 Task: Highlight the color of a specific flower or plant in a botanical photo.
Action: Mouse moved to (905, 410)
Screenshot: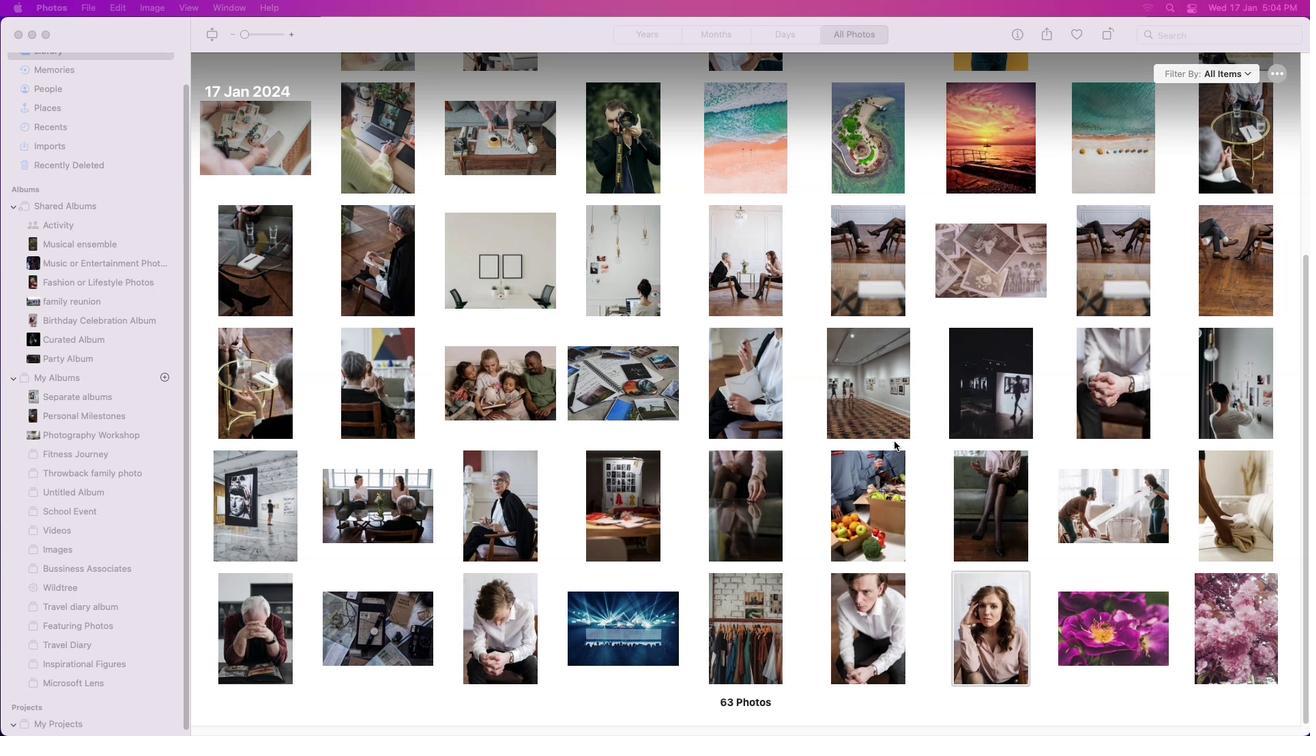 
Action: Mouse scrolled (905, 410) with delta (115, 8)
Screenshot: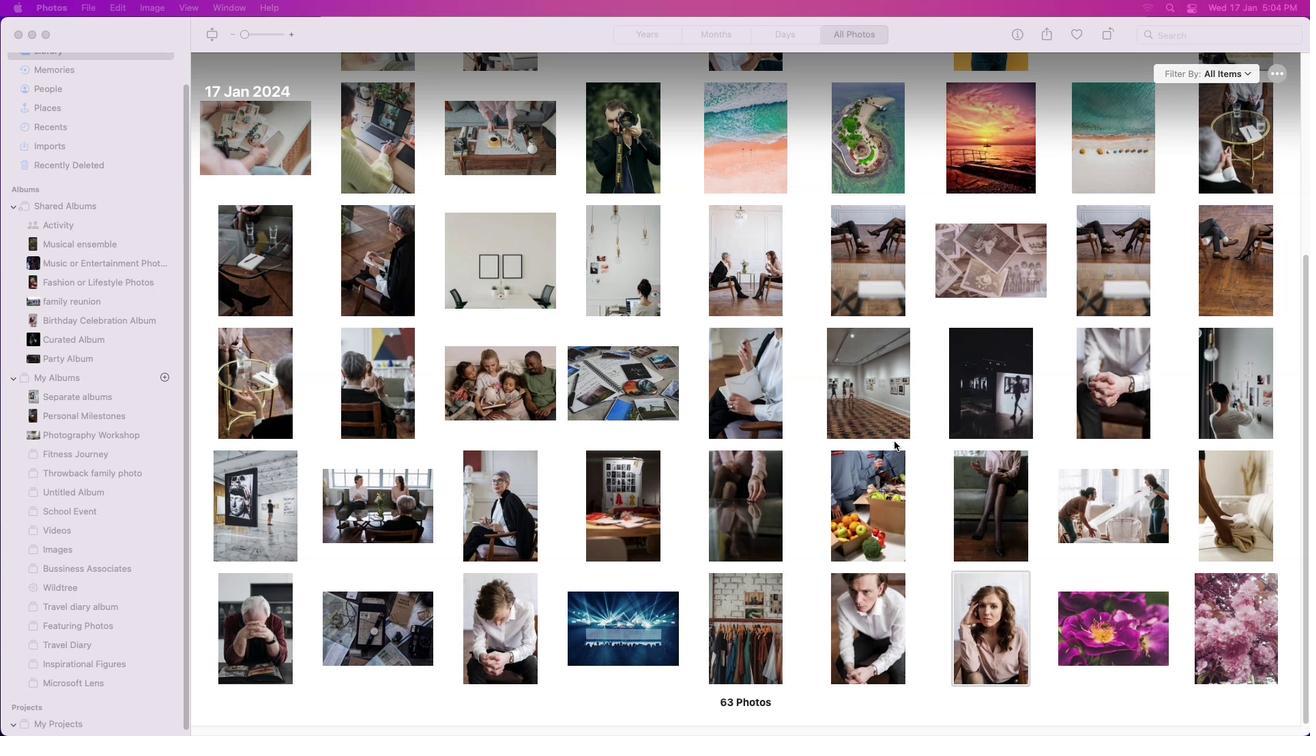 
Action: Mouse moved to (912, 412)
Screenshot: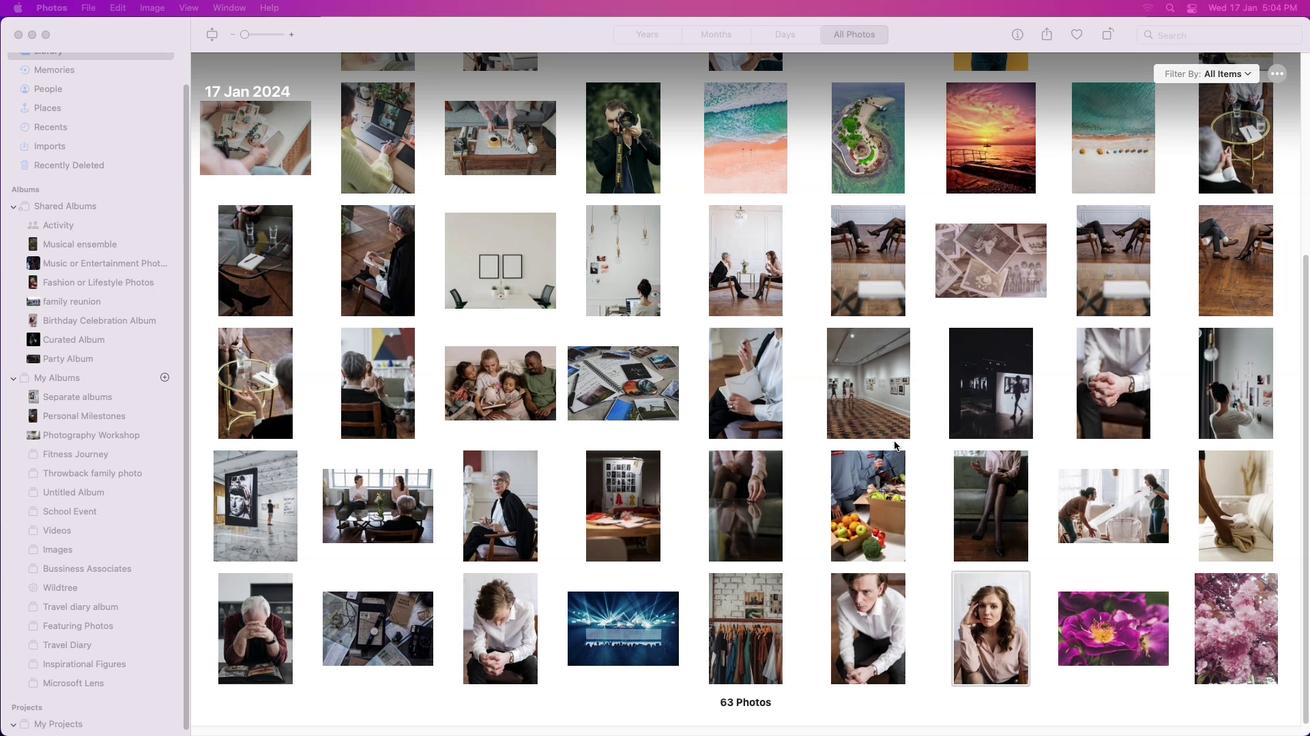 
Action: Mouse scrolled (912, 412) with delta (115, 8)
Screenshot: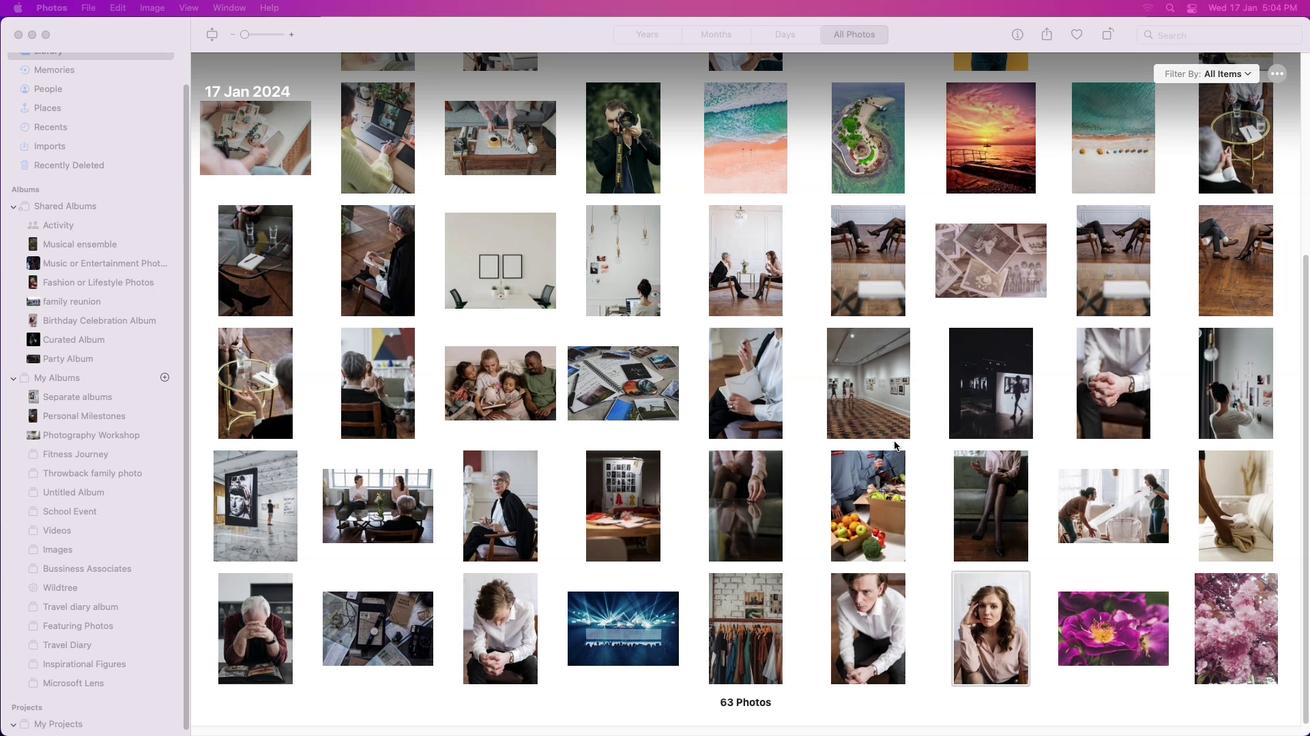 
Action: Mouse moved to (917, 415)
Screenshot: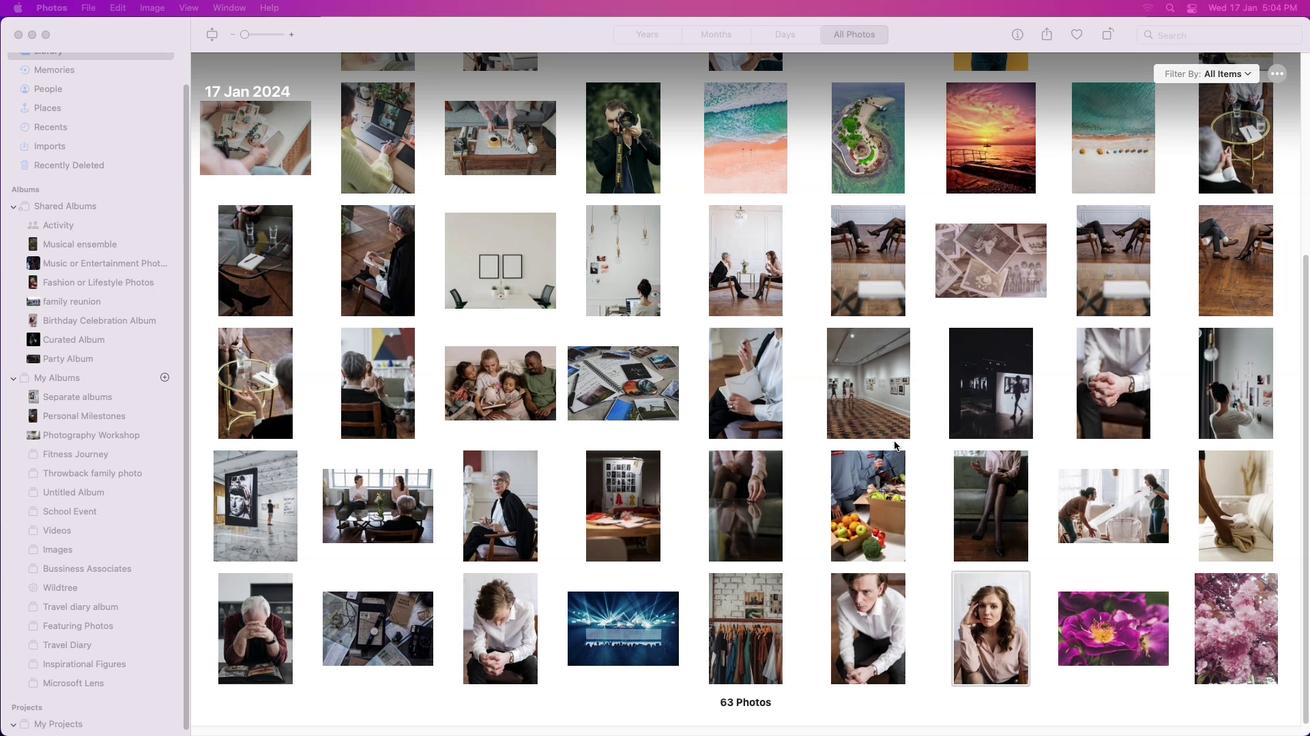 
Action: Mouse scrolled (917, 415) with delta (115, 6)
Screenshot: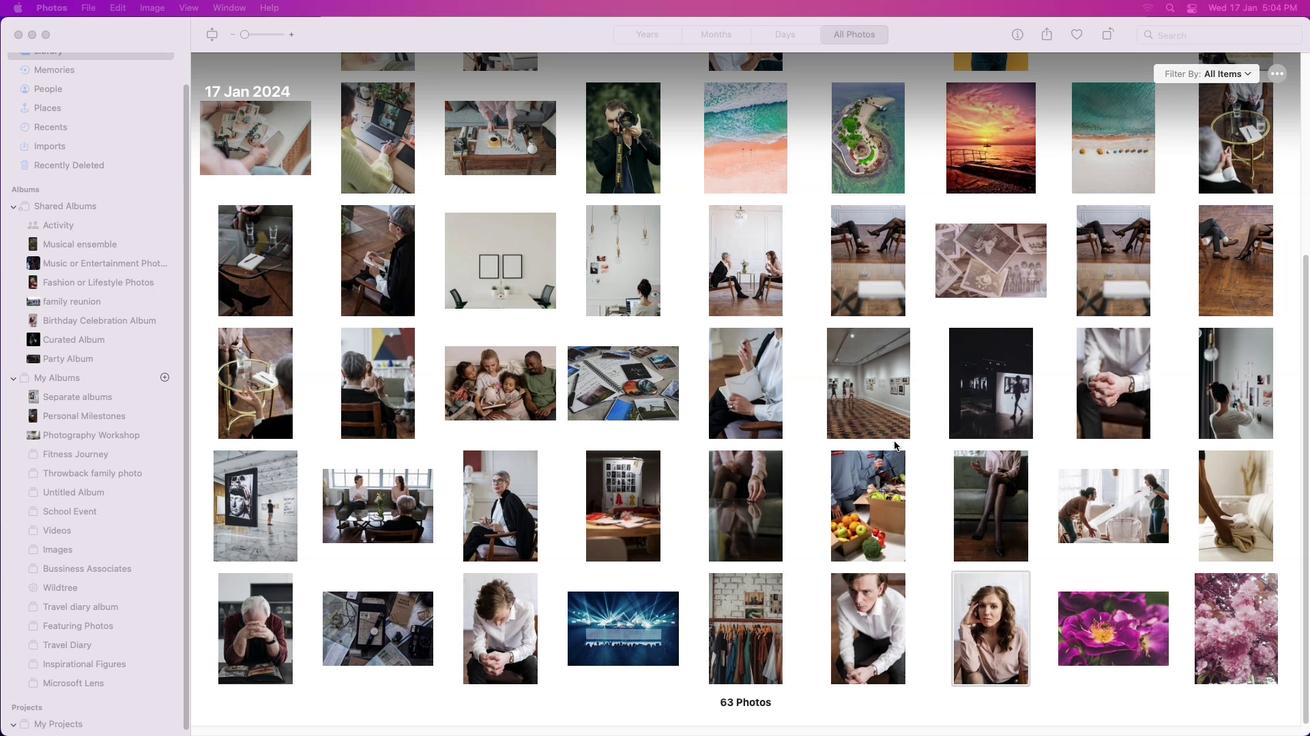 
Action: Mouse moved to (921, 426)
Screenshot: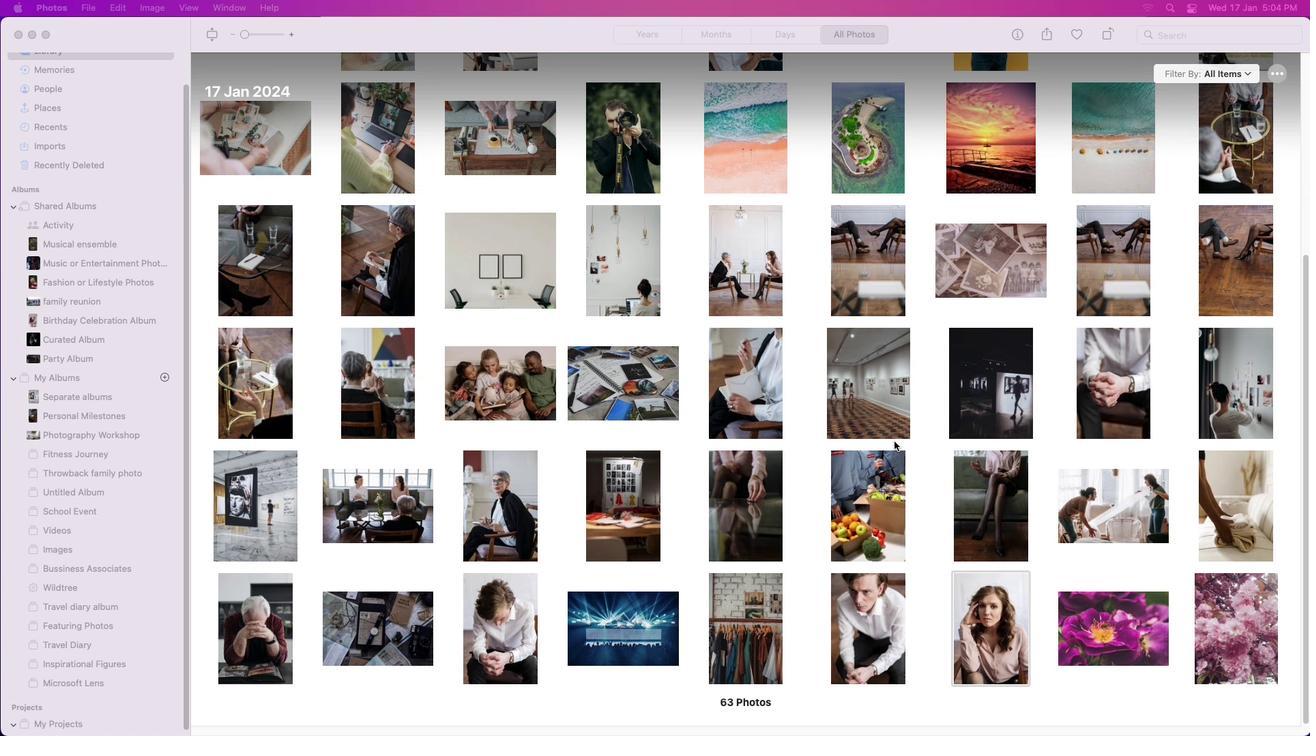 
Action: Mouse scrolled (921, 426) with delta (115, 5)
Screenshot: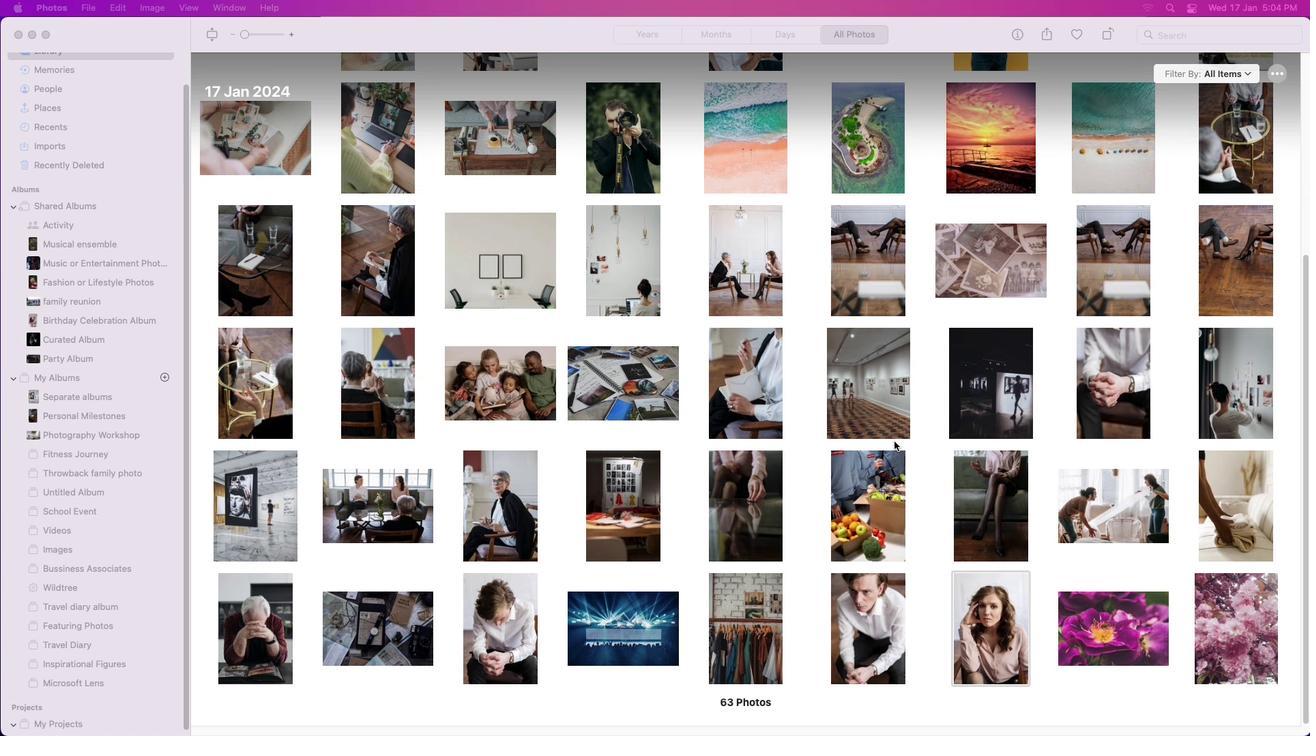 
Action: Mouse moved to (923, 431)
Screenshot: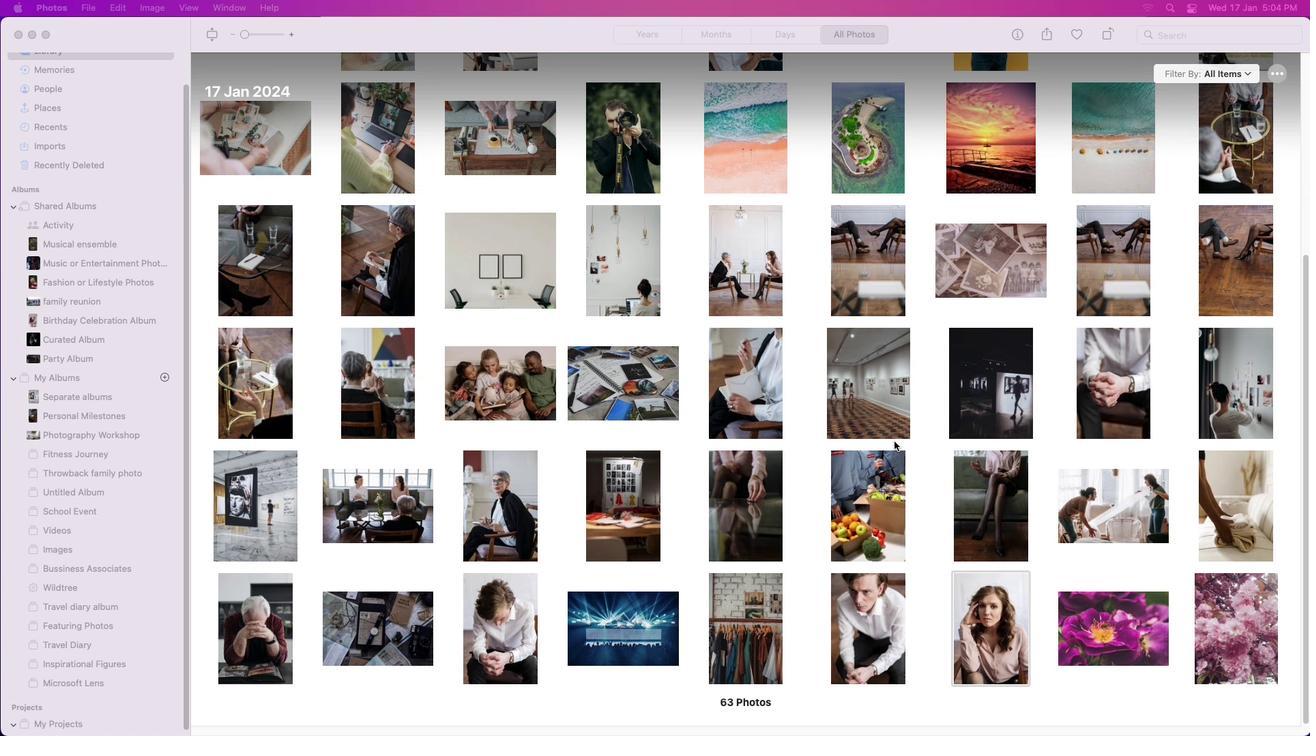
Action: Mouse scrolled (923, 431) with delta (115, 4)
Screenshot: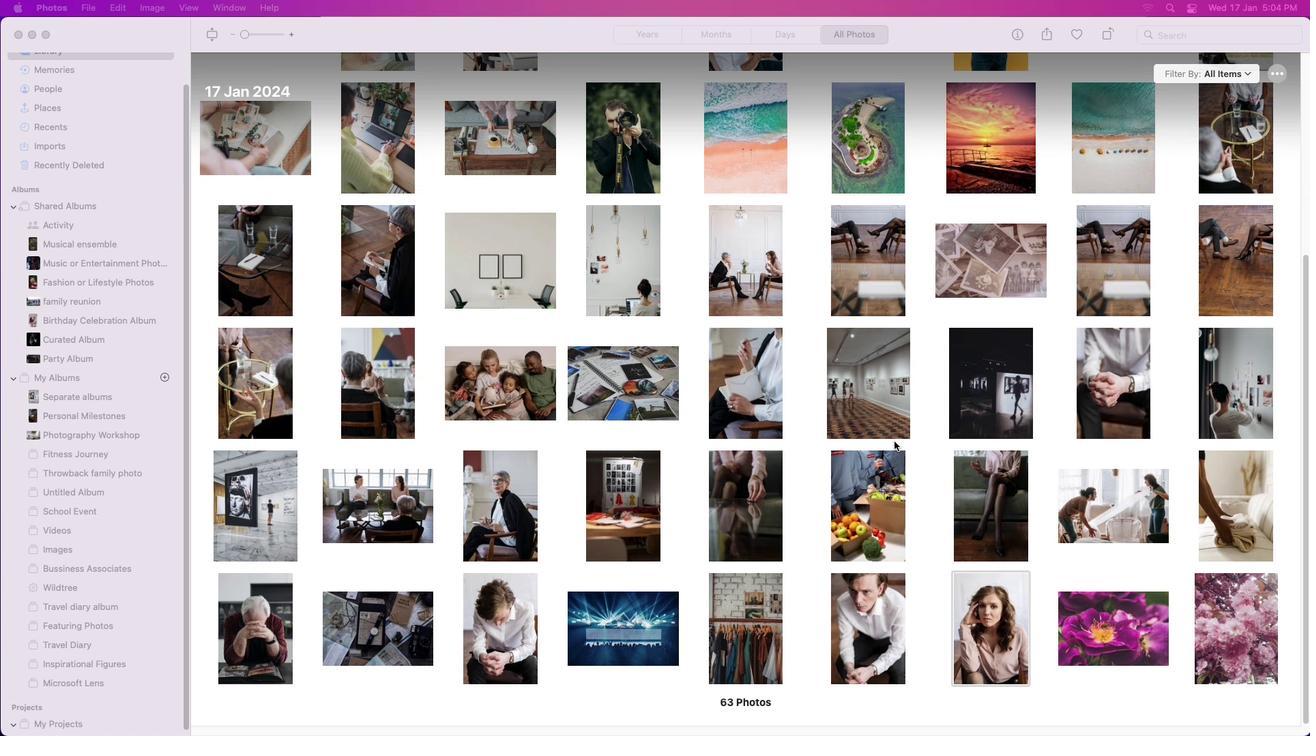 
Action: Mouse moved to (923, 435)
Screenshot: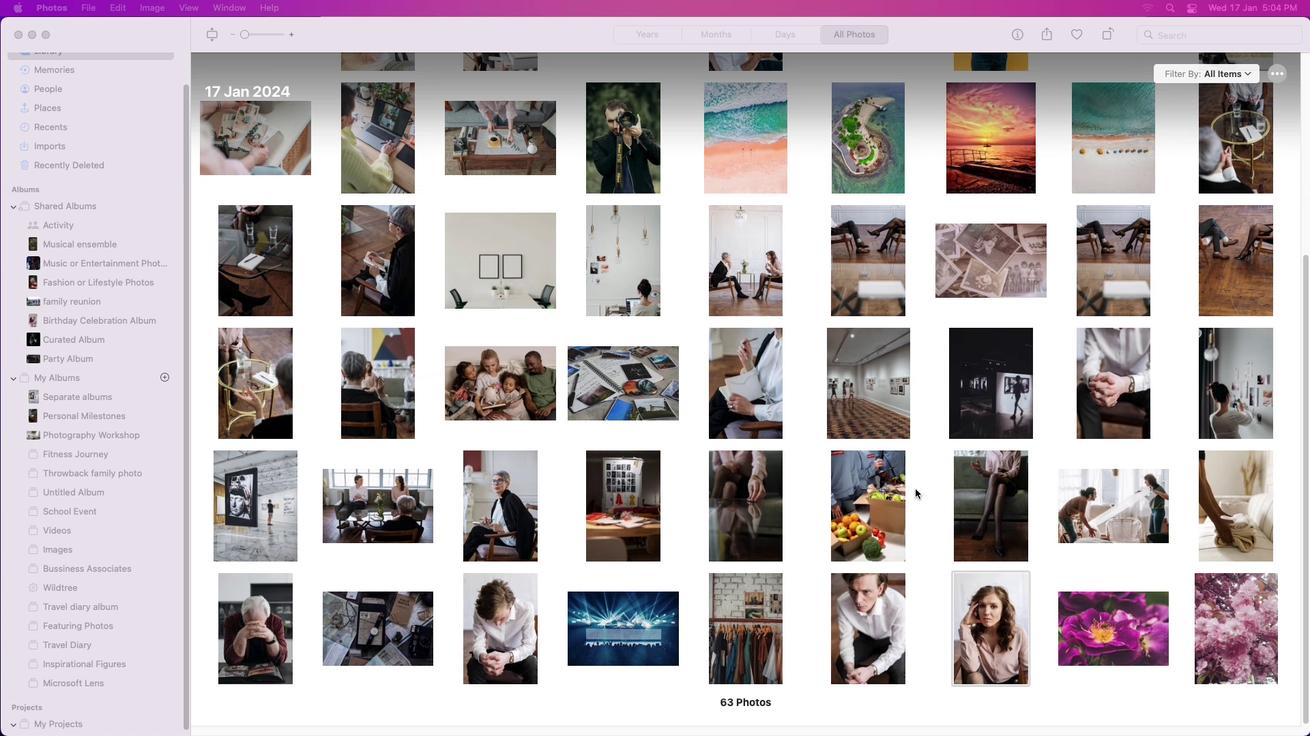 
Action: Mouse scrolled (923, 435) with delta (115, 4)
Screenshot: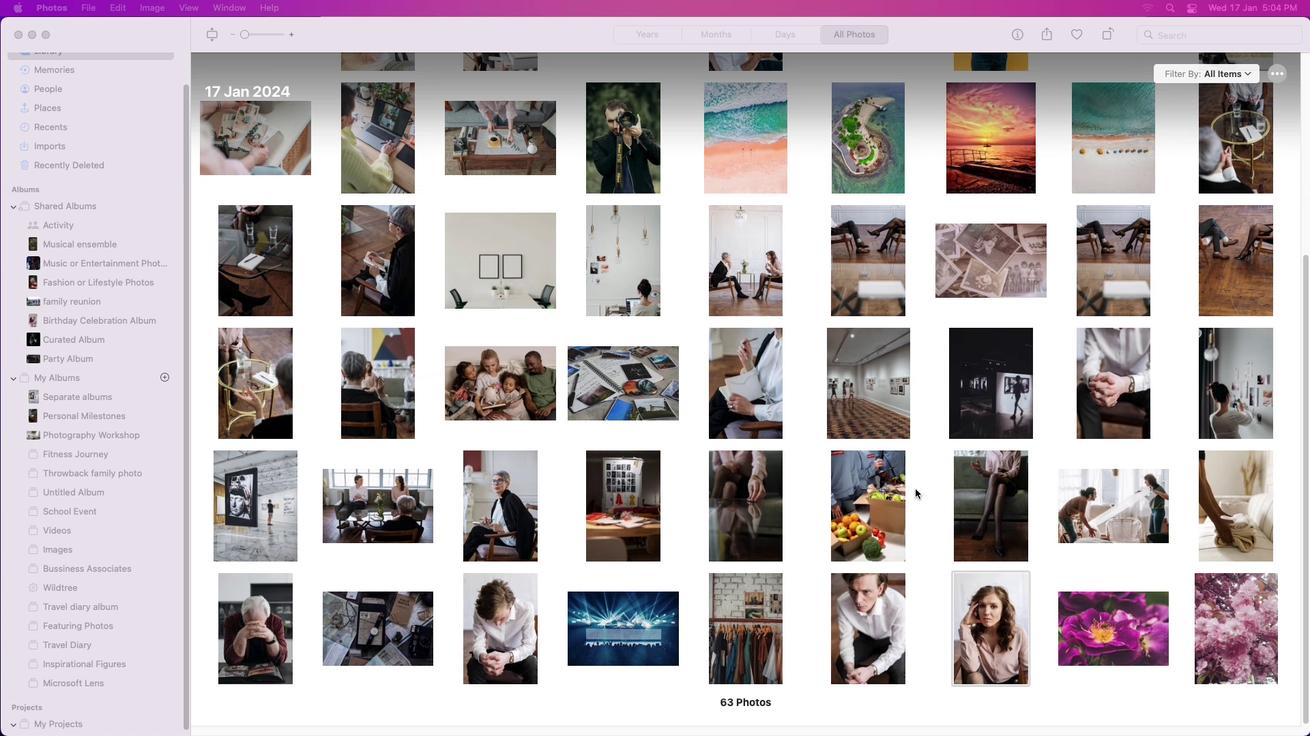 
Action: Mouse moved to (923, 438)
Screenshot: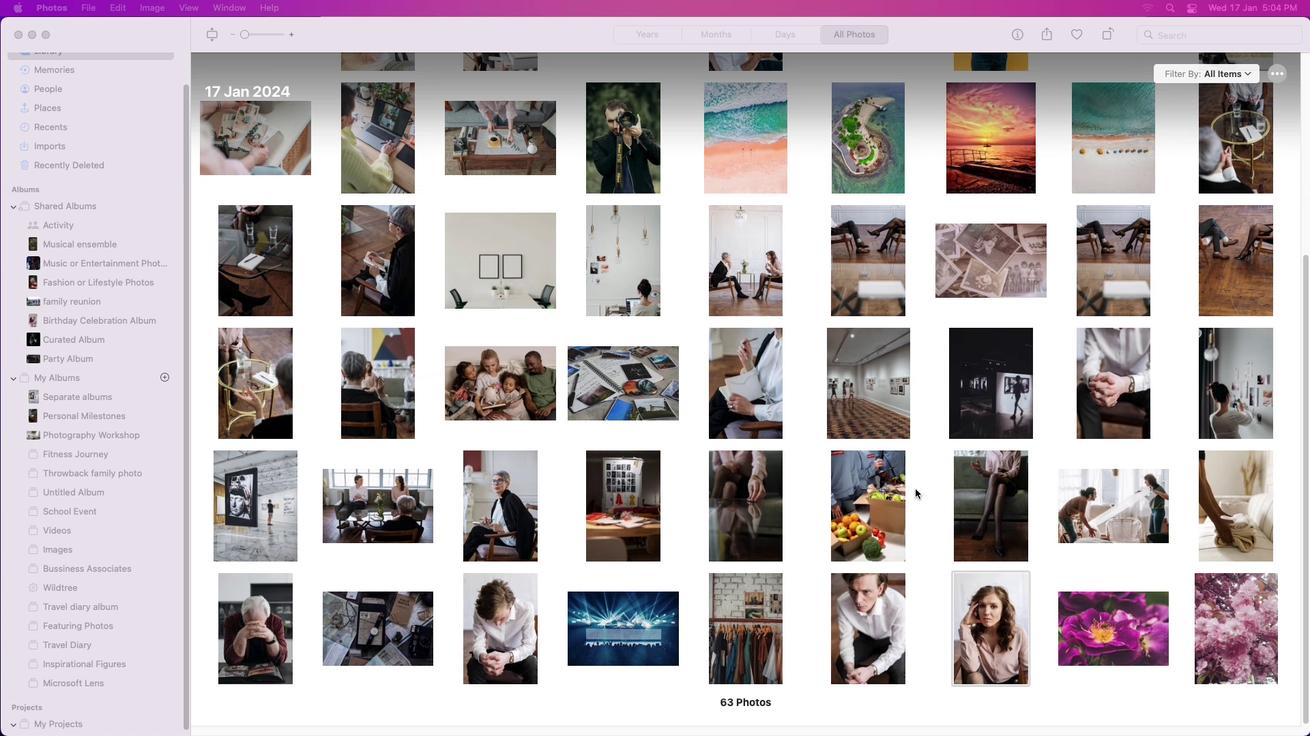 
Action: Mouse scrolled (923, 438) with delta (115, 4)
Screenshot: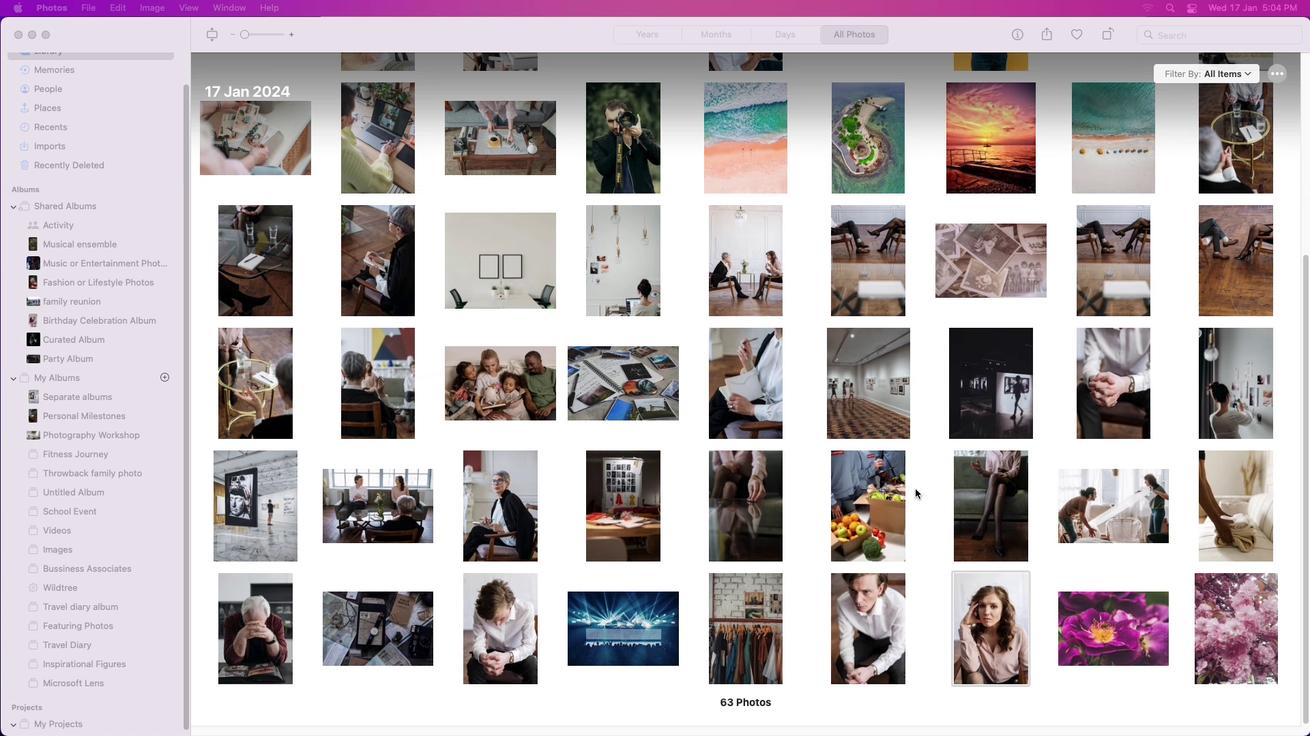 
Action: Mouse moved to (923, 441)
Screenshot: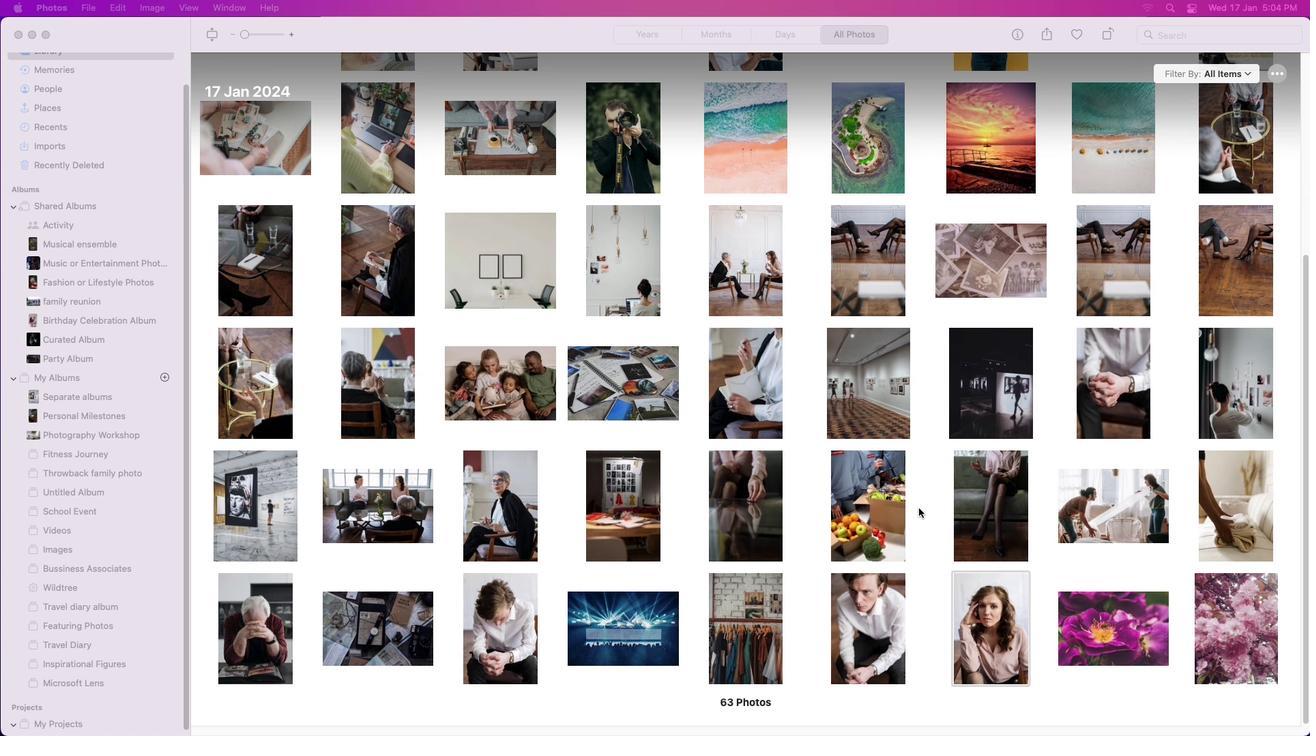 
Action: Mouse scrolled (923, 441) with delta (115, 3)
Screenshot: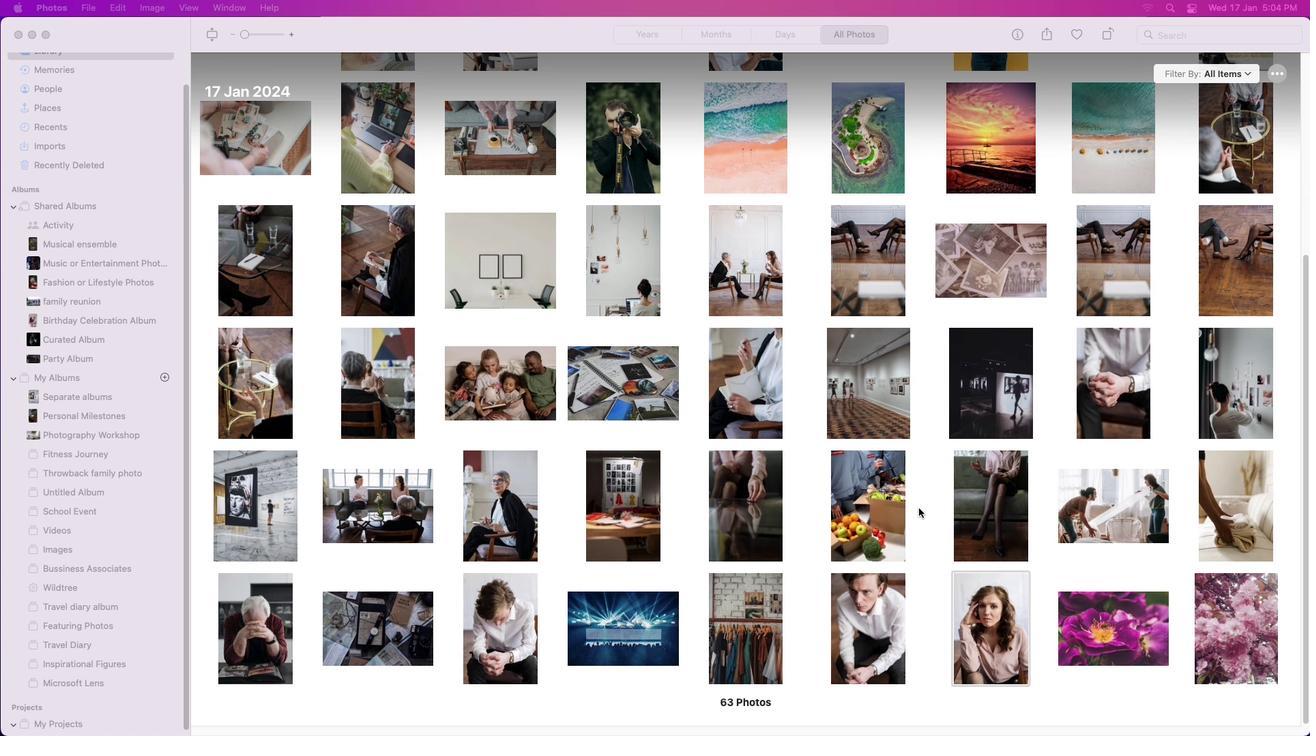 
Action: Mouse moved to (922, 443)
Screenshot: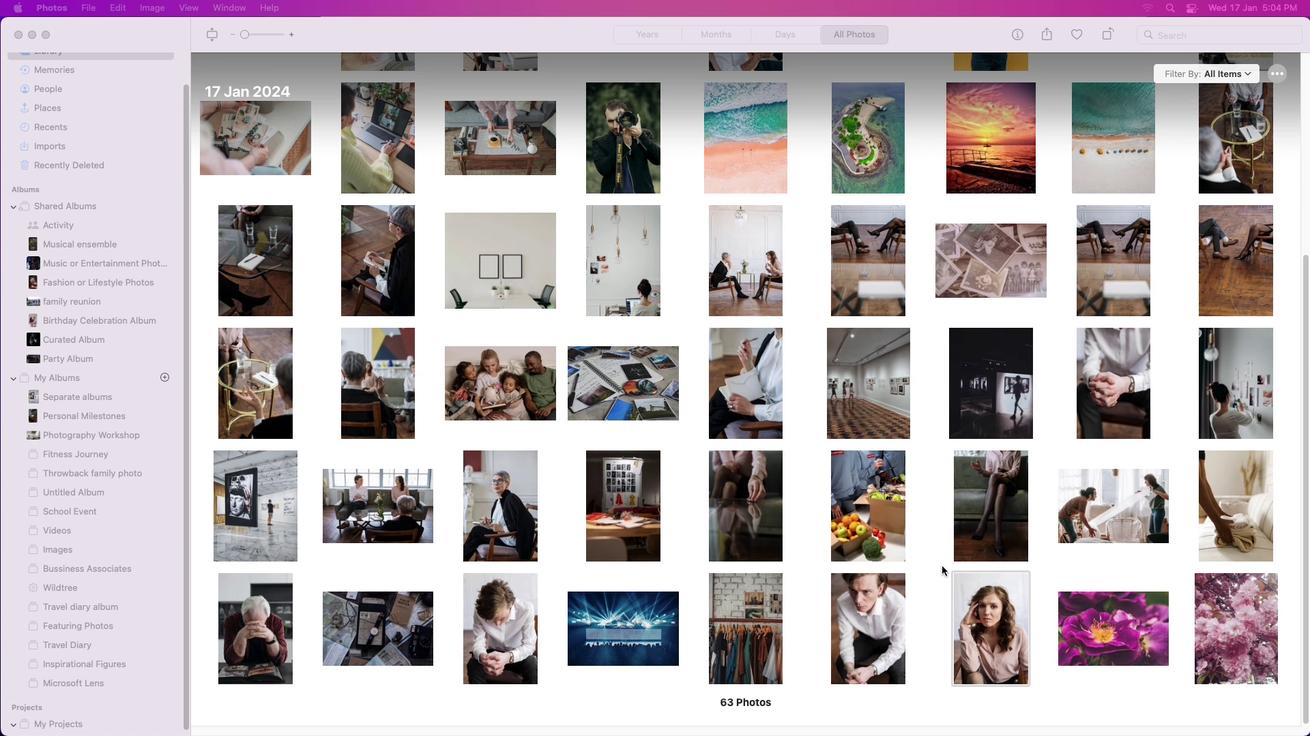 
Action: Mouse scrolled (922, 443) with delta (115, 8)
Screenshot: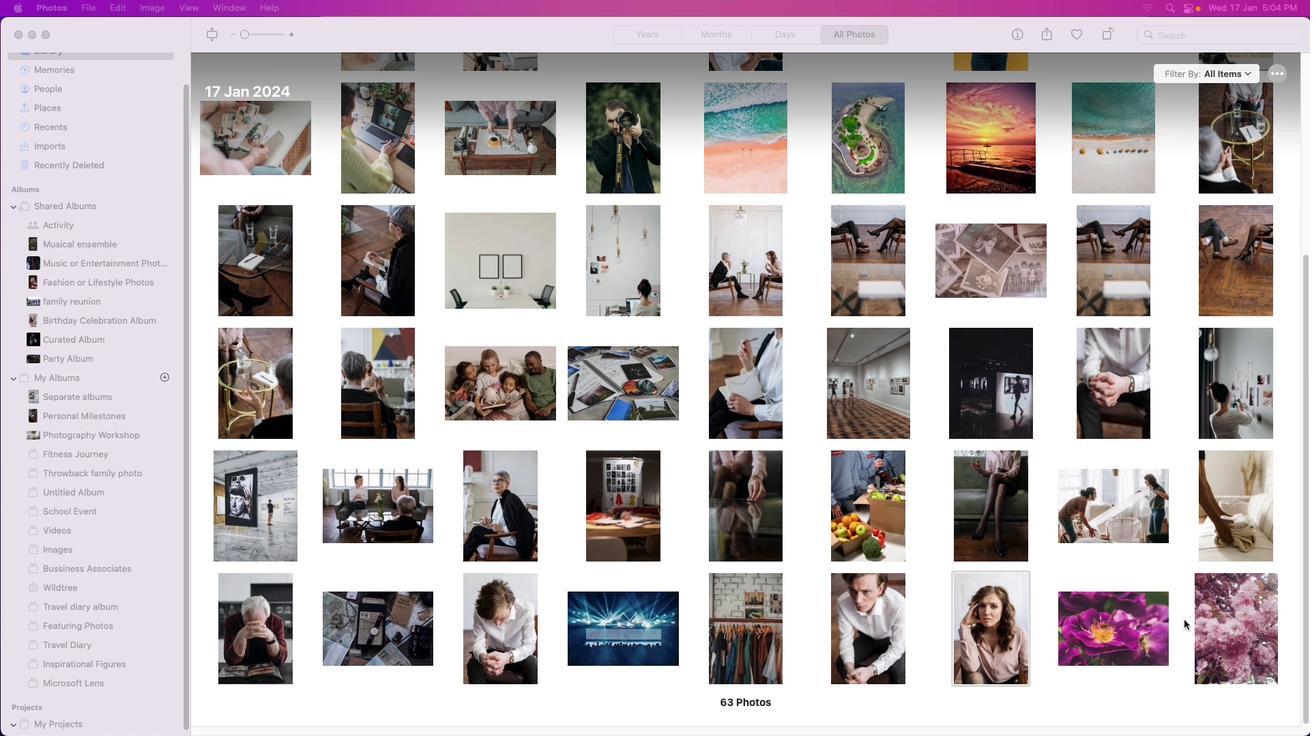 
Action: Mouse moved to (925, 448)
Screenshot: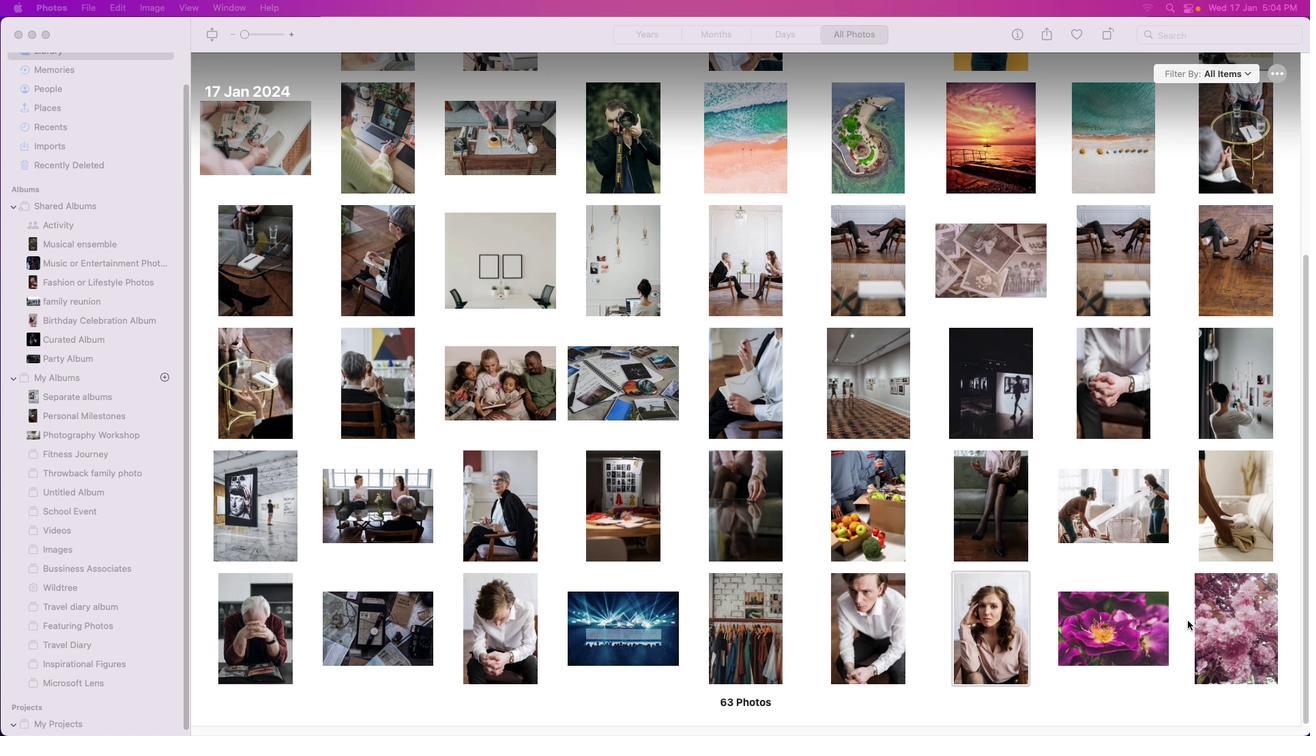 
Action: Mouse scrolled (925, 448) with delta (115, 8)
Screenshot: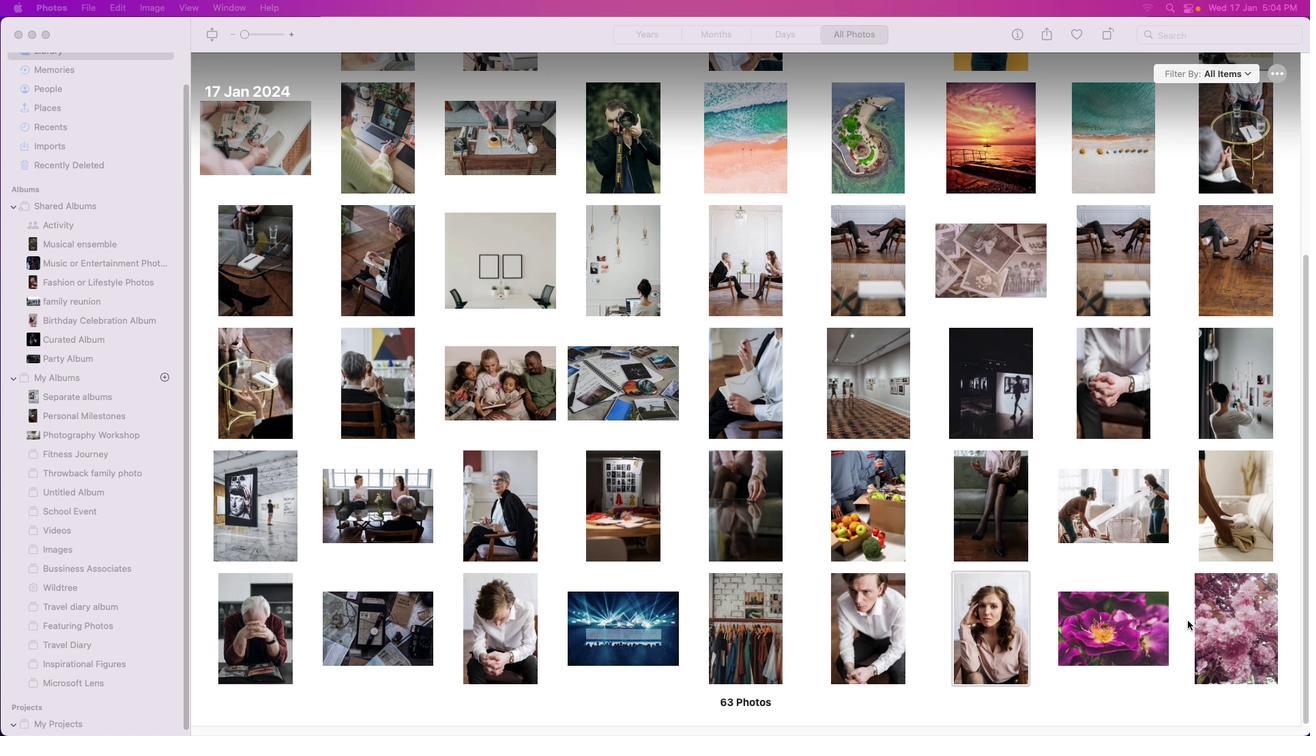 
Action: Mouse moved to (930, 463)
Screenshot: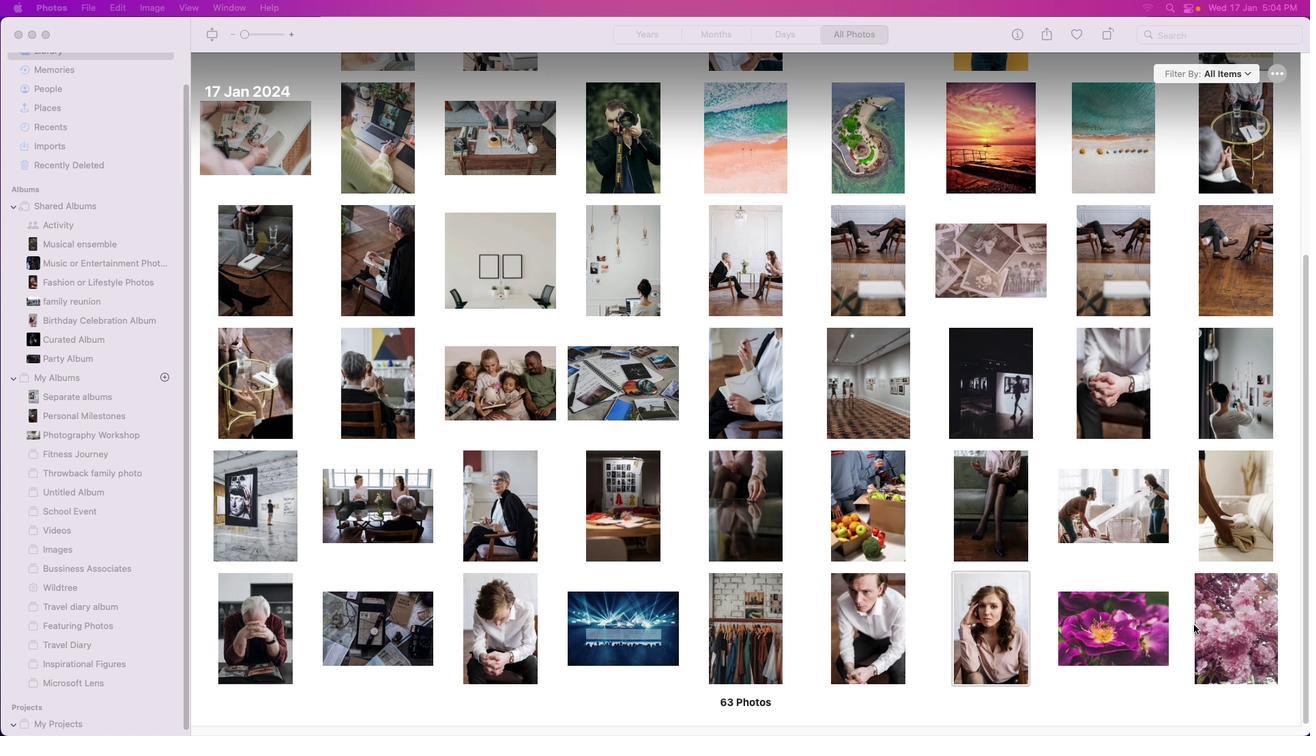 
Action: Mouse scrolled (930, 463) with delta (115, 6)
Screenshot: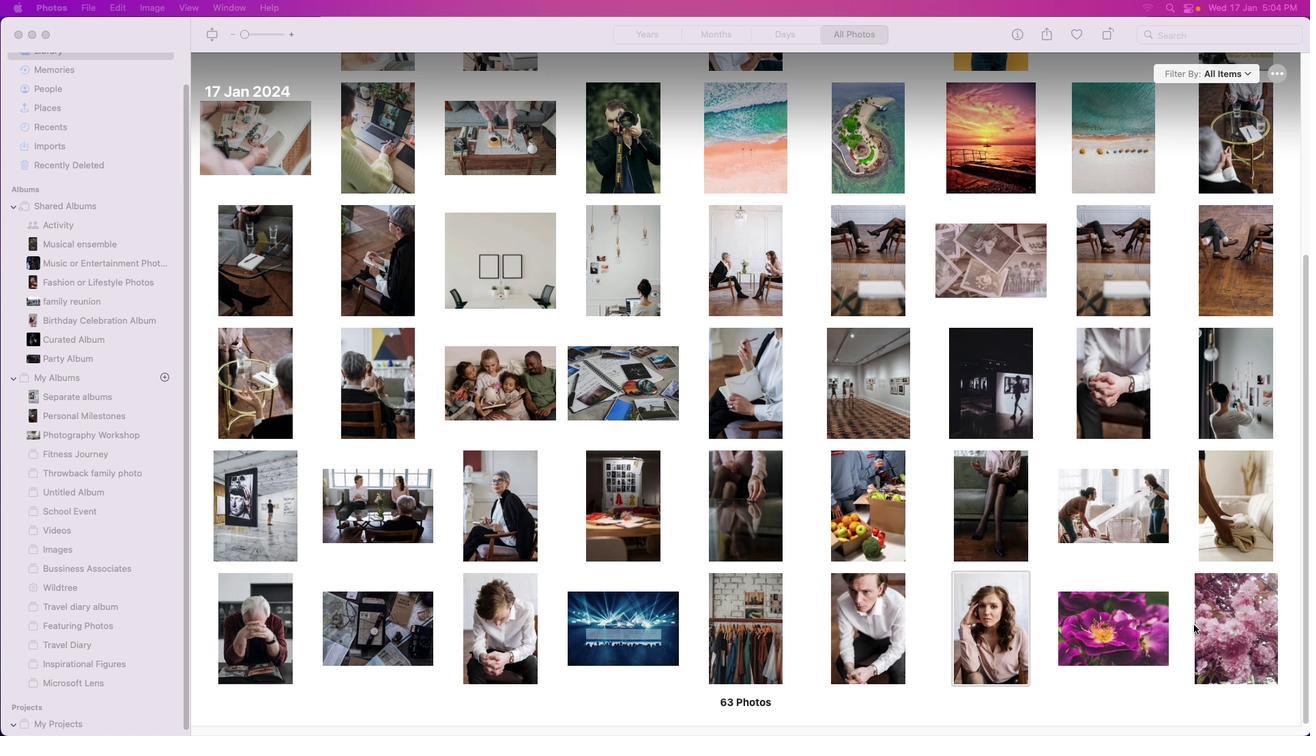 
Action: Mouse moved to (937, 480)
Screenshot: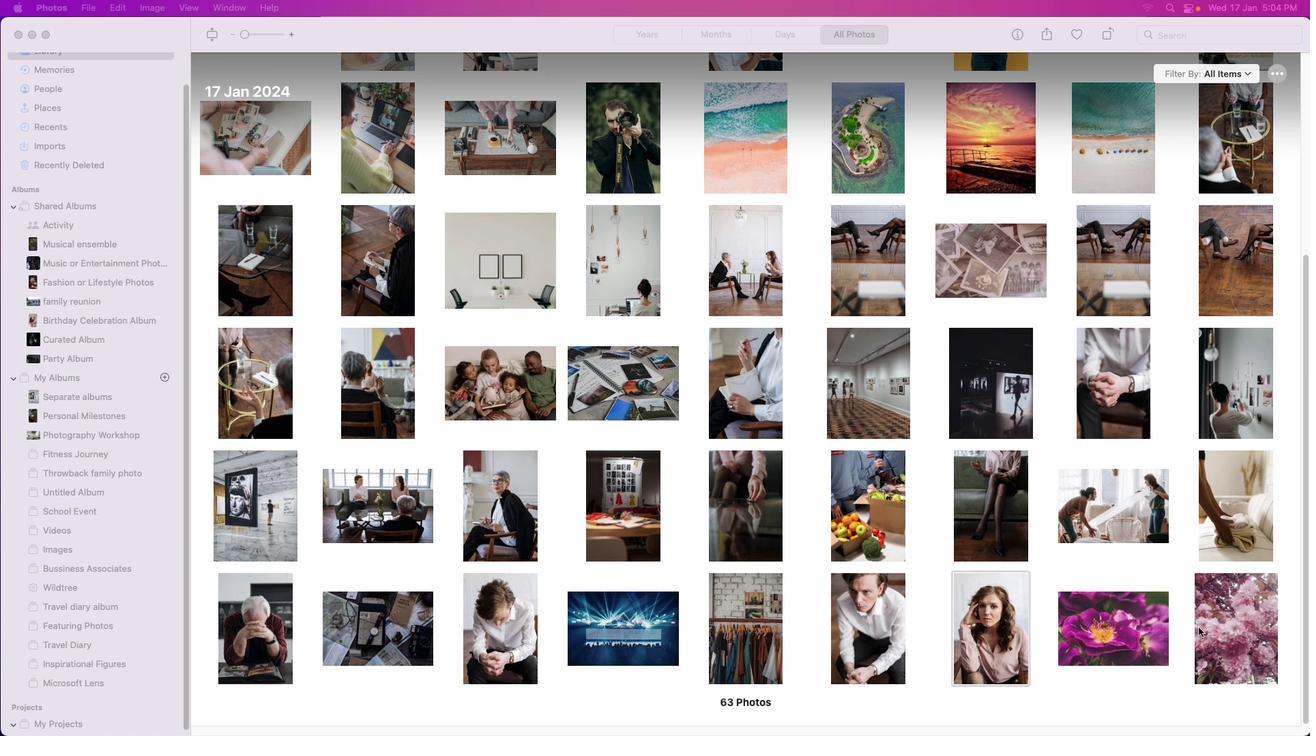 
Action: Mouse scrolled (937, 480) with delta (115, 5)
Screenshot: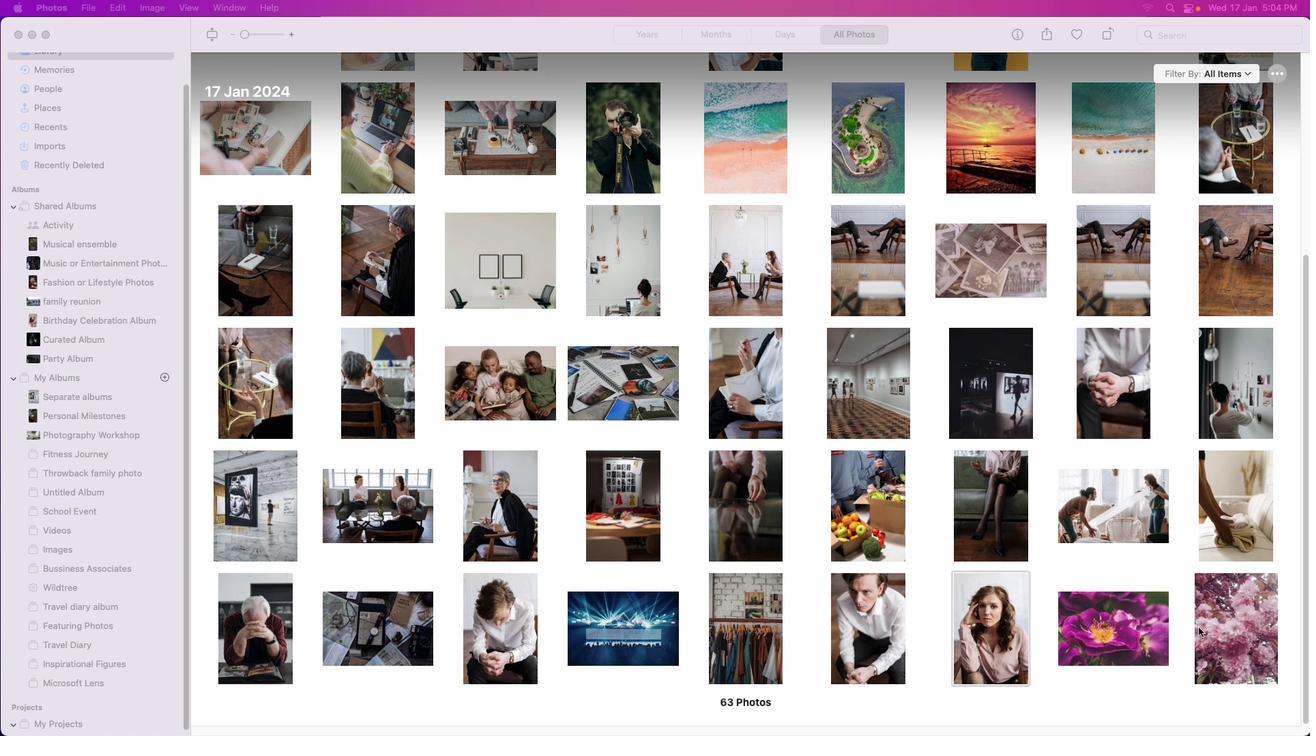
Action: Mouse moved to (943, 500)
Screenshot: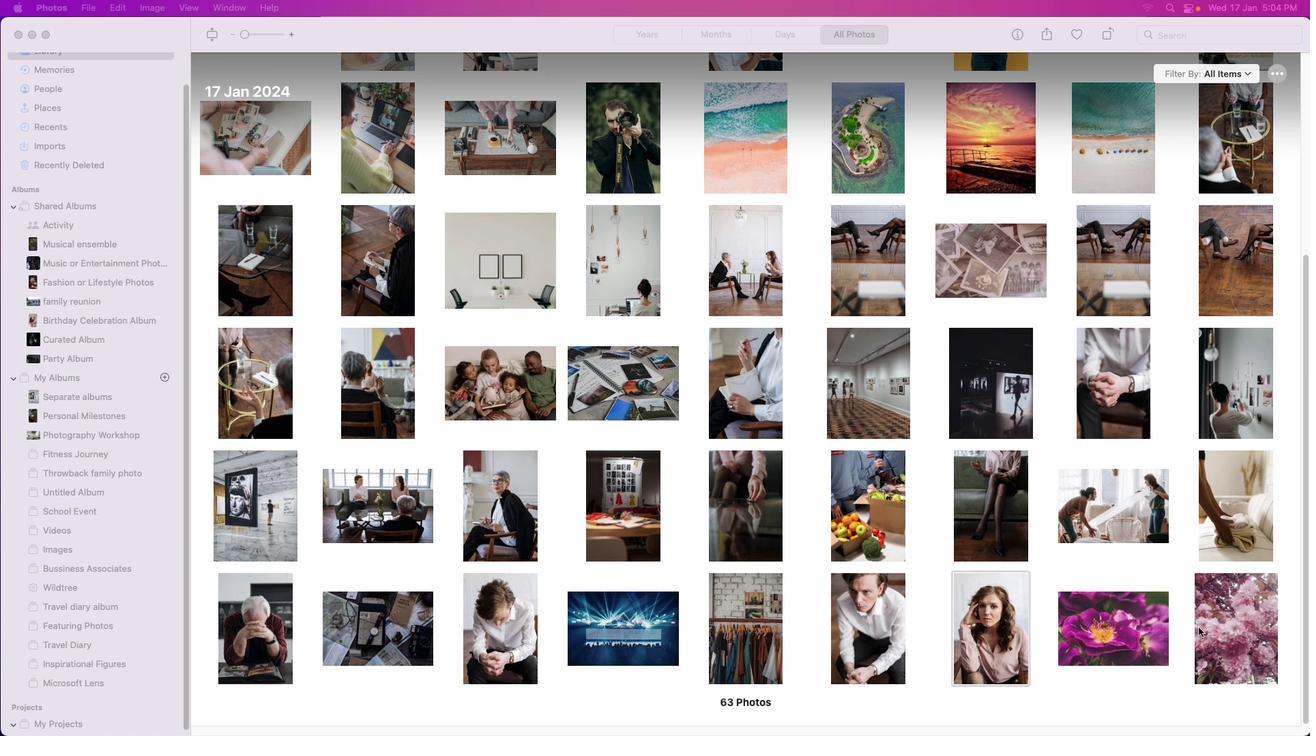 
Action: Mouse scrolled (943, 500) with delta (115, 5)
Screenshot: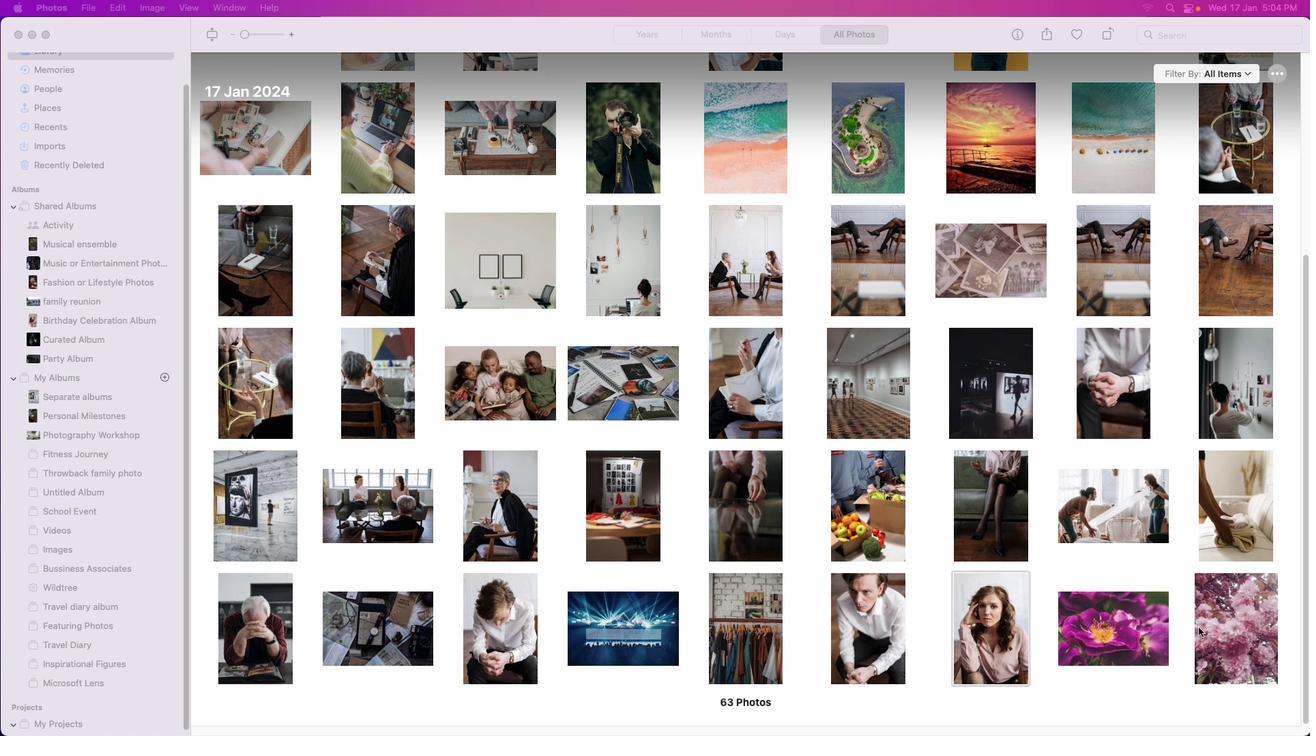 
Action: Mouse moved to (1225, 620)
Screenshot: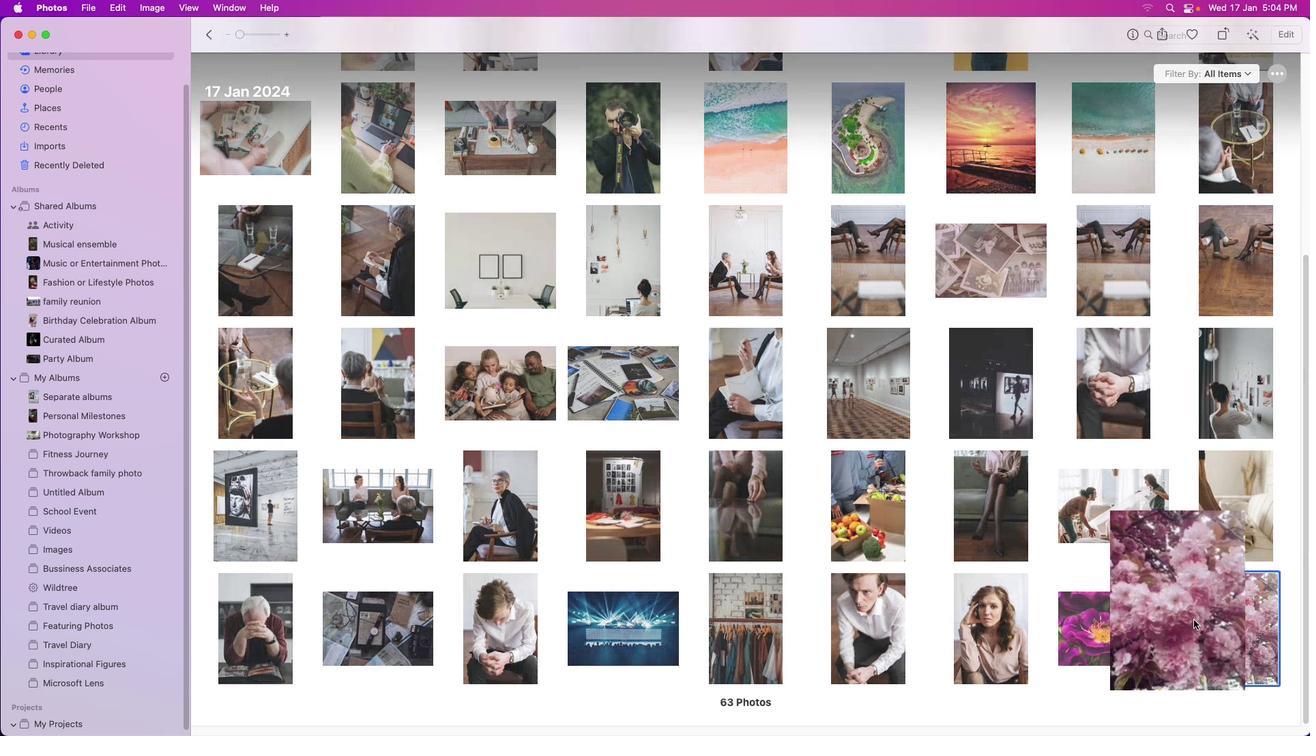 
Action: Mouse pressed left at (1225, 620)
Screenshot: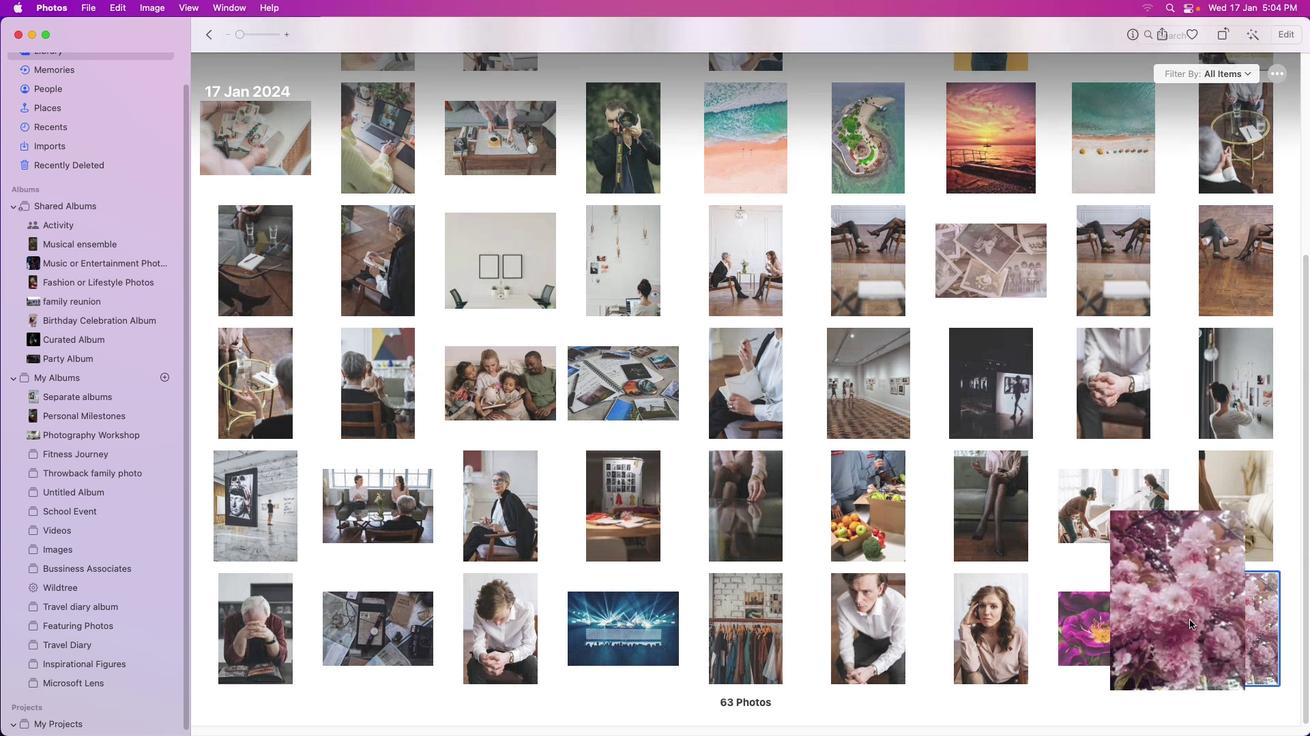 
Action: Mouse pressed left at (1225, 620)
Screenshot: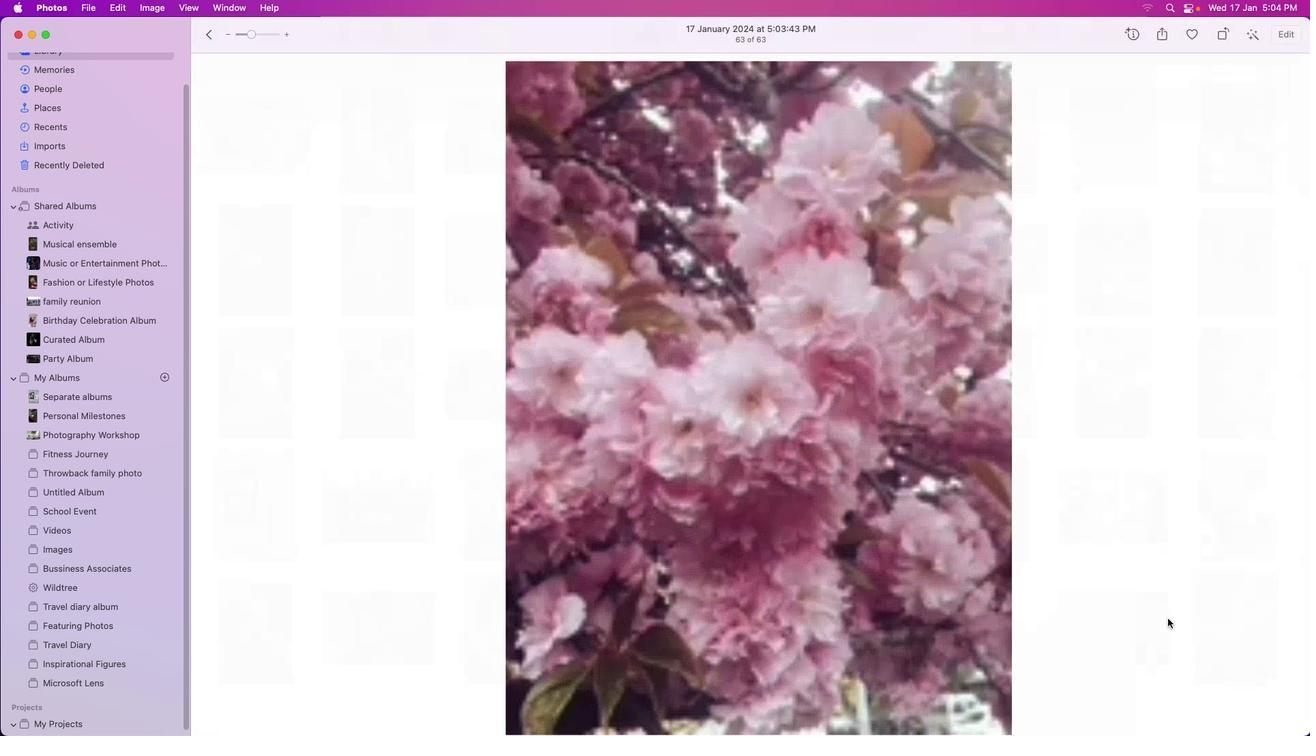 
Action: Mouse moved to (1246, 45)
Screenshot: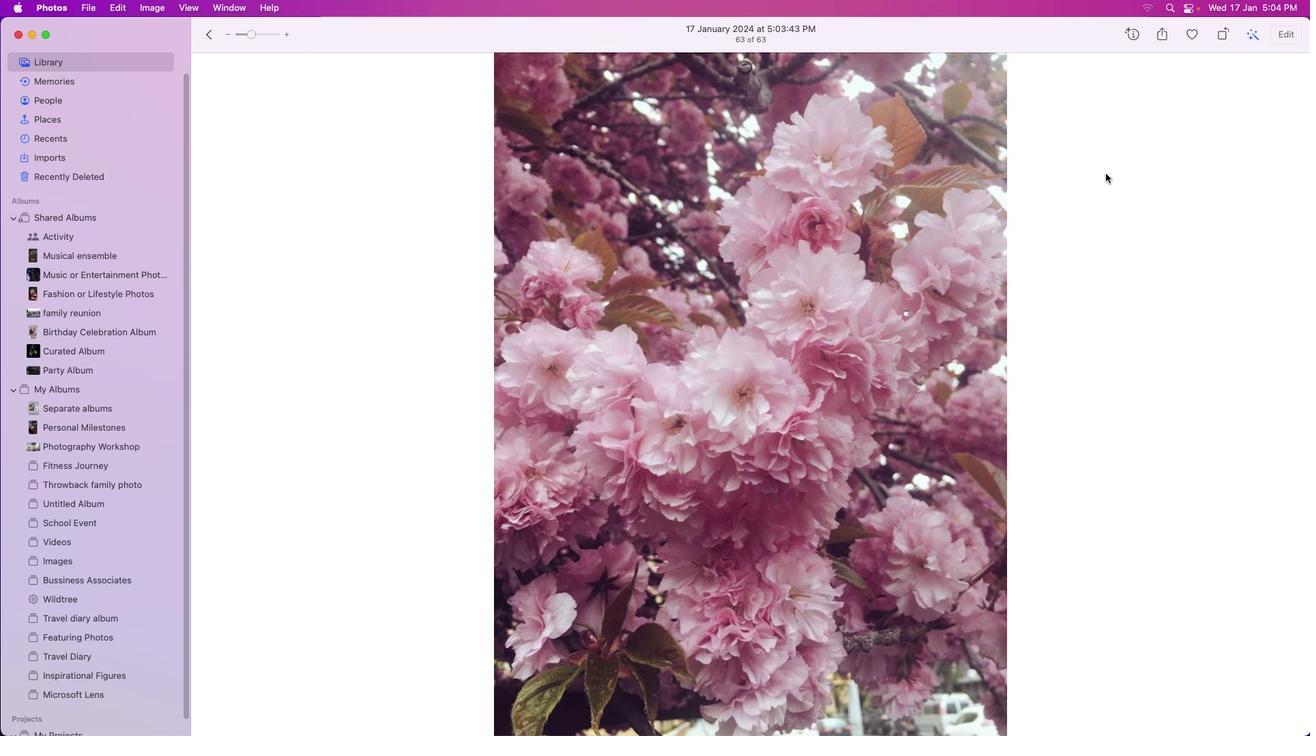 
Action: Mouse pressed left at (1246, 45)
Screenshot: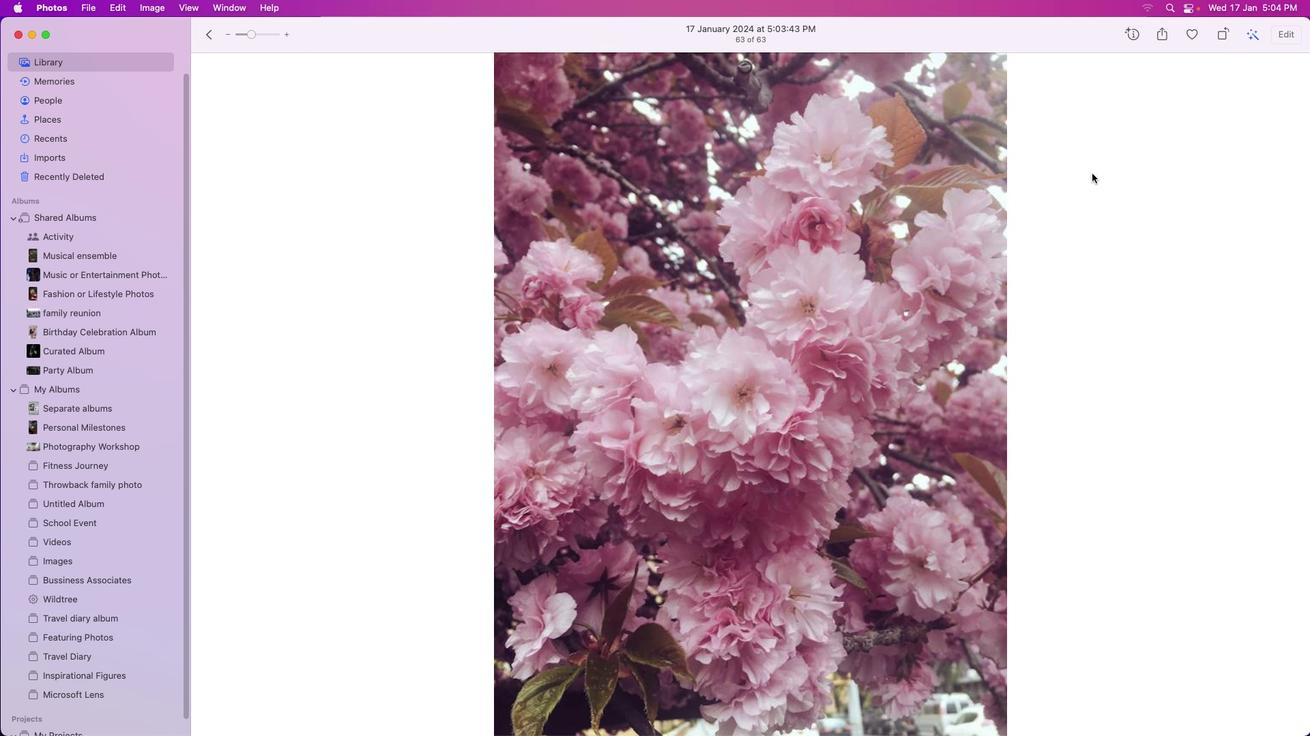
Action: Mouse moved to (1267, 38)
Screenshot: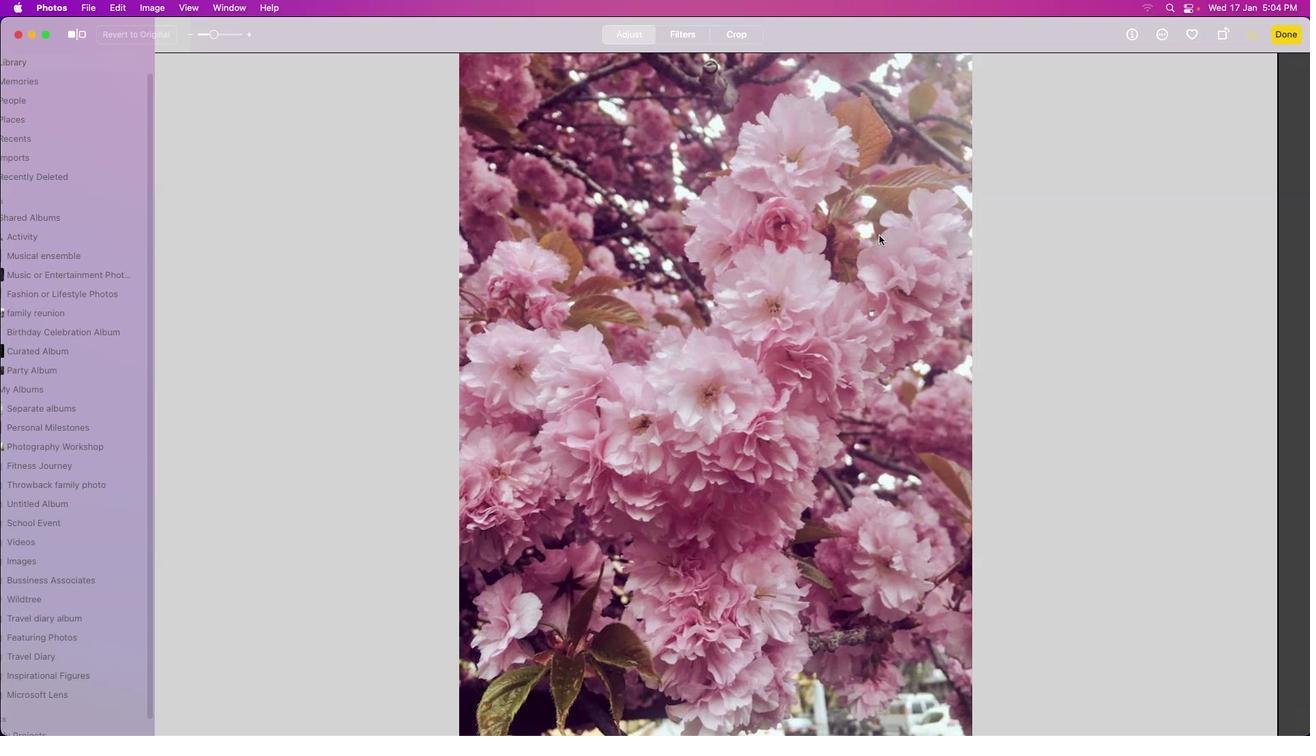 
Action: Mouse pressed left at (1267, 38)
Screenshot: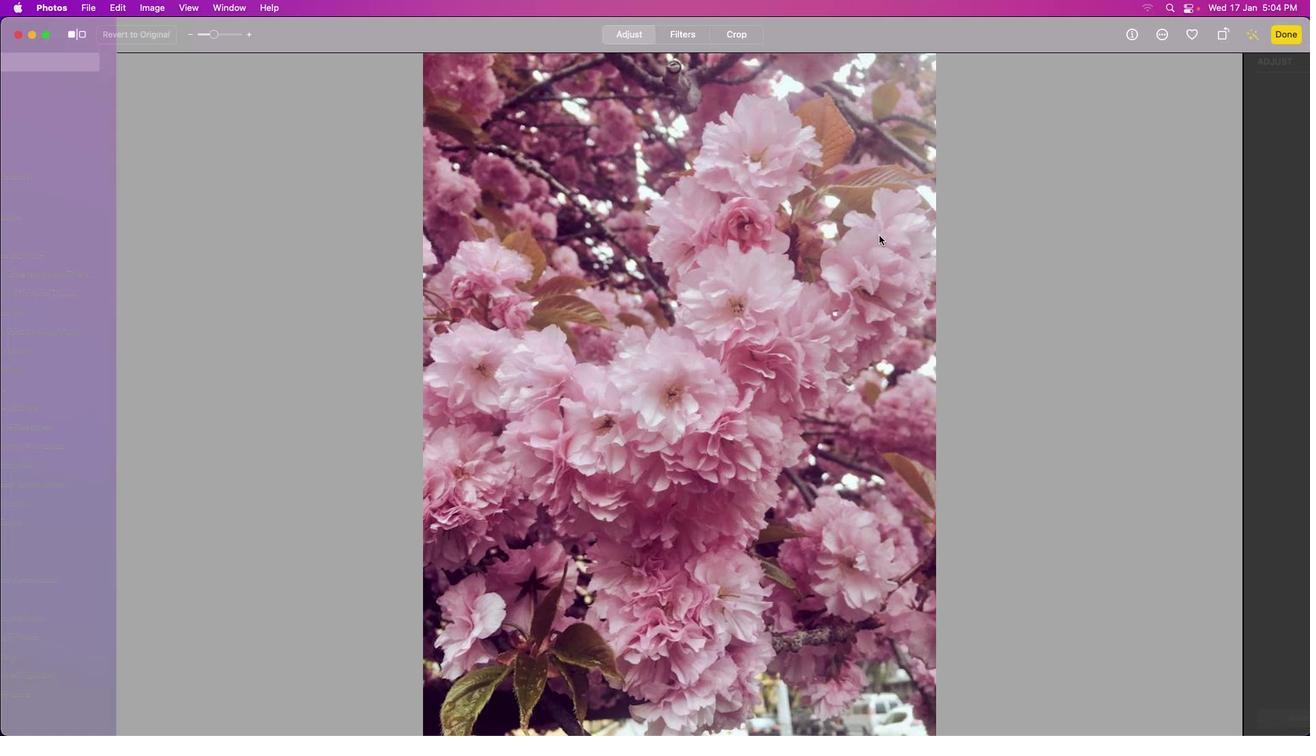 
Action: Mouse moved to (1224, 123)
Screenshot: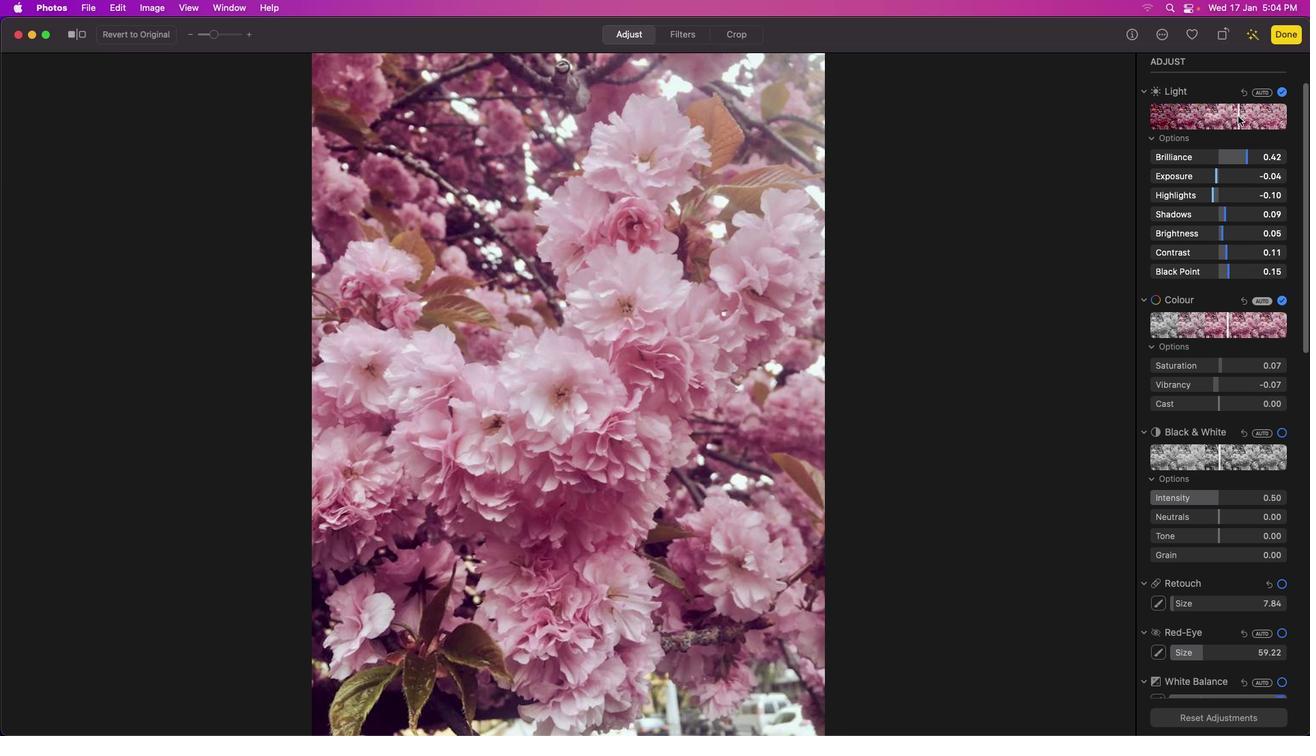
Action: Mouse pressed left at (1224, 123)
Screenshot: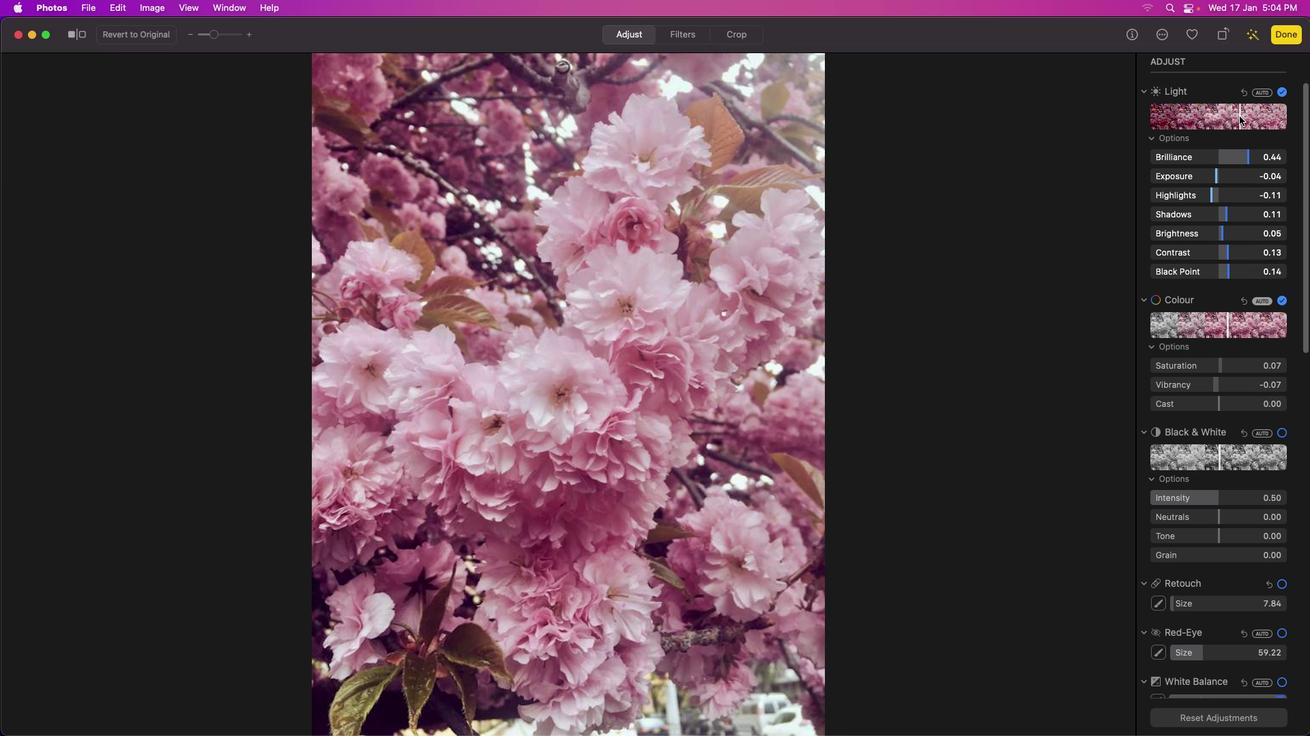 
Action: Mouse moved to (1245, 162)
Screenshot: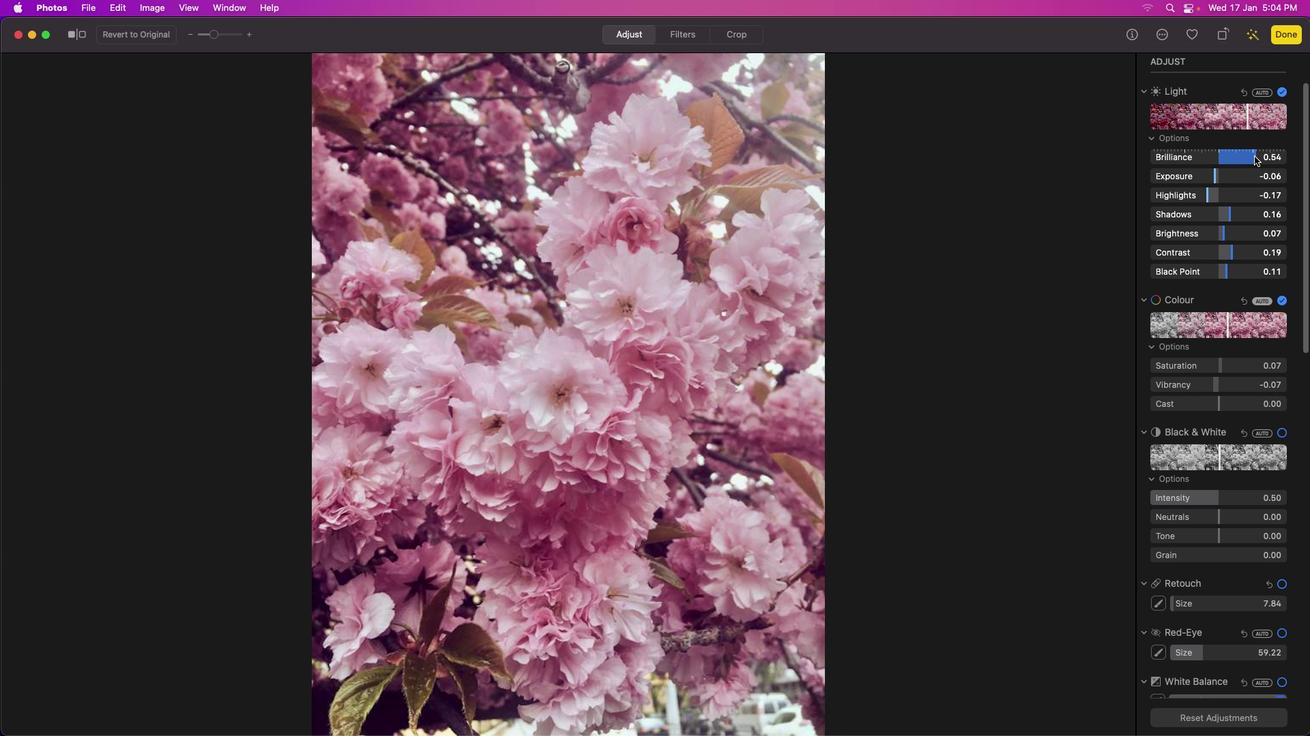 
Action: Mouse pressed left at (1245, 162)
Screenshot: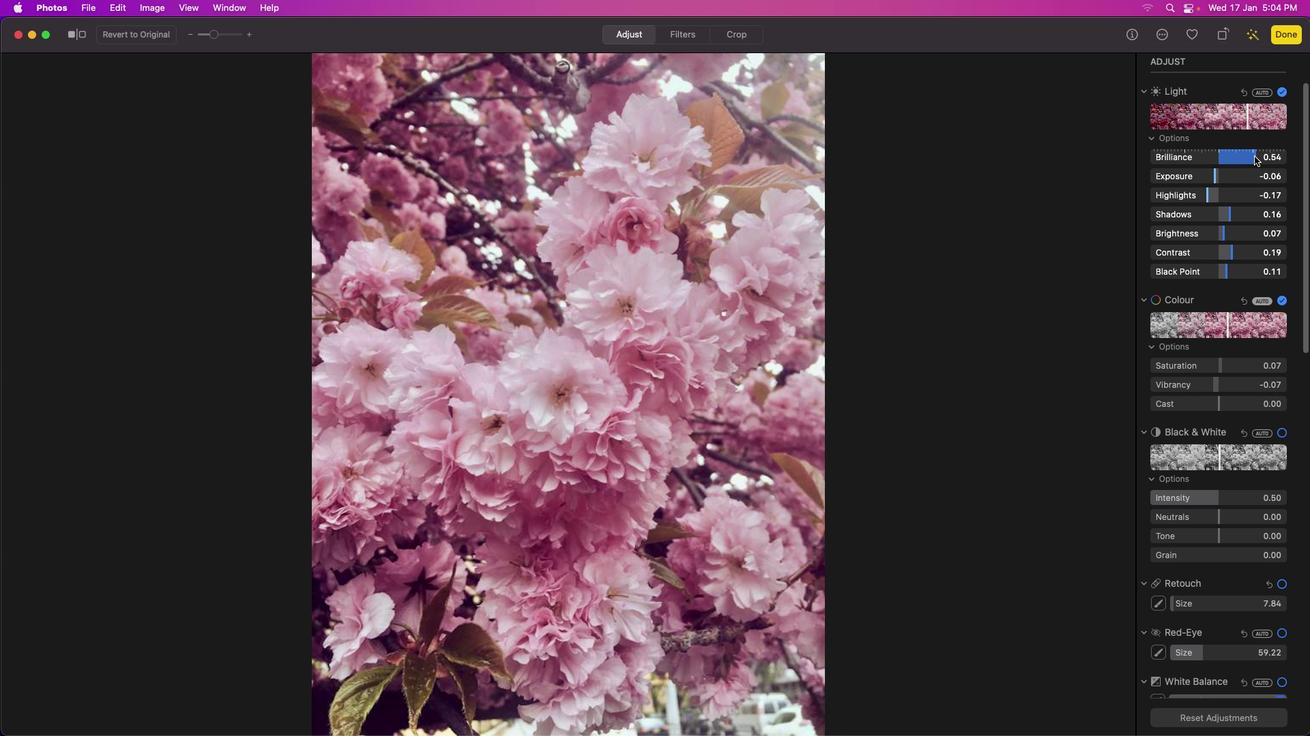 
Action: Mouse moved to (1194, 293)
Screenshot: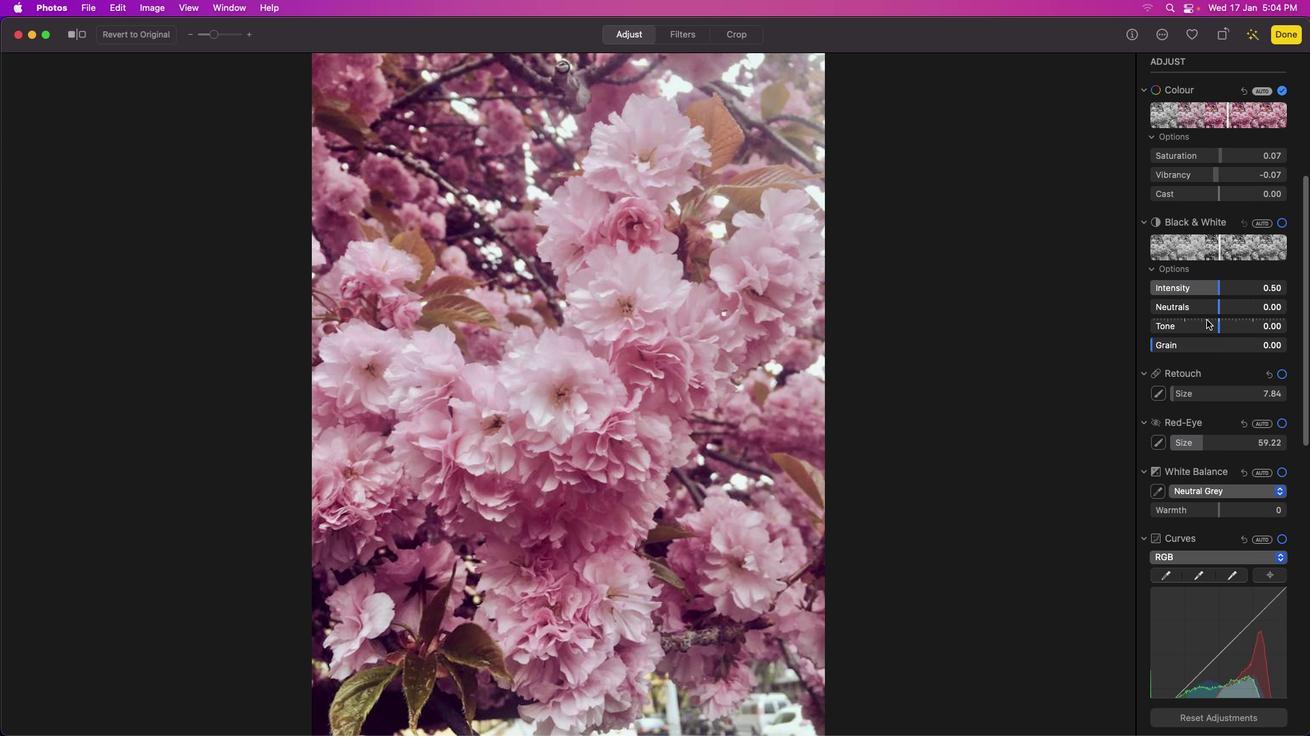 
Action: Mouse scrolled (1194, 293) with delta (115, 8)
Screenshot: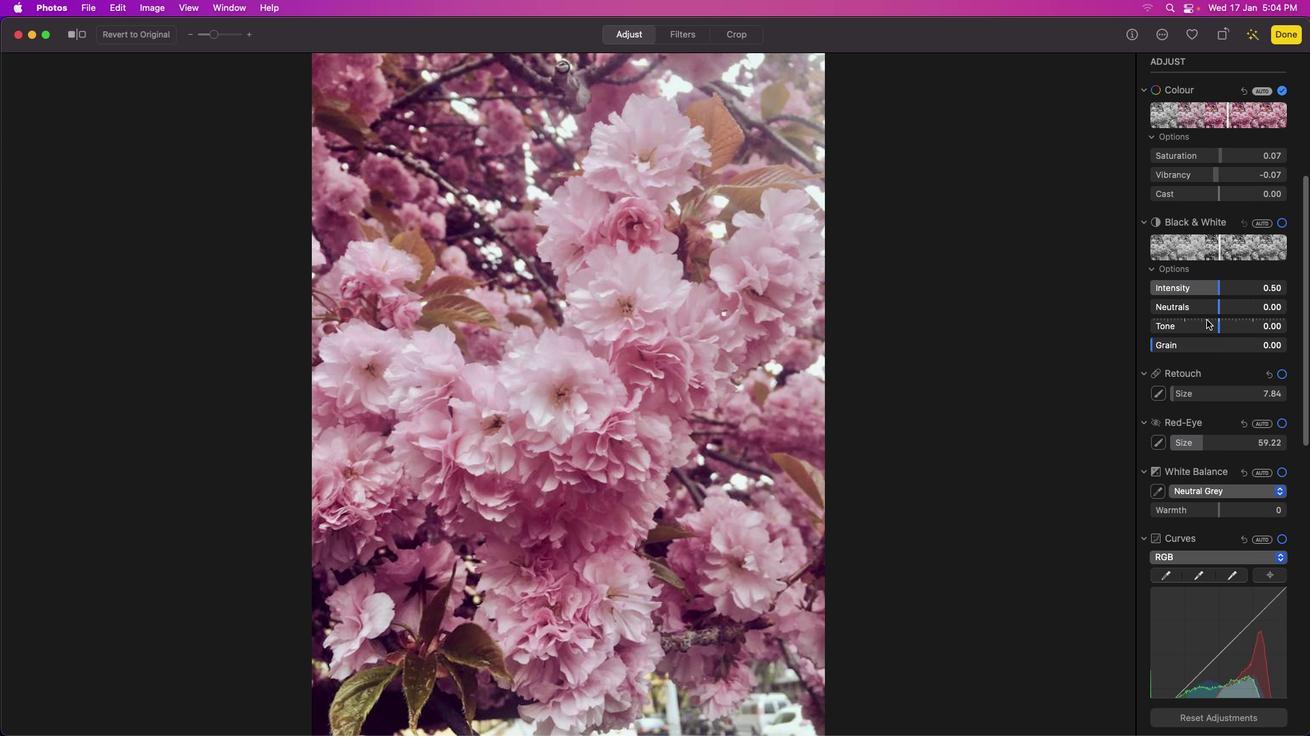 
Action: Mouse moved to (1198, 301)
Screenshot: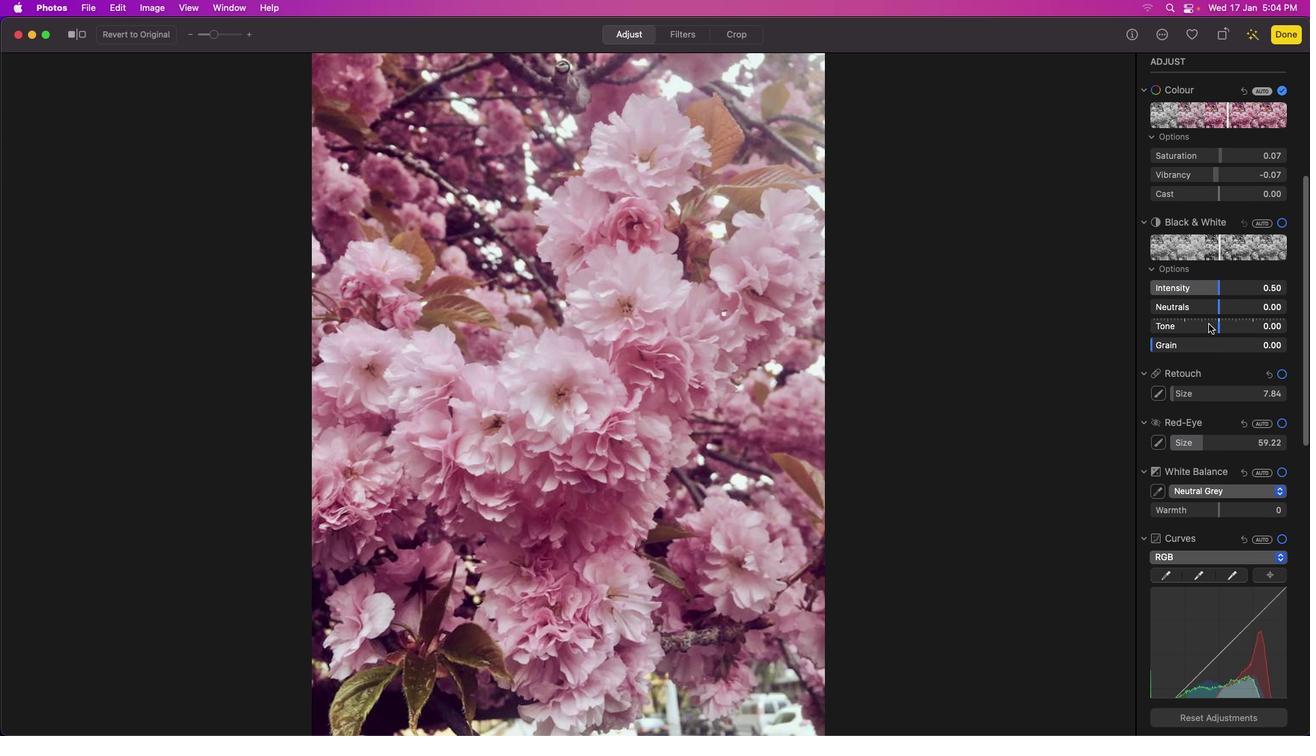 
Action: Mouse scrolled (1198, 301) with delta (115, 8)
Screenshot: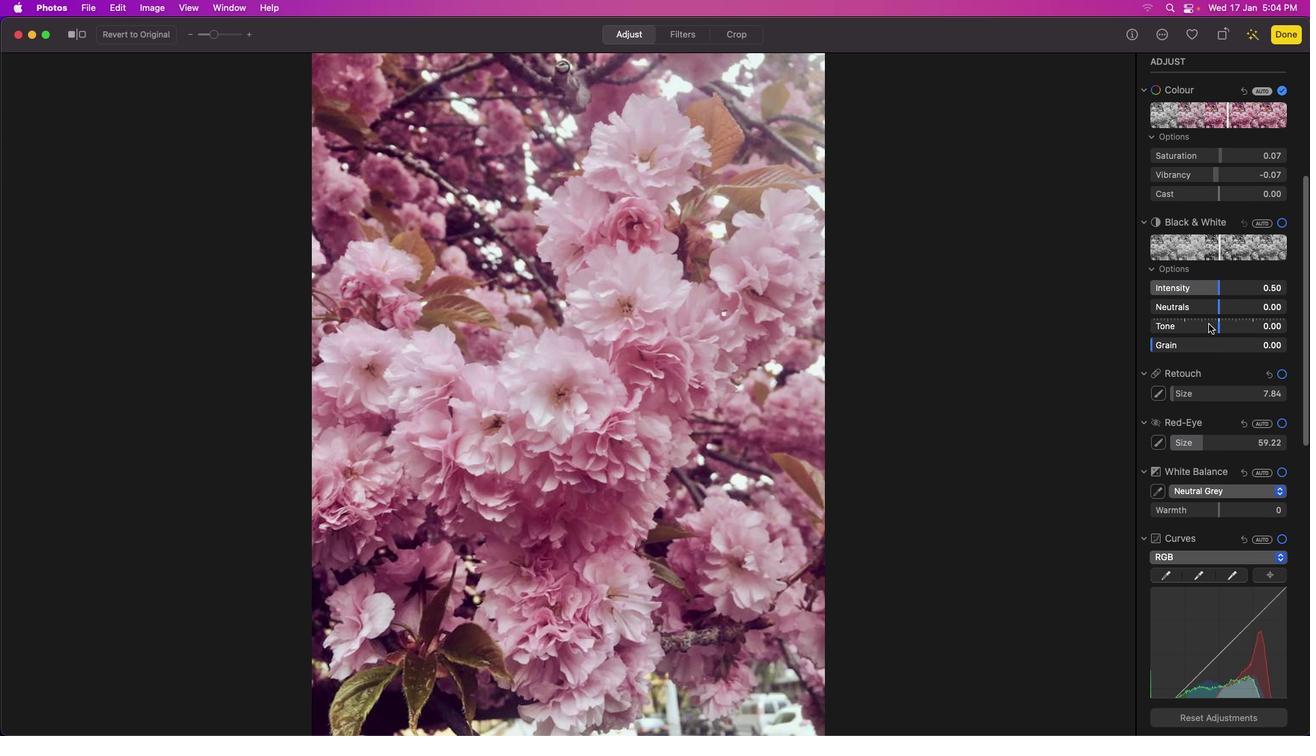 
Action: Mouse moved to (1200, 304)
Screenshot: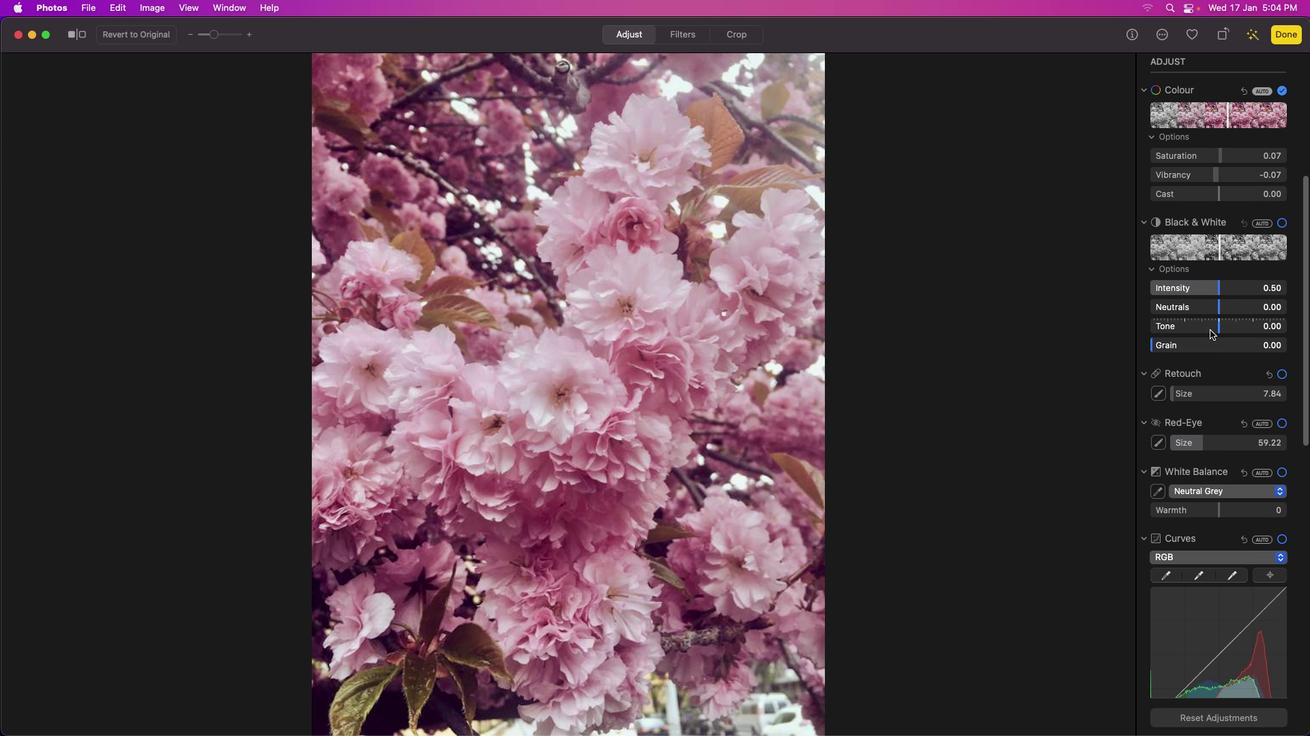 
Action: Mouse scrolled (1200, 304) with delta (115, 6)
Screenshot: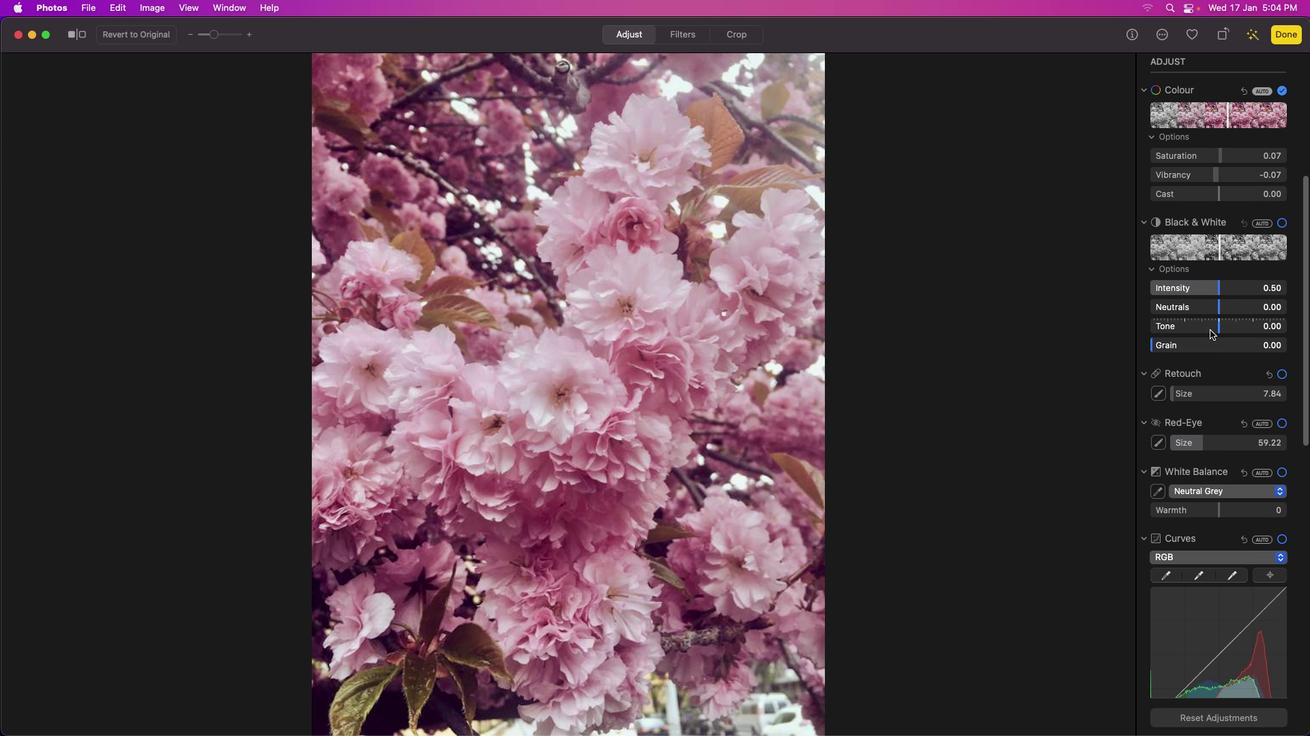 
Action: Mouse moved to (1202, 307)
Screenshot: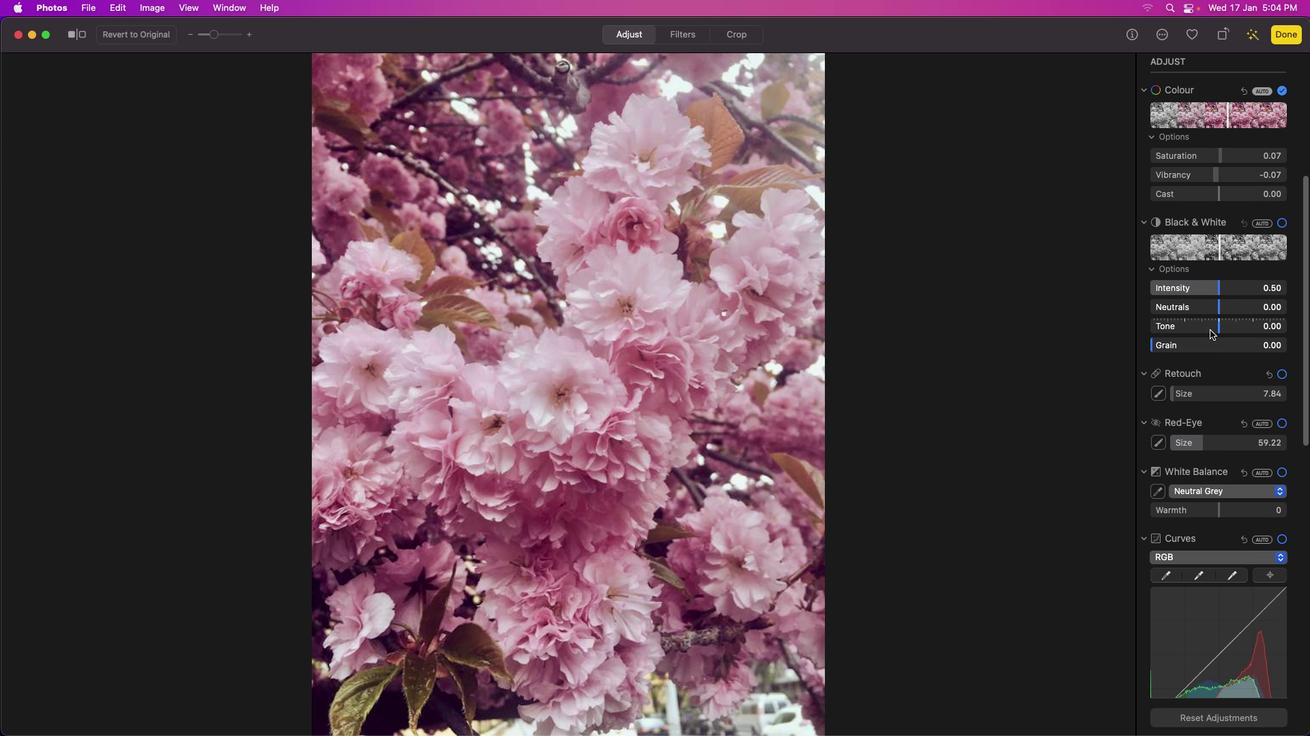 
Action: Mouse scrolled (1202, 307) with delta (115, 5)
Screenshot: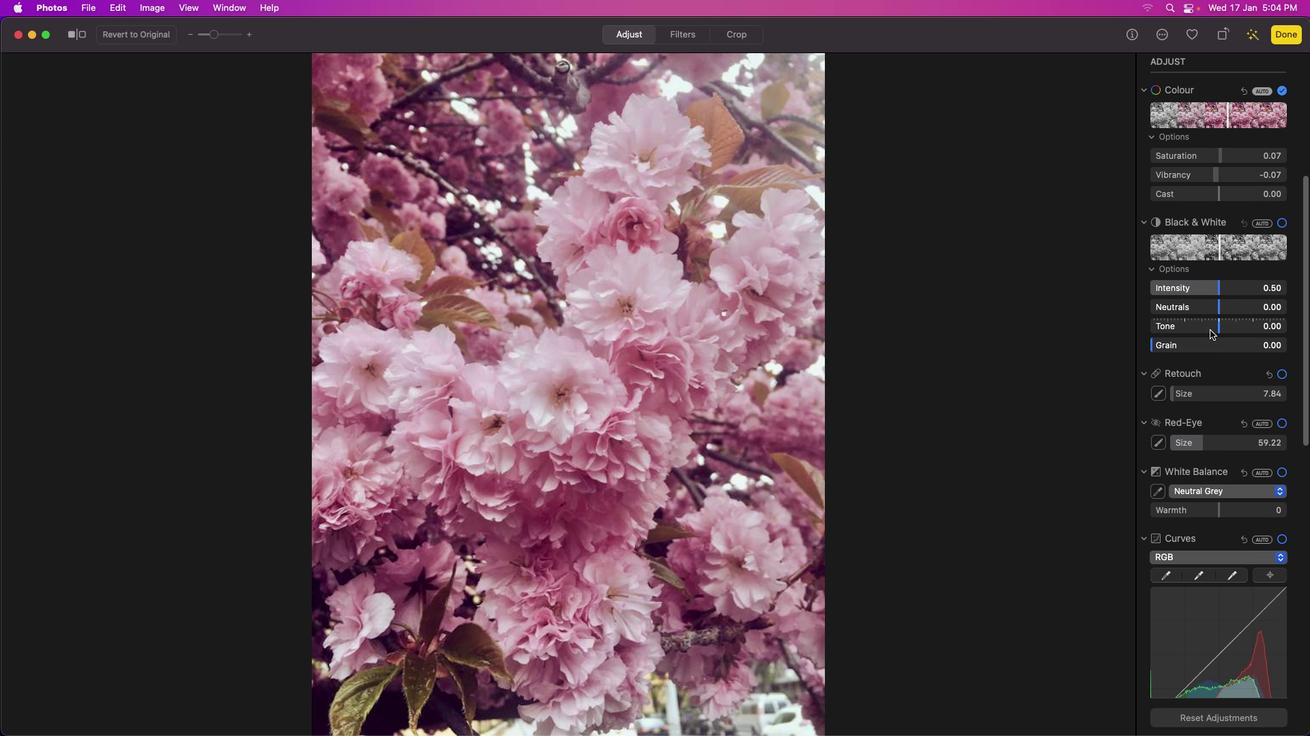 
Action: Mouse moved to (1202, 308)
Screenshot: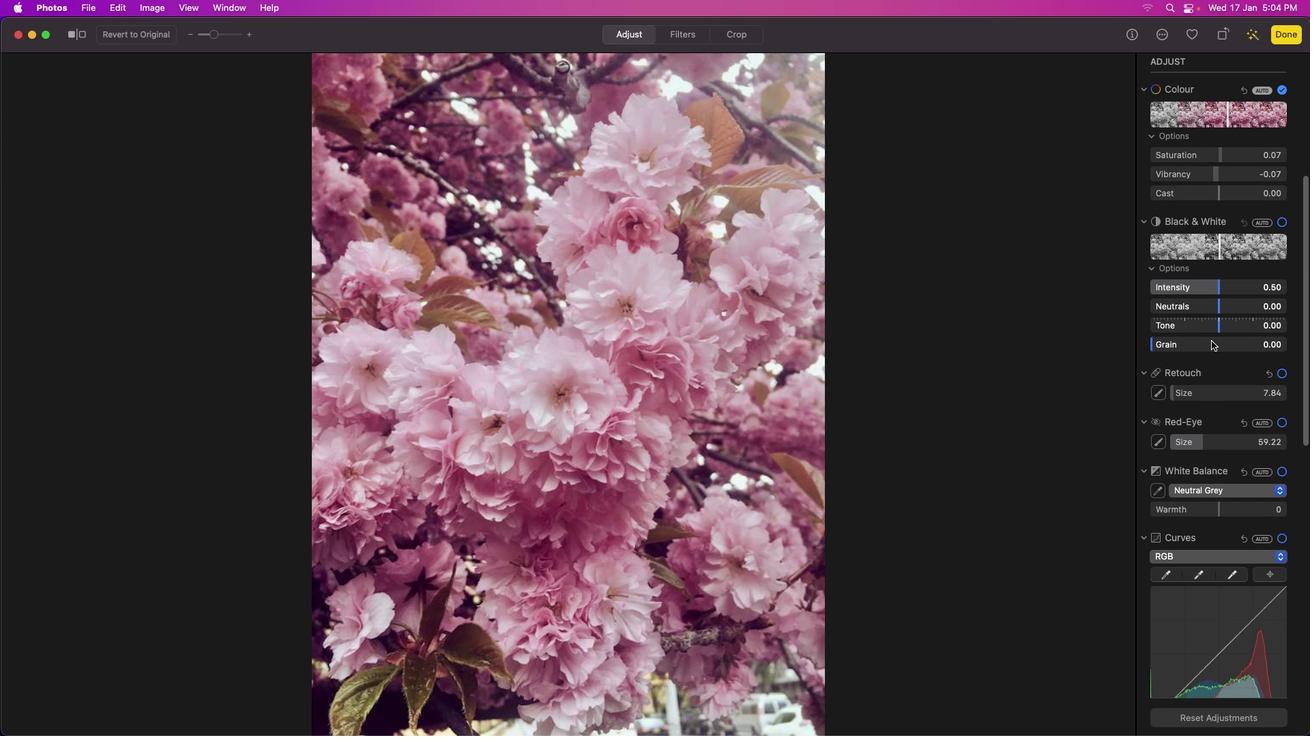 
Action: Mouse scrolled (1202, 308) with delta (115, 4)
Screenshot: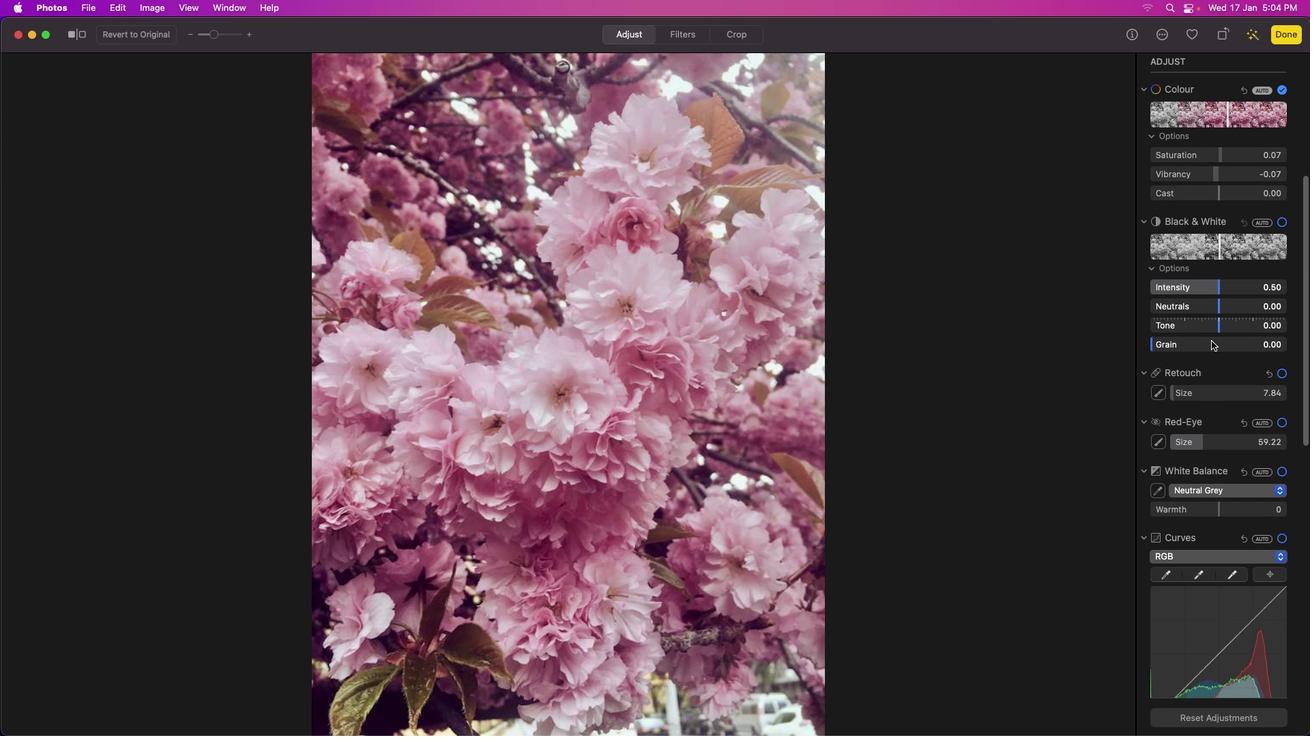 
Action: Mouse moved to (1202, 308)
Screenshot: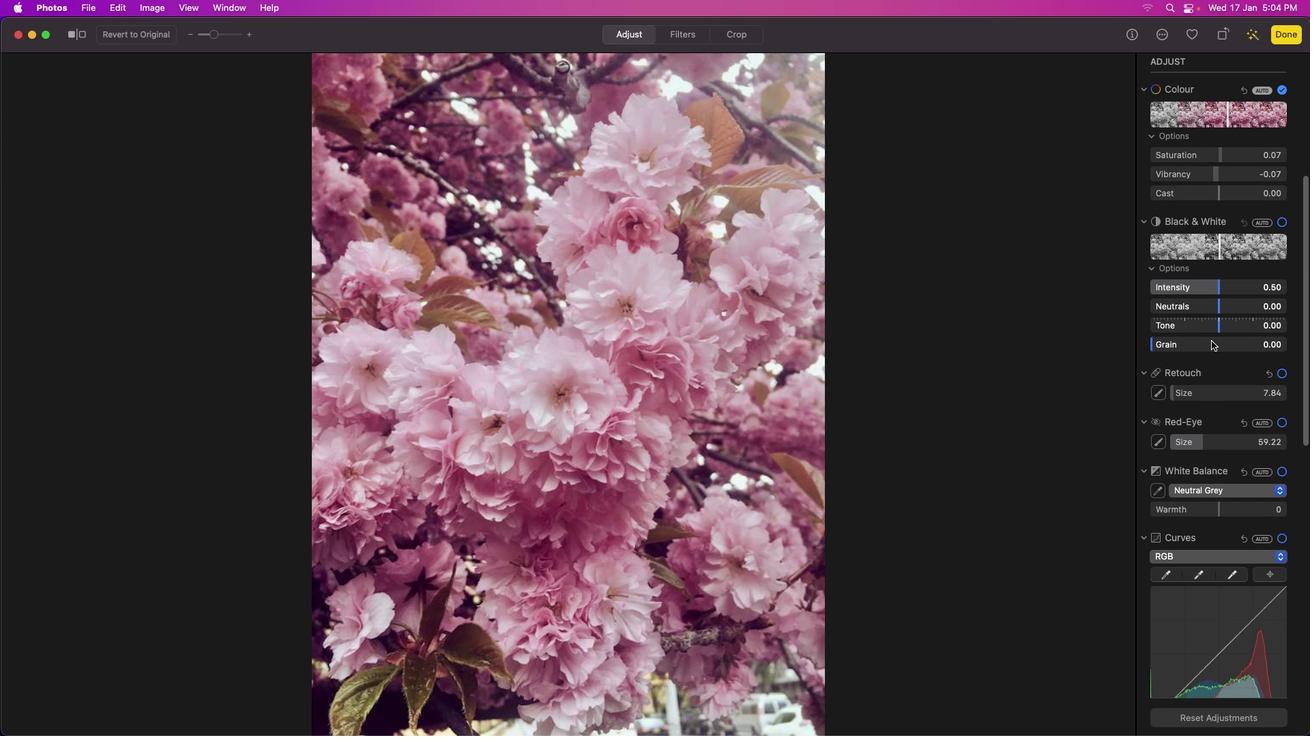 
Action: Mouse scrolled (1202, 308) with delta (115, 4)
Screenshot: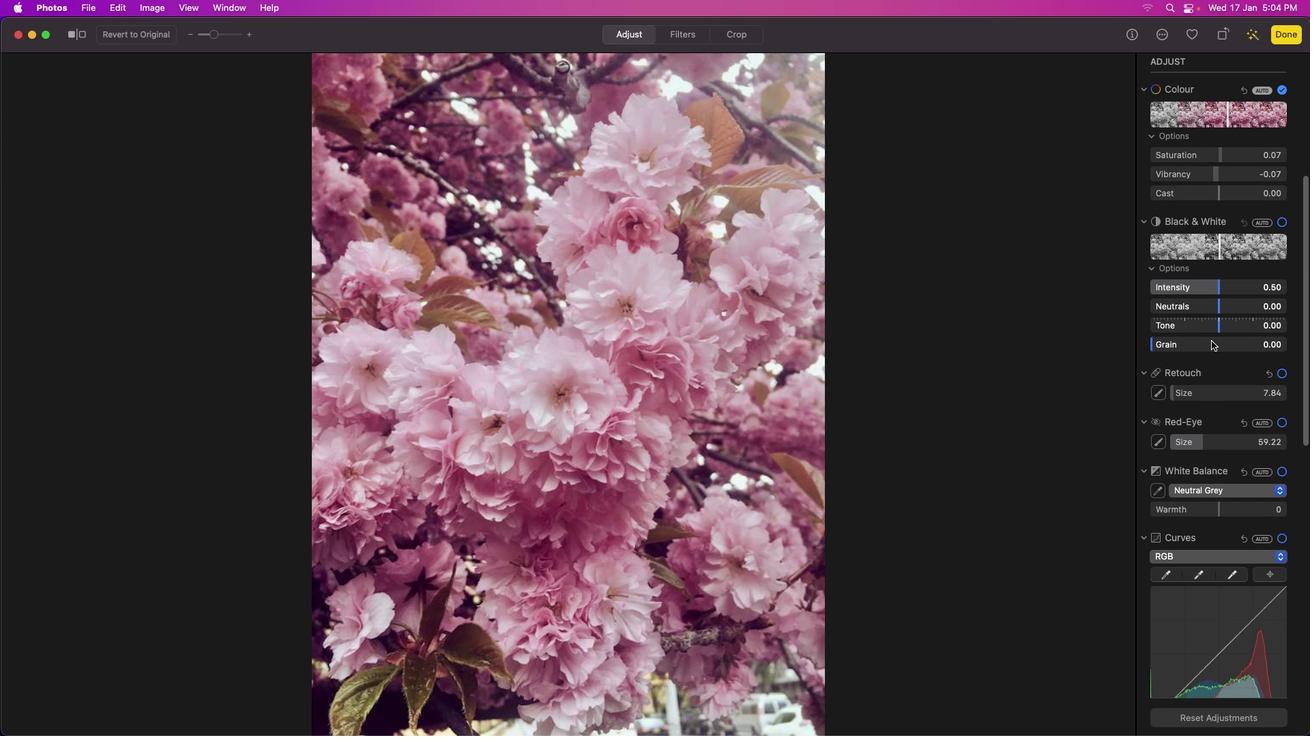 
Action: Mouse scrolled (1202, 308) with delta (115, 4)
Screenshot: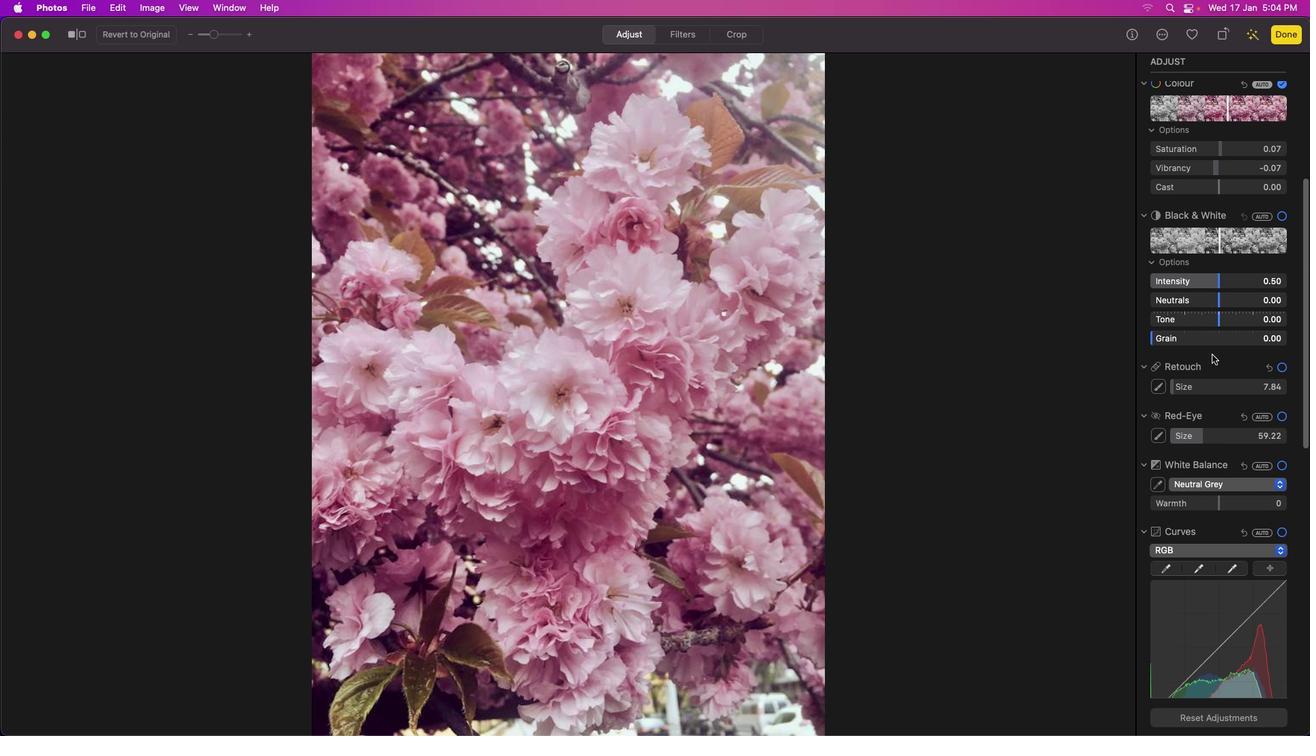 
Action: Mouse moved to (1207, 334)
Screenshot: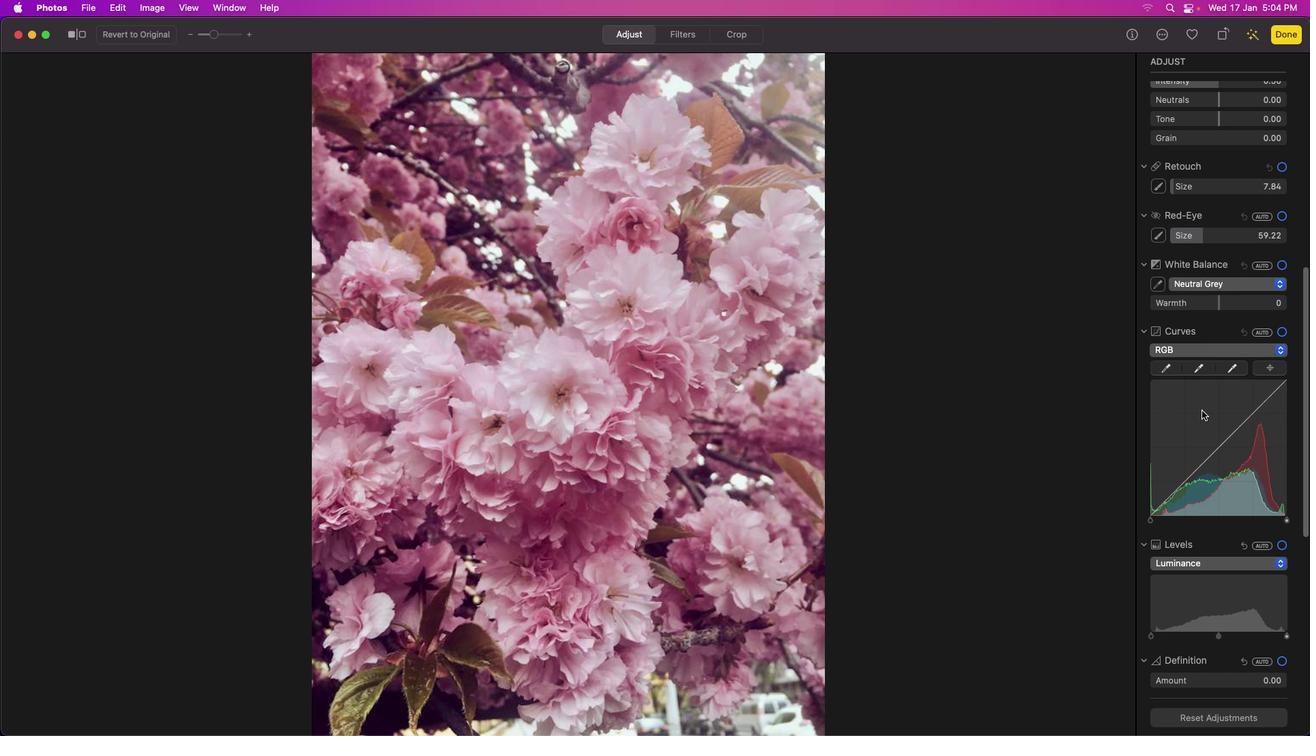
Action: Mouse scrolled (1207, 334) with delta (115, 8)
Screenshot: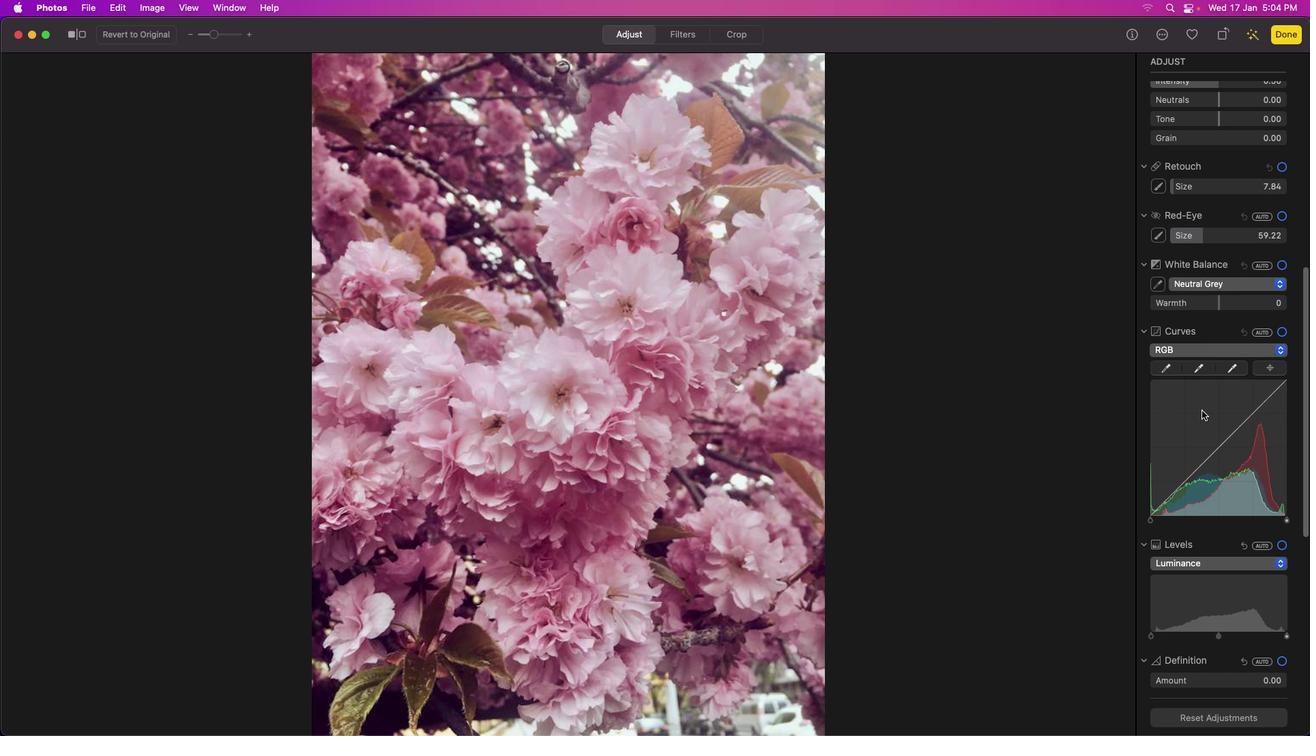 
Action: Mouse moved to (1209, 341)
Screenshot: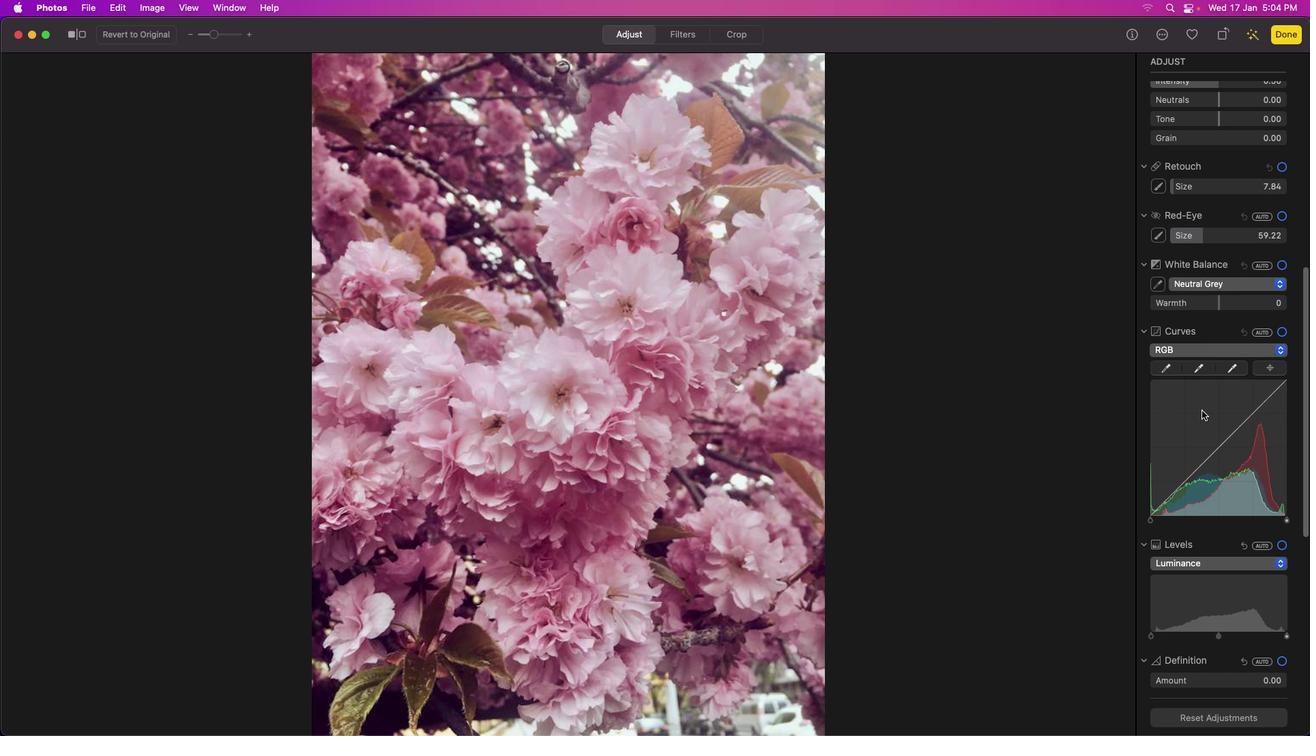 
Action: Mouse scrolled (1209, 341) with delta (115, 8)
Screenshot: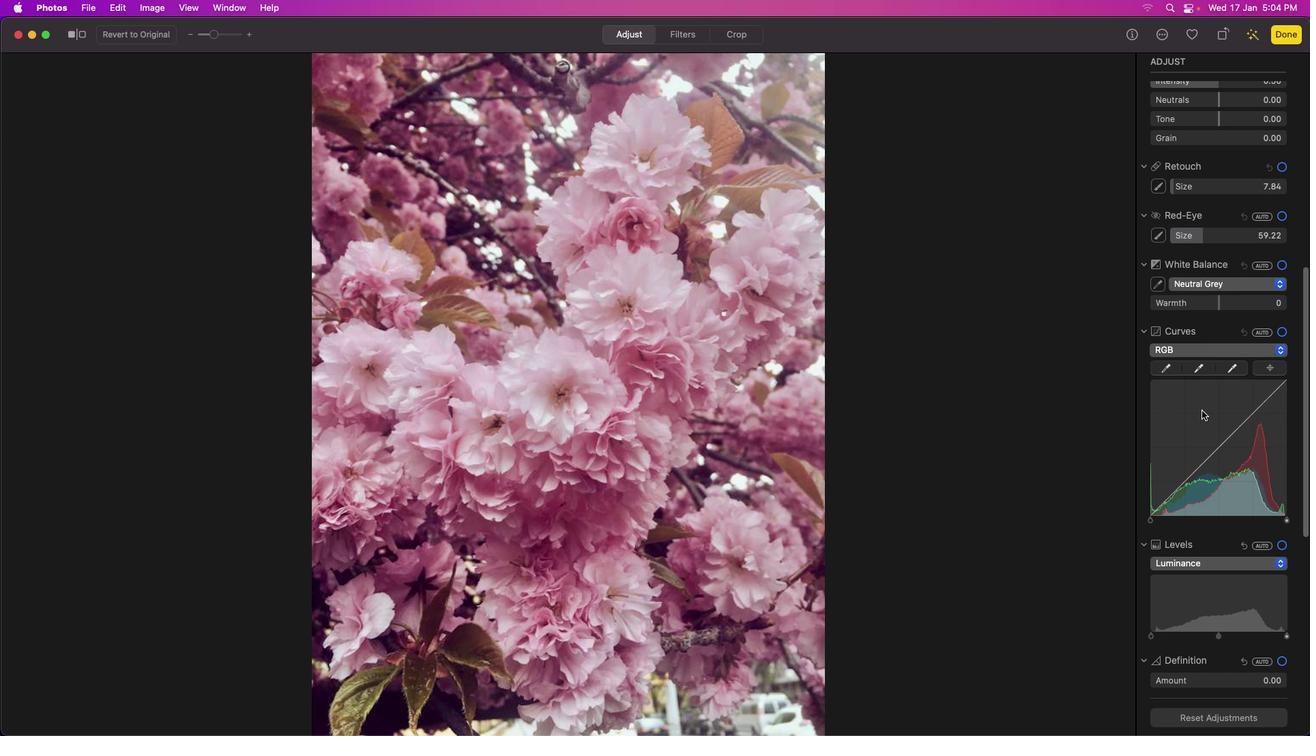 
Action: Mouse moved to (1209, 352)
Screenshot: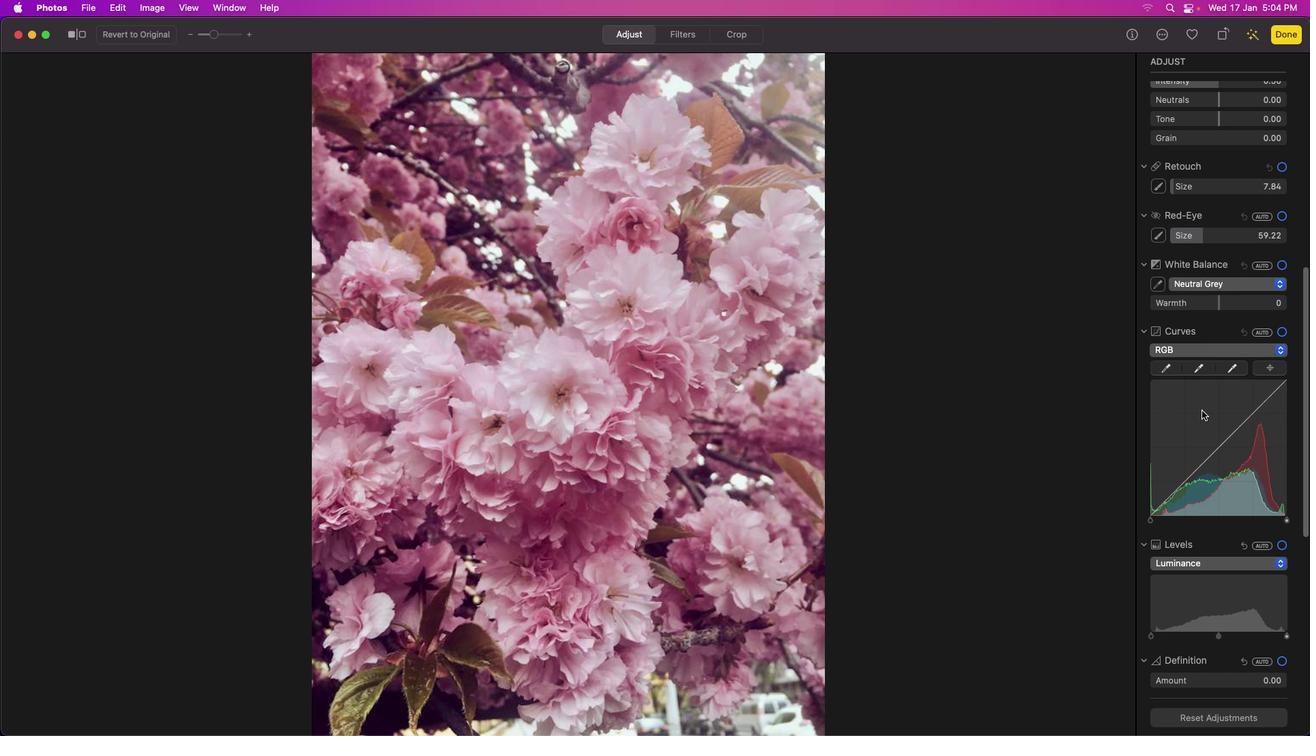 
Action: Mouse scrolled (1209, 352) with delta (115, 6)
Screenshot: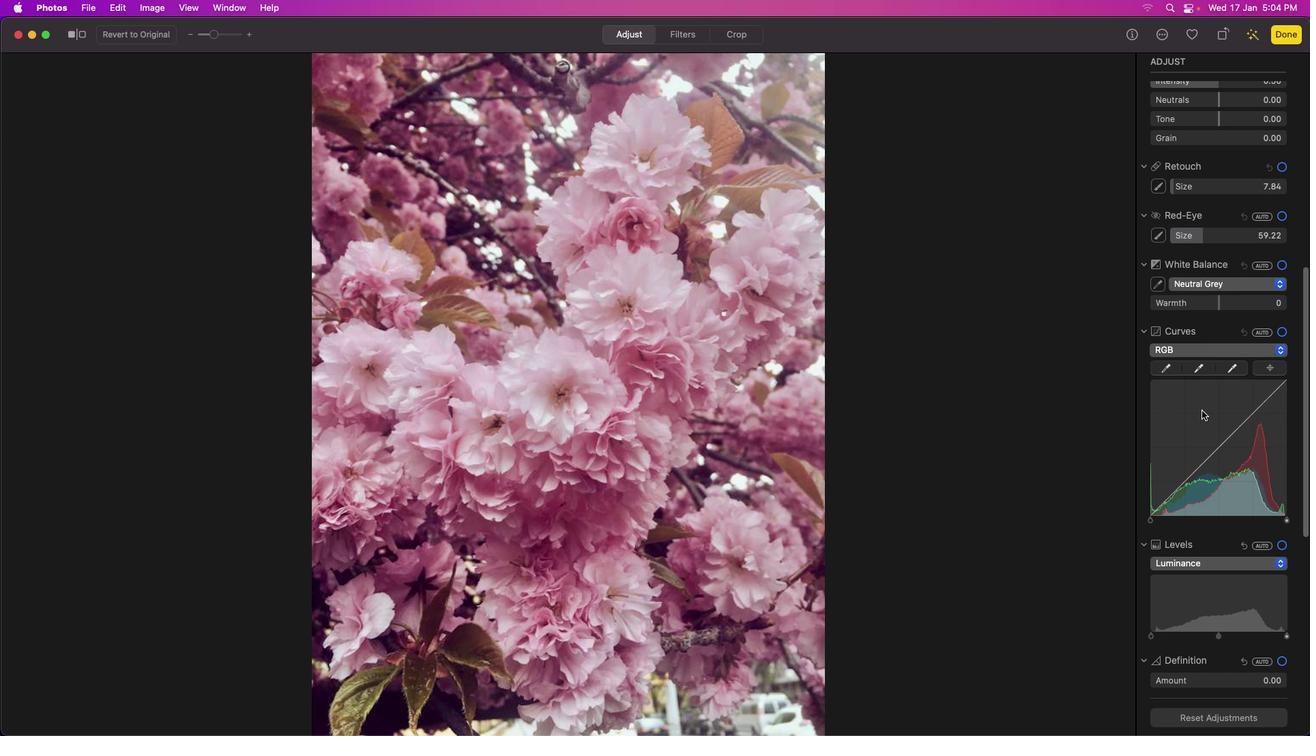 
Action: Mouse moved to (1209, 358)
Screenshot: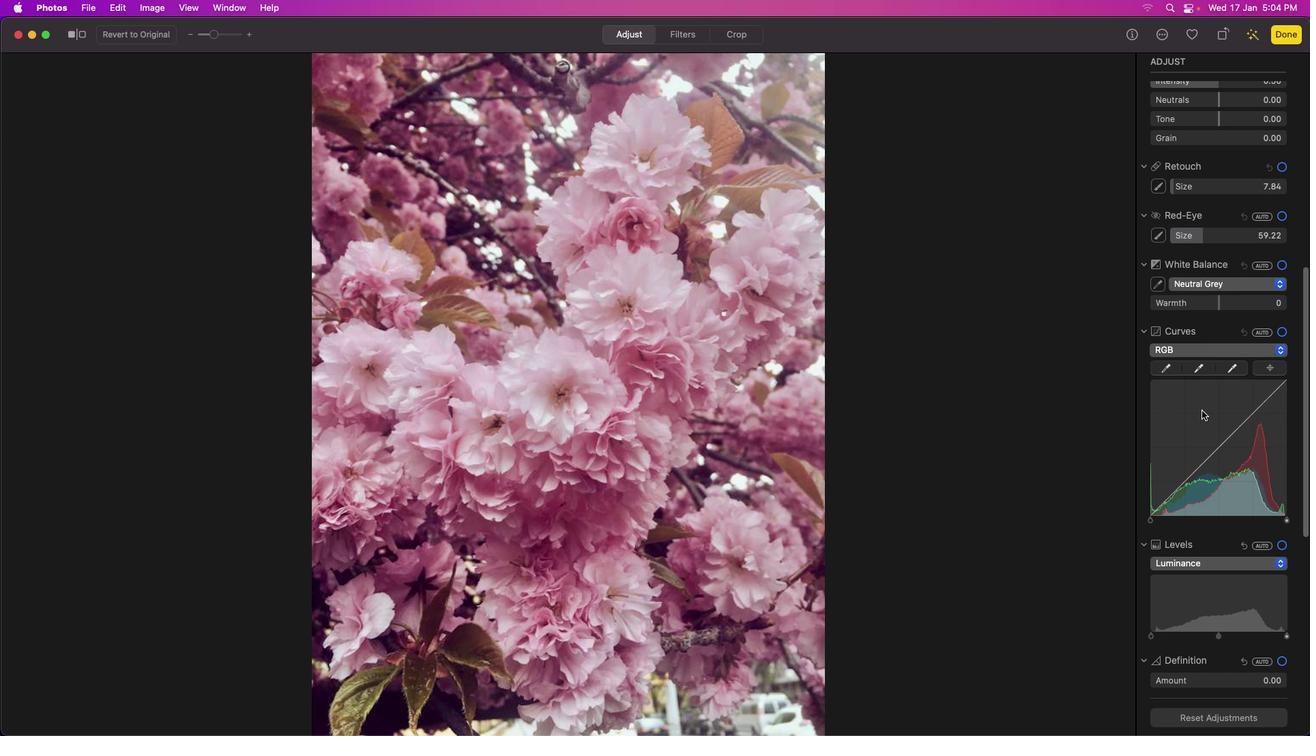 
Action: Mouse scrolled (1209, 358) with delta (115, 5)
Screenshot: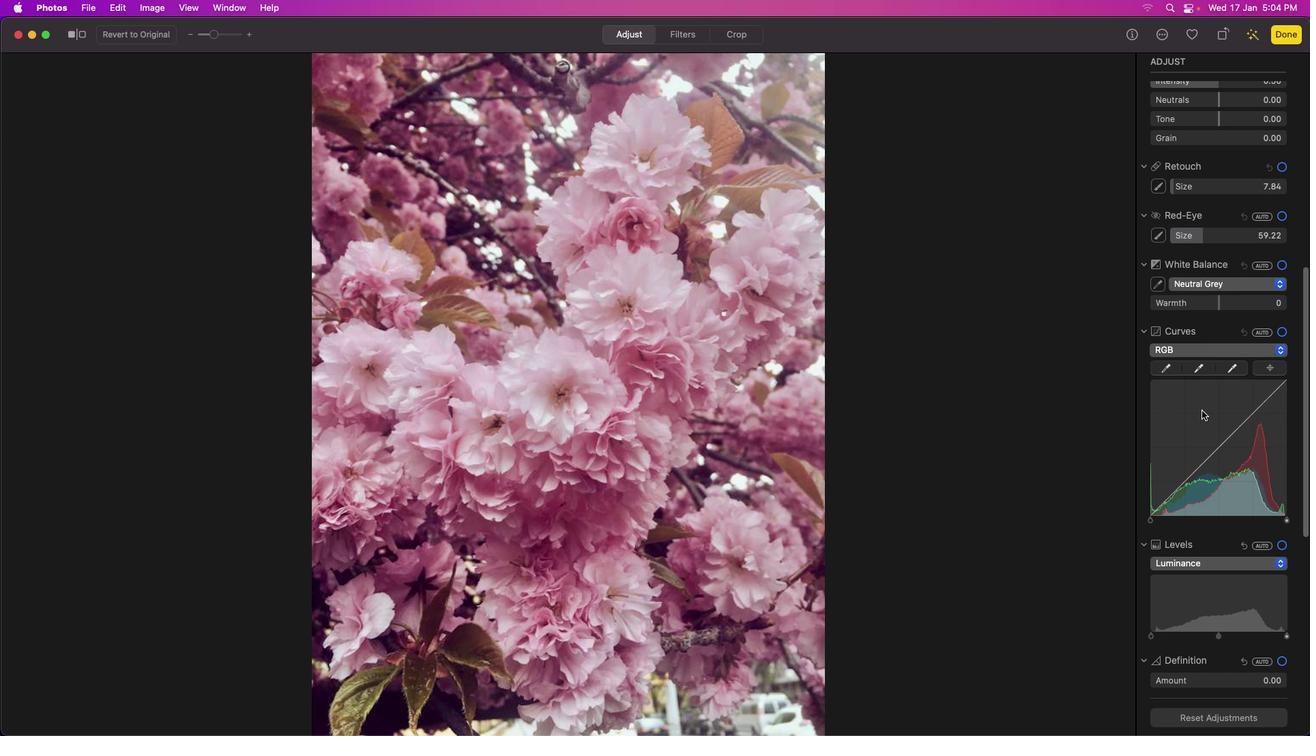 
Action: Mouse moved to (1208, 365)
Screenshot: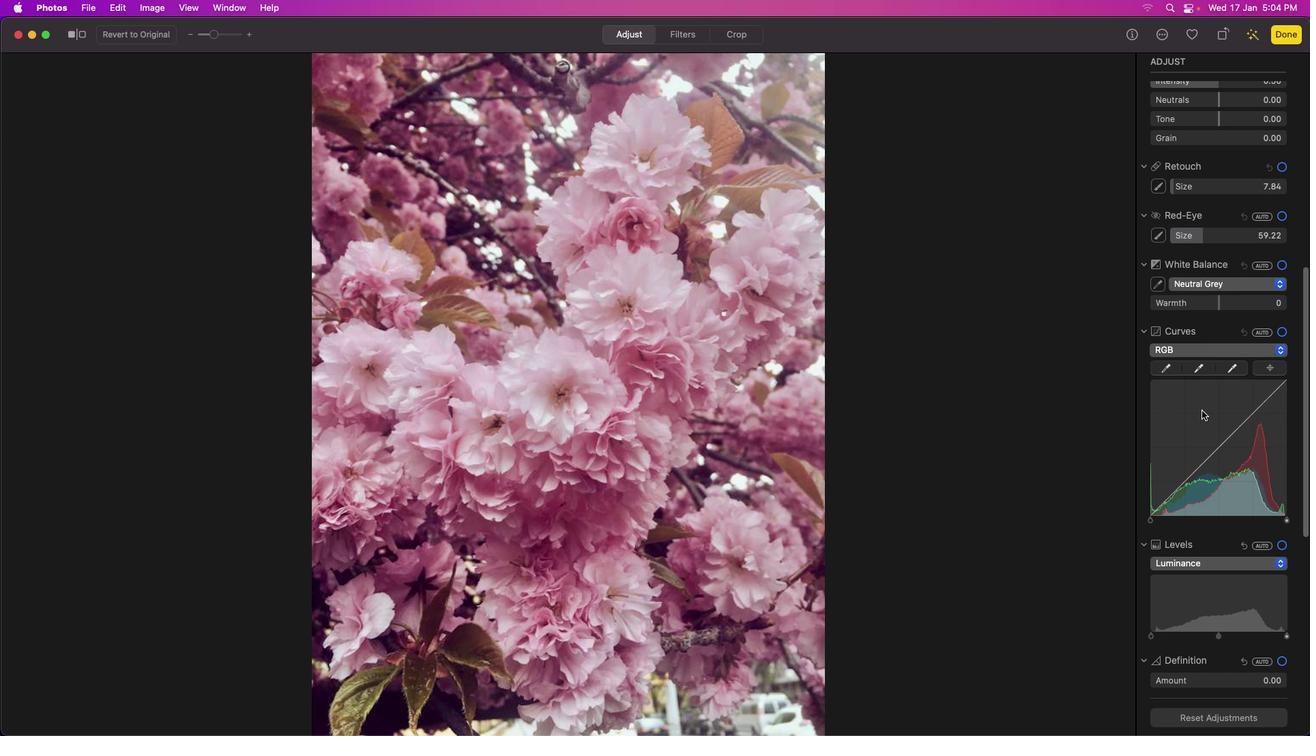 
Action: Mouse scrolled (1208, 365) with delta (115, 4)
Screenshot: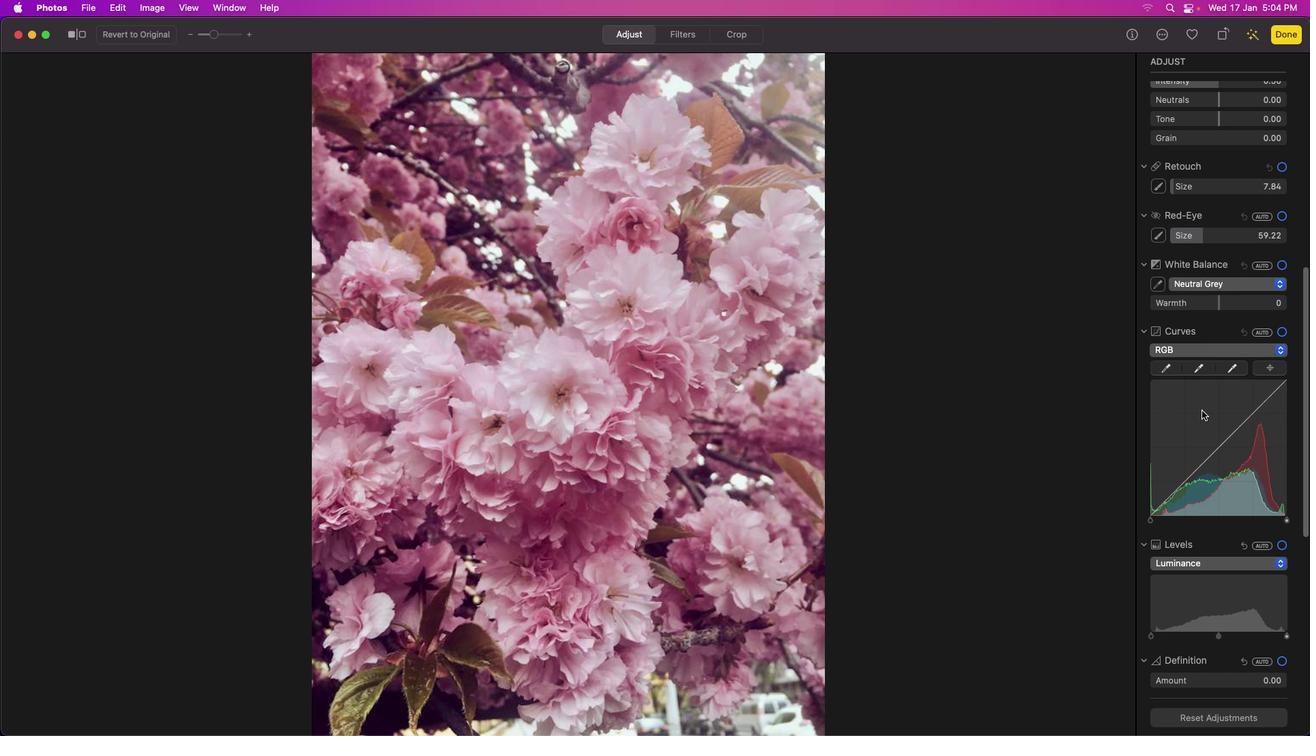 
Action: Mouse moved to (1204, 376)
Screenshot: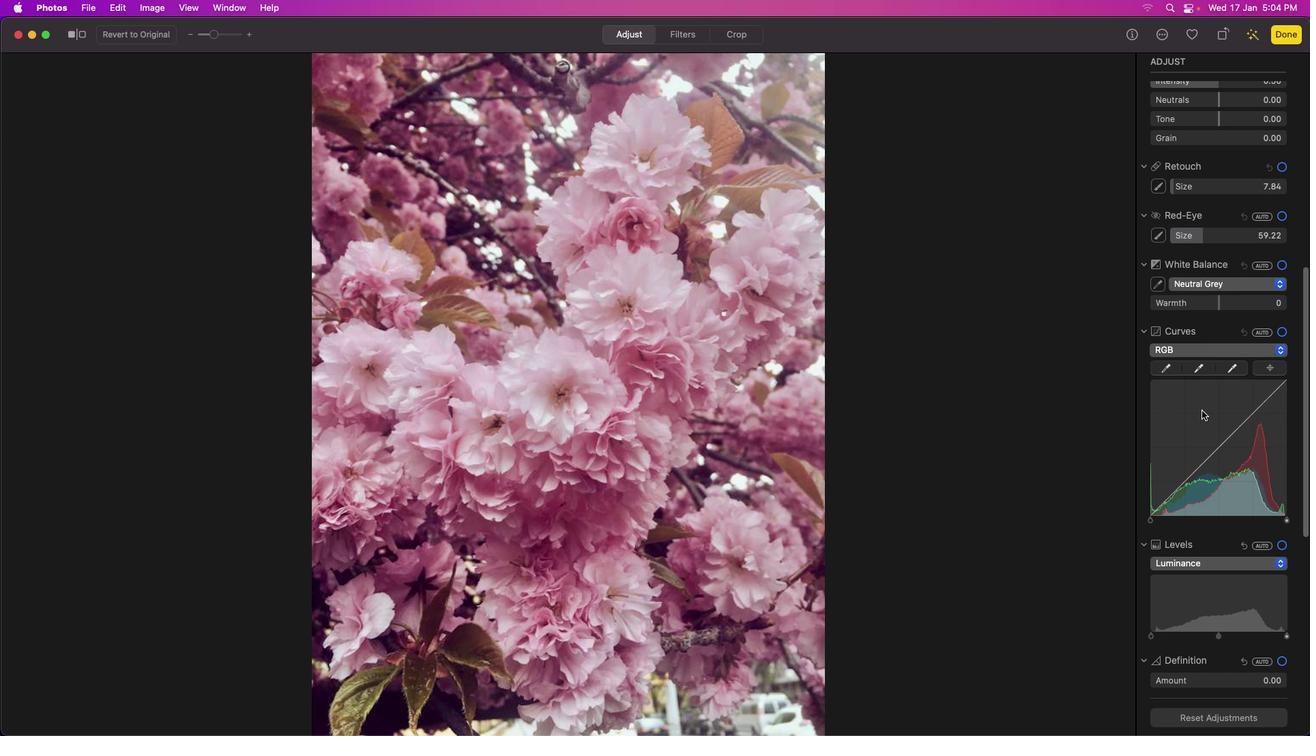 
Action: Mouse scrolled (1204, 376) with delta (115, 4)
Screenshot: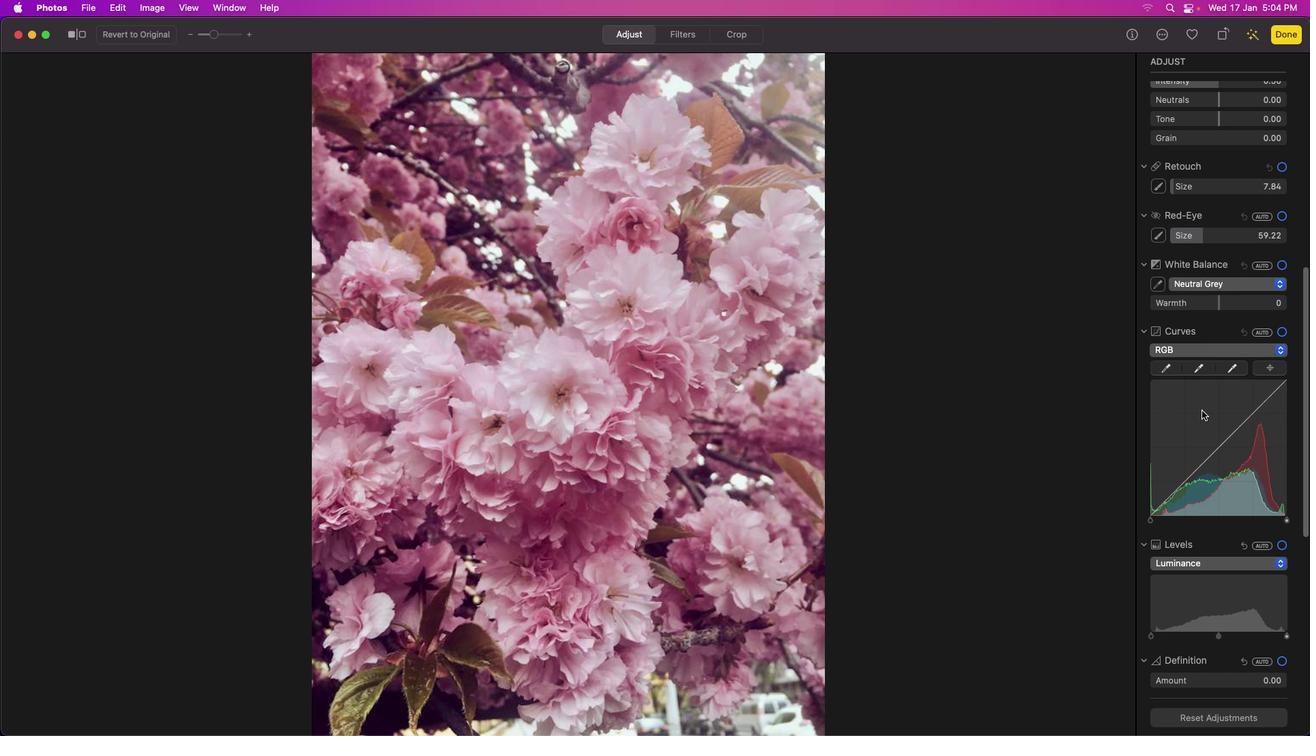 
Action: Mouse moved to (1202, 392)
Screenshot: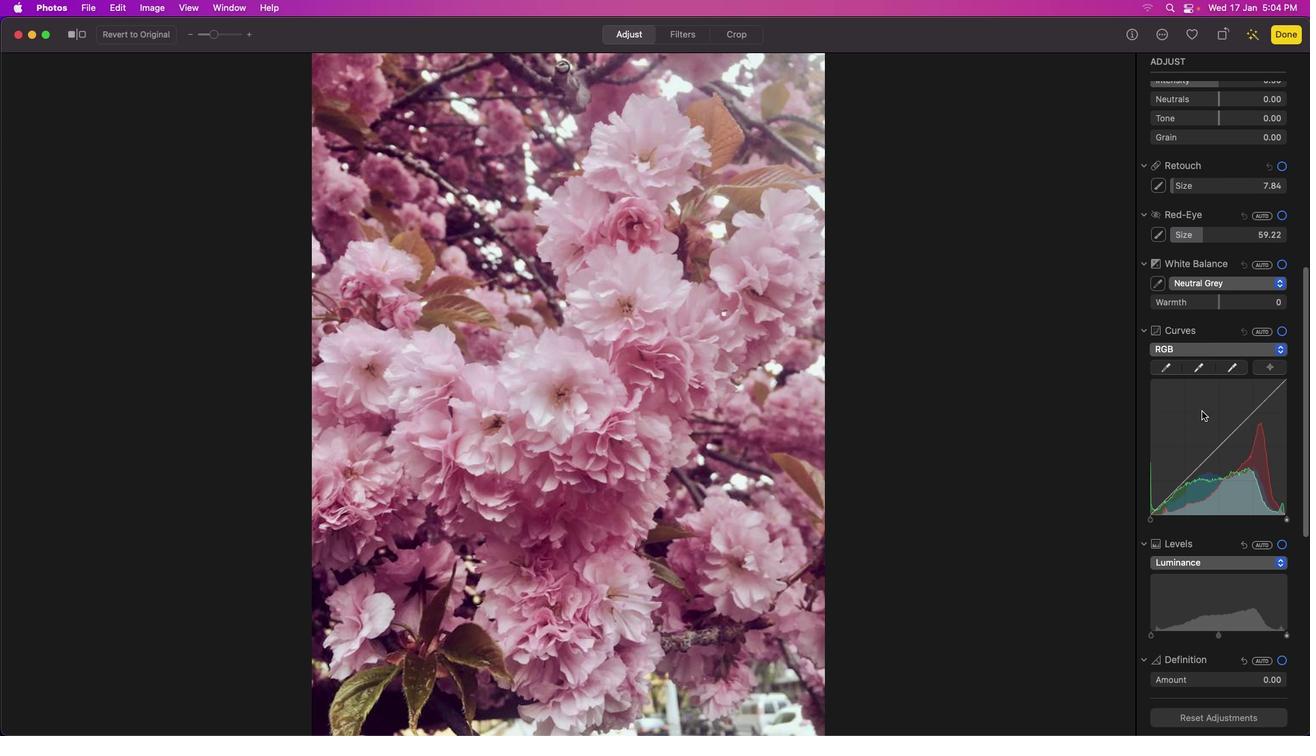 
Action: Mouse scrolled (1202, 392) with delta (115, 4)
Screenshot: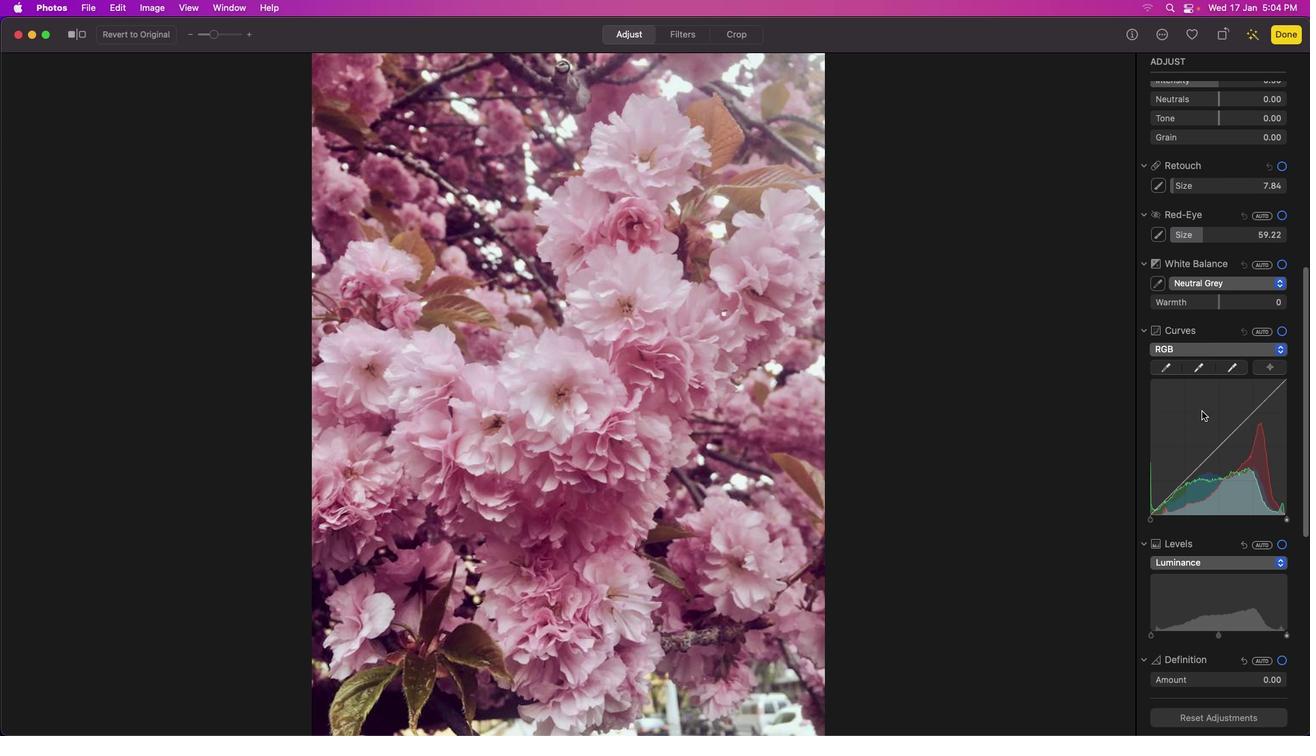 
Action: Mouse moved to (1200, 413)
Screenshot: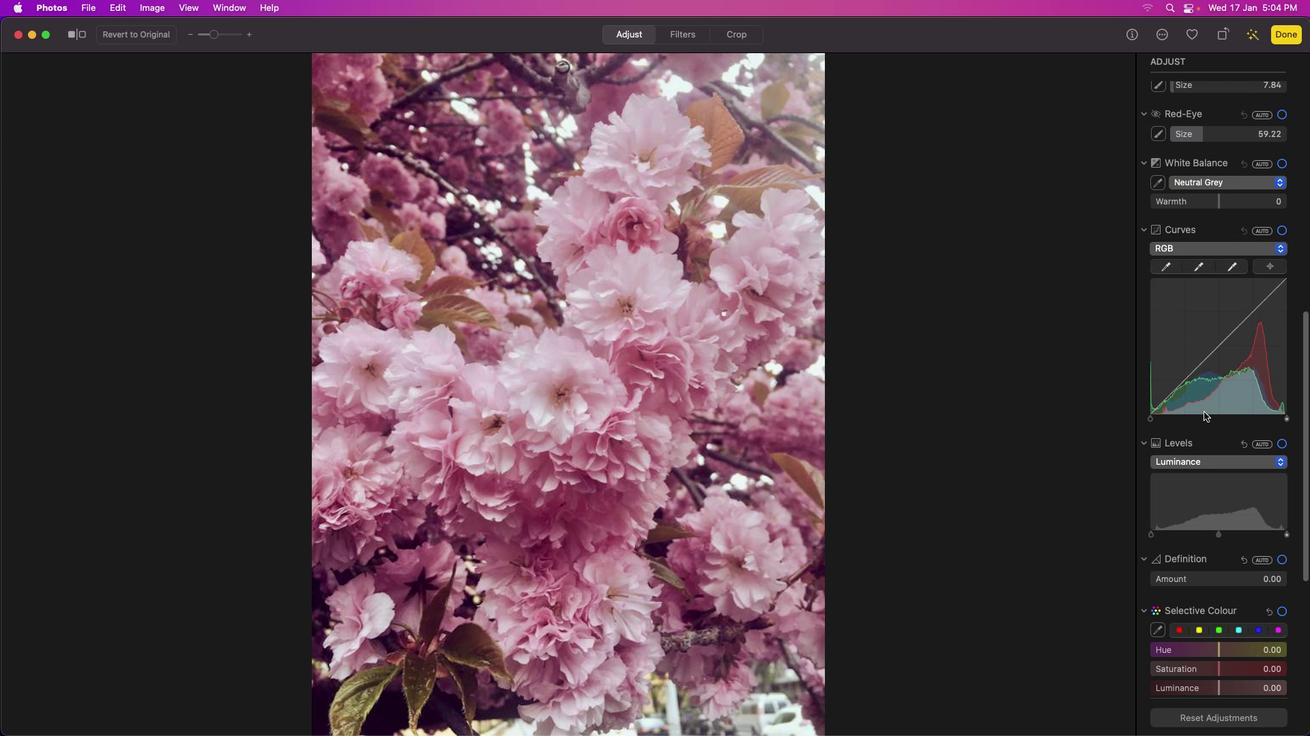 
Action: Mouse scrolled (1200, 413) with delta (115, 8)
Screenshot: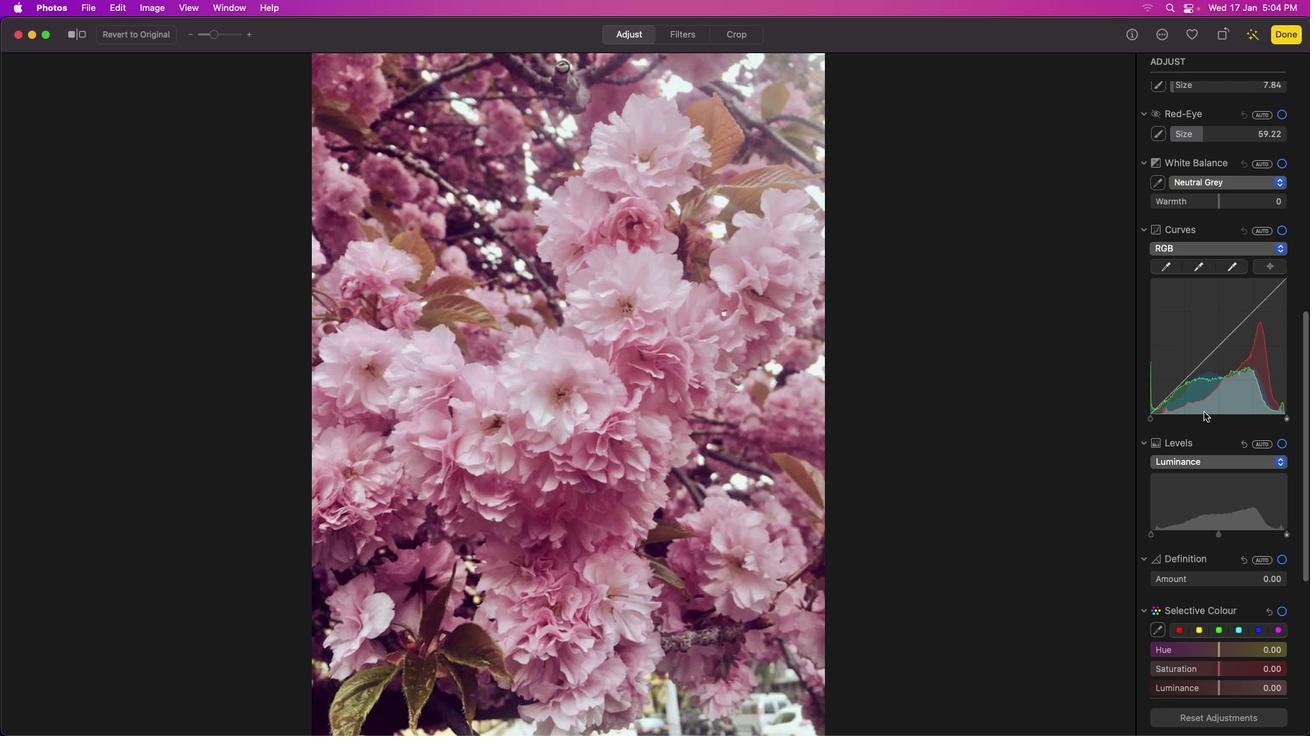 
Action: Mouse scrolled (1200, 413) with delta (115, 8)
Screenshot: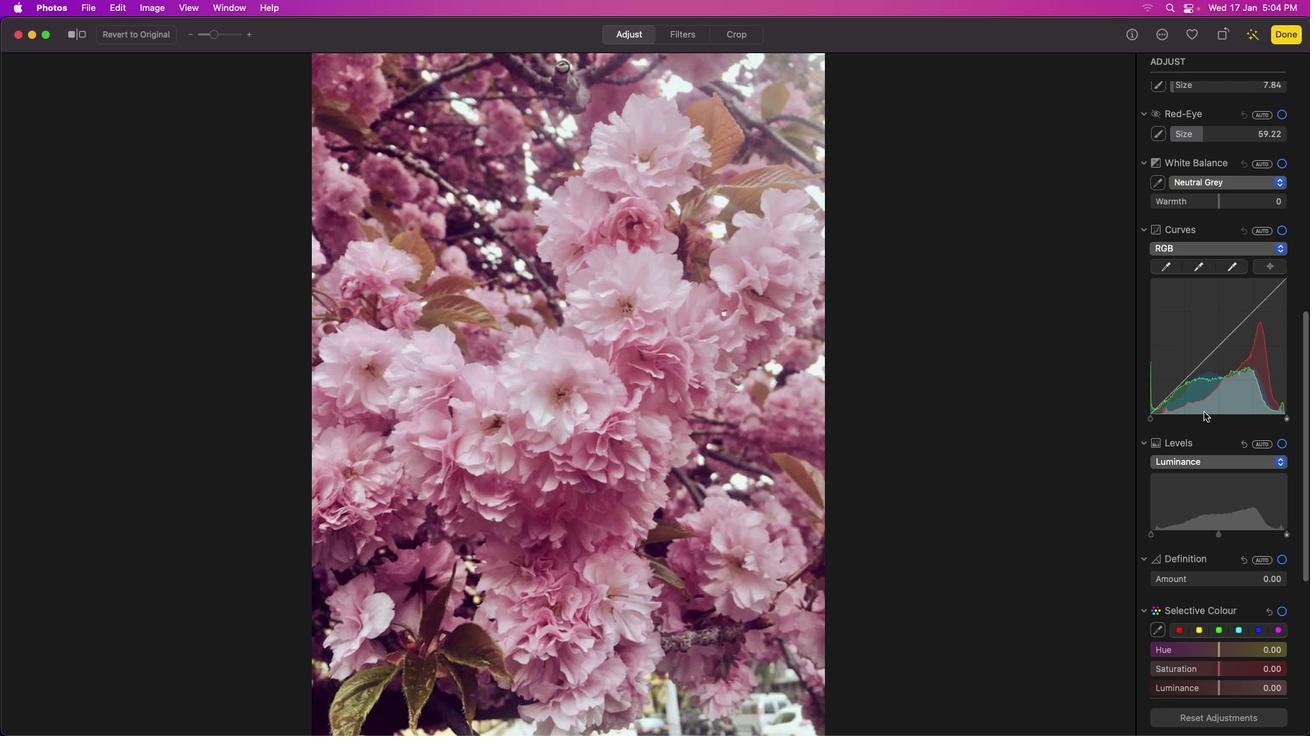 
Action: Mouse moved to (1202, 414)
Screenshot: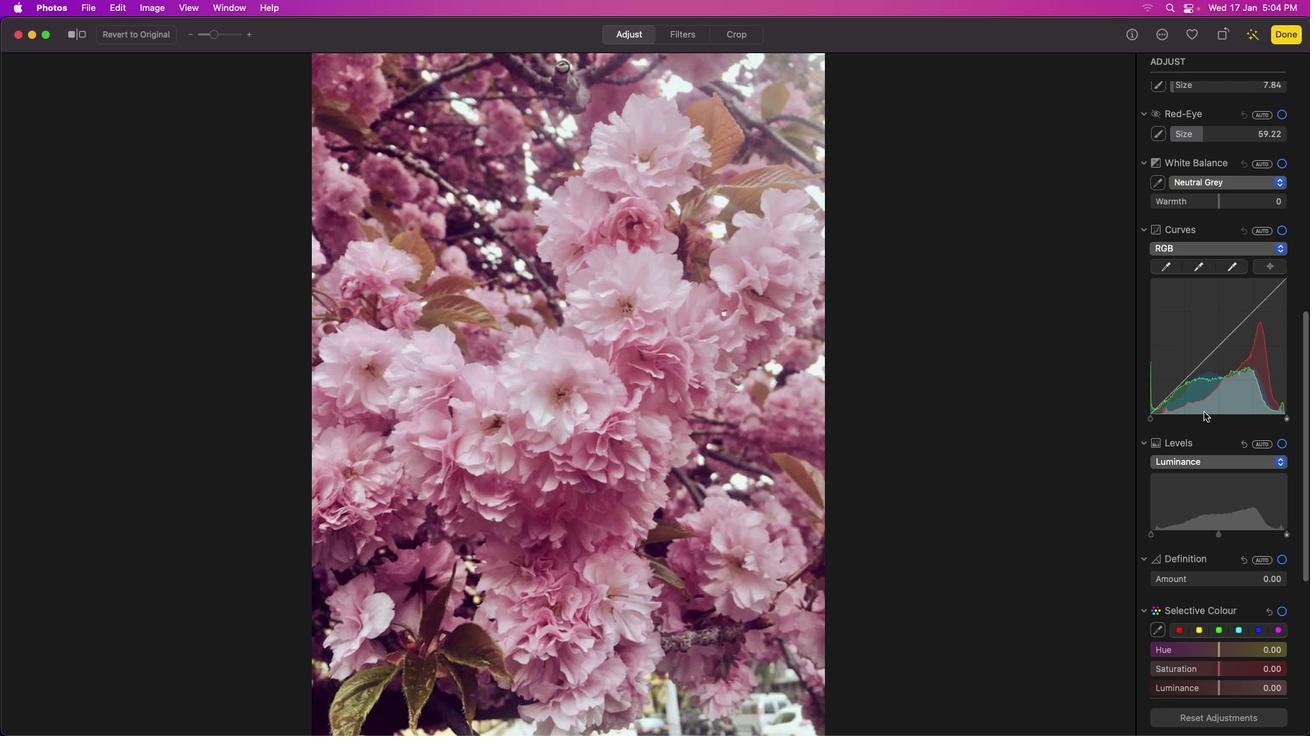 
Action: Mouse scrolled (1202, 414) with delta (115, 6)
Screenshot: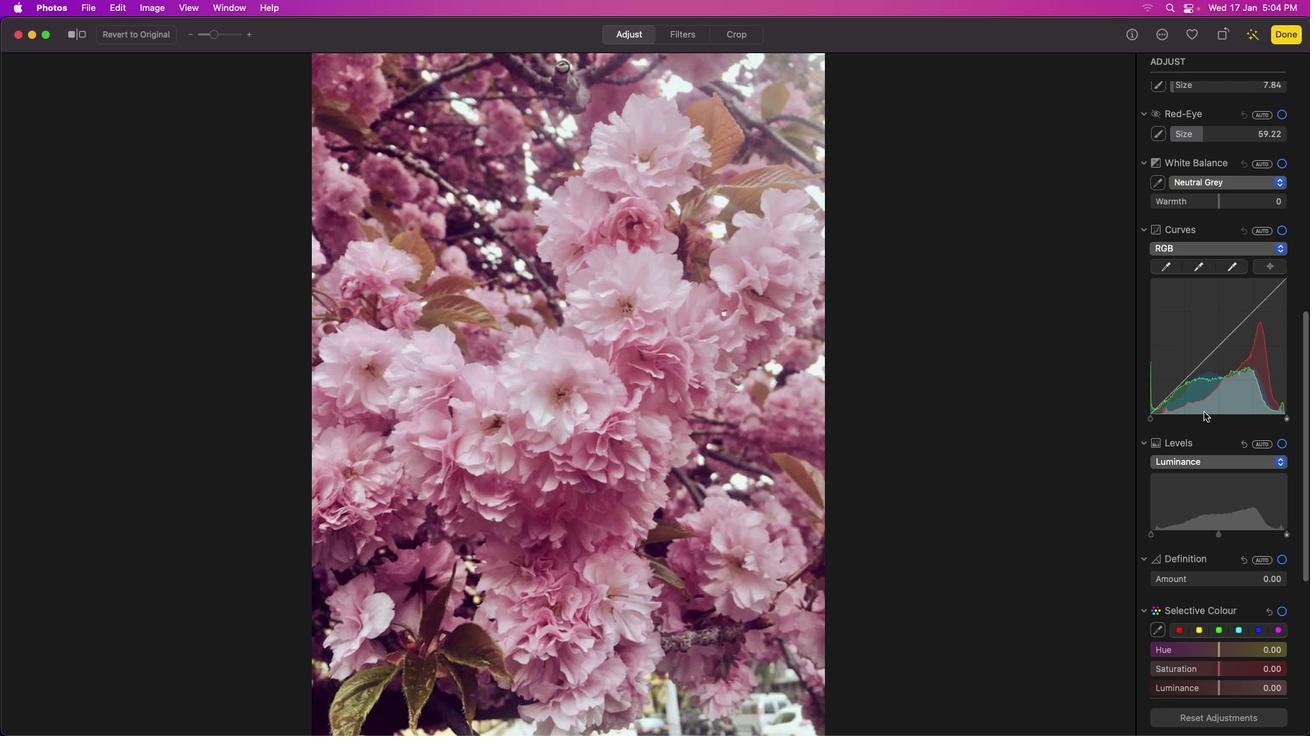 
Action: Mouse moved to (1202, 414)
Screenshot: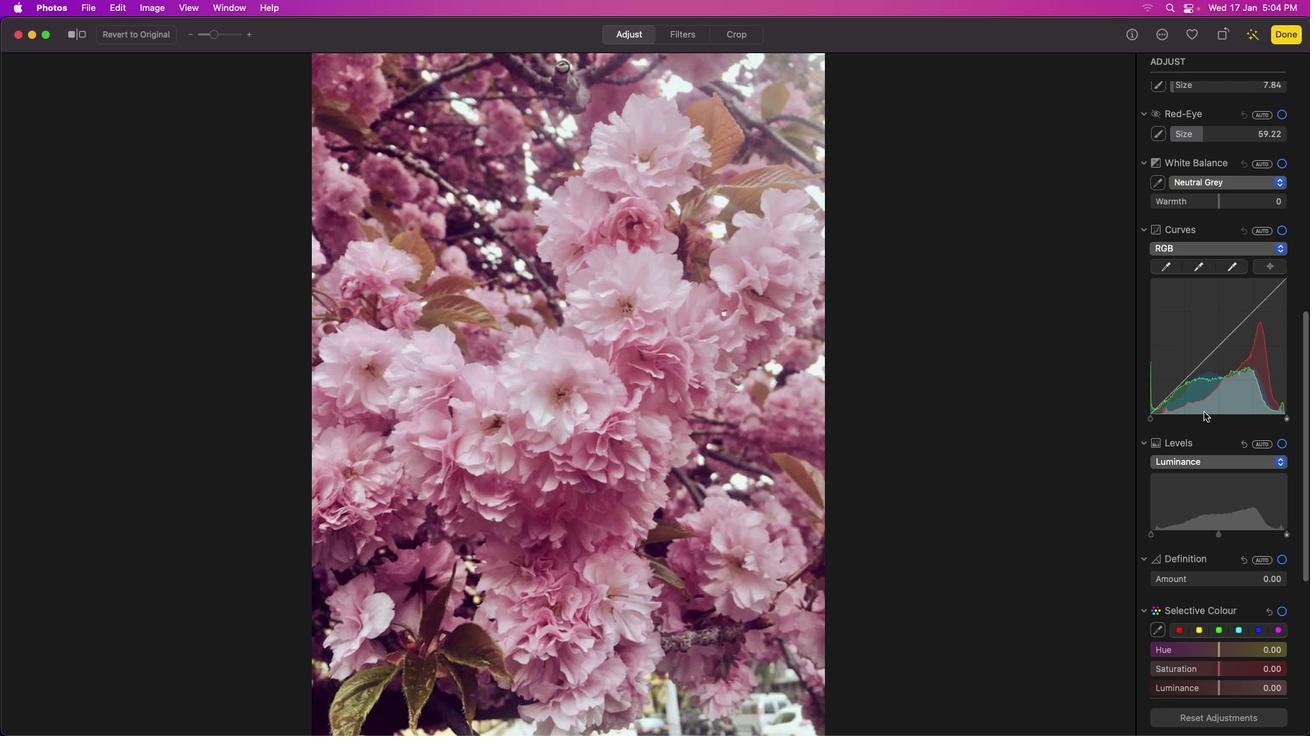 
Action: Mouse scrolled (1202, 414) with delta (115, 6)
Screenshot: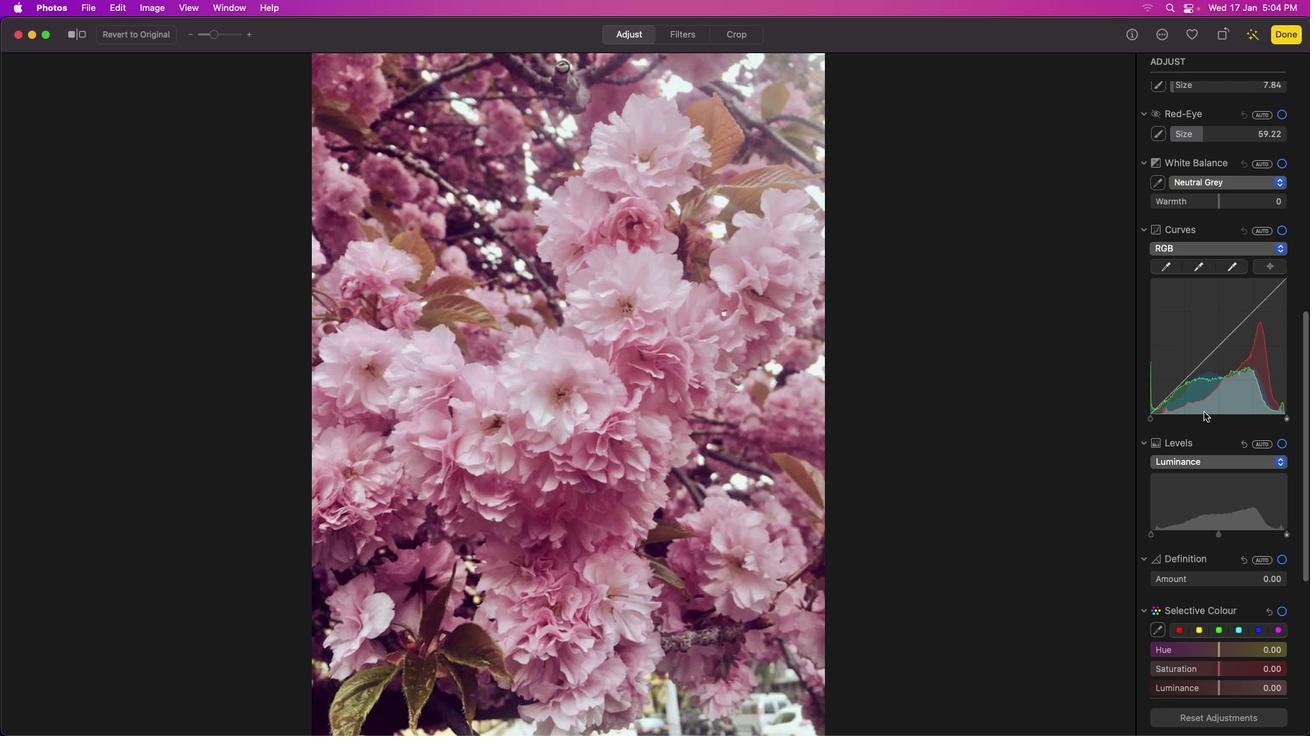 
Action: Mouse scrolled (1202, 414) with delta (115, 5)
Screenshot: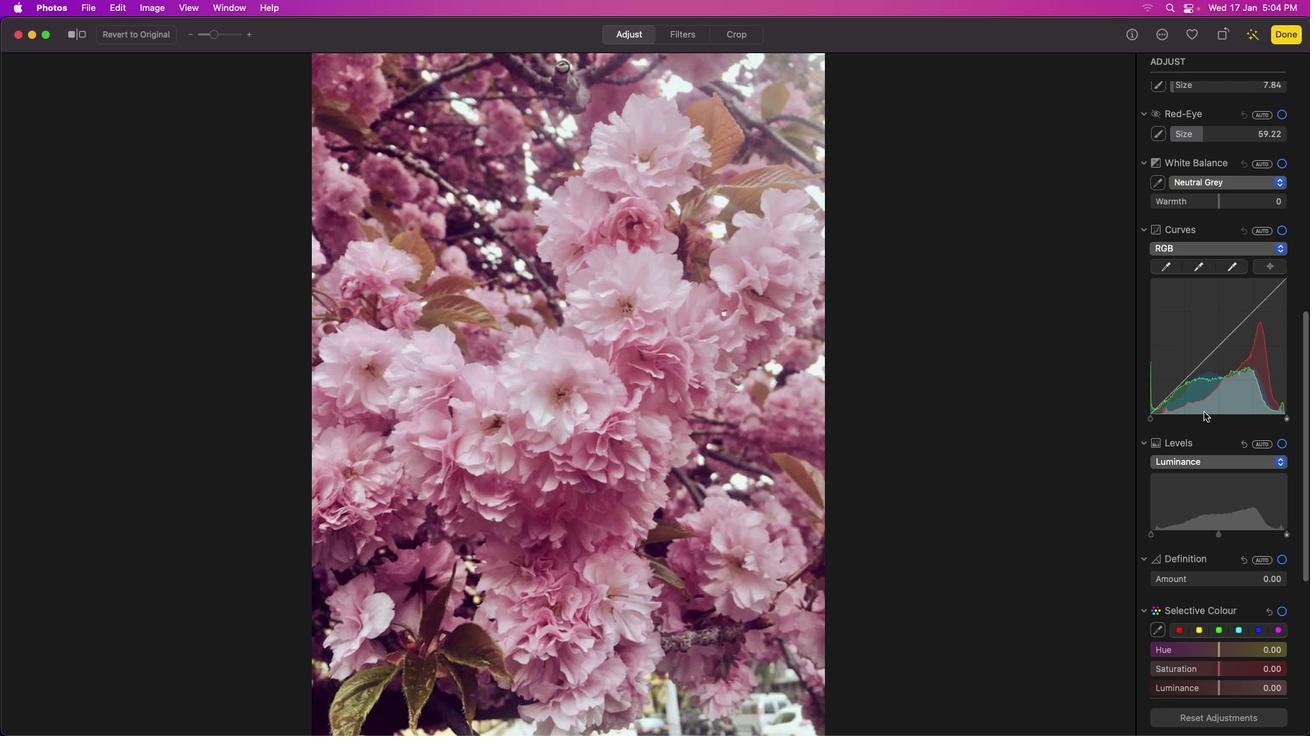 
Action: Mouse scrolled (1202, 414) with delta (115, 8)
Screenshot: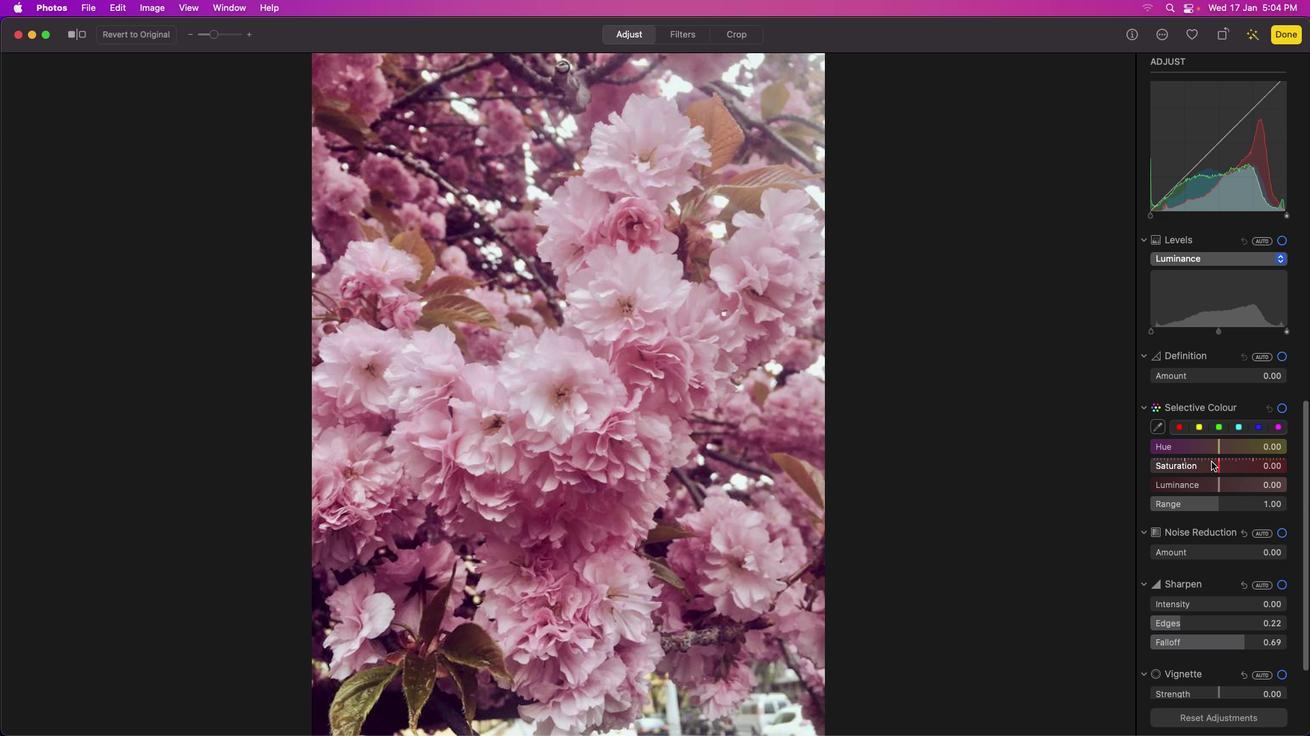 
Action: Mouse scrolled (1202, 414) with delta (115, 8)
Screenshot: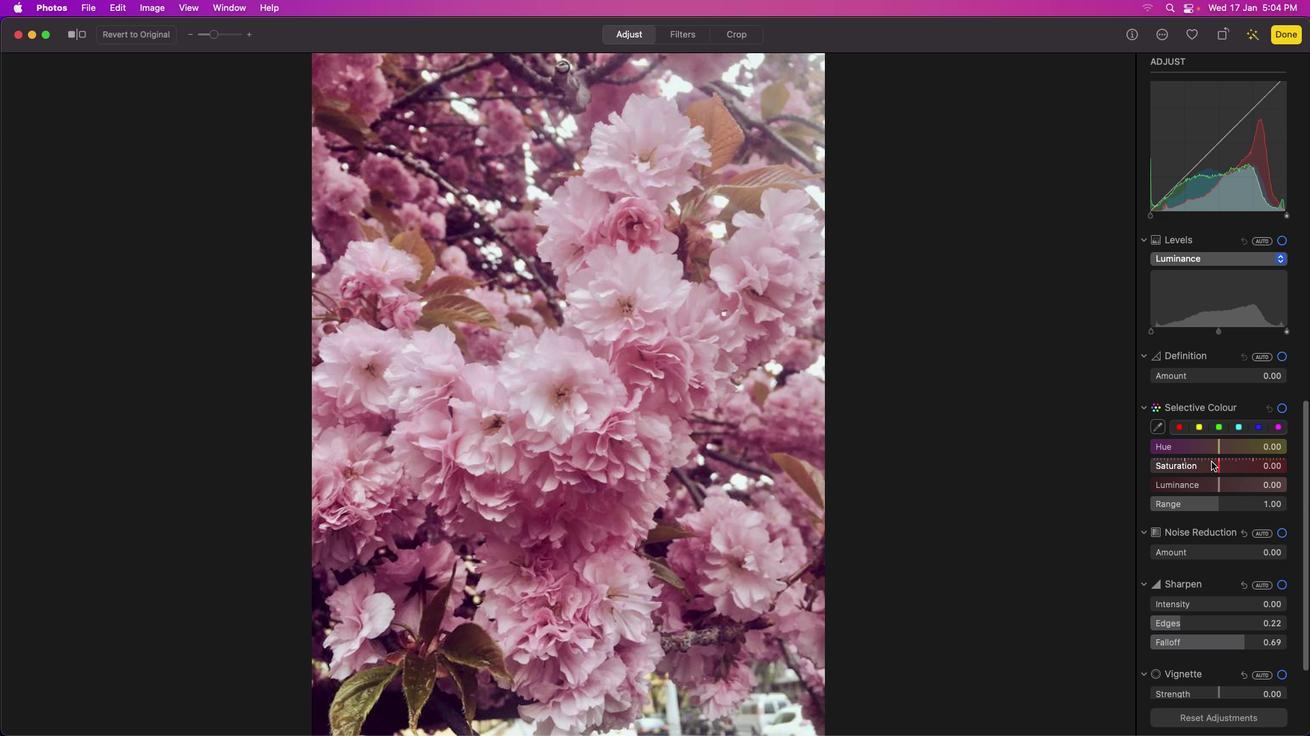 
Action: Mouse scrolled (1202, 414) with delta (115, 6)
Screenshot: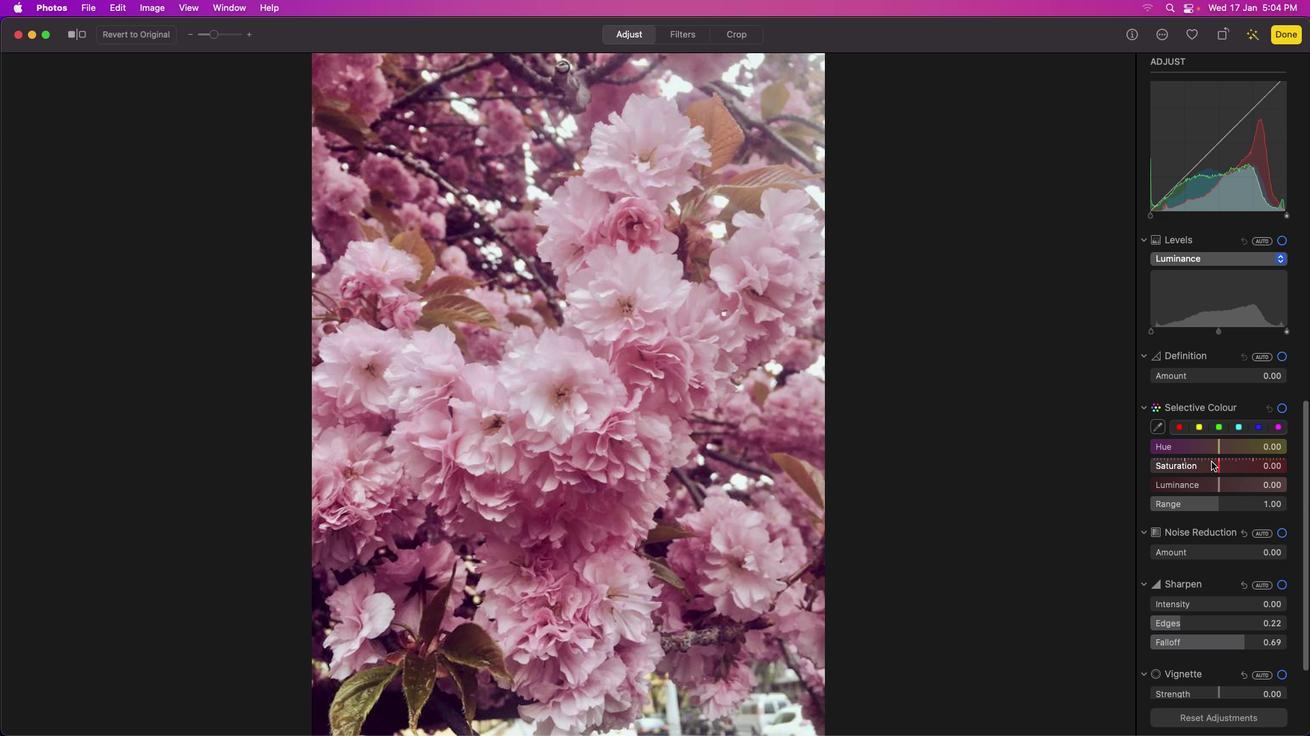 
Action: Mouse moved to (1202, 414)
Screenshot: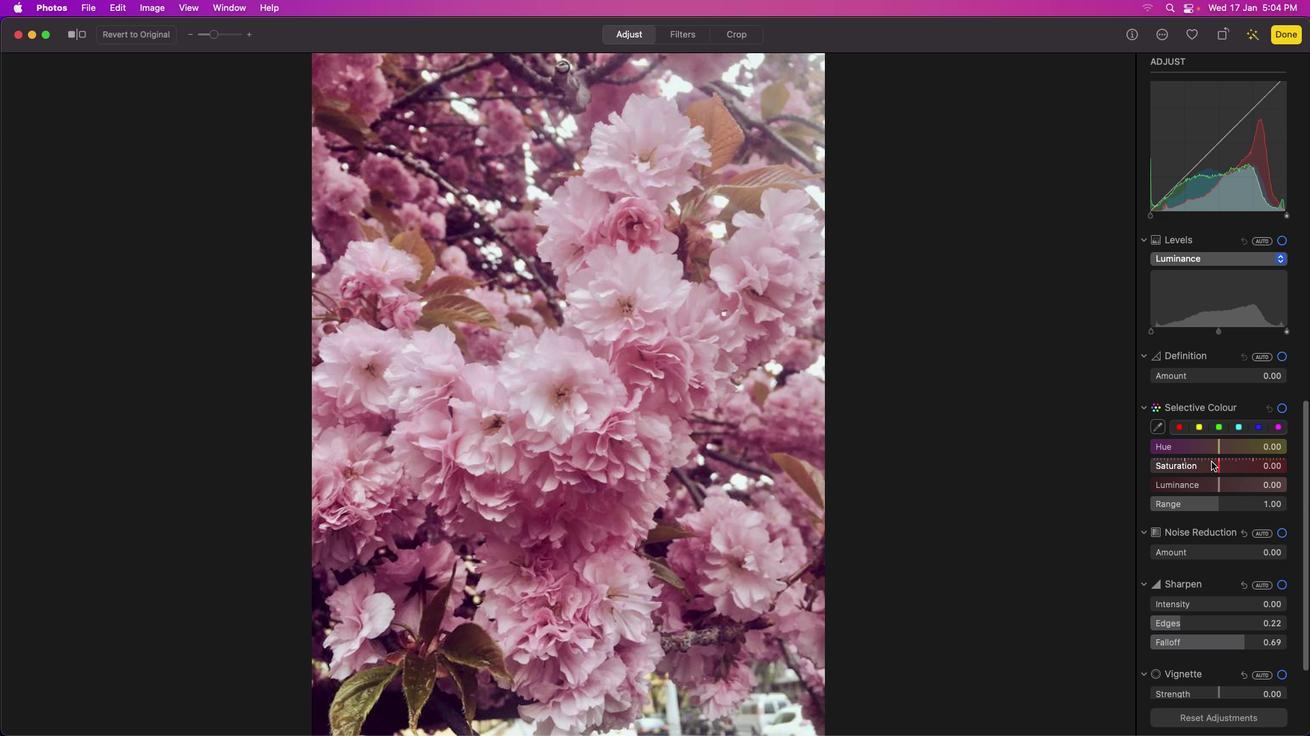 
Action: Mouse scrolled (1202, 414) with delta (115, 5)
Screenshot: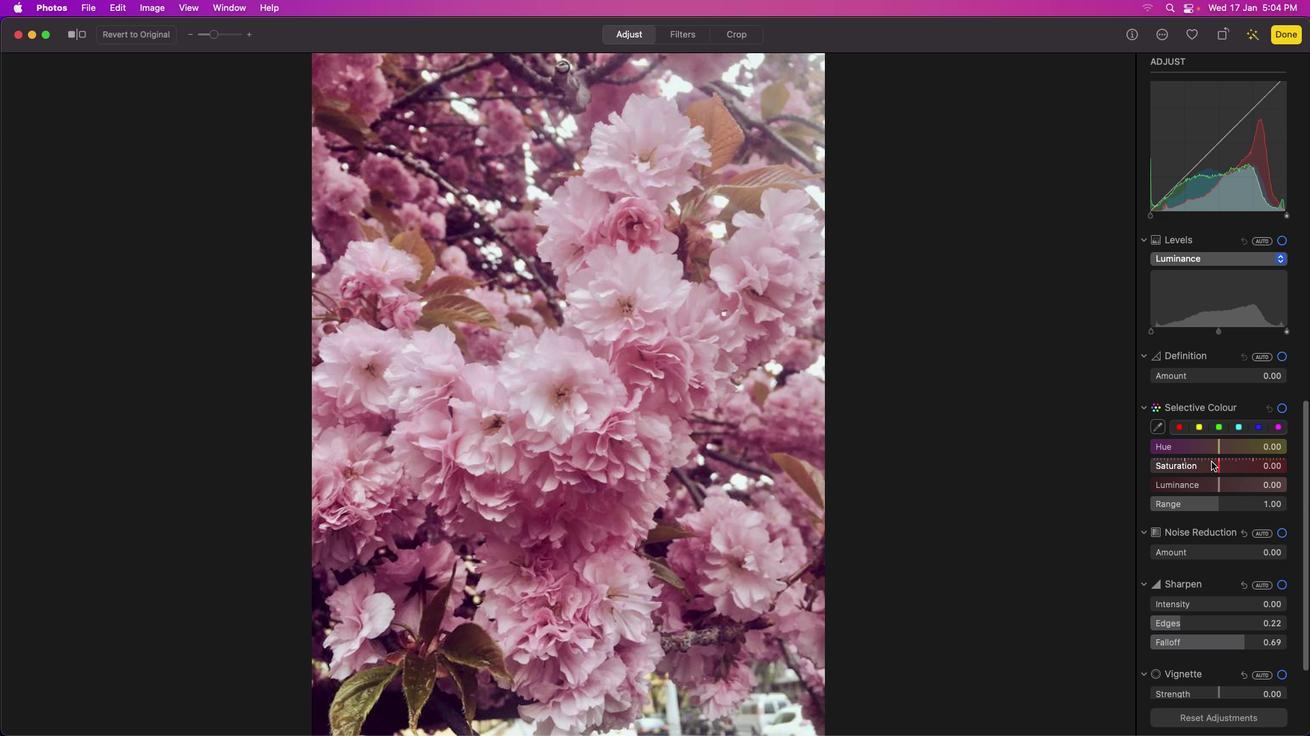 
Action: Mouse moved to (1204, 418)
Screenshot: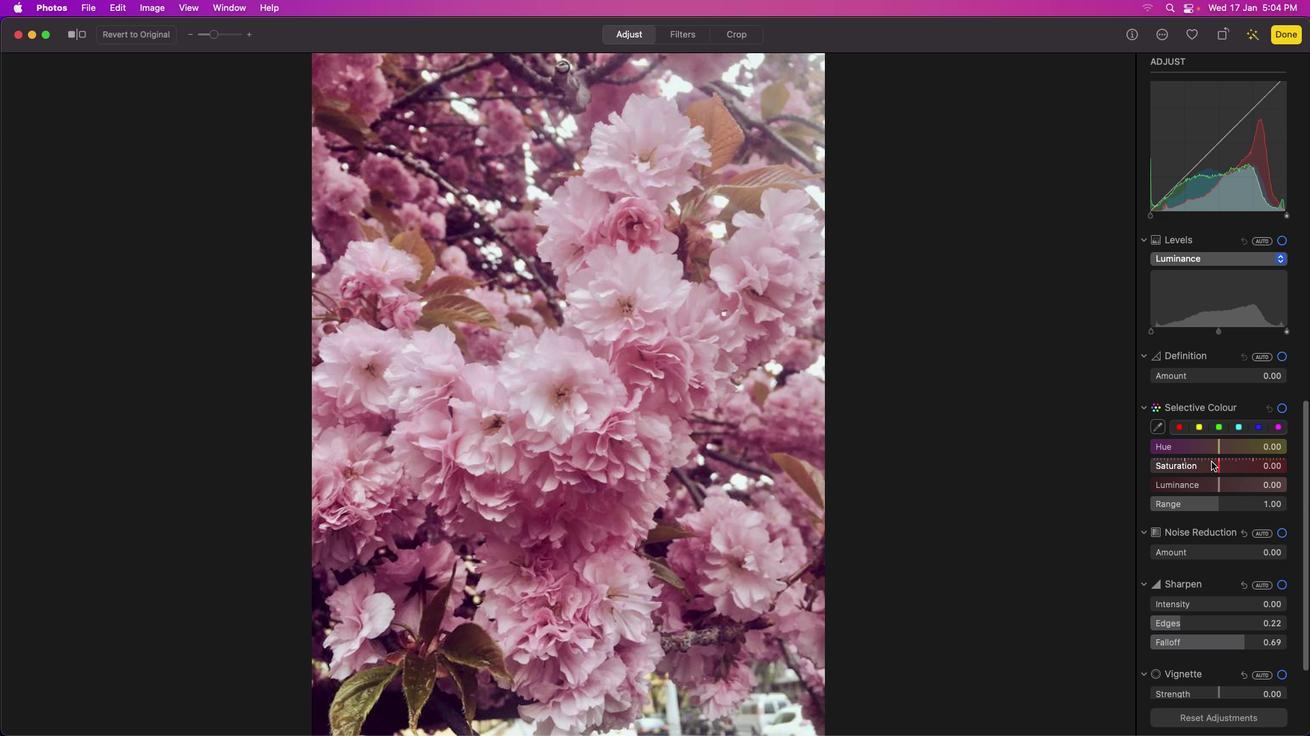 
Action: Mouse scrolled (1204, 418) with delta (115, 4)
Screenshot: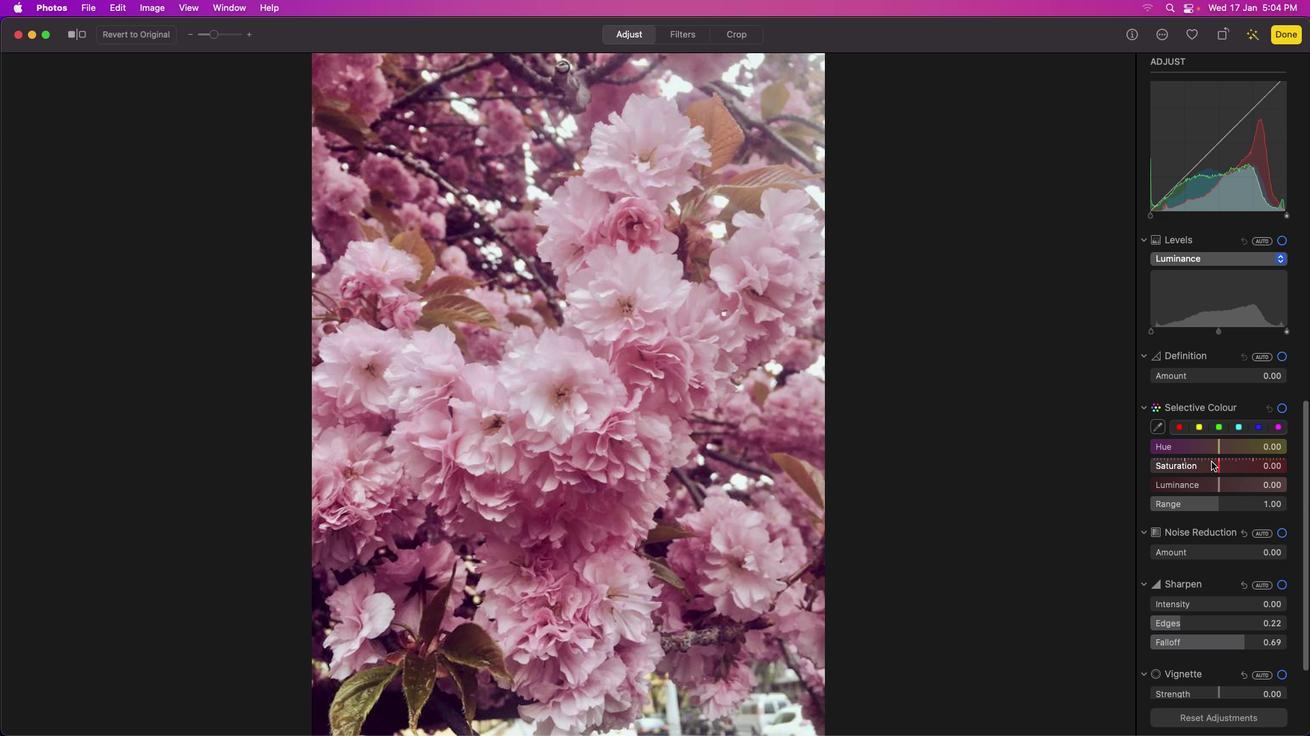 
Action: Mouse moved to (1207, 423)
Screenshot: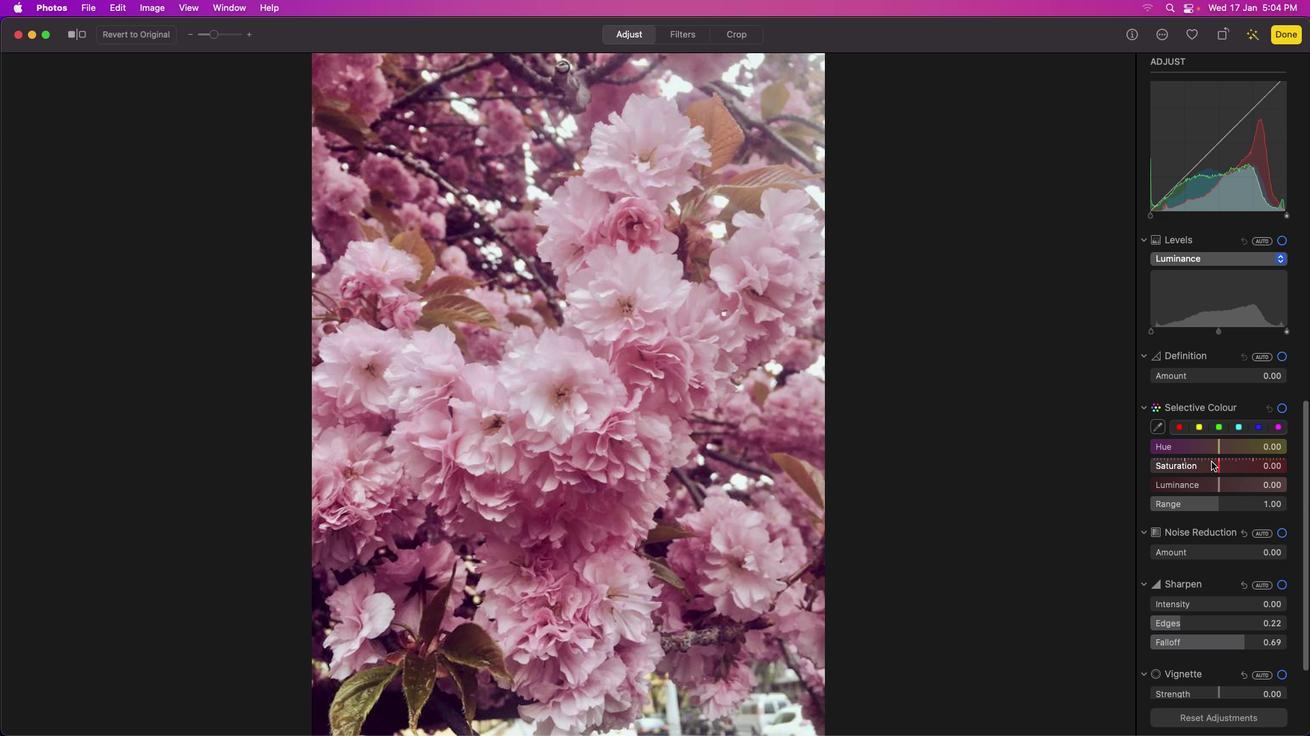 
Action: Mouse scrolled (1207, 423) with delta (115, 4)
Screenshot: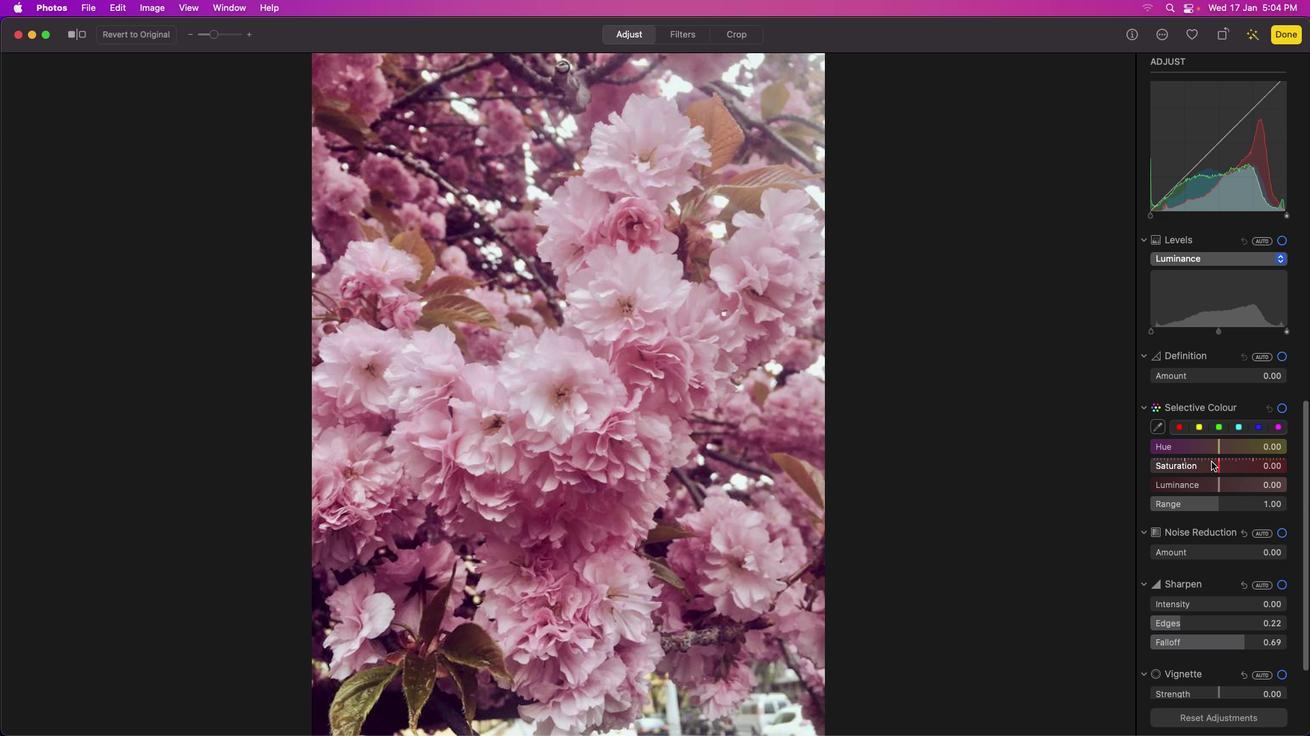 
Action: Mouse moved to (1209, 431)
Screenshot: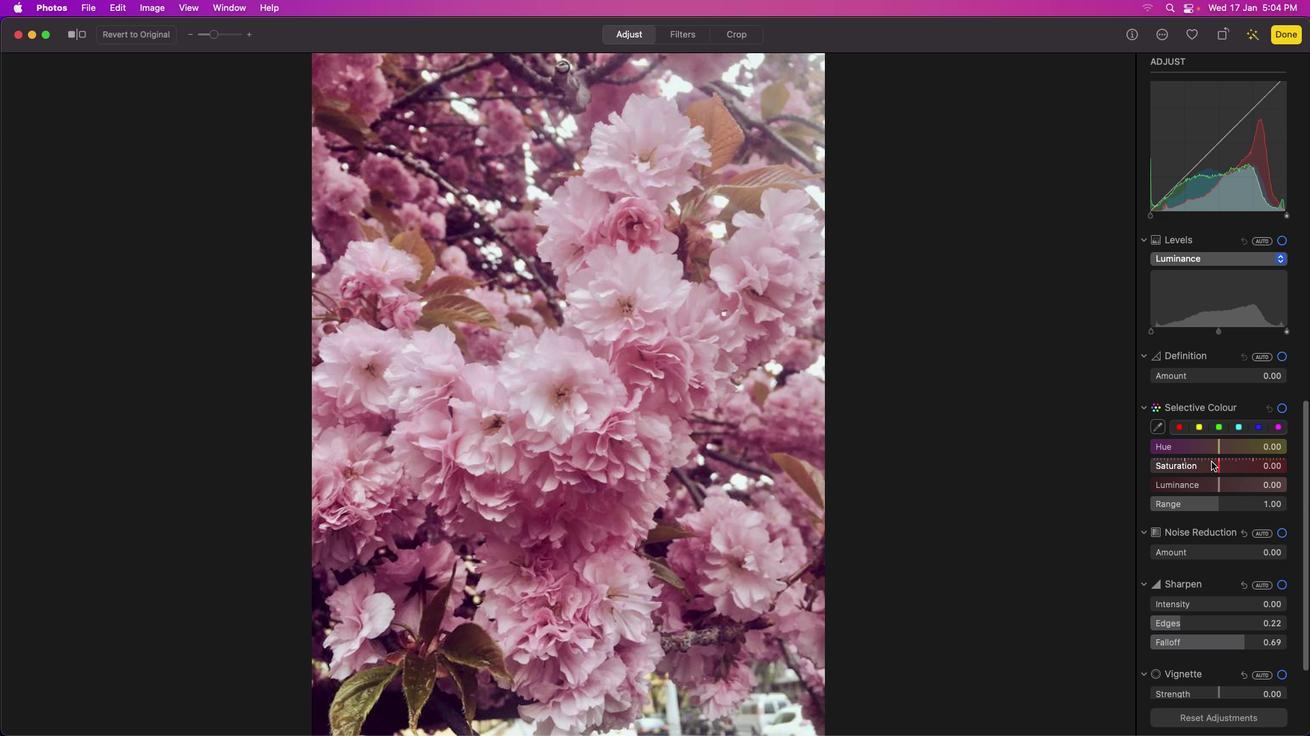 
Action: Mouse scrolled (1209, 431) with delta (115, 4)
Screenshot: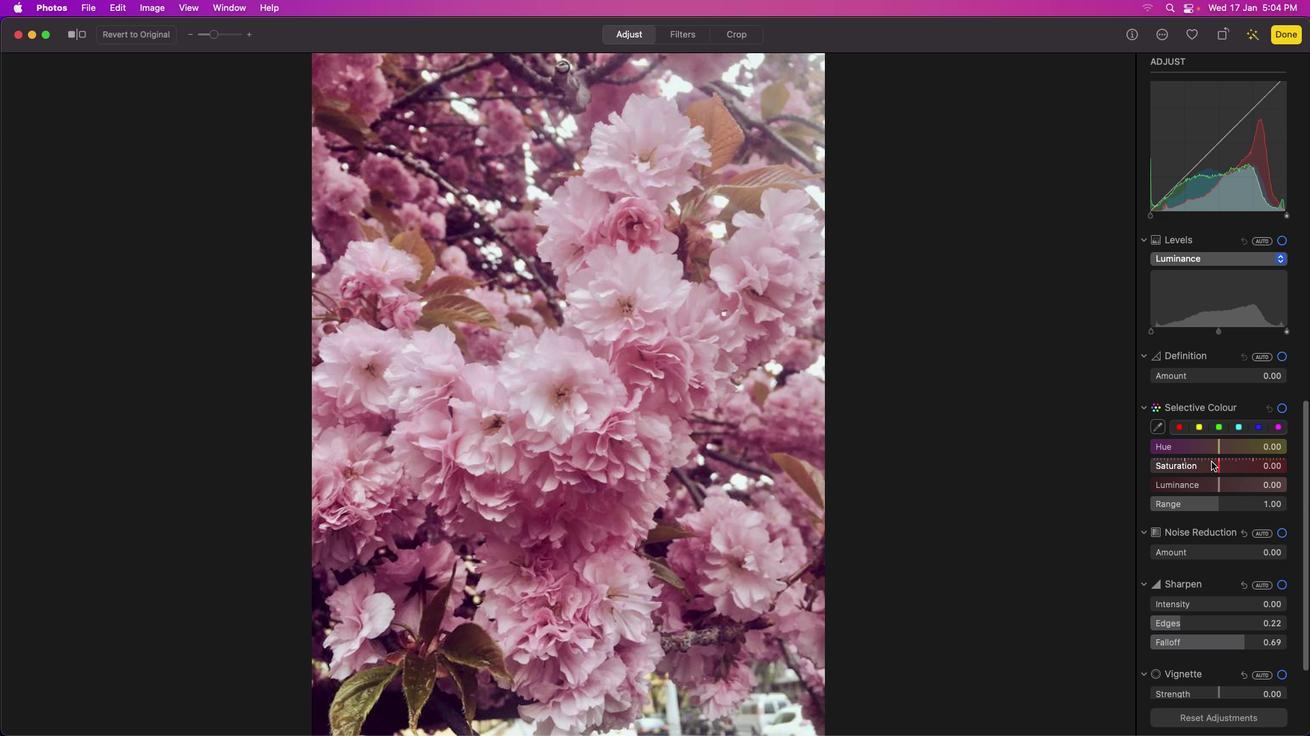 
Action: Mouse moved to (1209, 463)
Screenshot: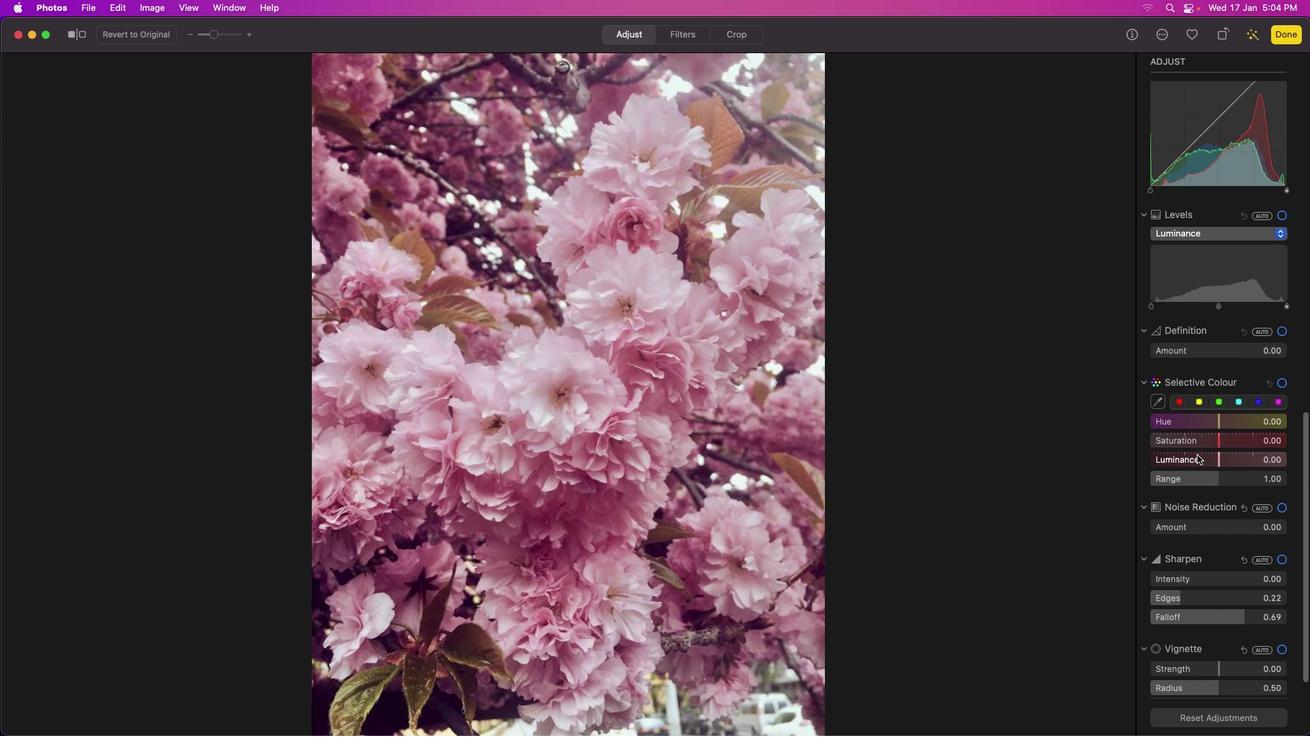 
Action: Mouse scrolled (1209, 463) with delta (115, 8)
Screenshot: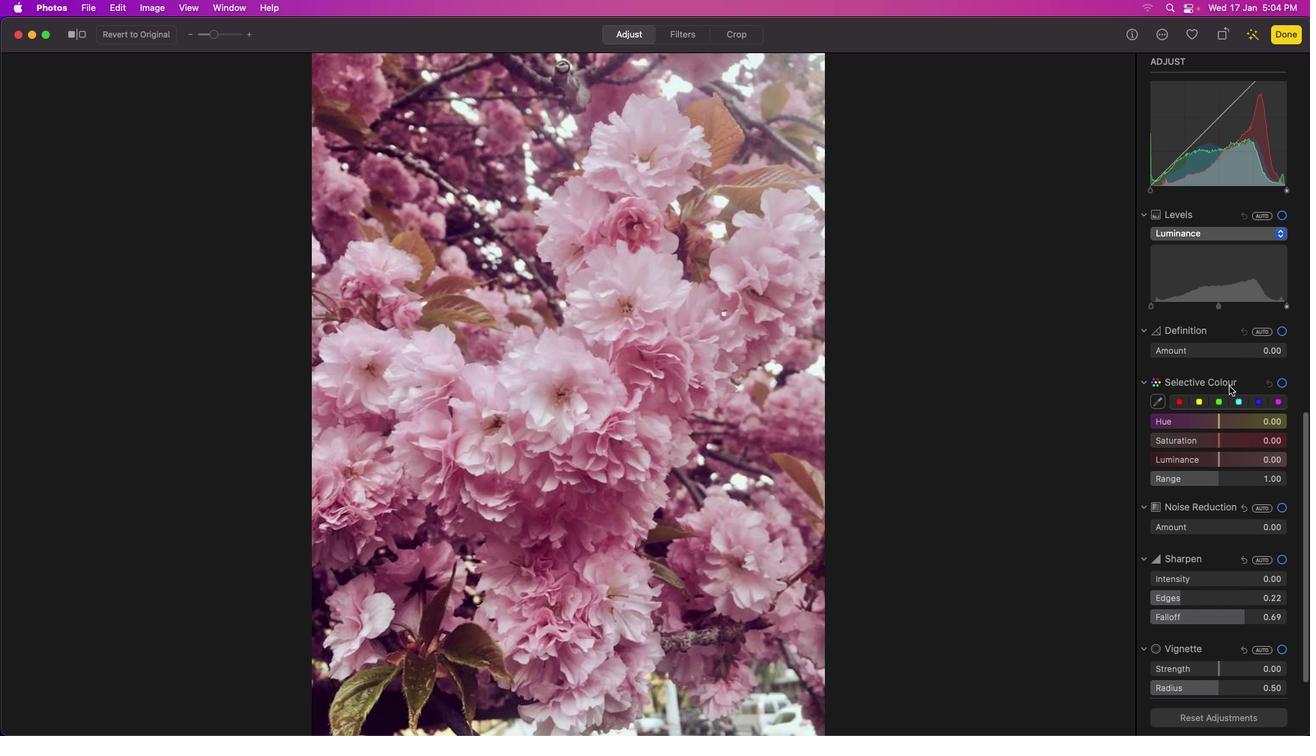 
Action: Mouse scrolled (1209, 463) with delta (115, 8)
Screenshot: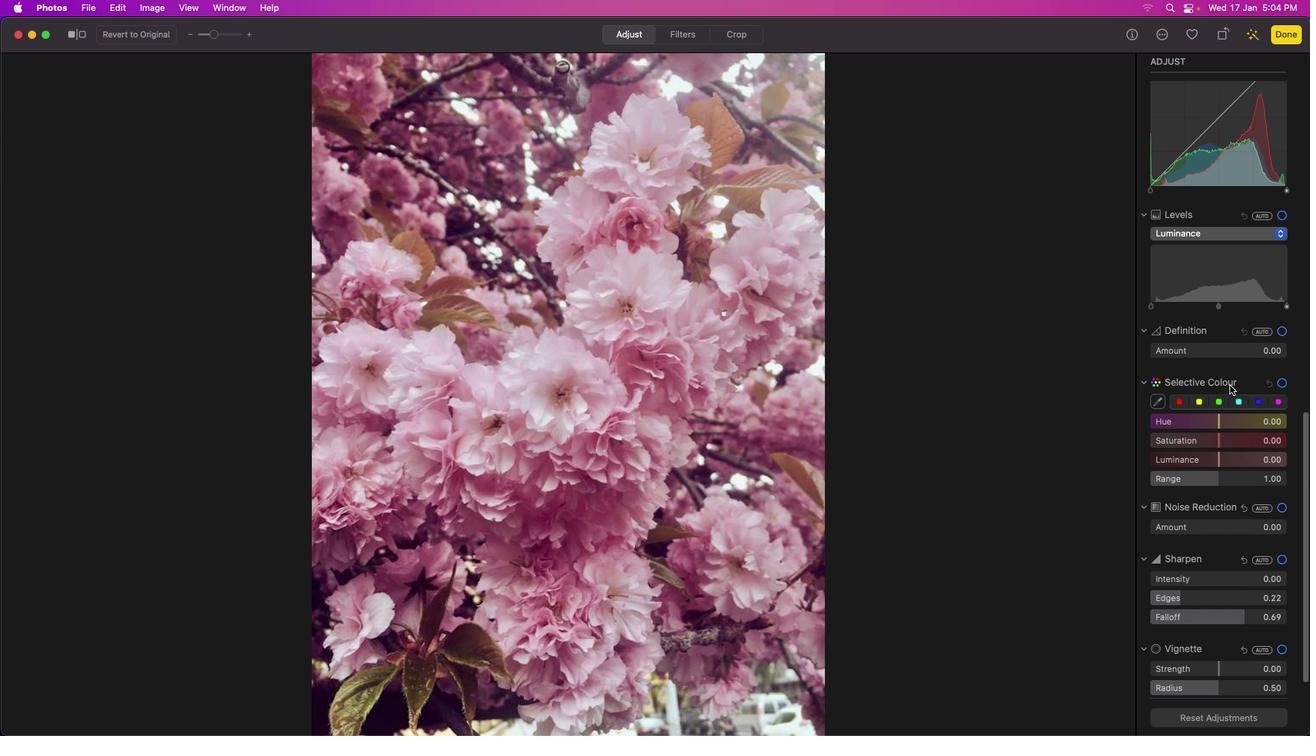 
Action: Mouse moved to (1209, 463)
Screenshot: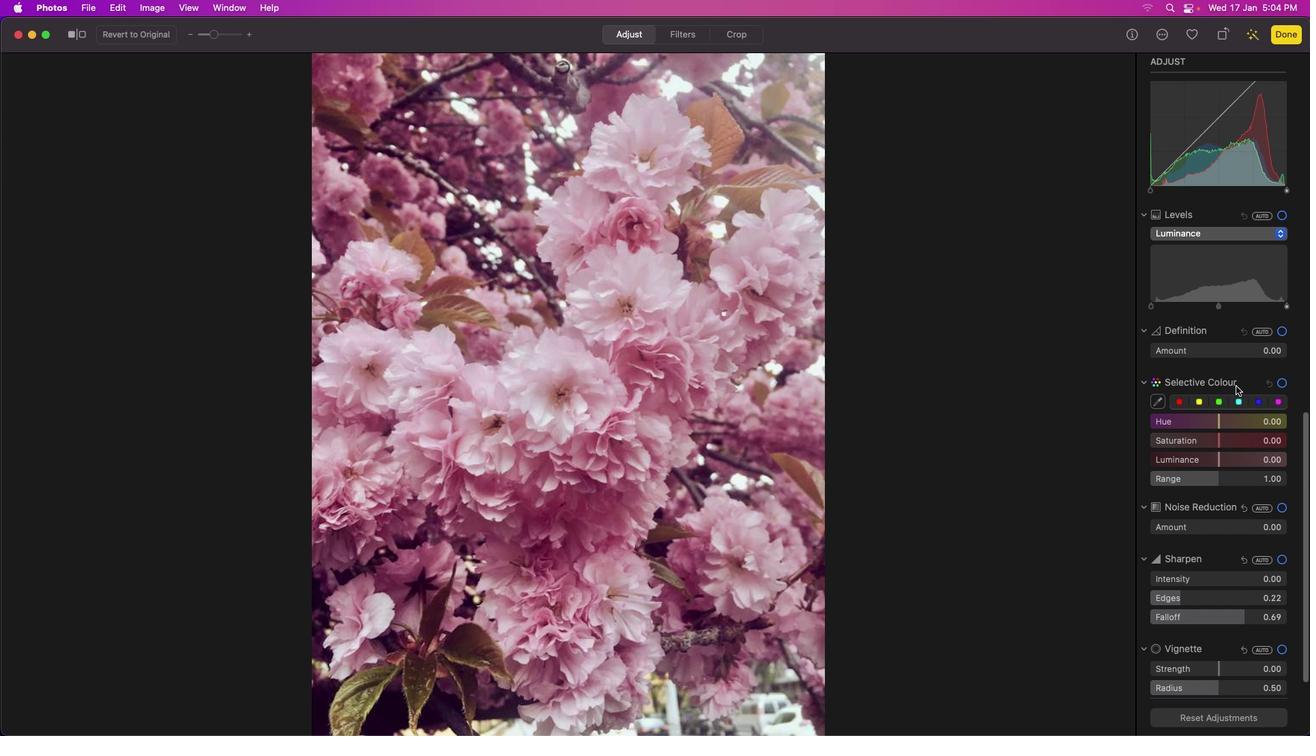 
Action: Mouse scrolled (1209, 463) with delta (115, 7)
Screenshot: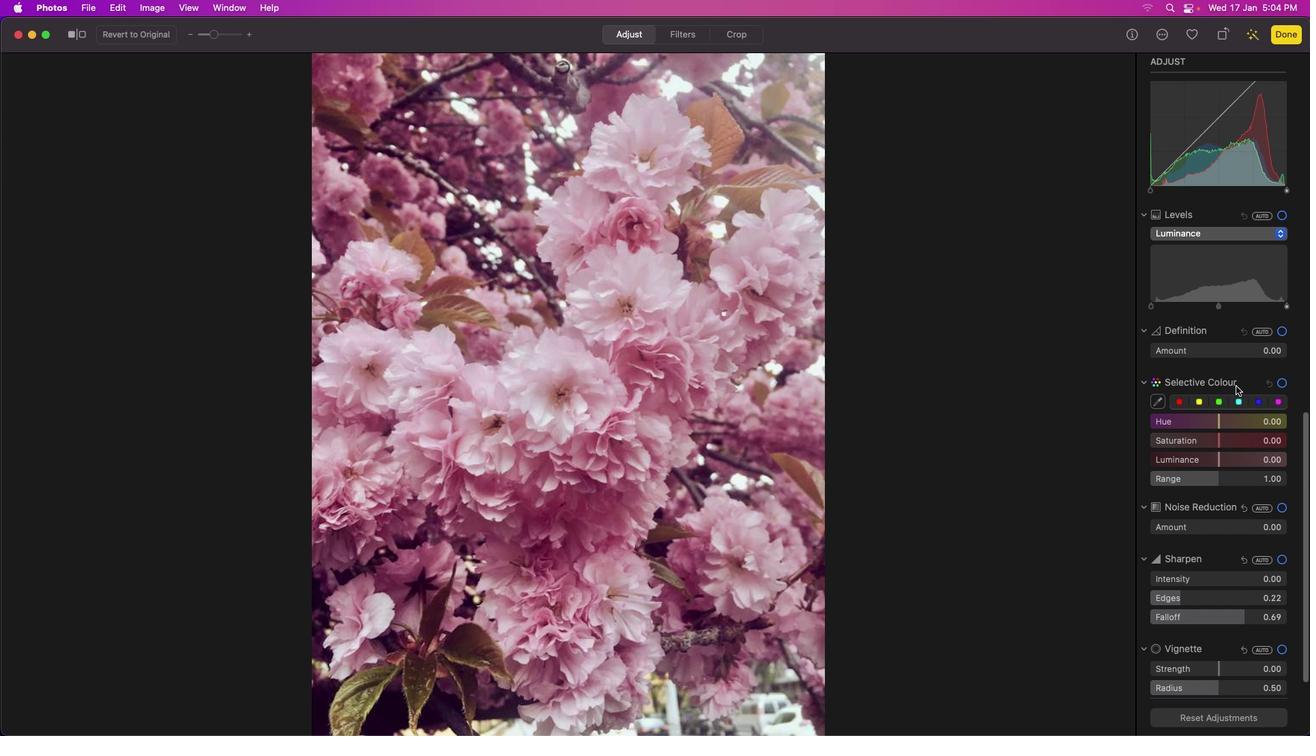 
Action: Mouse moved to (1269, 404)
Screenshot: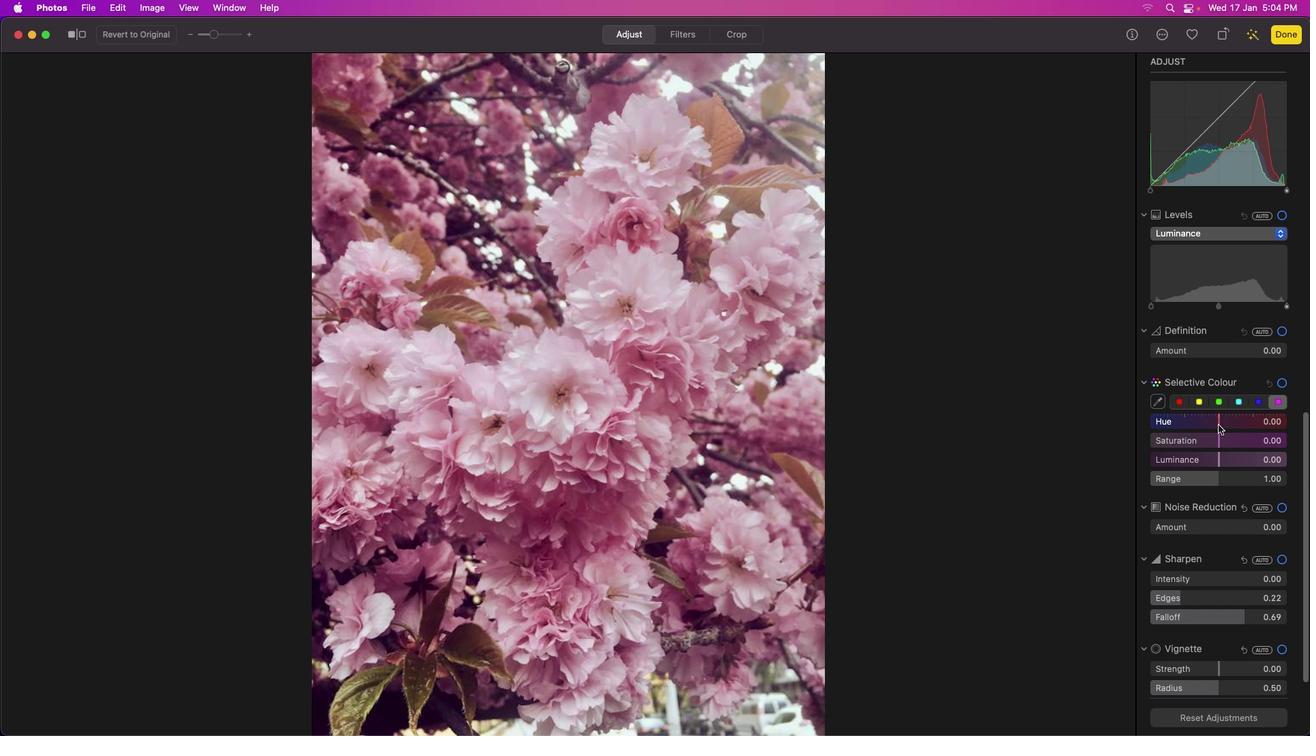 
Action: Mouse pressed left at (1269, 404)
Screenshot: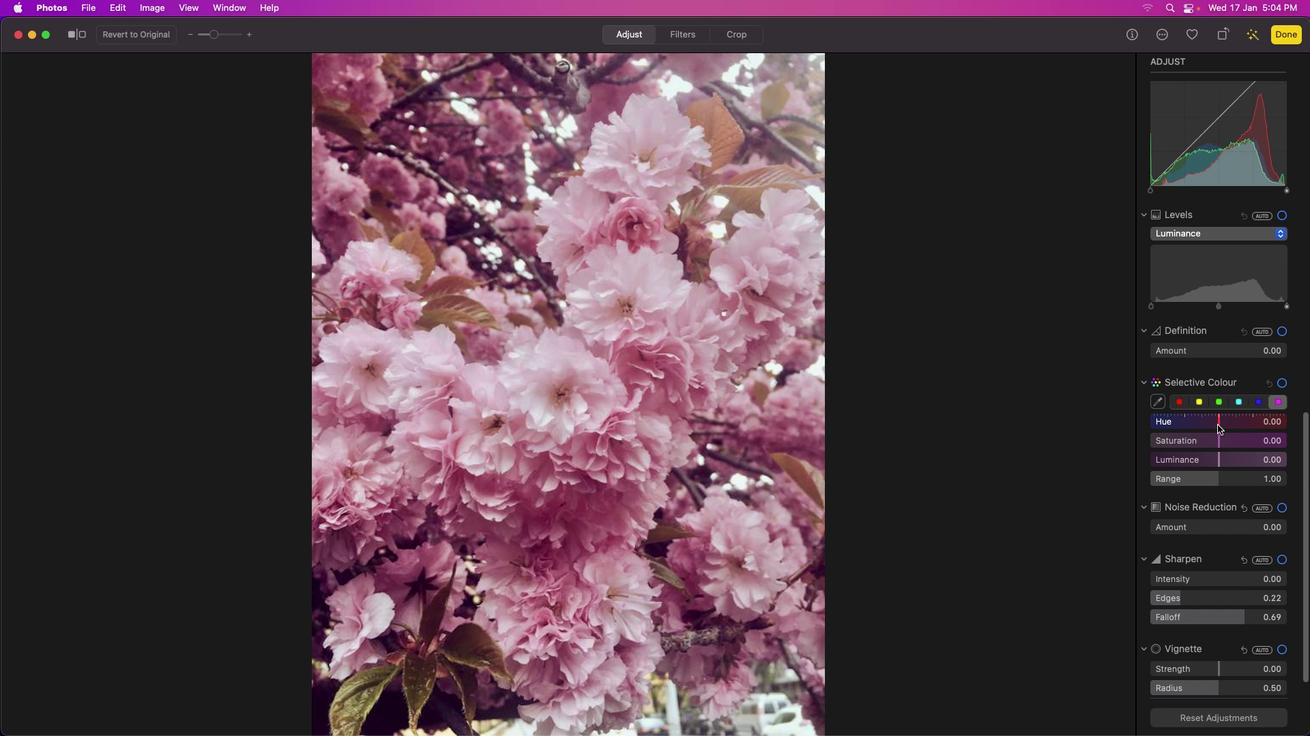 
Action: Mouse moved to (1216, 425)
Screenshot: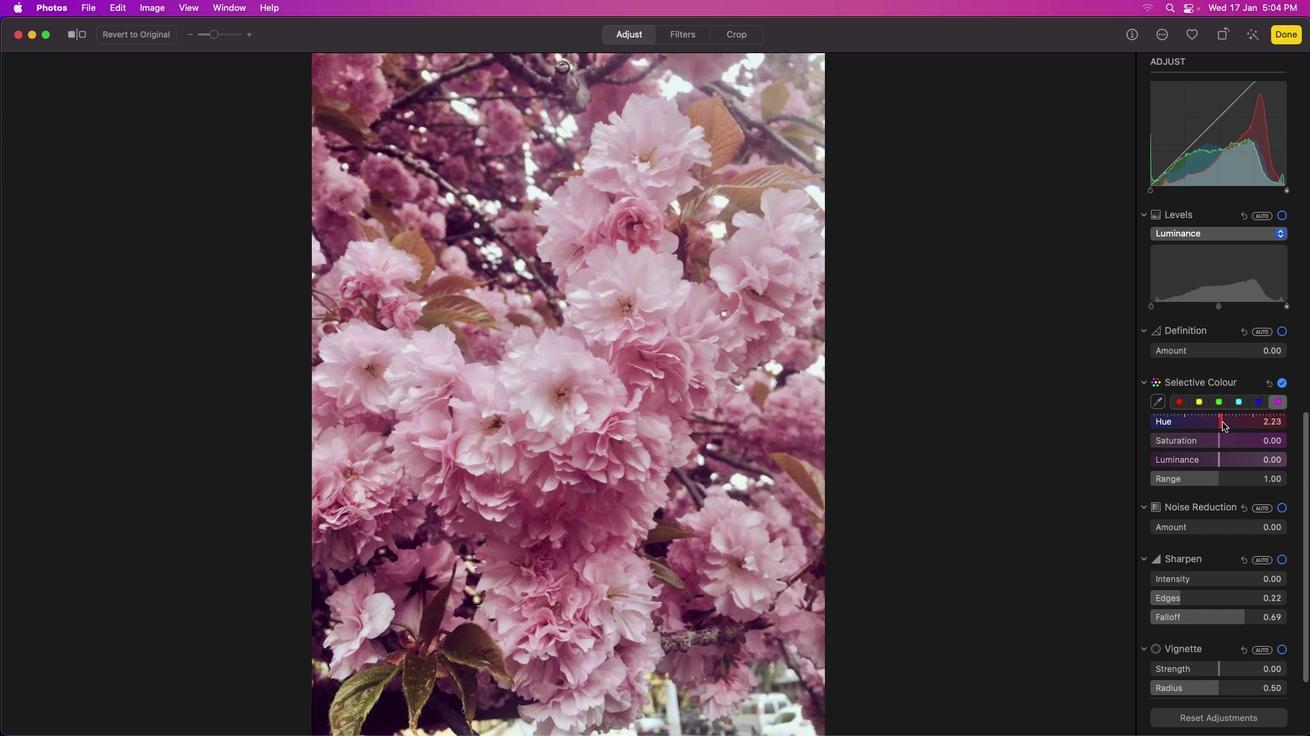 
Action: Mouse pressed left at (1216, 425)
Screenshot: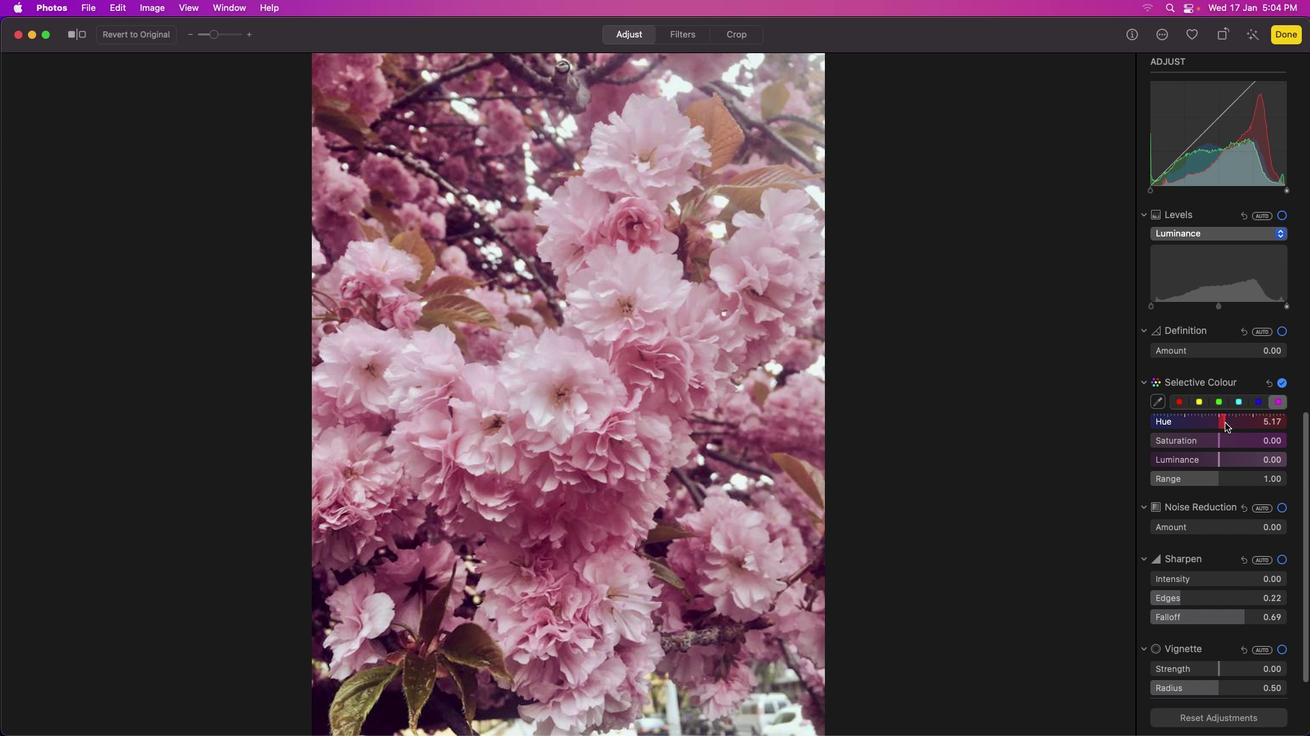 
Action: Mouse moved to (1216, 443)
Screenshot: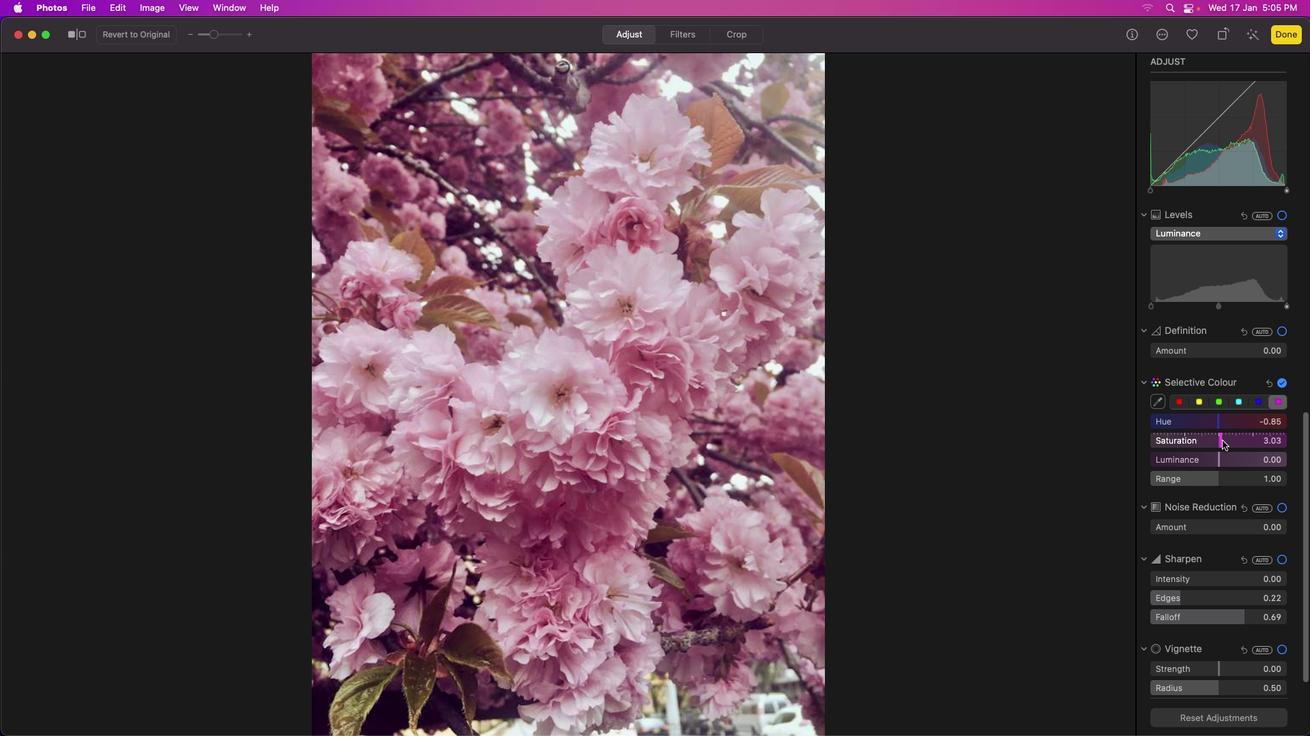 
Action: Mouse pressed left at (1216, 443)
Screenshot: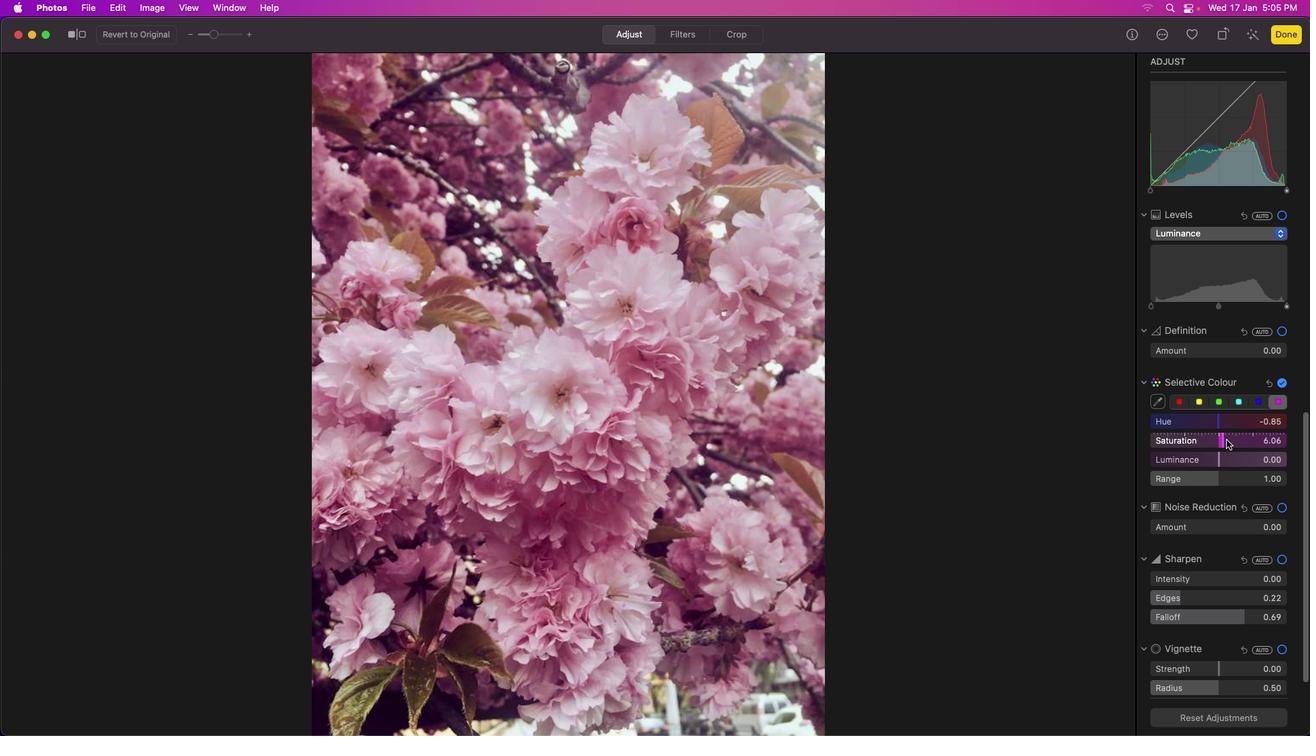 
Action: Mouse moved to (1216, 463)
Screenshot: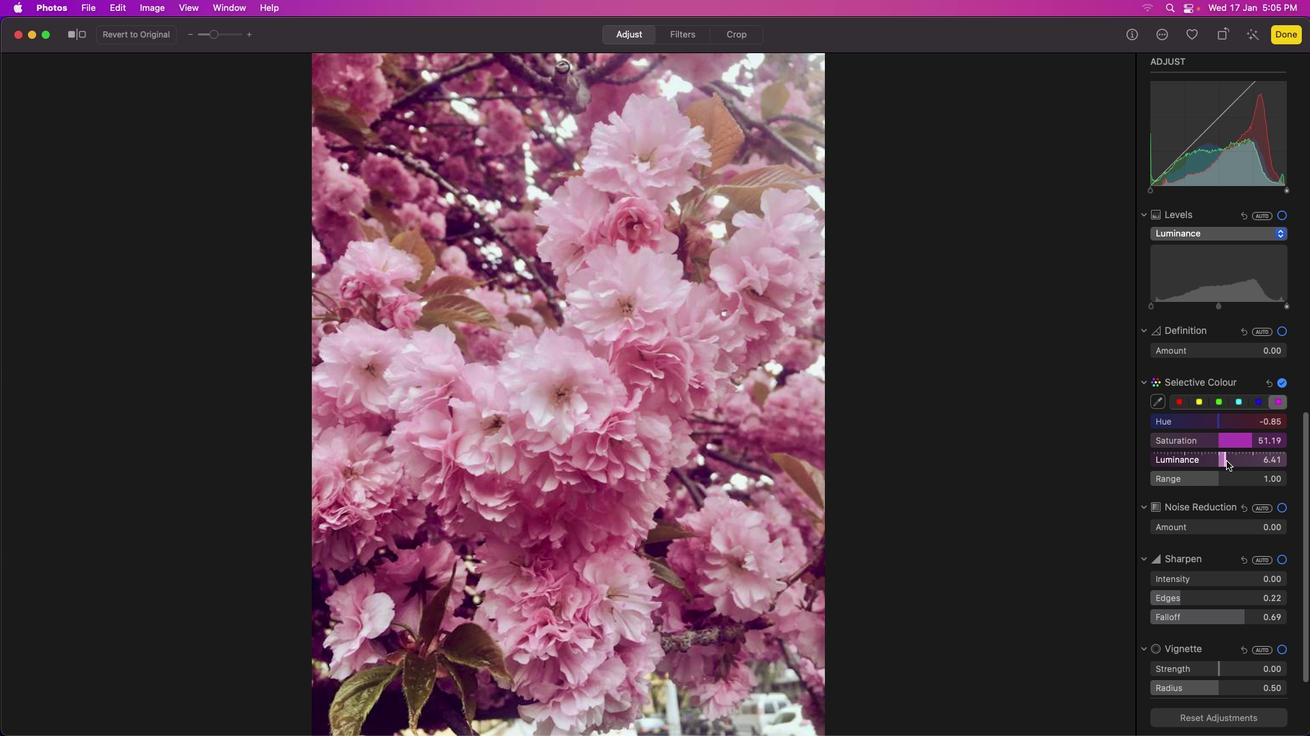 
Action: Mouse pressed left at (1216, 463)
Screenshot: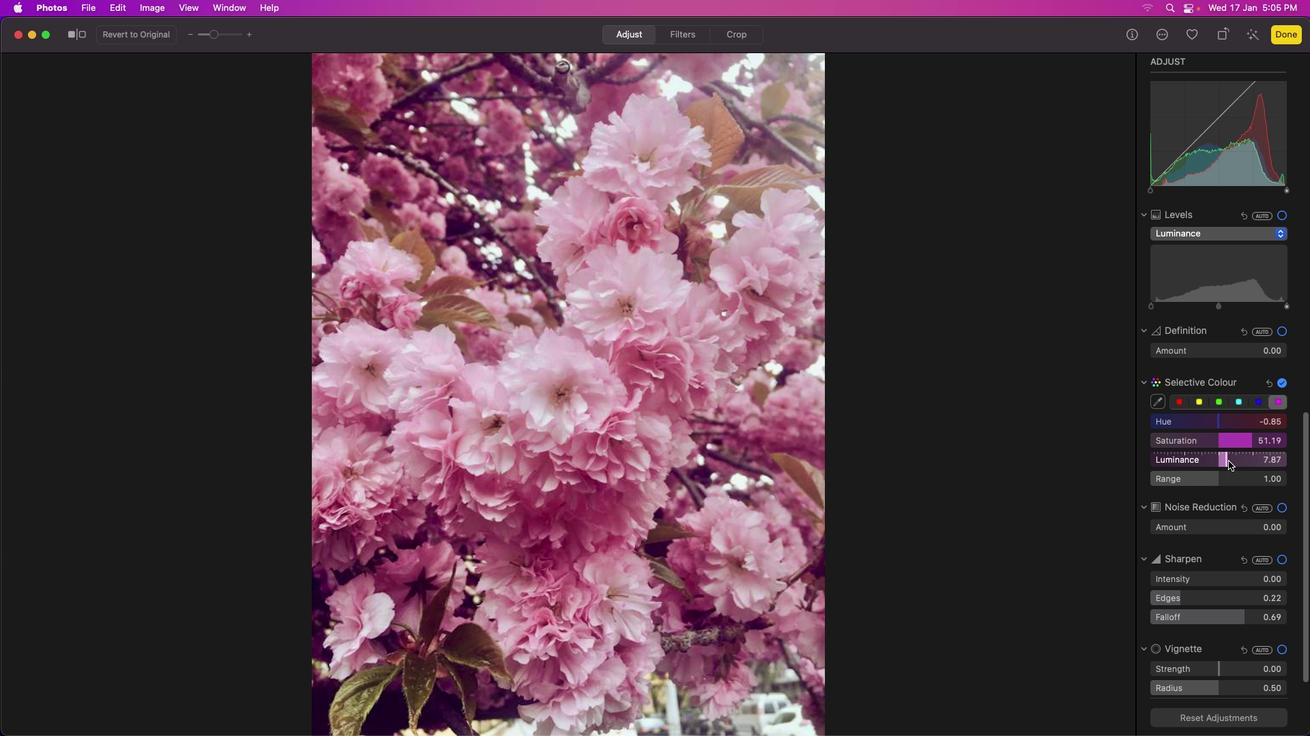 
Action: Mouse moved to (1216, 482)
Screenshot: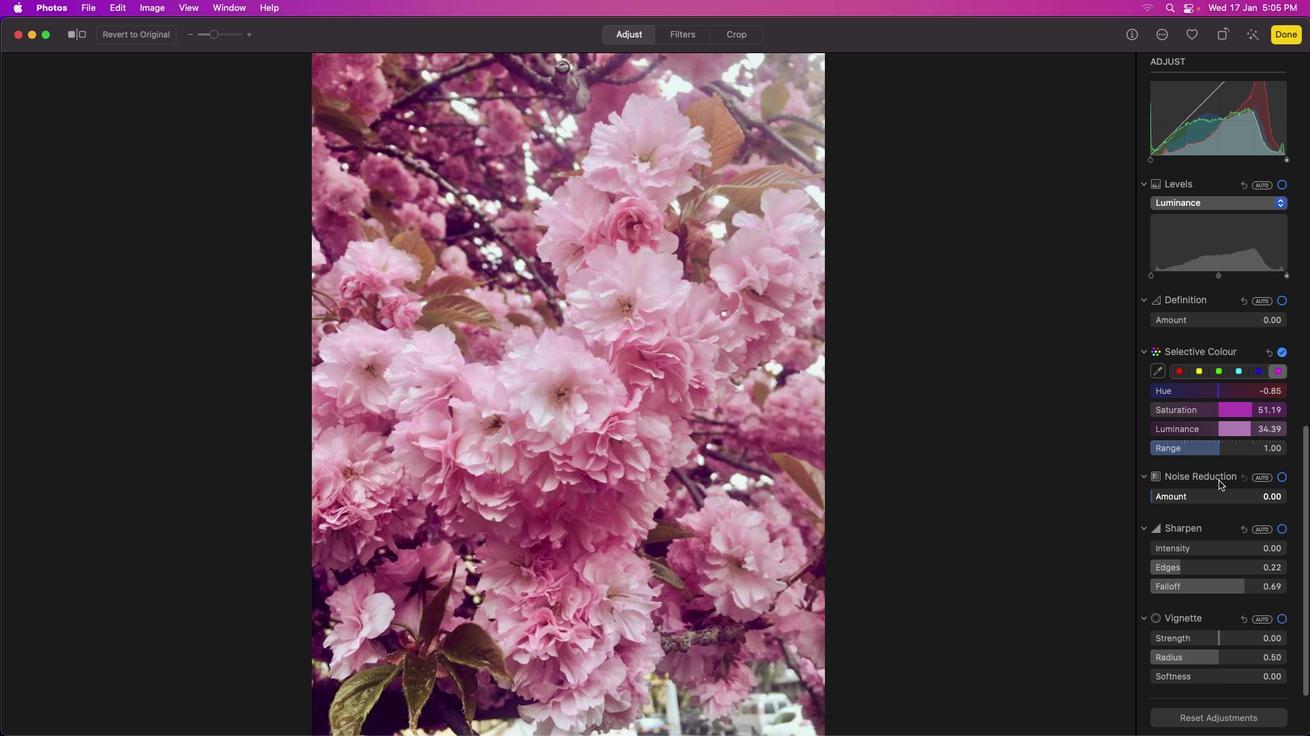 
Action: Mouse scrolled (1216, 482) with delta (115, 8)
Screenshot: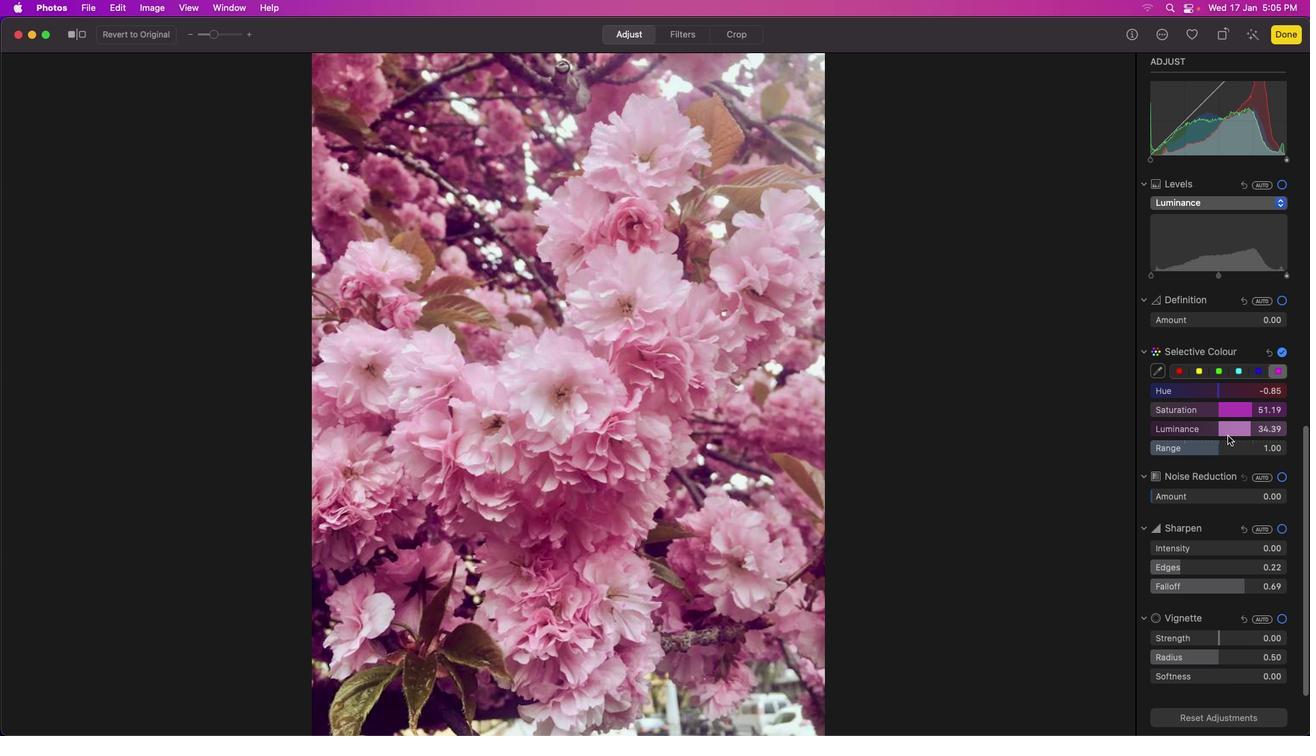 
Action: Mouse scrolled (1216, 482) with delta (115, 8)
Screenshot: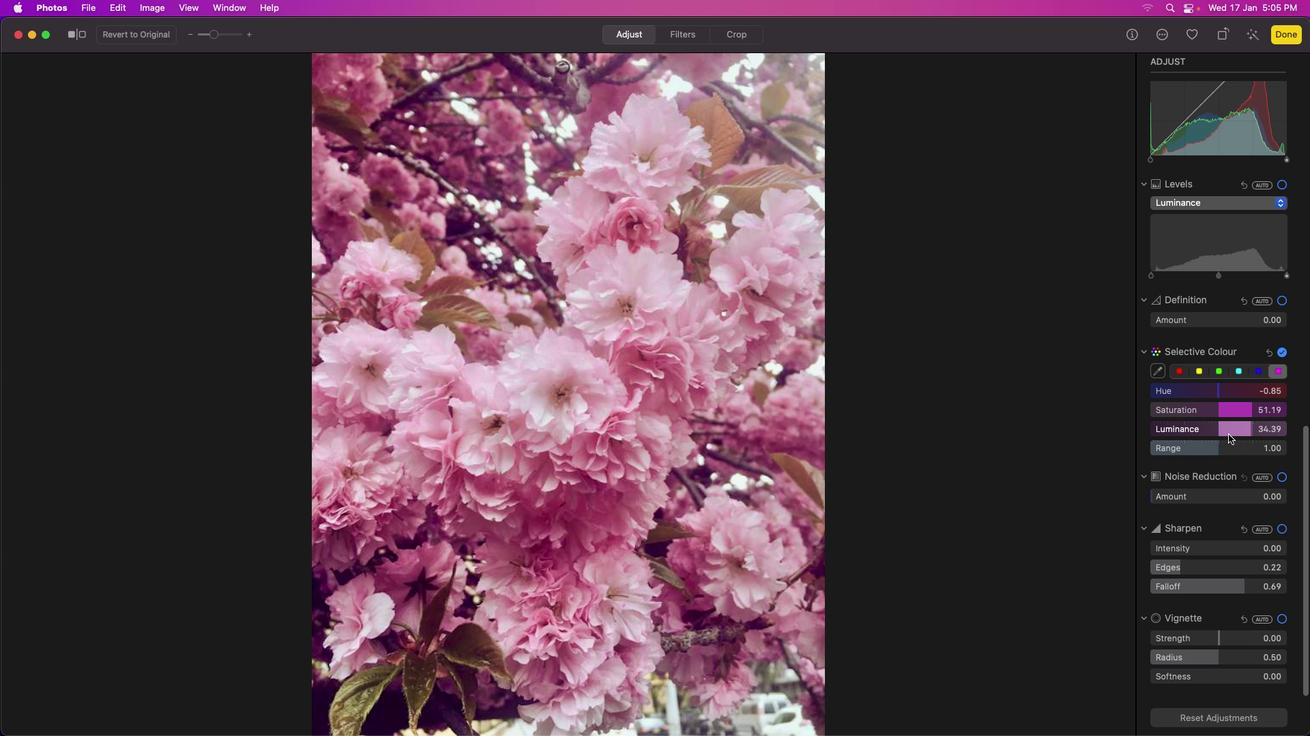 
Action: Mouse scrolled (1216, 482) with delta (115, 7)
Screenshot: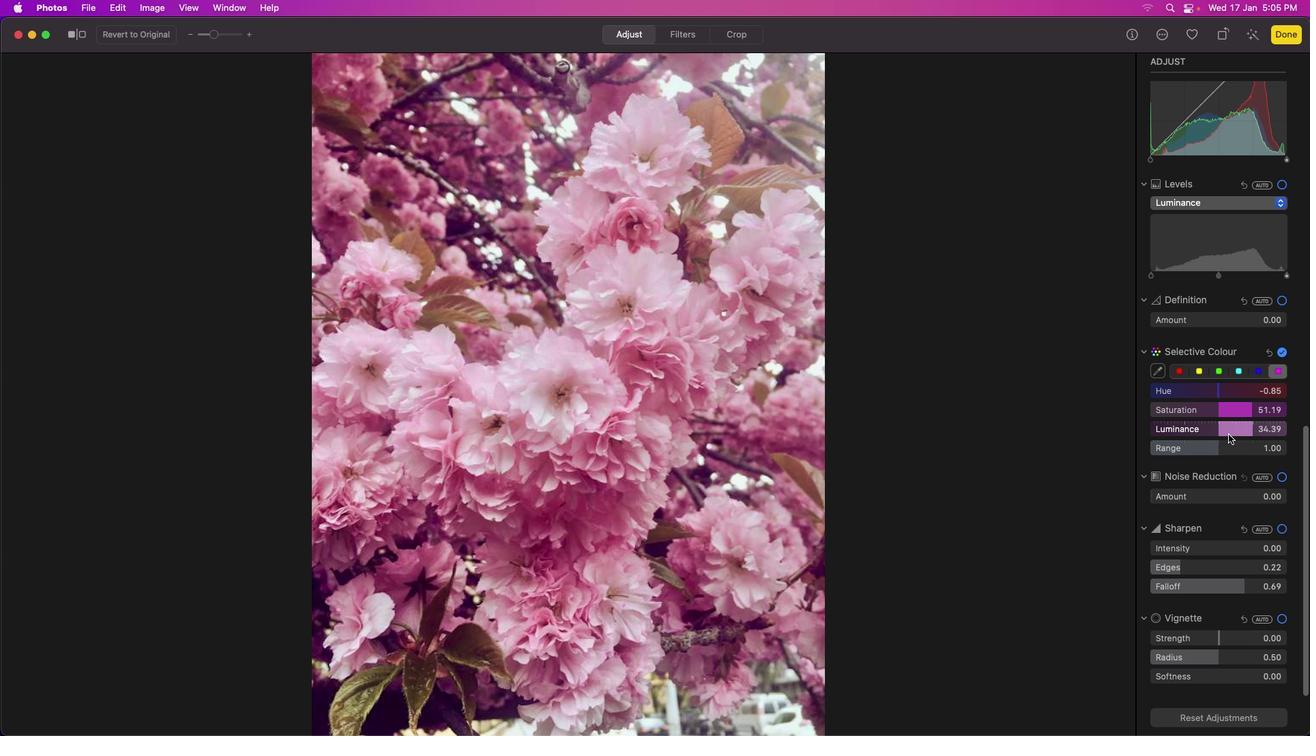 
Action: Mouse scrolled (1216, 482) with delta (115, 6)
Screenshot: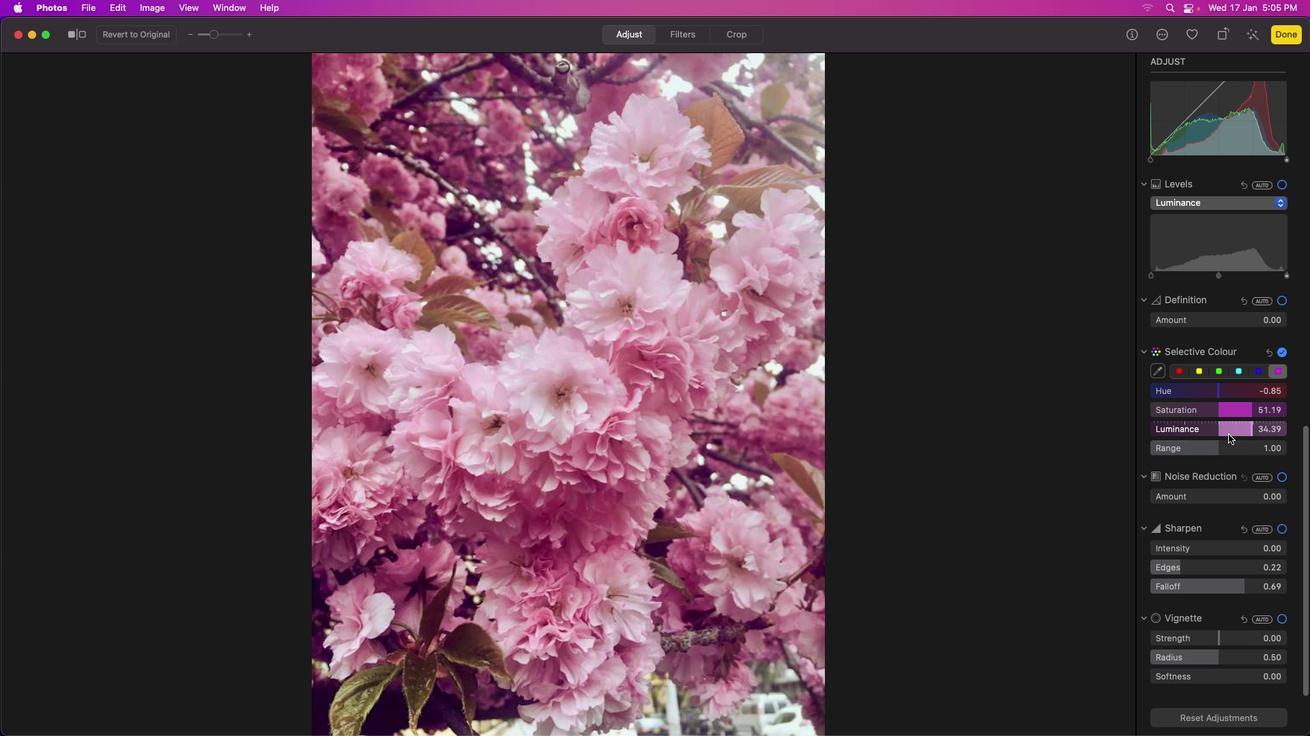 
Action: Mouse scrolled (1216, 482) with delta (115, 5)
Screenshot: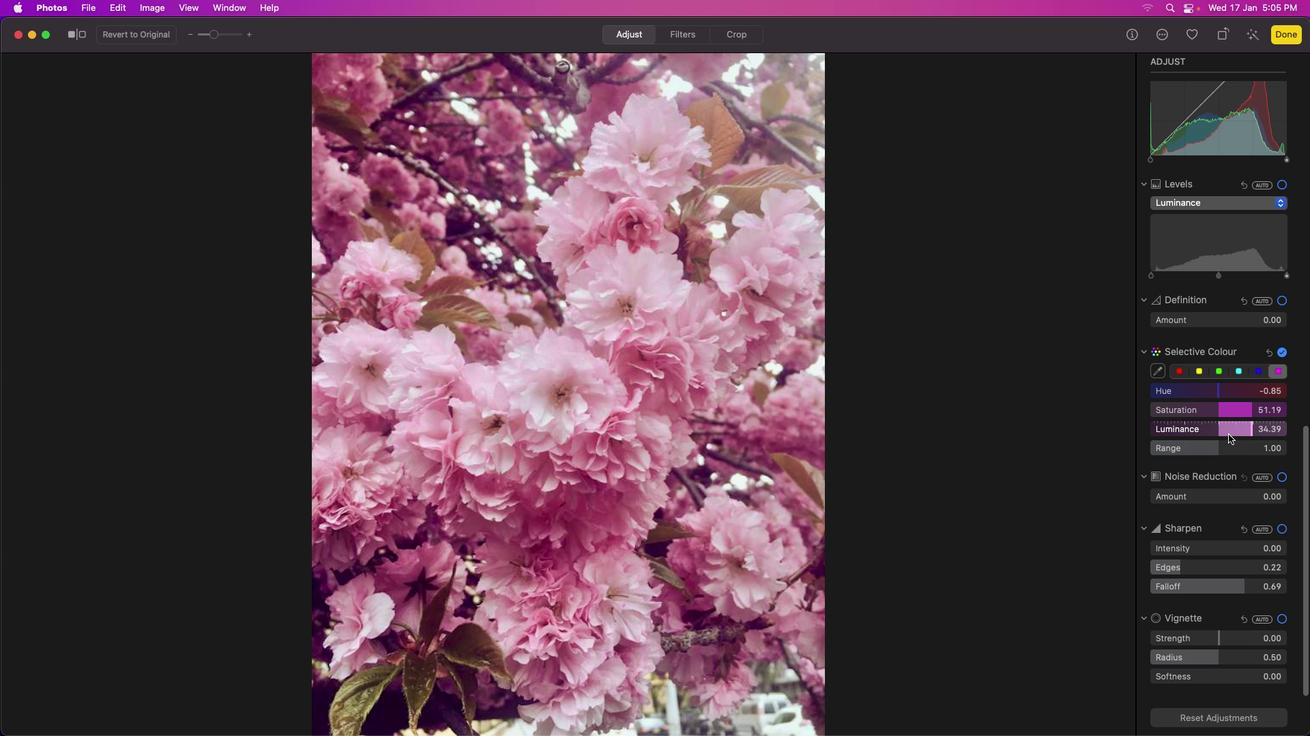 
Action: Mouse scrolled (1216, 482) with delta (115, 5)
Screenshot: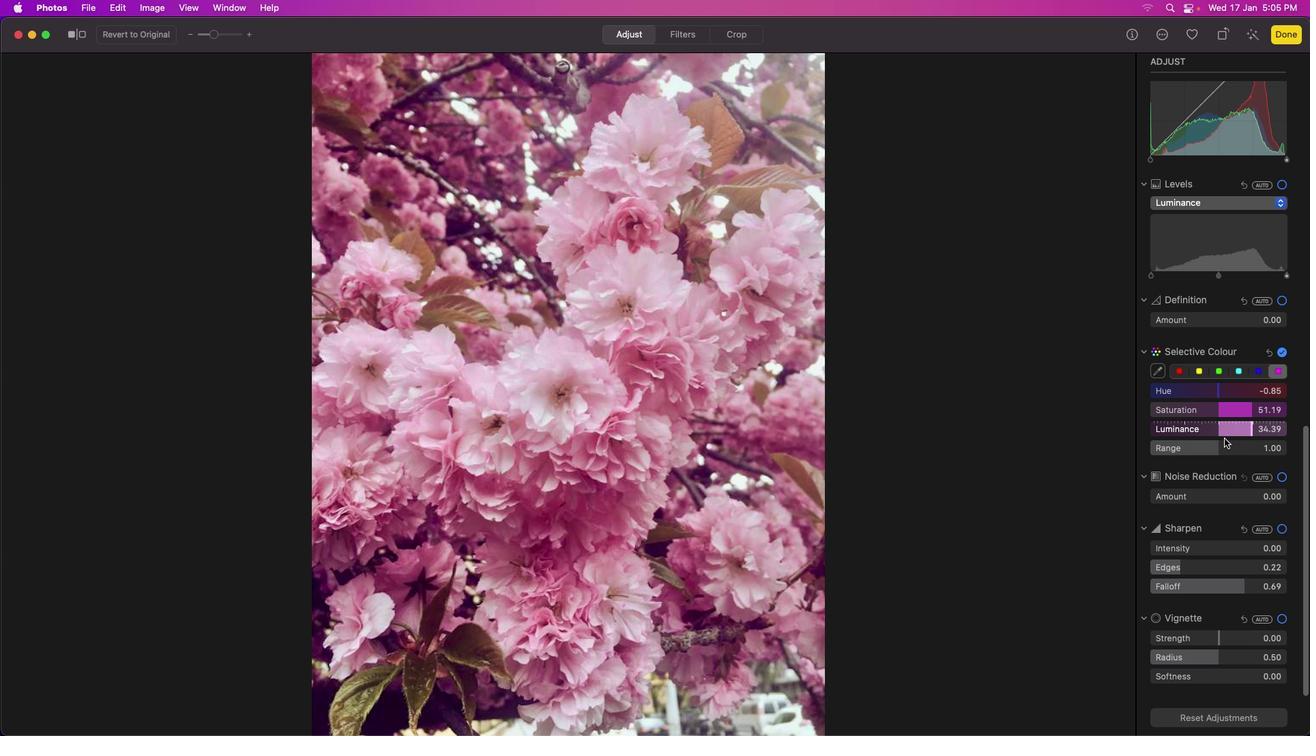 
Action: Mouse moved to (1216, 453)
Screenshot: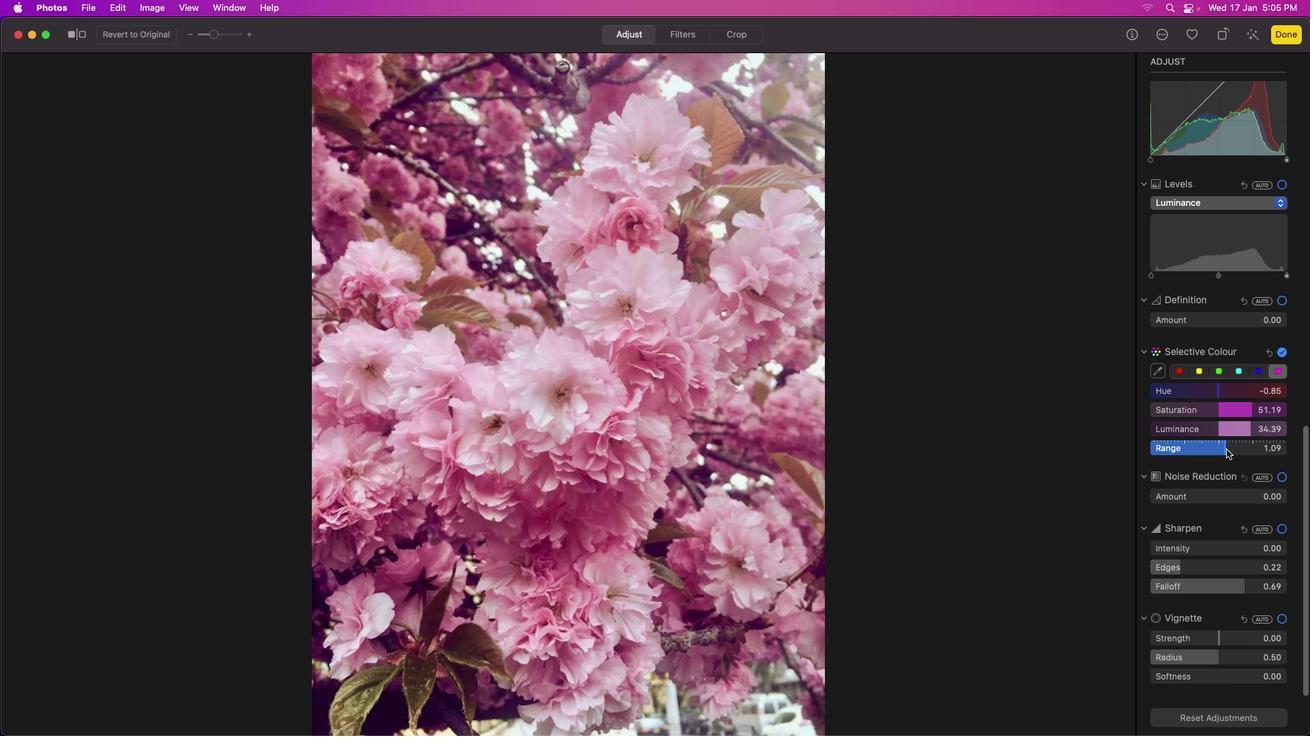 
Action: Mouse pressed left at (1216, 453)
Screenshot: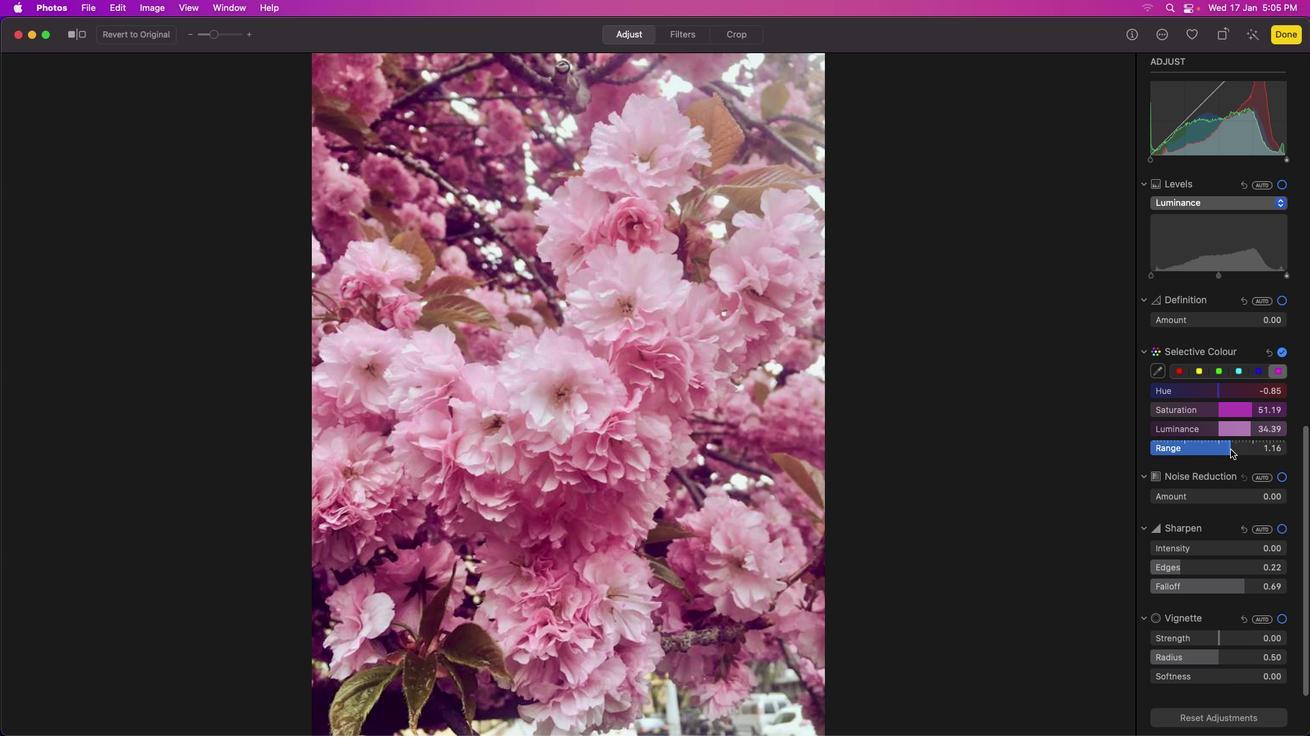 
Action: Mouse moved to (1218, 526)
Screenshot: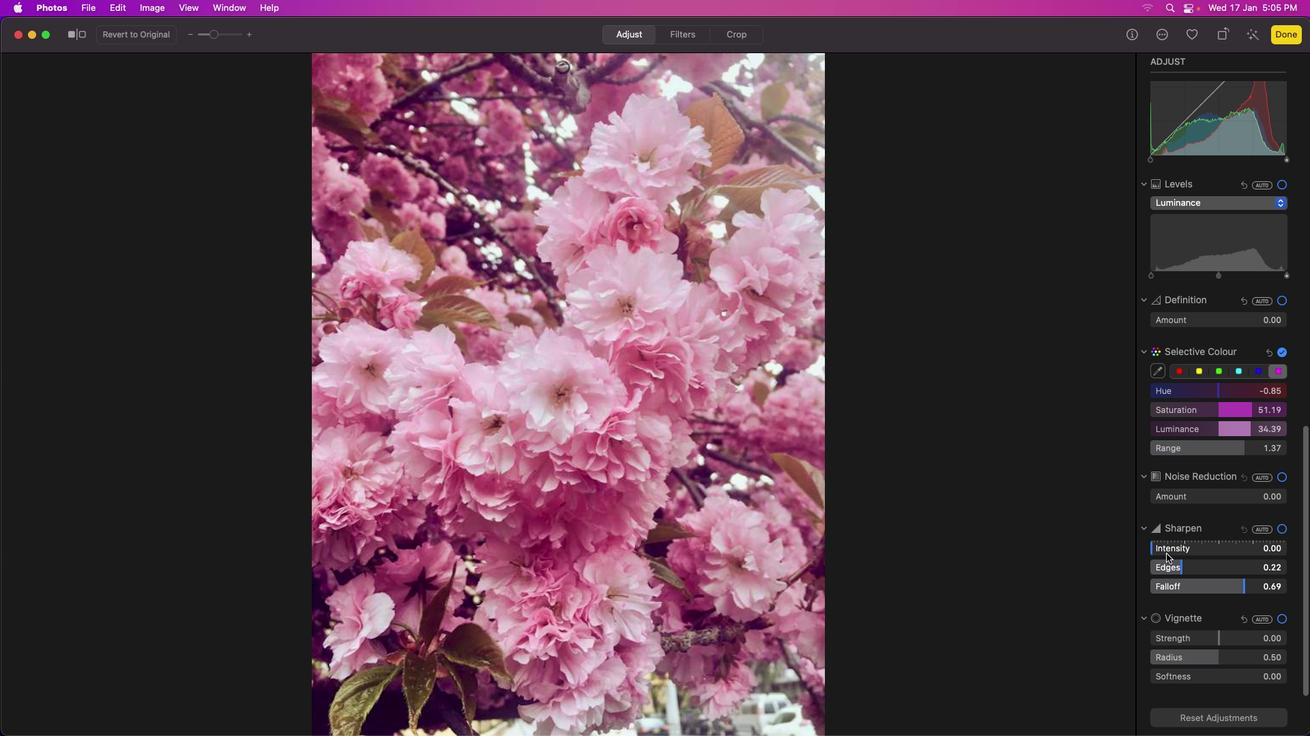 
Action: Mouse scrolled (1218, 526) with delta (115, 8)
Screenshot: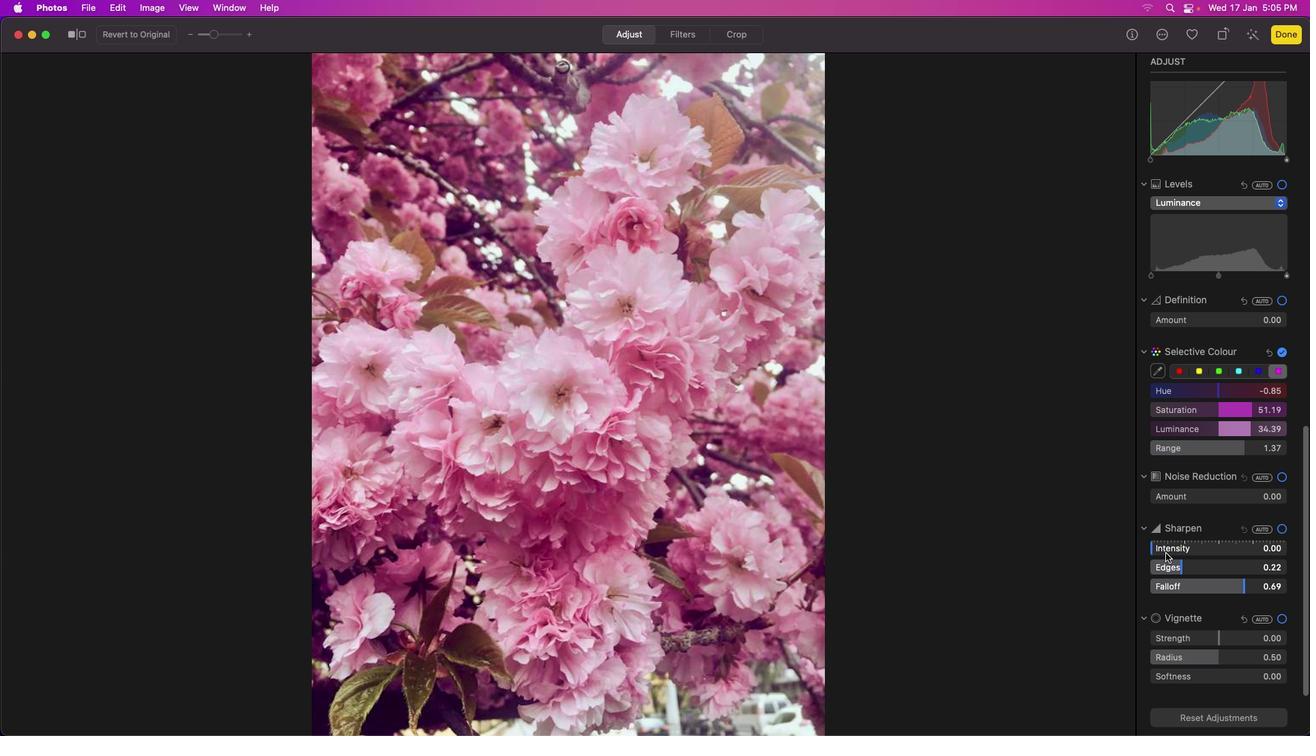 
Action: Mouse moved to (1217, 526)
Screenshot: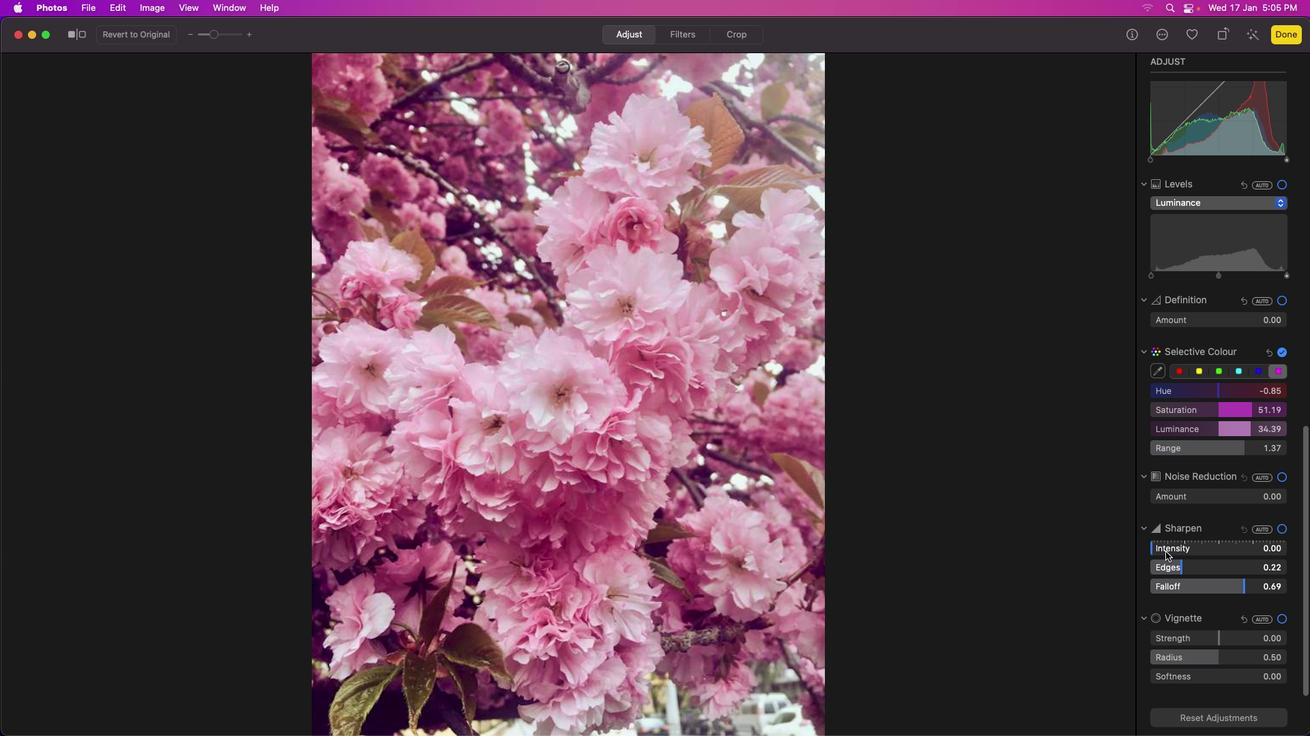 
Action: Mouse scrolled (1217, 526) with delta (115, 8)
Screenshot: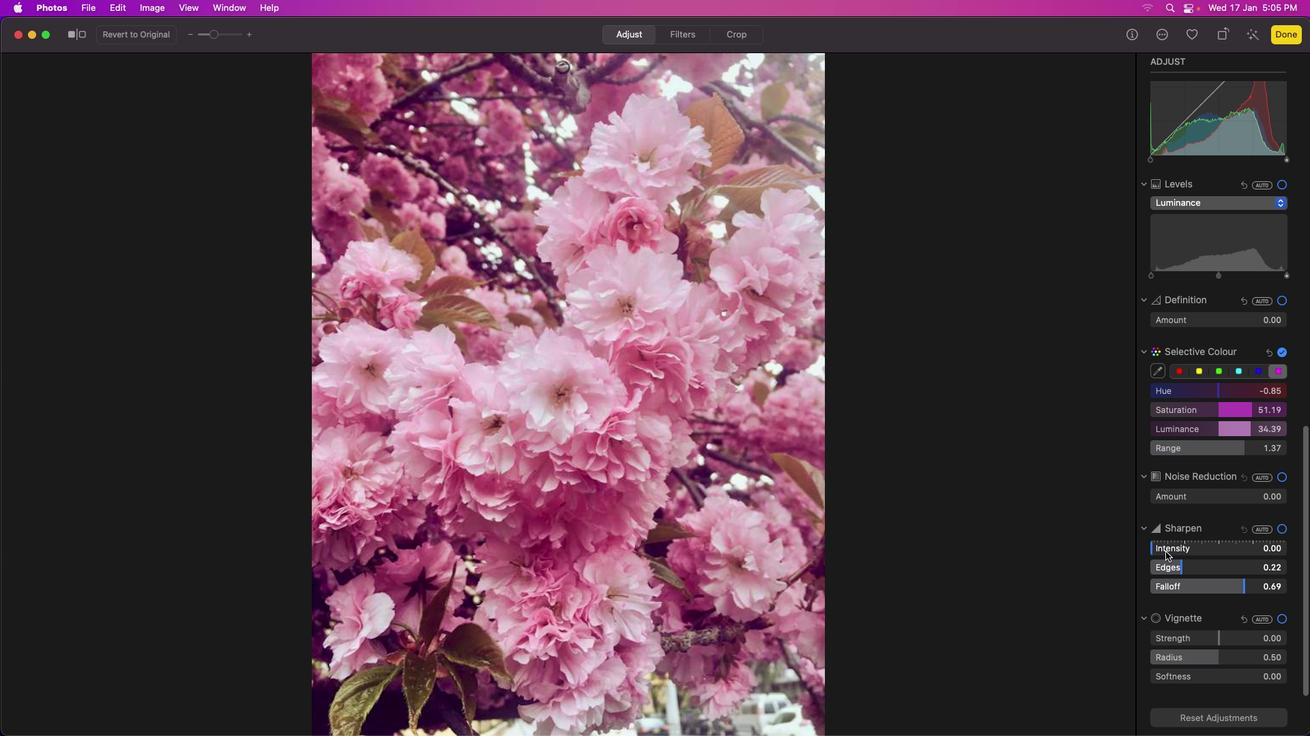 
Action: Mouse moved to (1217, 526)
Screenshot: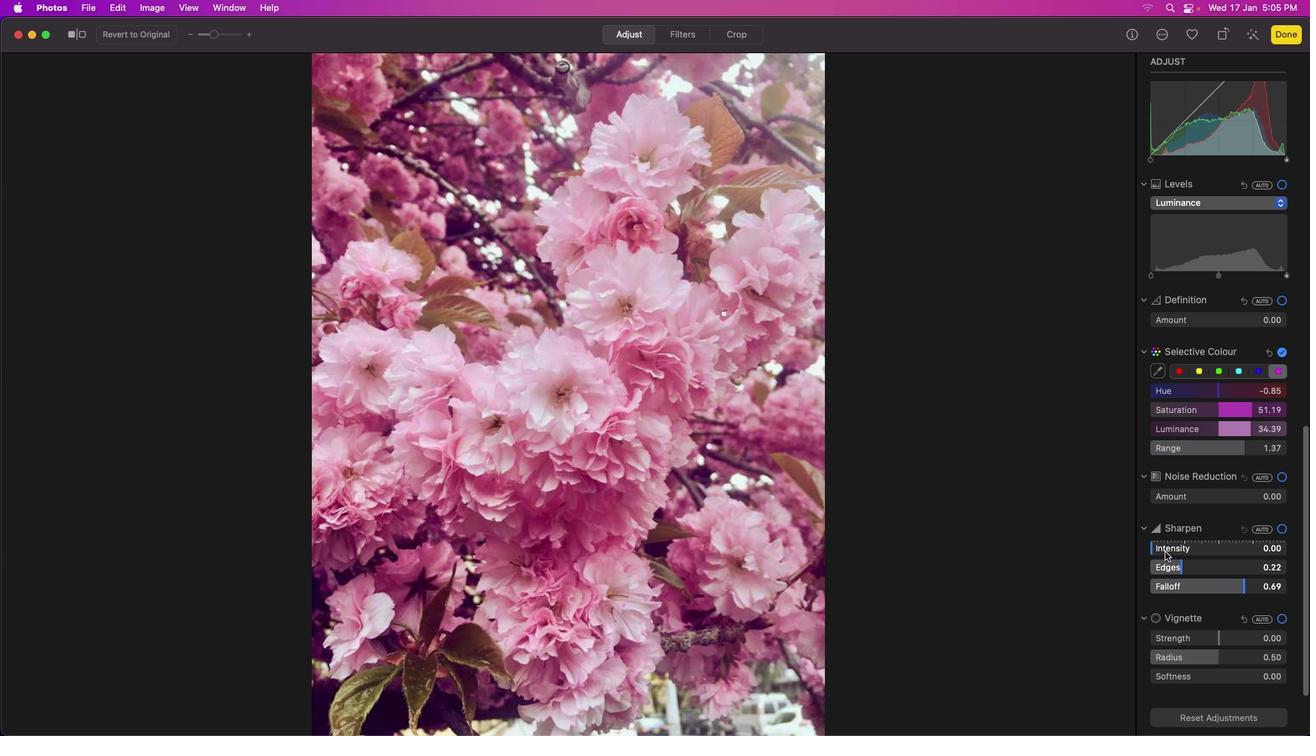 
Action: Mouse scrolled (1217, 526) with delta (115, 6)
Screenshot: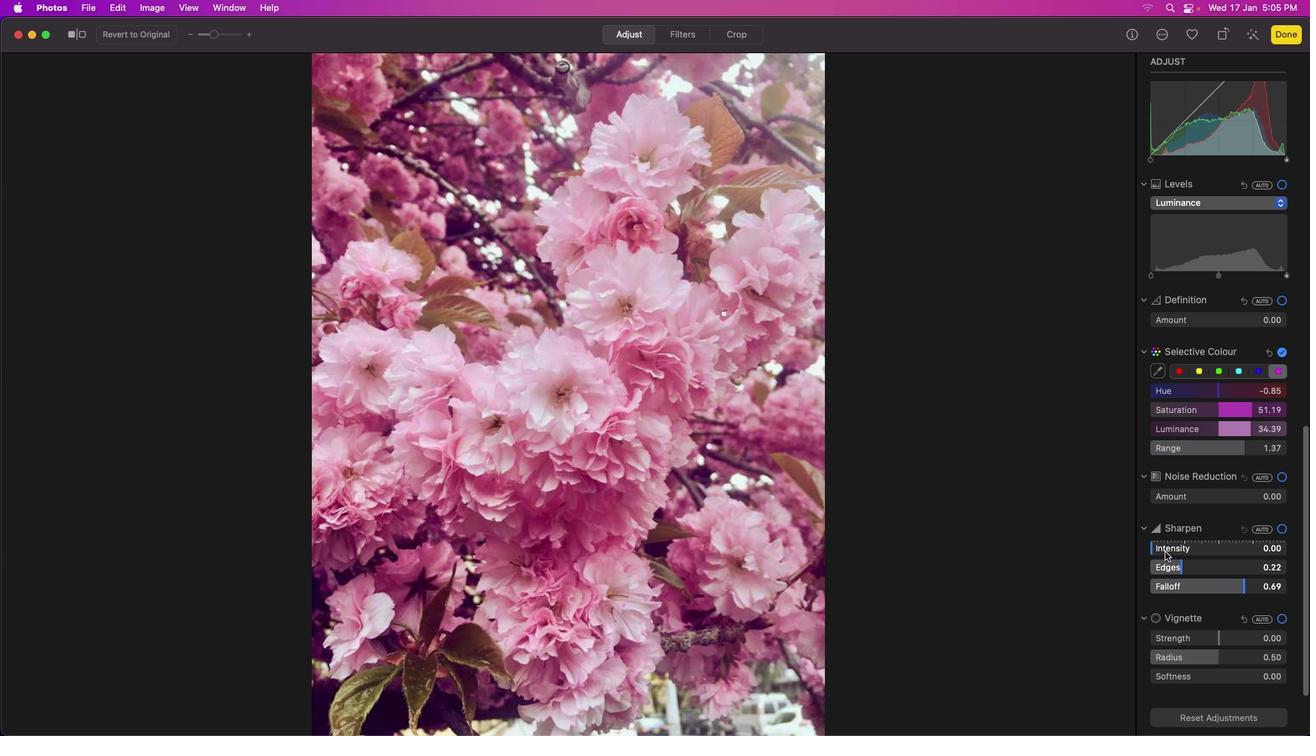 
Action: Mouse moved to (1217, 526)
Screenshot: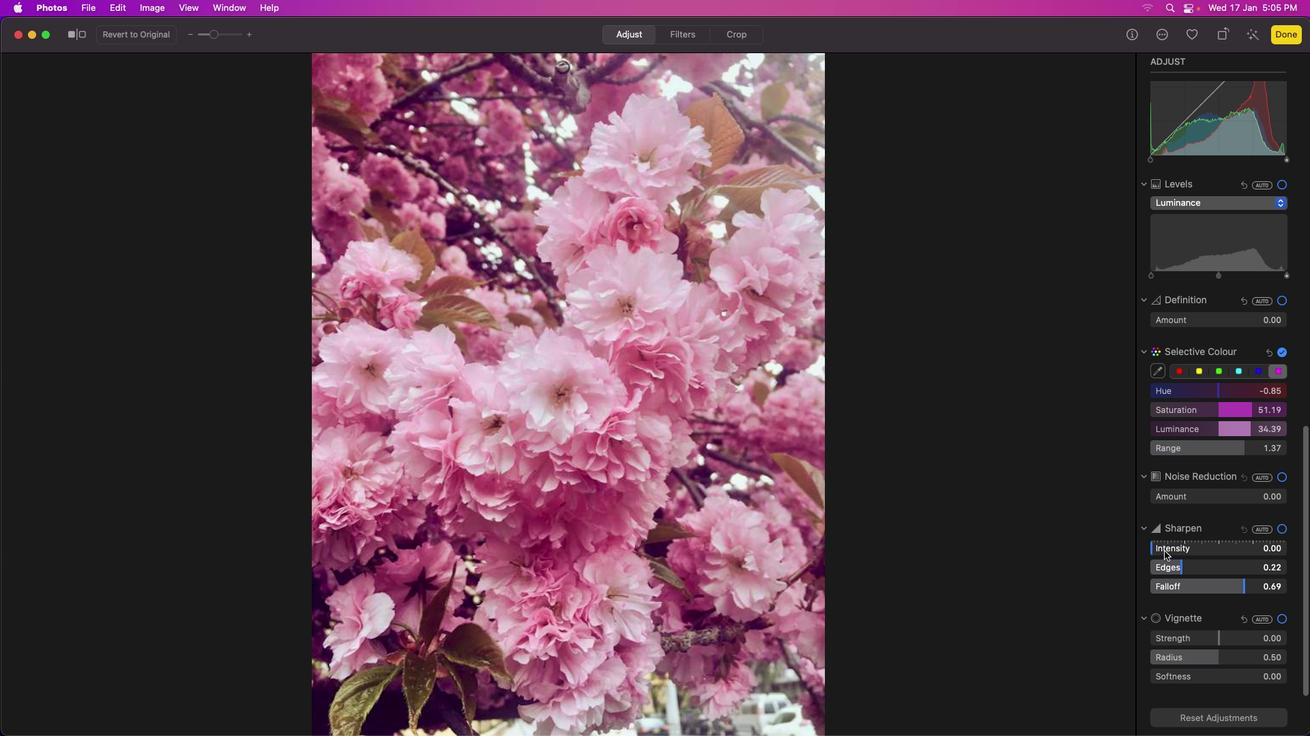 
Action: Mouse scrolled (1217, 526) with delta (115, 6)
Screenshot: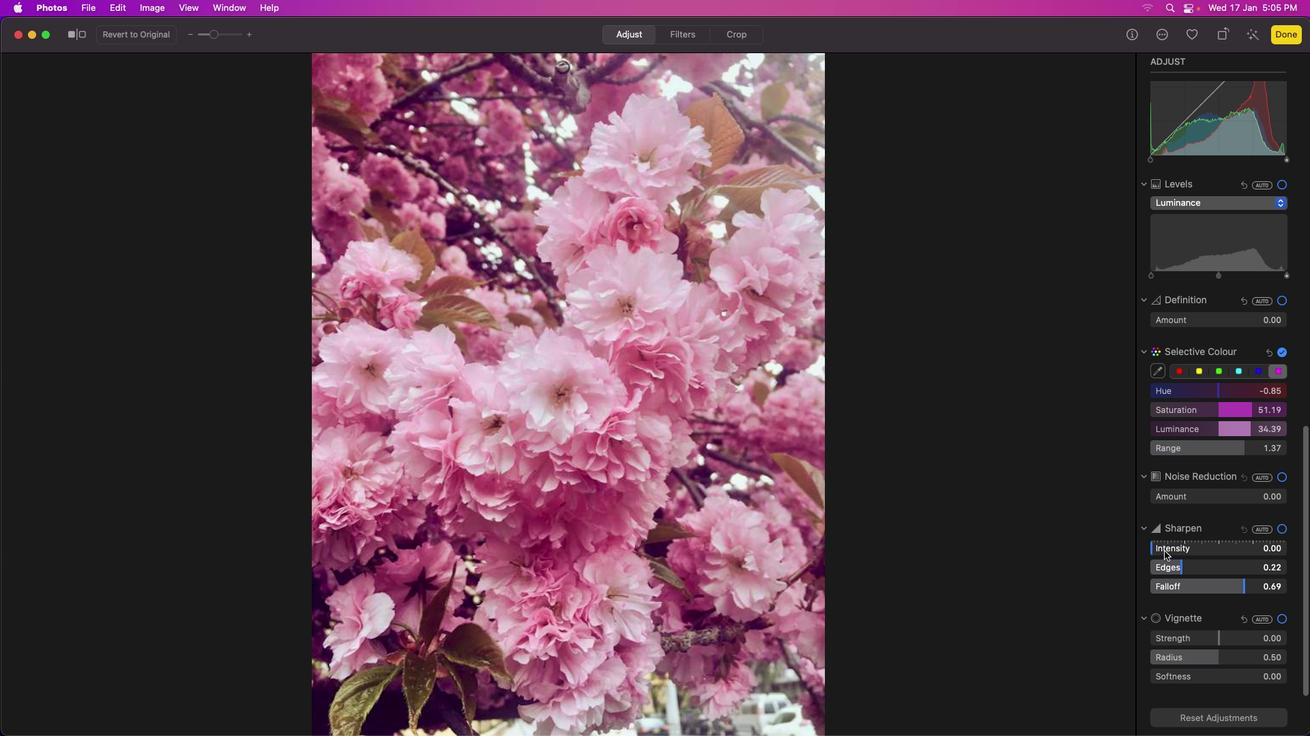 
Action: Mouse scrolled (1217, 526) with delta (115, 5)
Screenshot: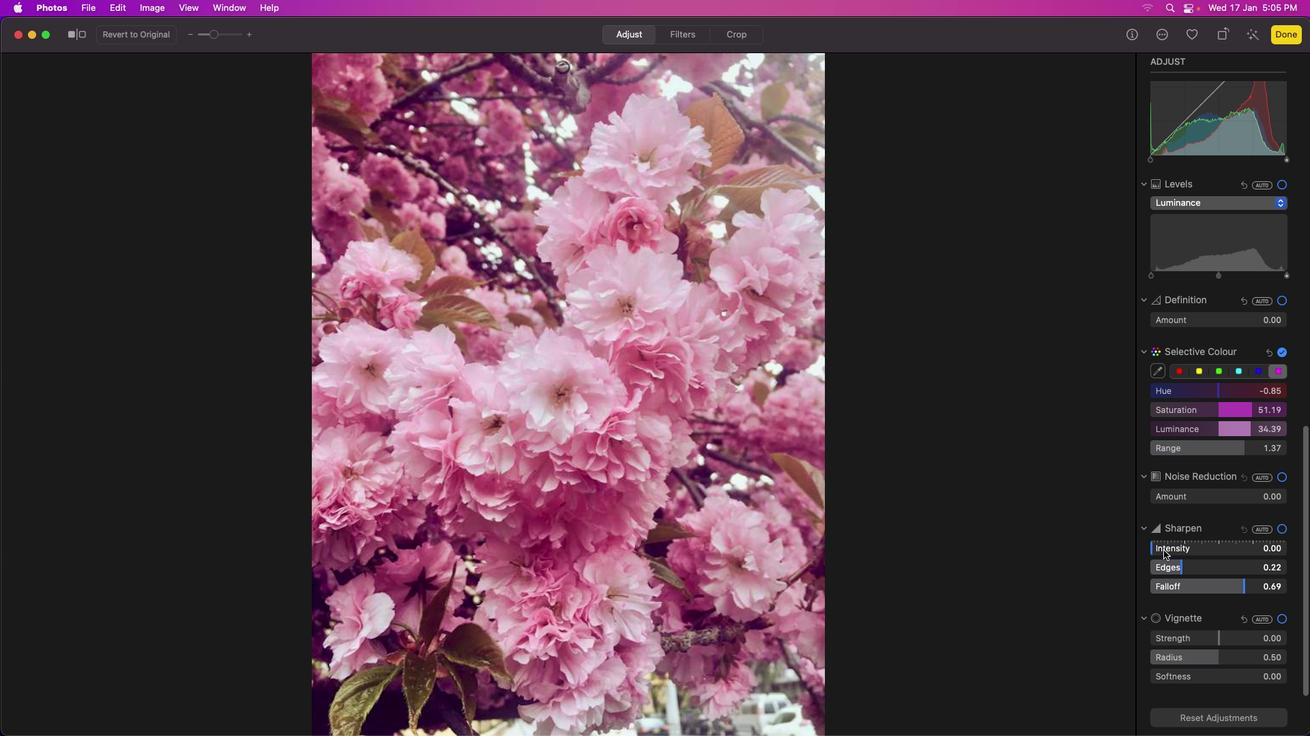 
Action: Mouse moved to (1159, 550)
Screenshot: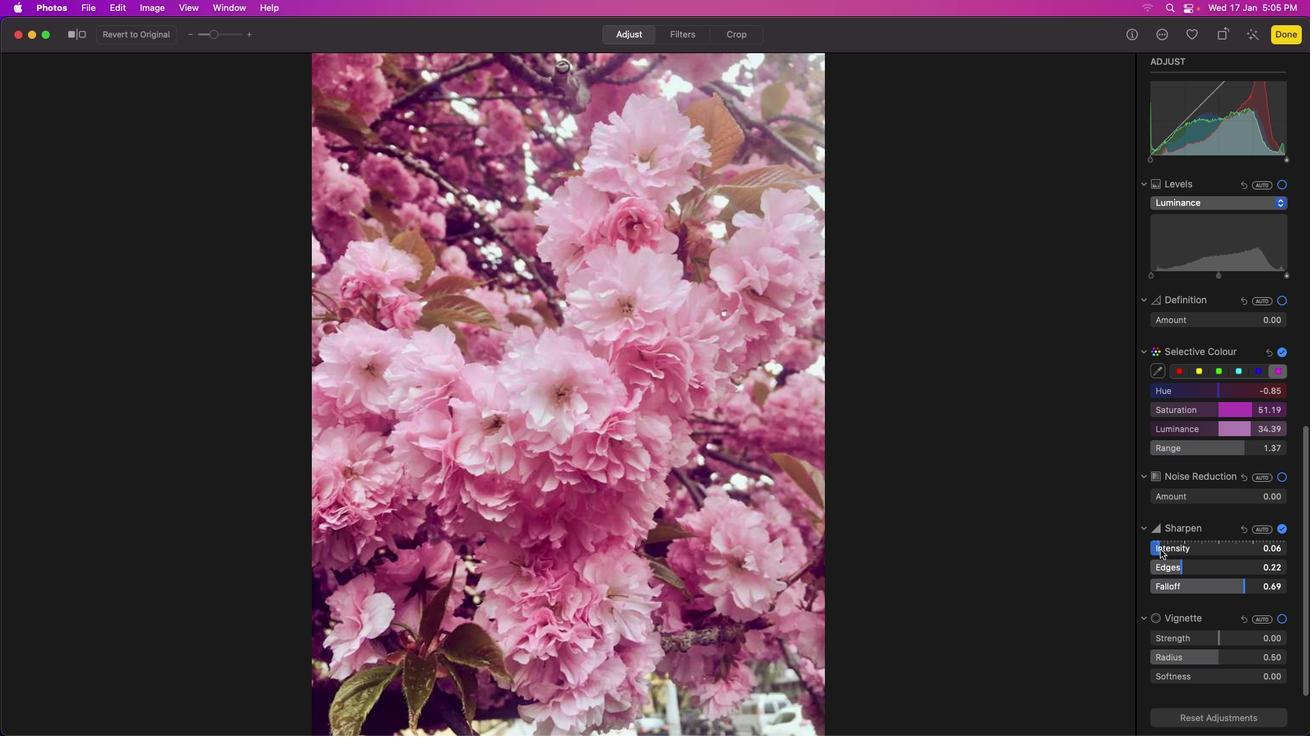 
Action: Mouse pressed left at (1159, 550)
Screenshot: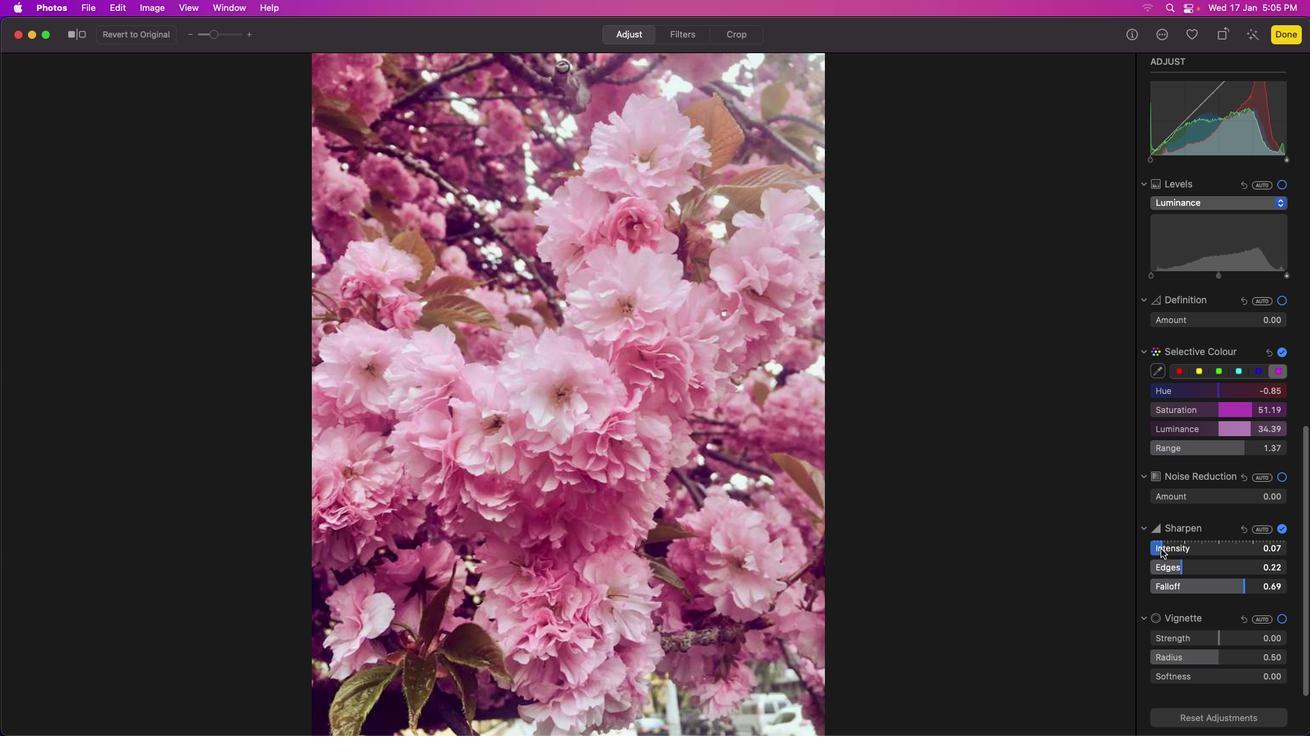 
Action: Mouse moved to (1181, 564)
Screenshot: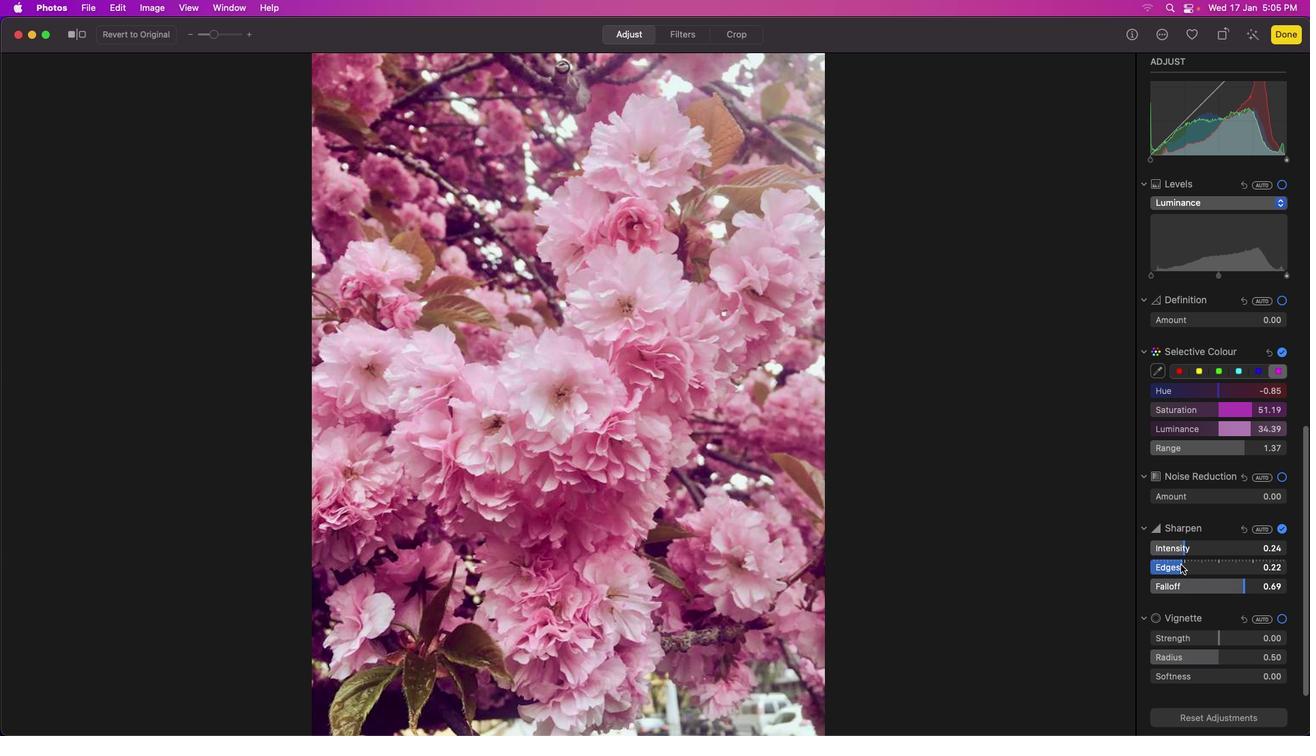
Action: Mouse pressed left at (1181, 564)
Screenshot: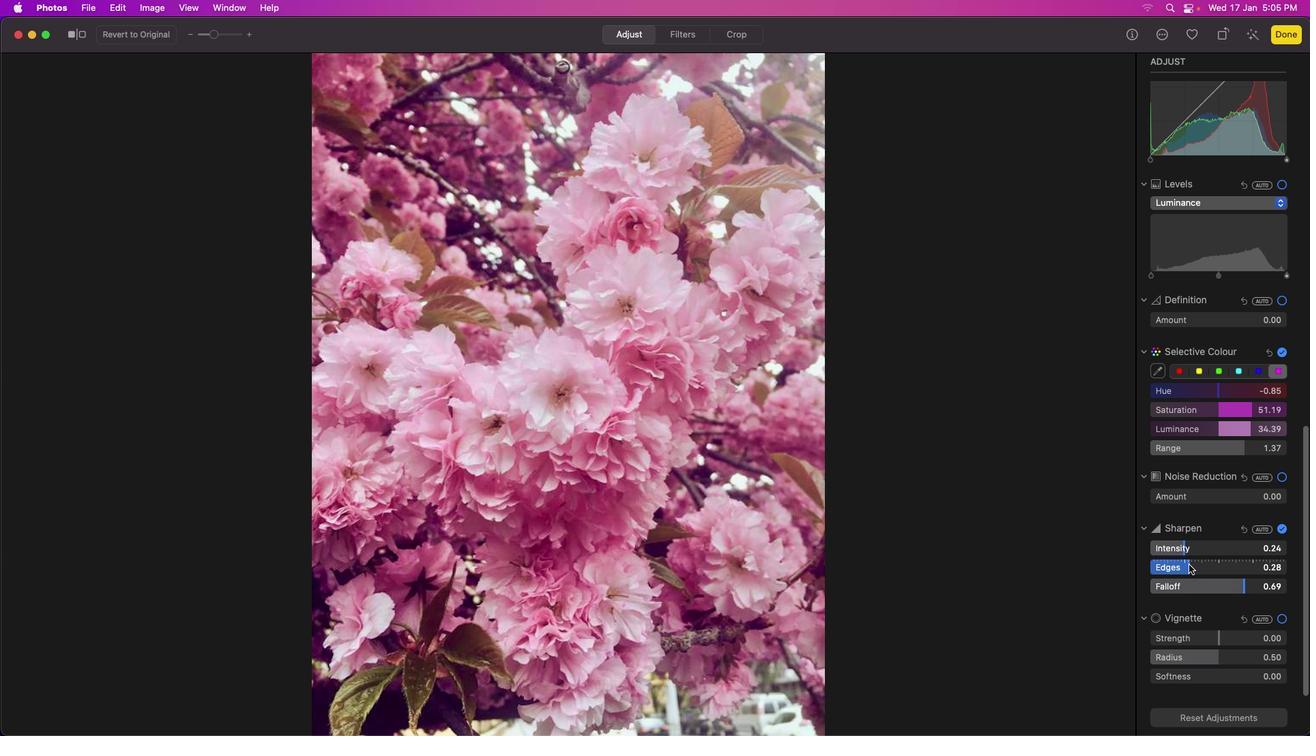 
Action: Mouse moved to (1206, 562)
Screenshot: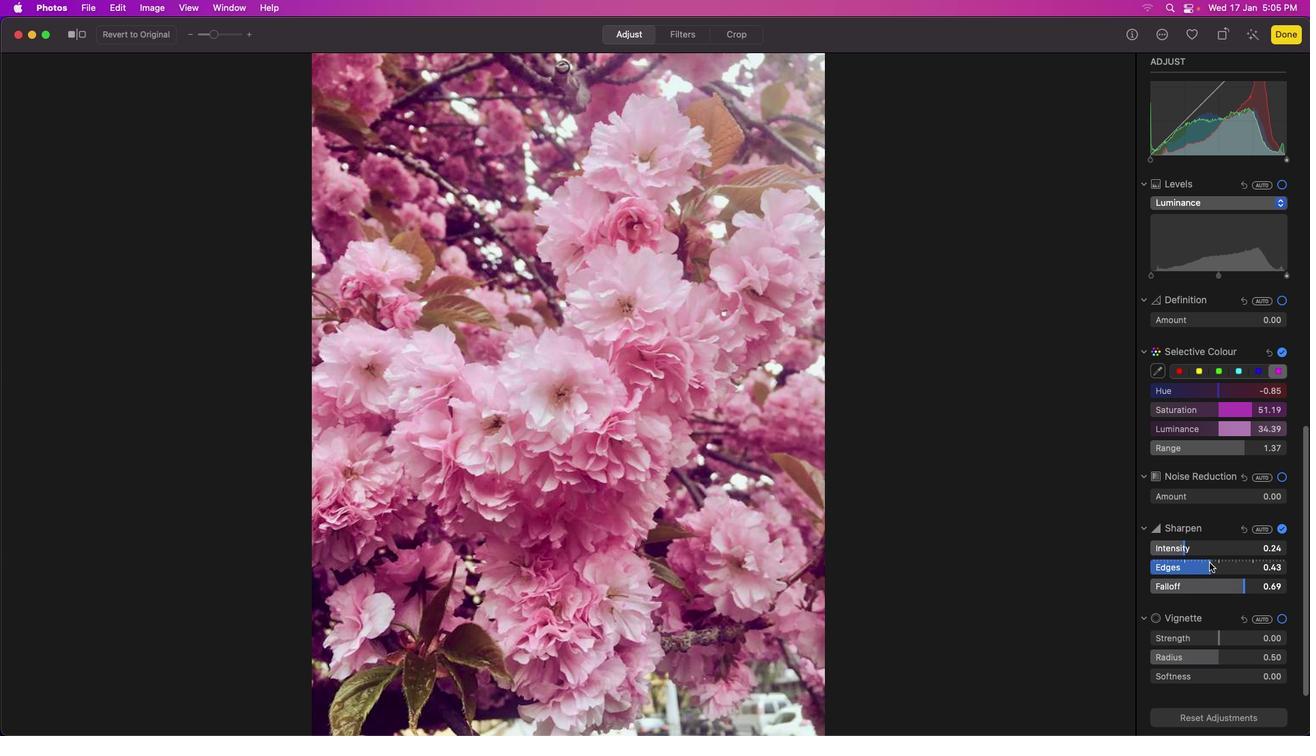 
Action: Mouse pressed left at (1206, 562)
Screenshot: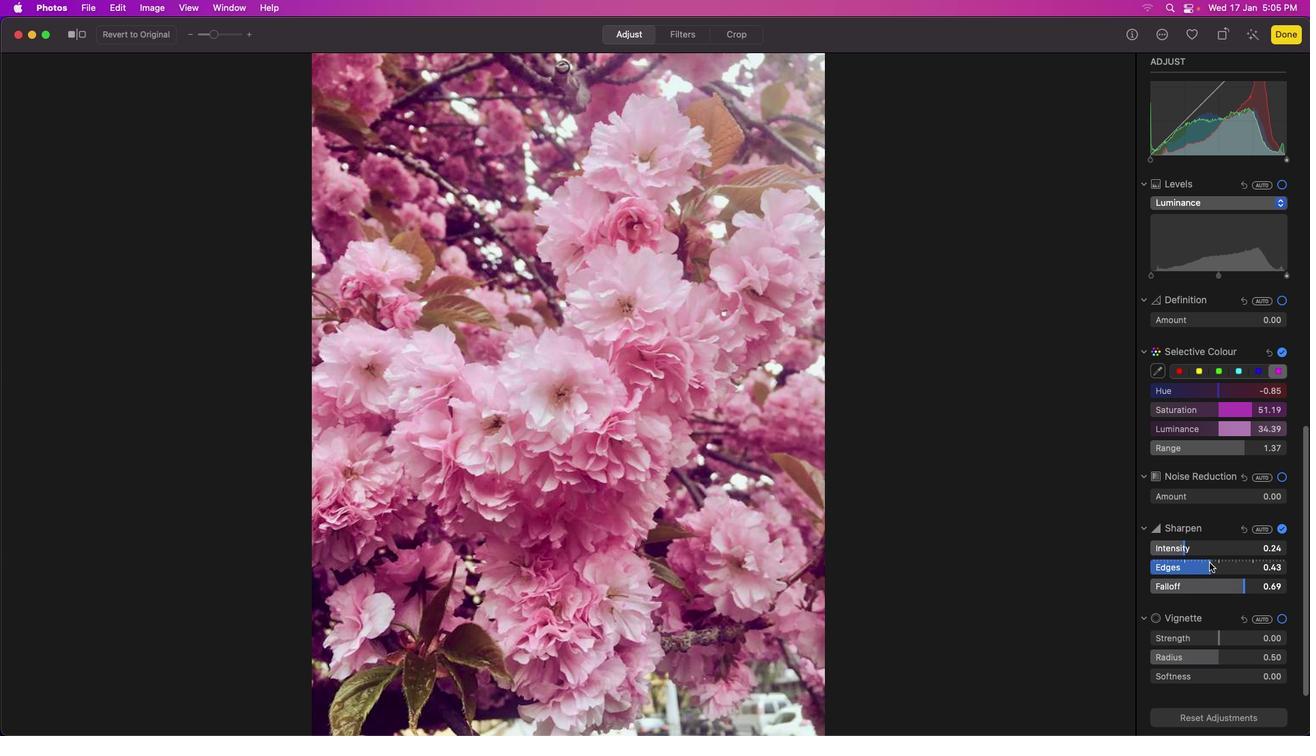 
Action: Mouse moved to (1209, 562)
Screenshot: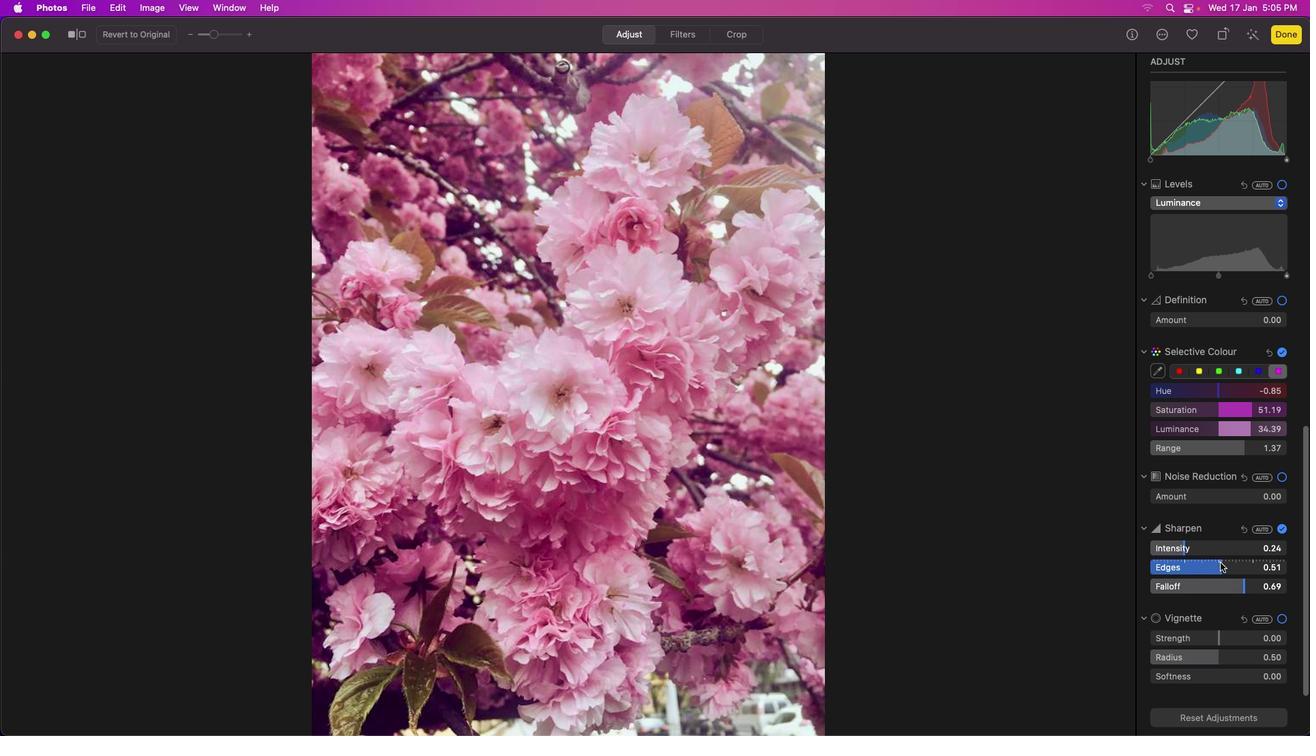 
Action: Mouse pressed left at (1209, 562)
Screenshot: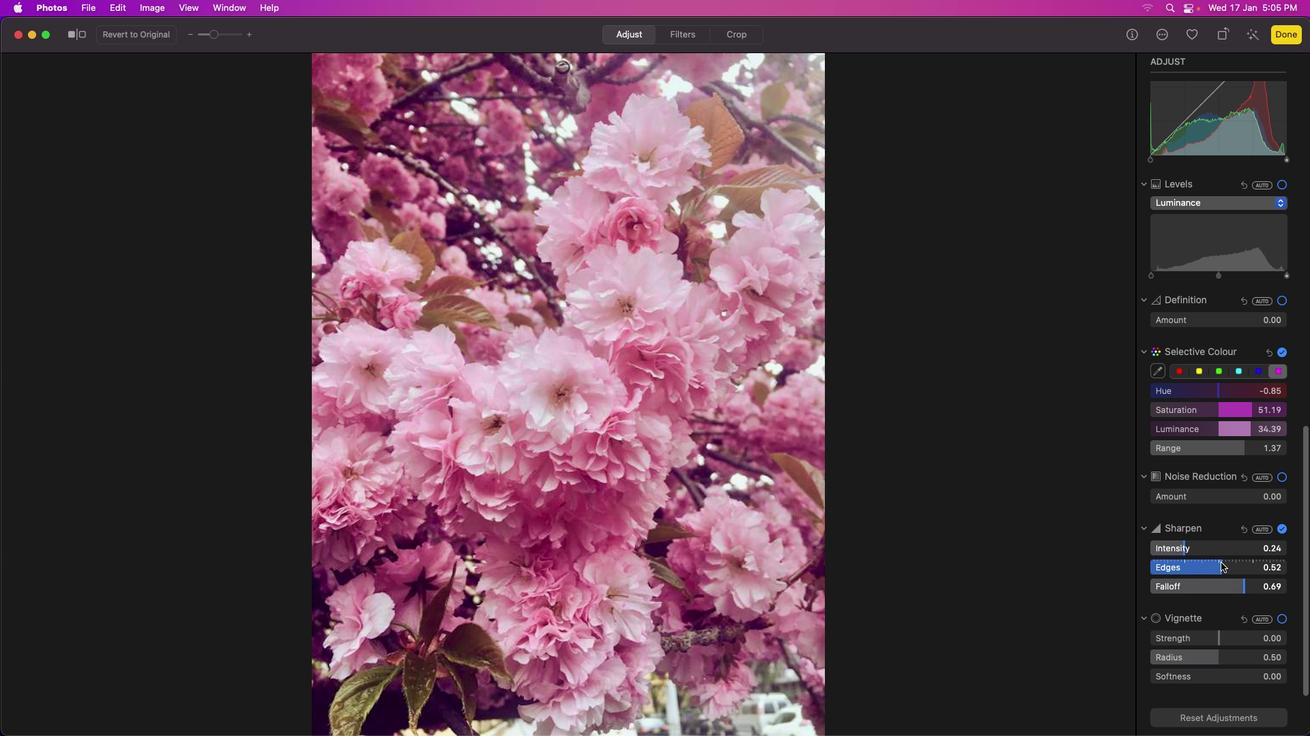 
Action: Mouse moved to (1197, 578)
Screenshot: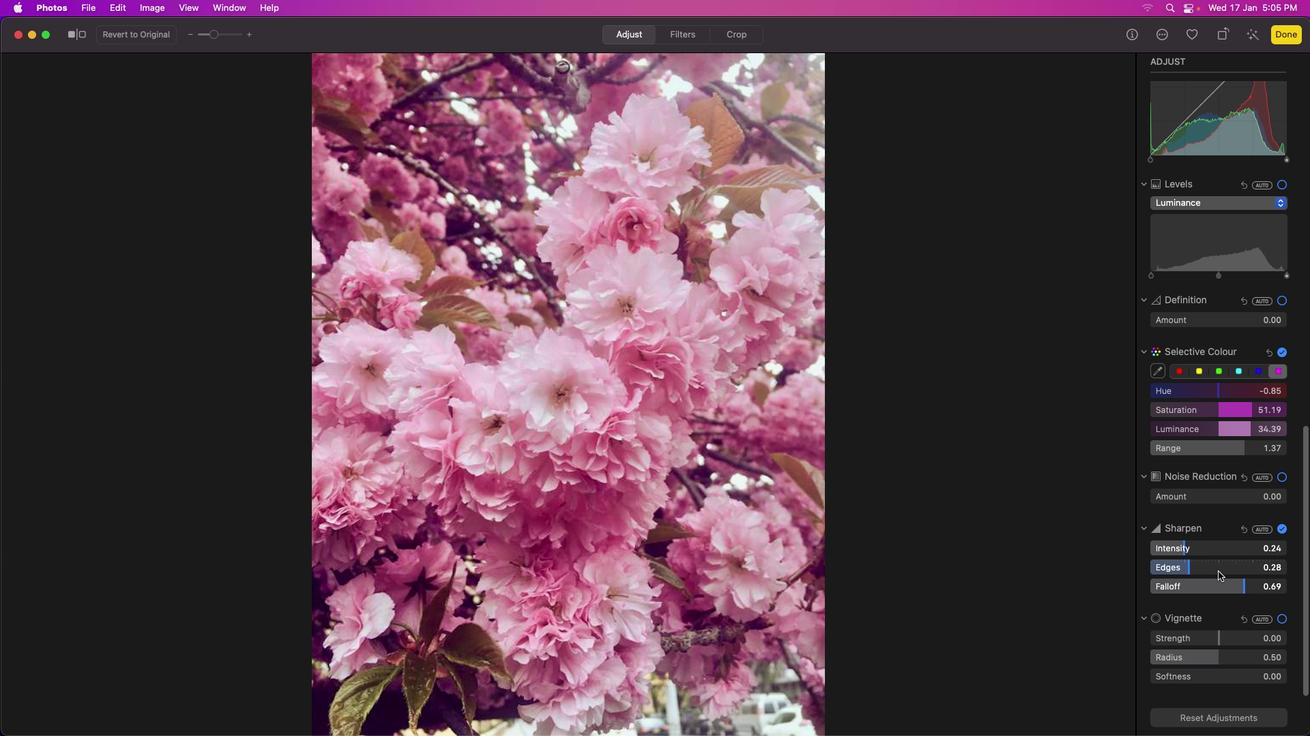 
Action: Mouse scrolled (1197, 578) with delta (115, 8)
Screenshot: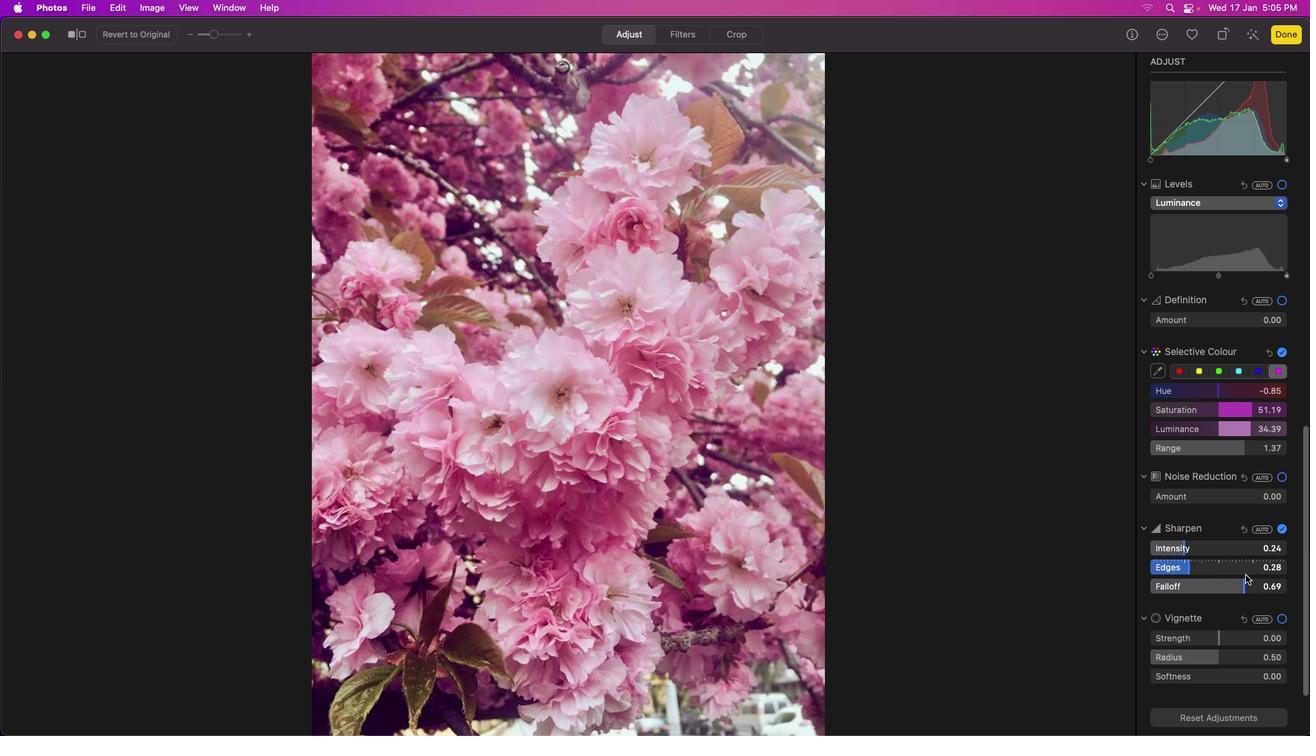 
Action: Mouse scrolled (1197, 578) with delta (115, 8)
Screenshot: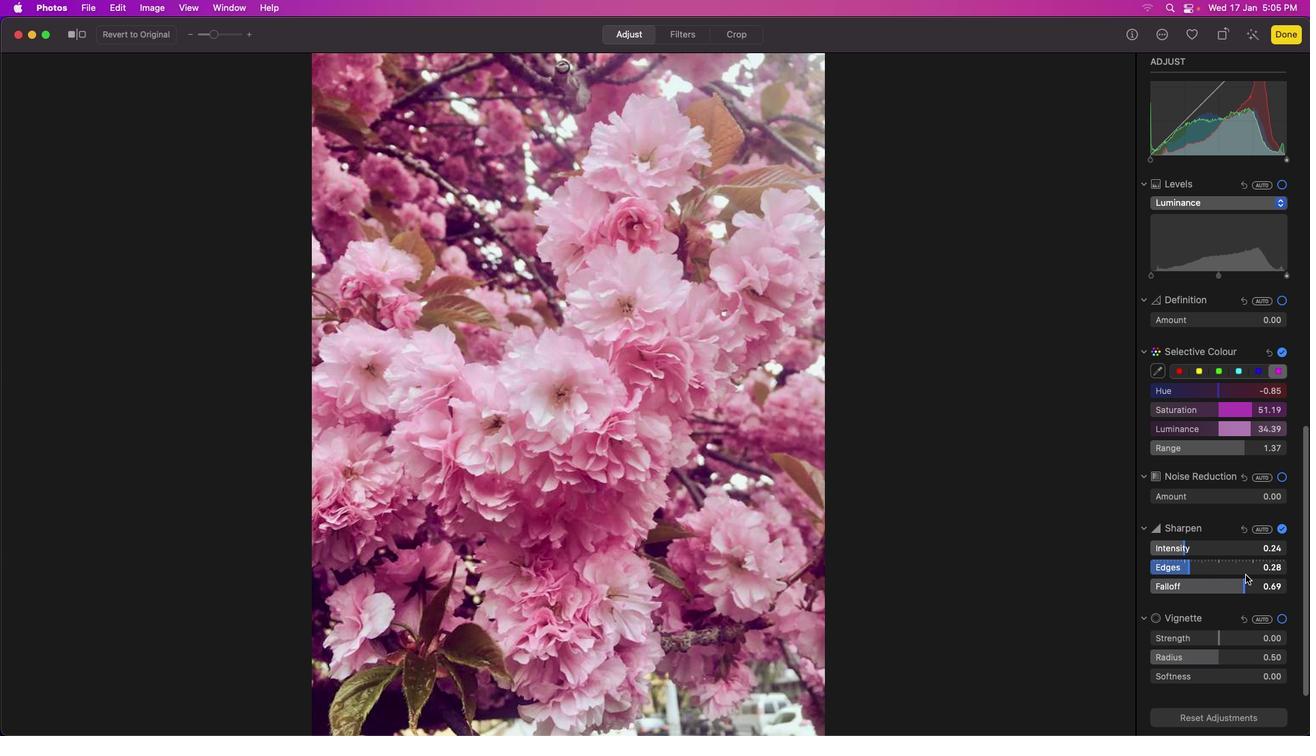 
Action: Mouse scrolled (1197, 578) with delta (115, 6)
Screenshot: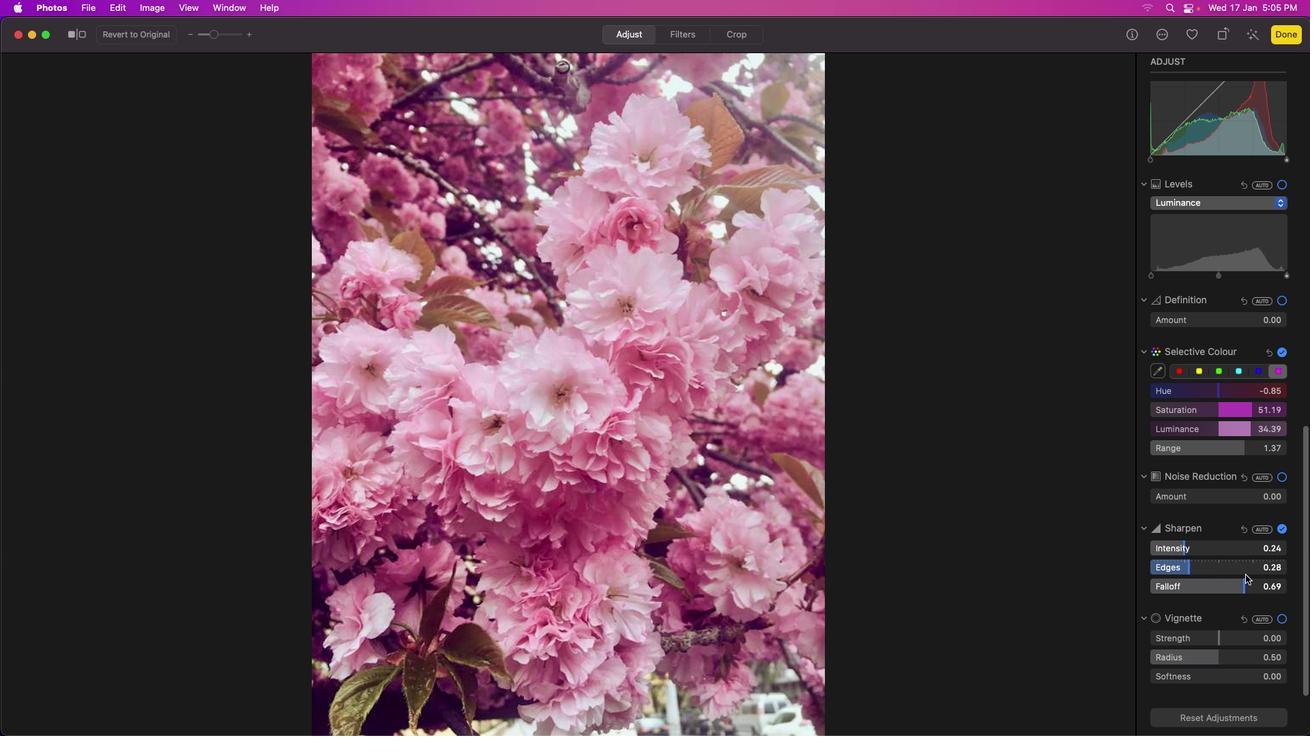 
Action: Mouse scrolled (1197, 578) with delta (115, 6)
Screenshot: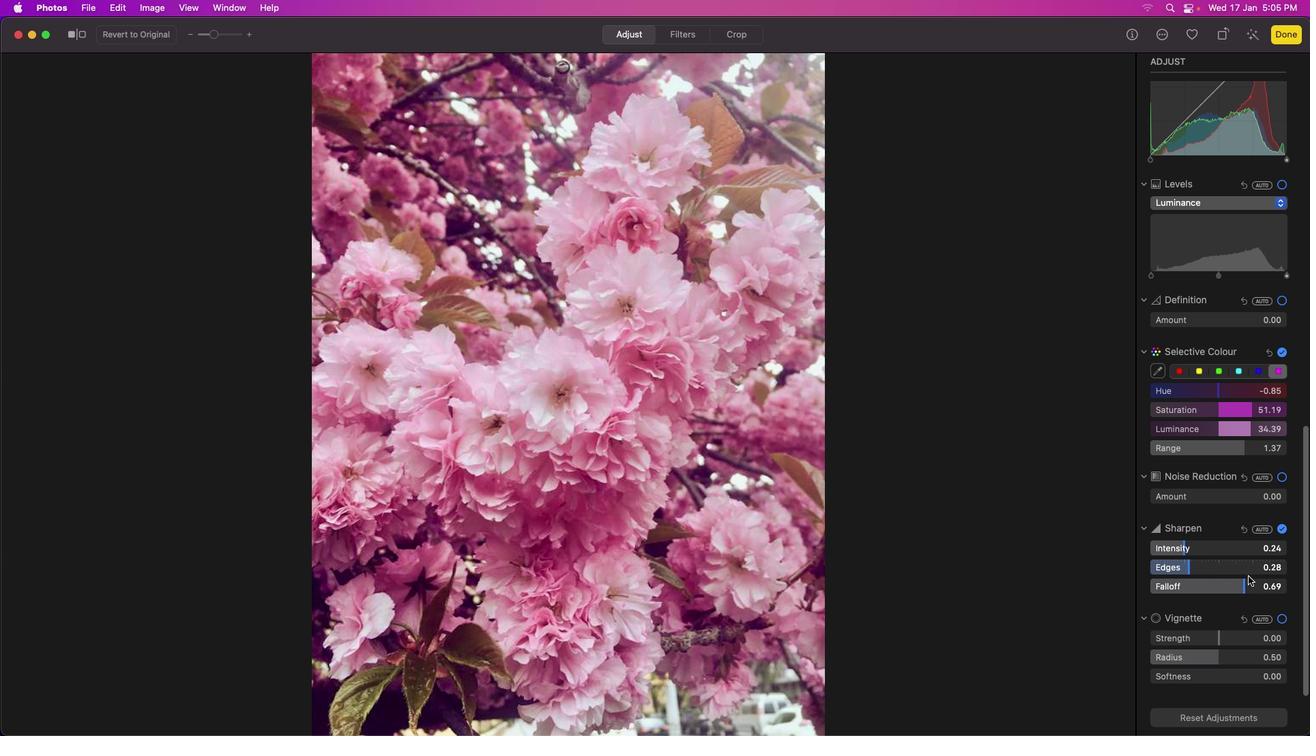 
Action: Mouse moved to (1197, 578)
Screenshot: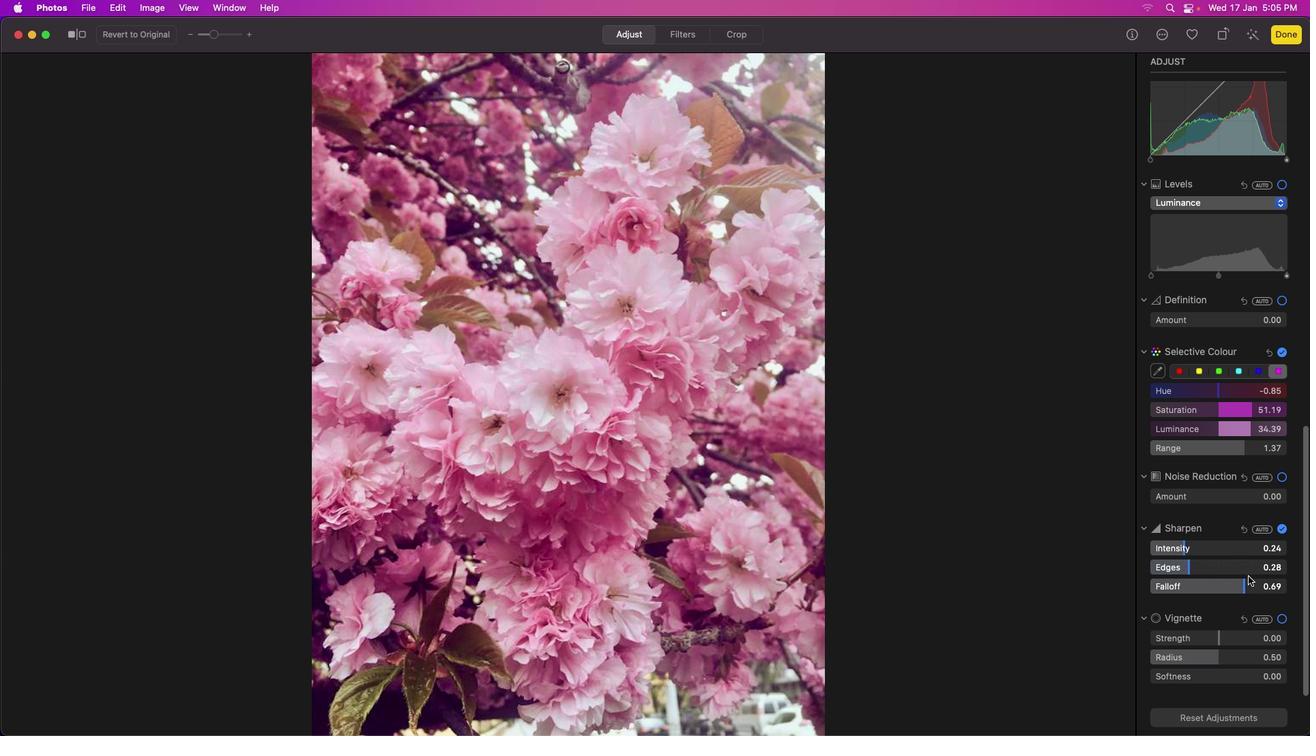 
Action: Mouse scrolled (1197, 578) with delta (115, 5)
Screenshot: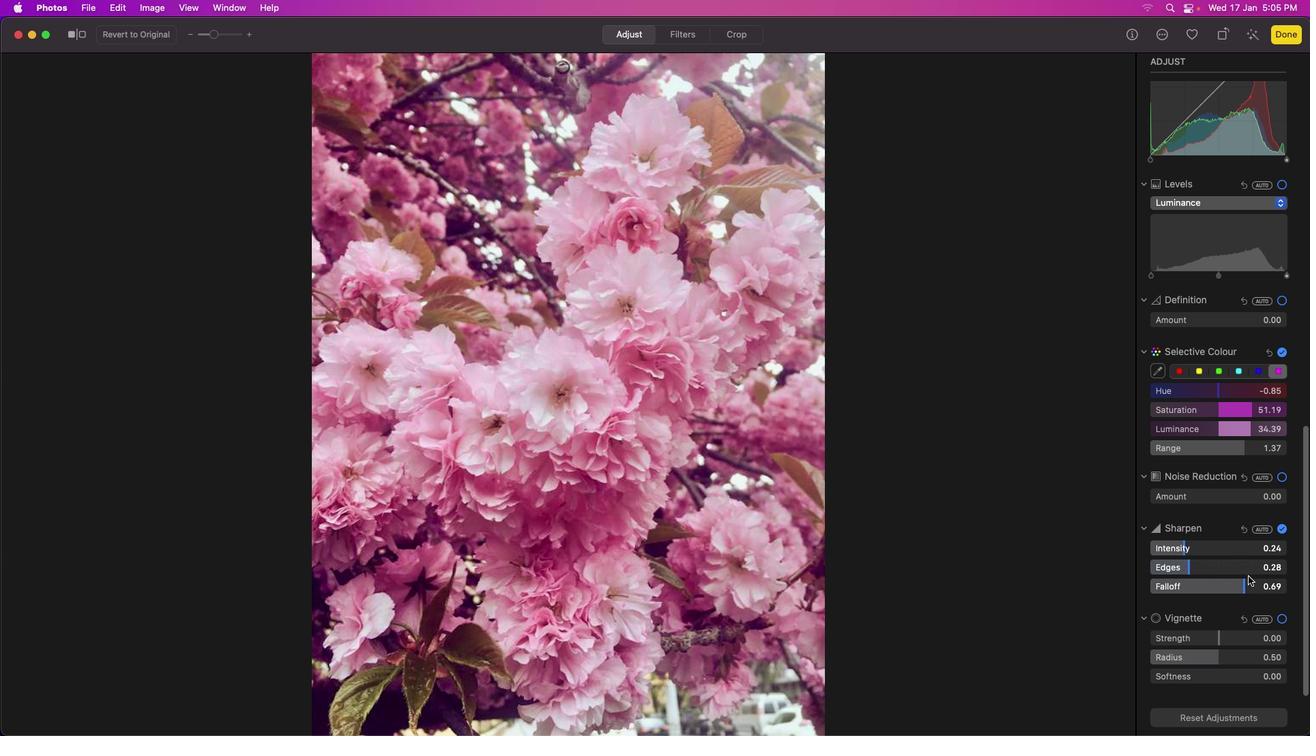 
Action: Mouse moved to (1238, 582)
Screenshot: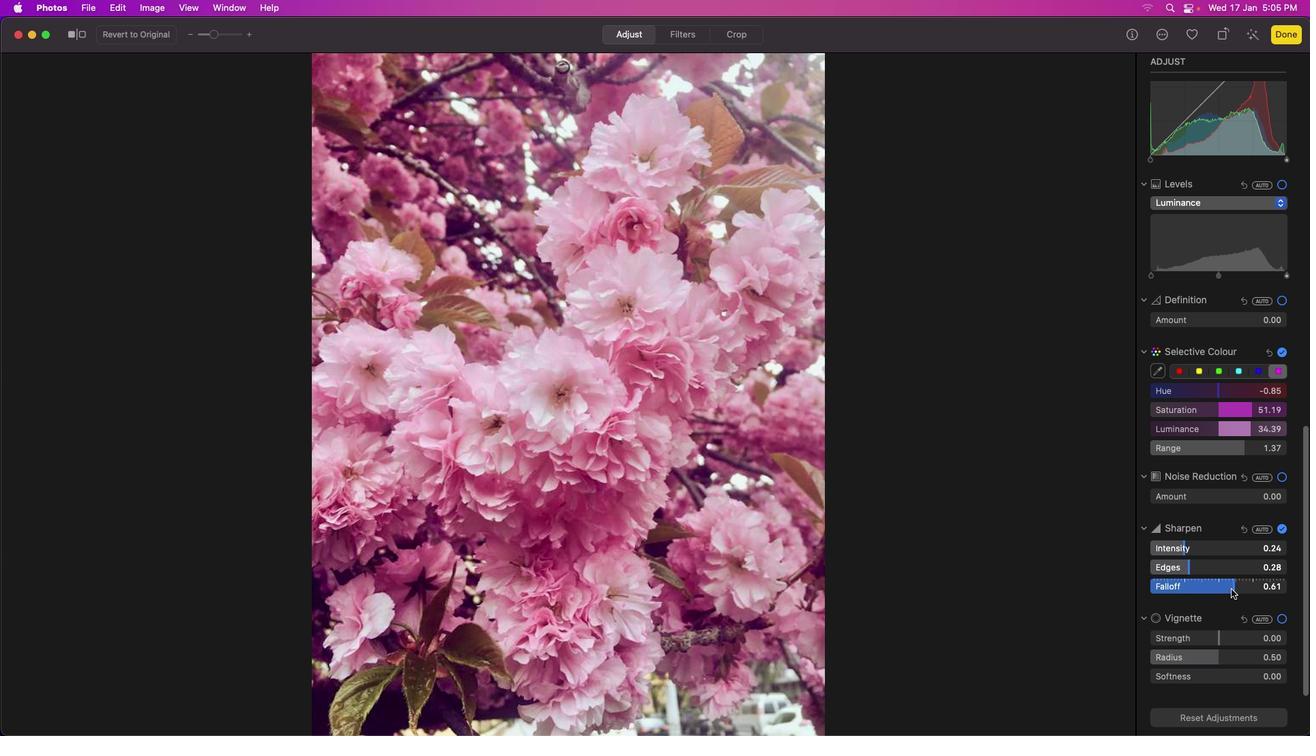 
Action: Mouse pressed left at (1238, 582)
Screenshot: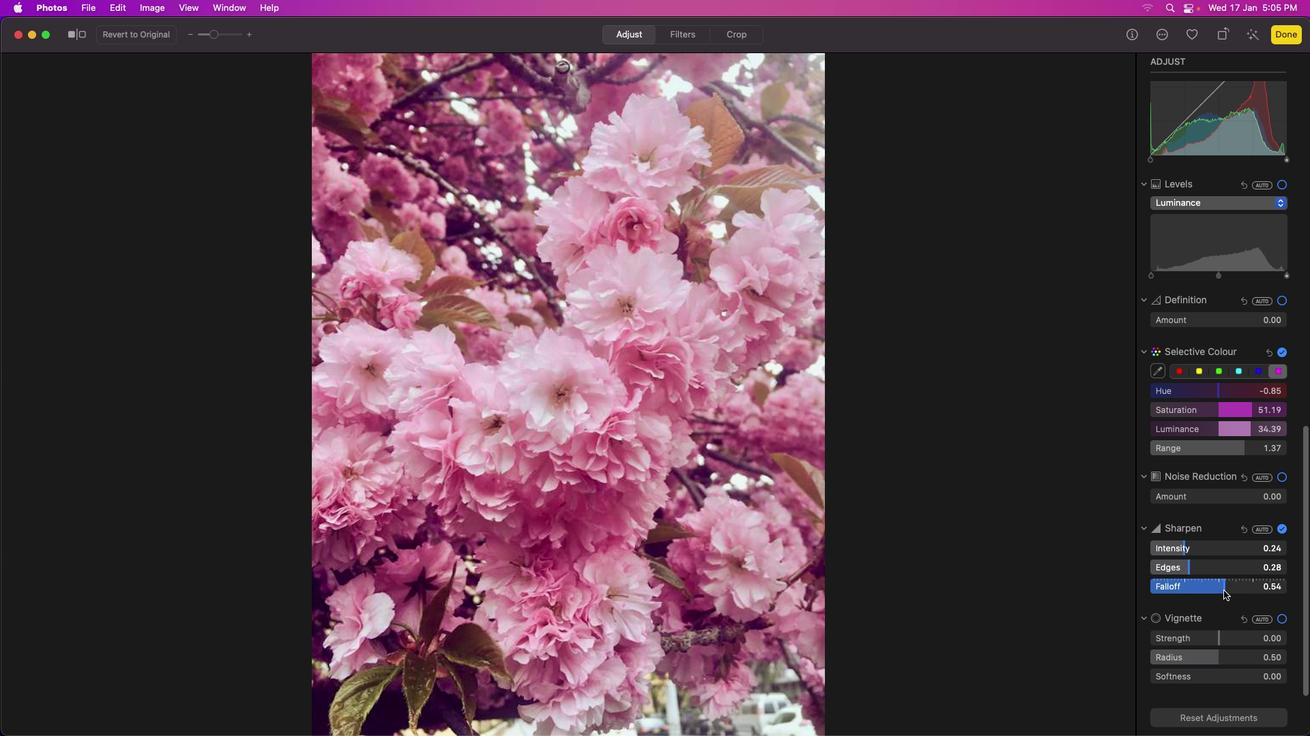 
Action: Mouse moved to (1198, 588)
Screenshot: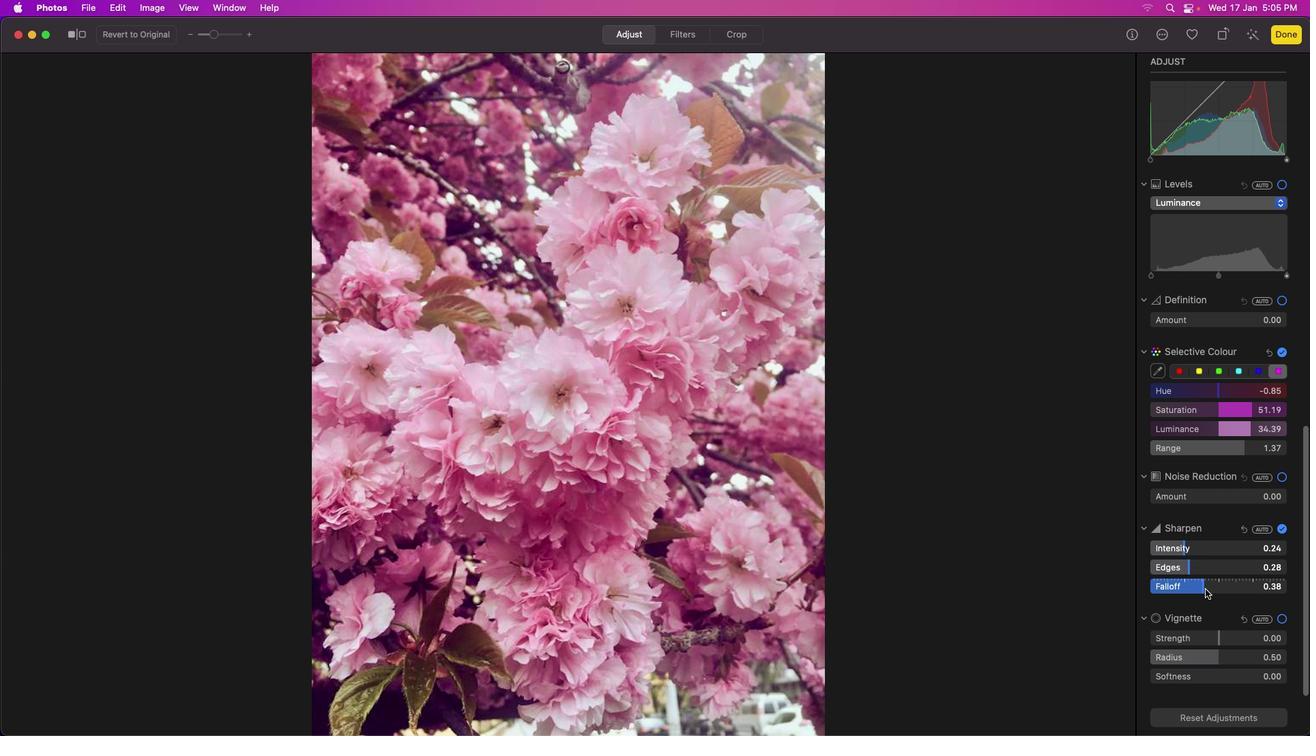 
Action: Mouse pressed left at (1198, 588)
Screenshot: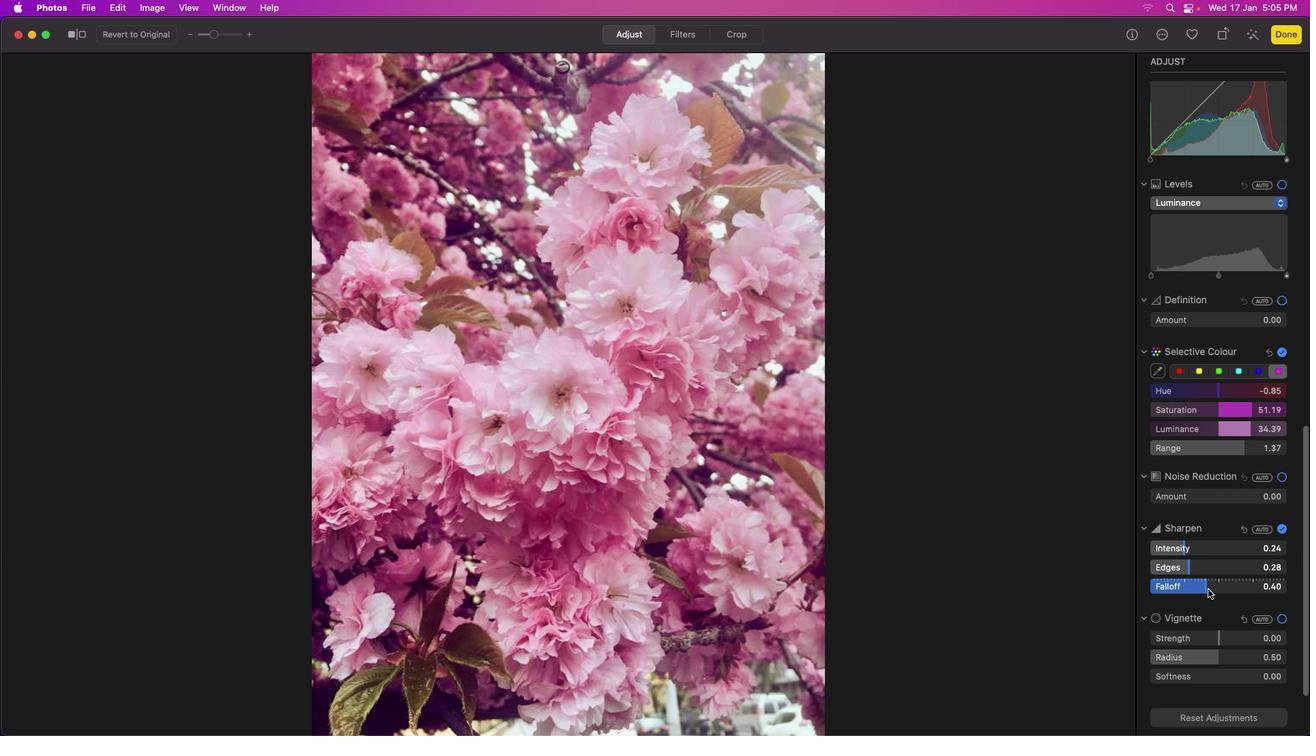 
Action: Mouse moved to (1195, 568)
Screenshot: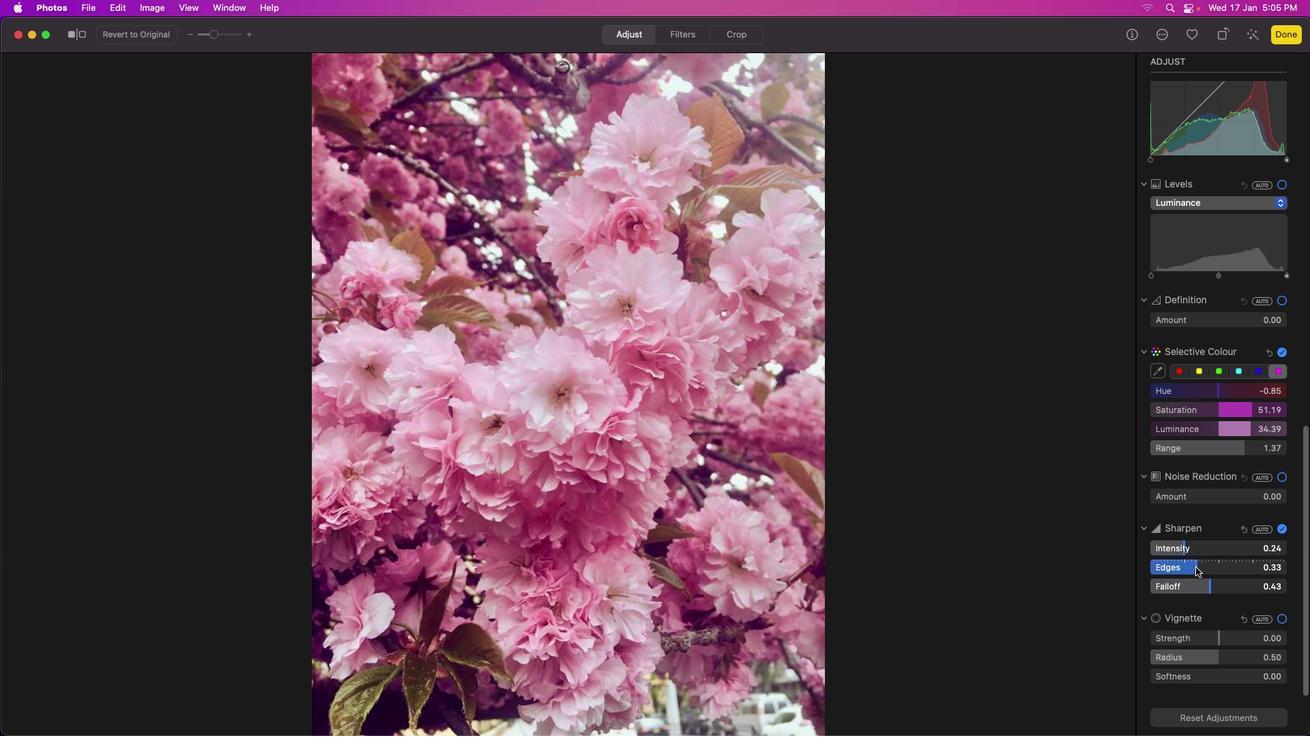 
Action: Mouse pressed left at (1195, 568)
Screenshot: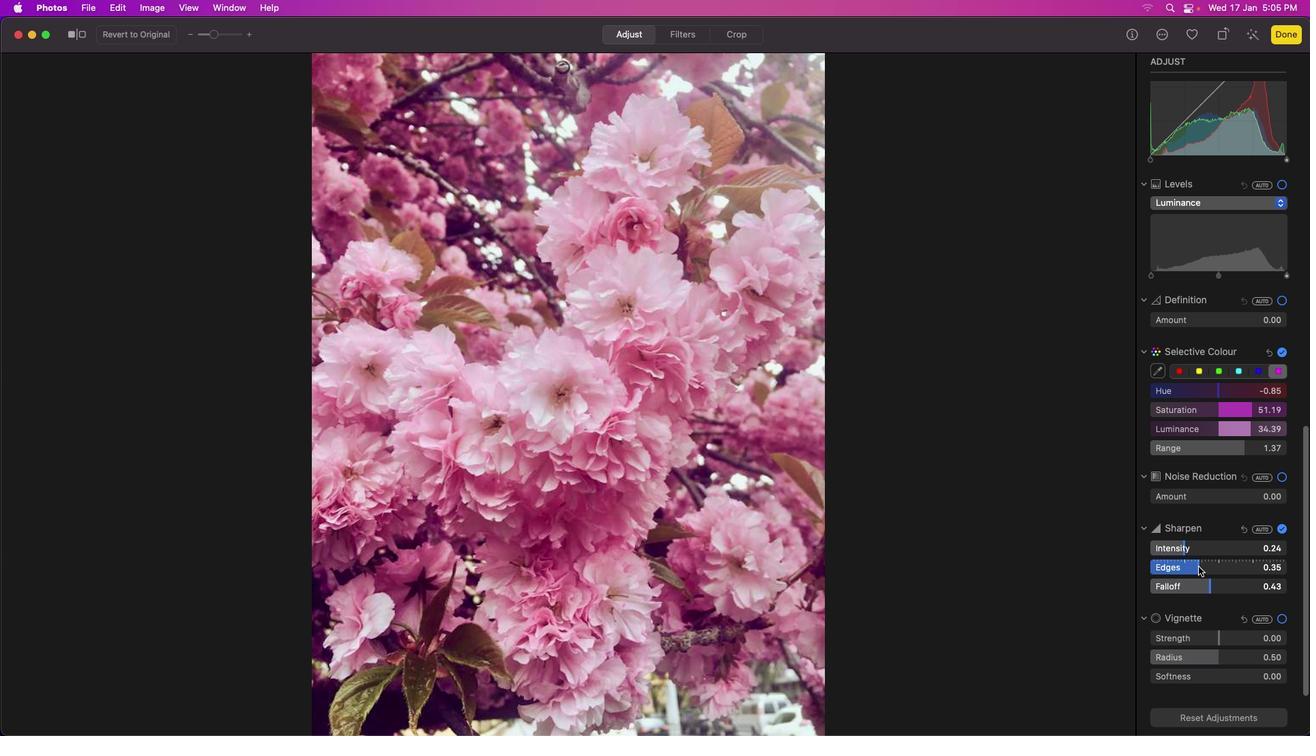 
Action: Mouse moved to (1211, 616)
Screenshot: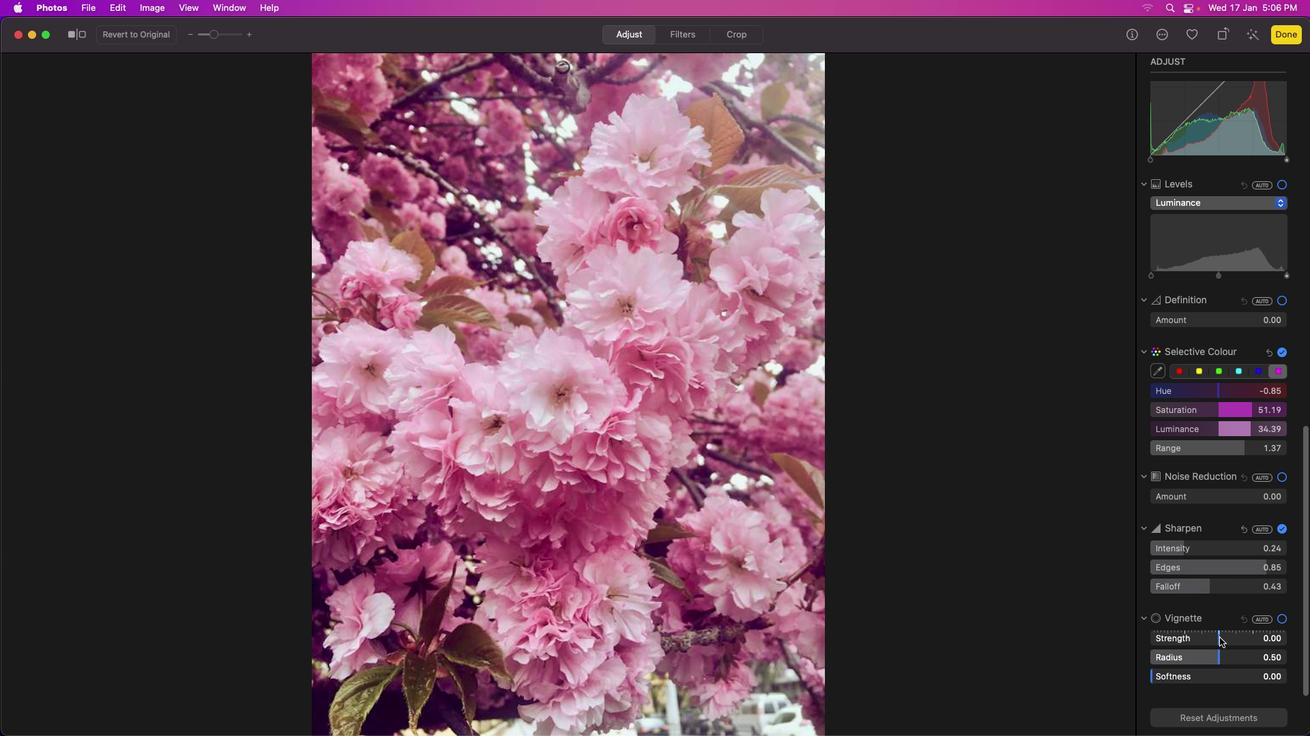 
Action: Mouse scrolled (1211, 616) with delta (115, 8)
Screenshot: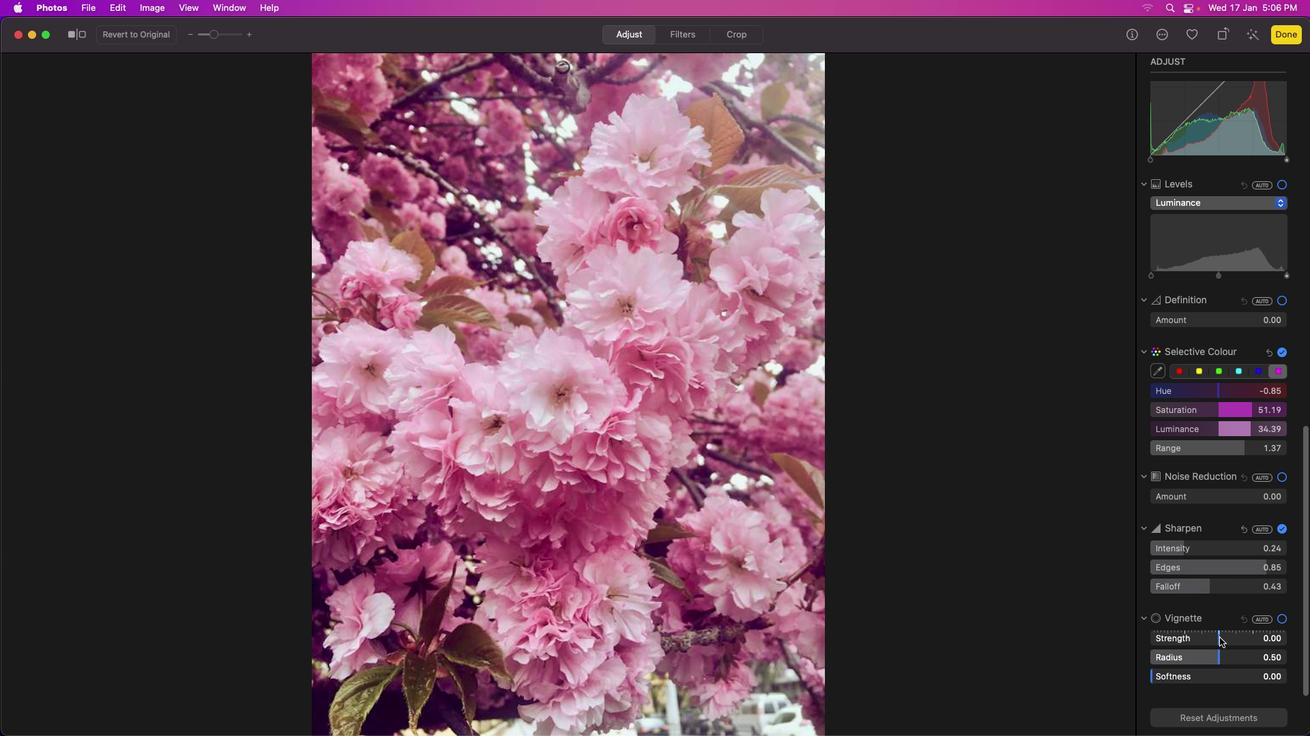 
Action: Mouse moved to (1212, 622)
Screenshot: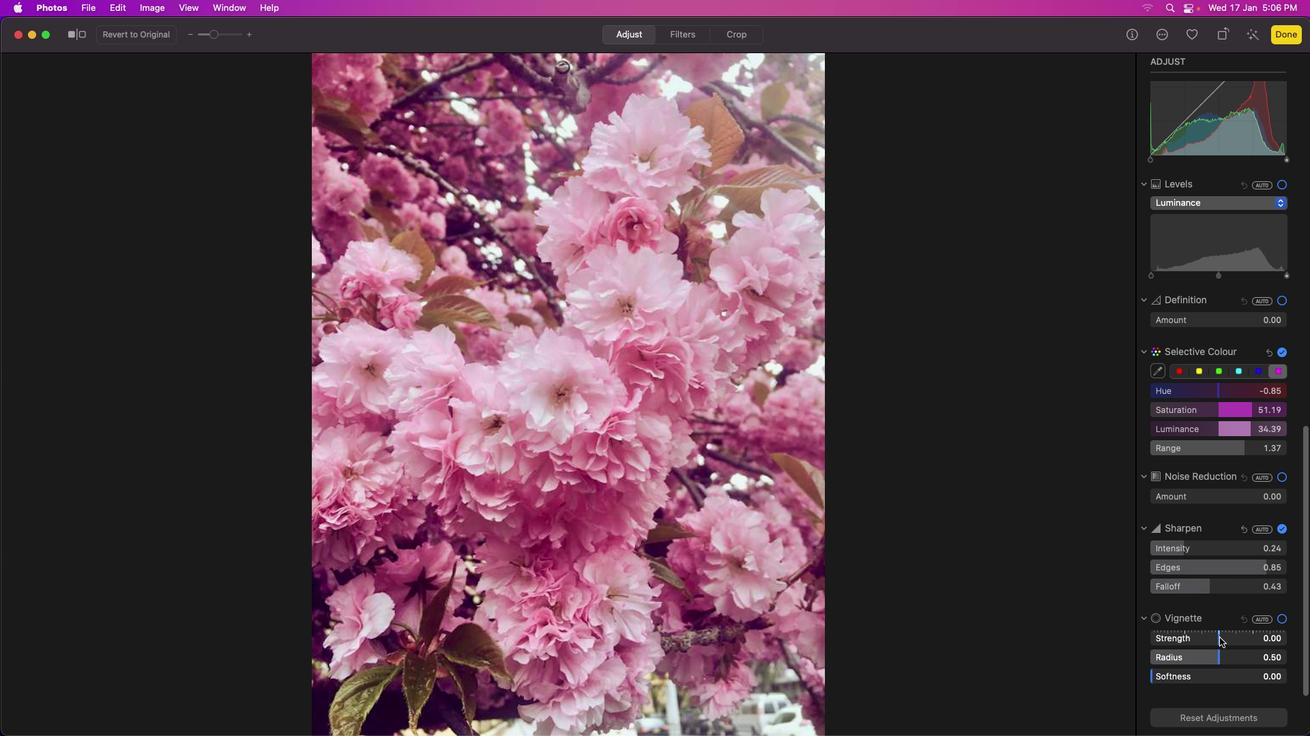 
Action: Mouse scrolled (1212, 622) with delta (115, 8)
Screenshot: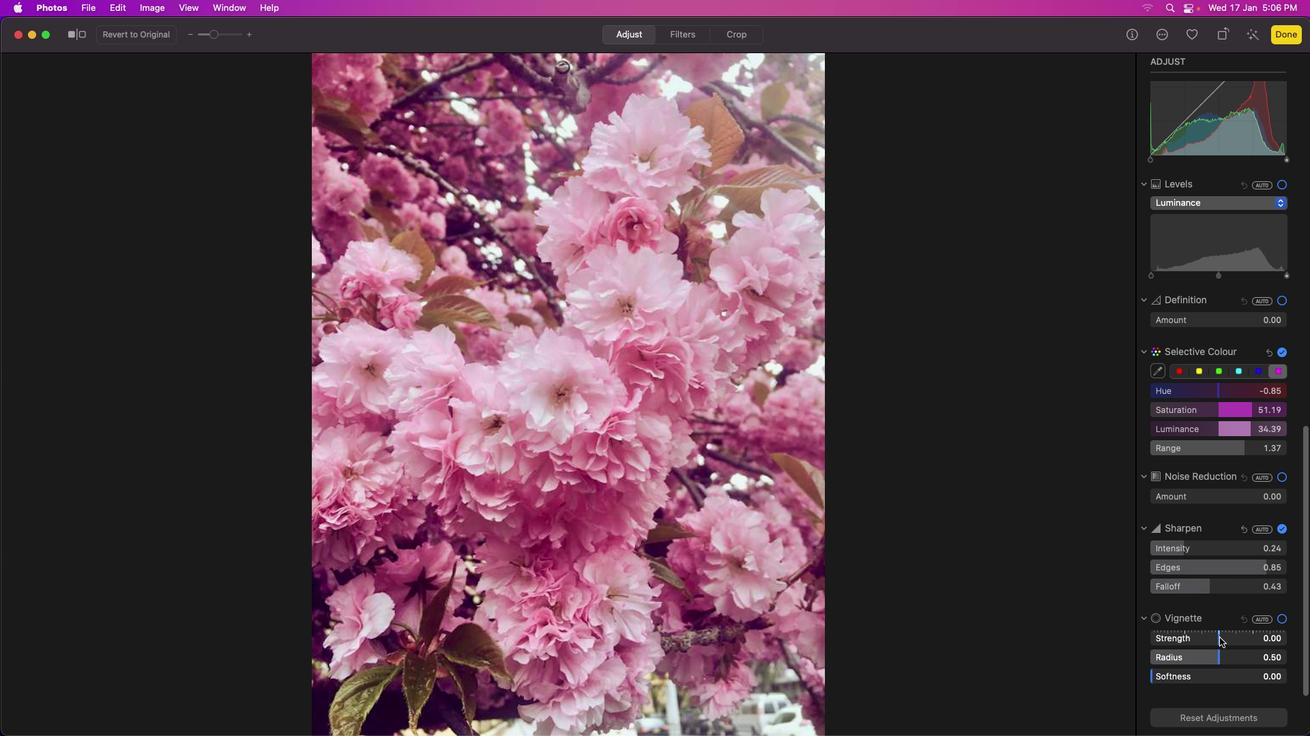 
Action: Mouse moved to (1213, 627)
Screenshot: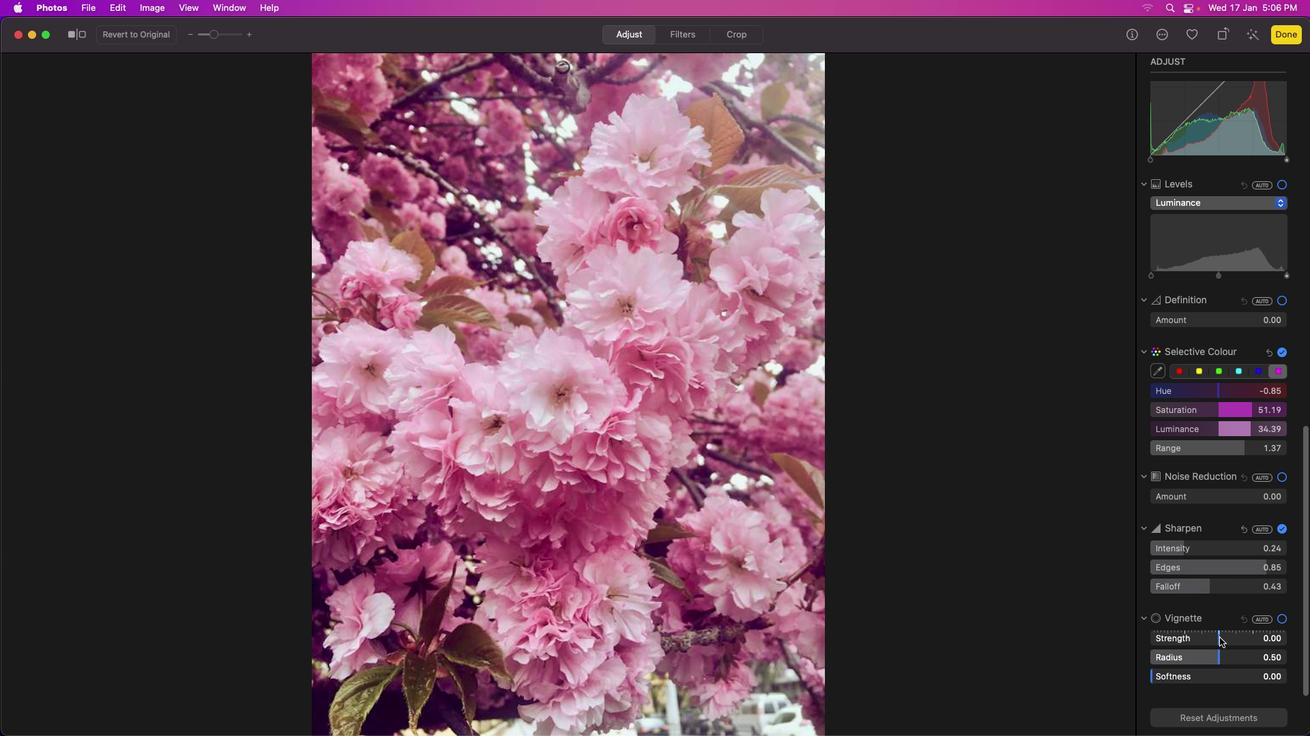 
Action: Mouse scrolled (1213, 627) with delta (115, 6)
Screenshot: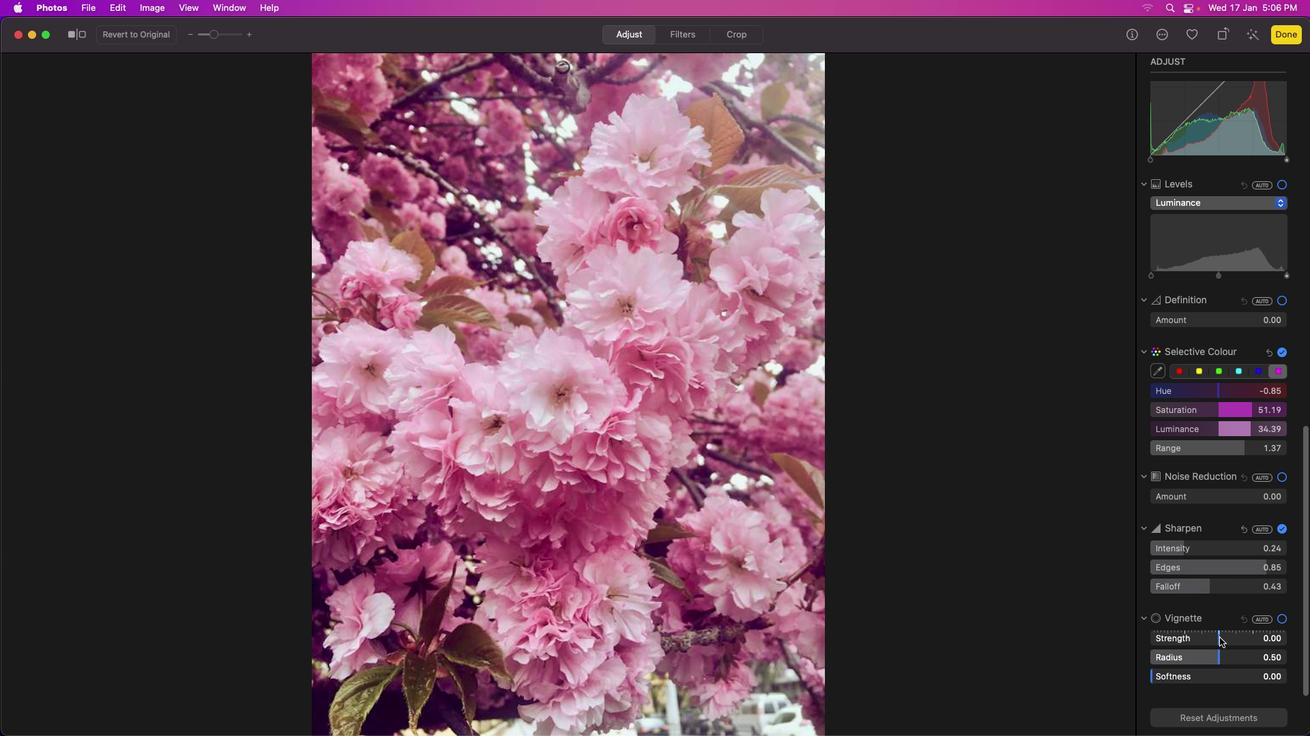 
Action: Mouse moved to (1213, 630)
Screenshot: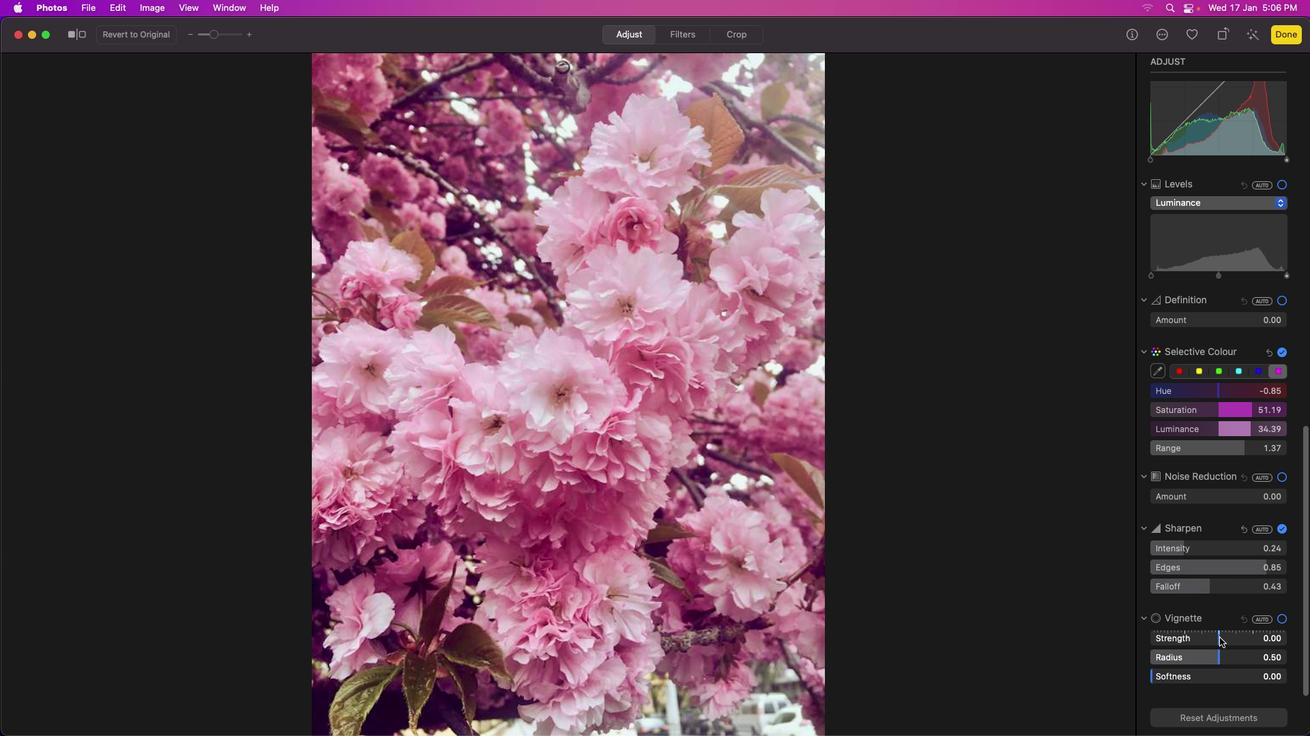 
Action: Mouse scrolled (1213, 630) with delta (115, 6)
Screenshot: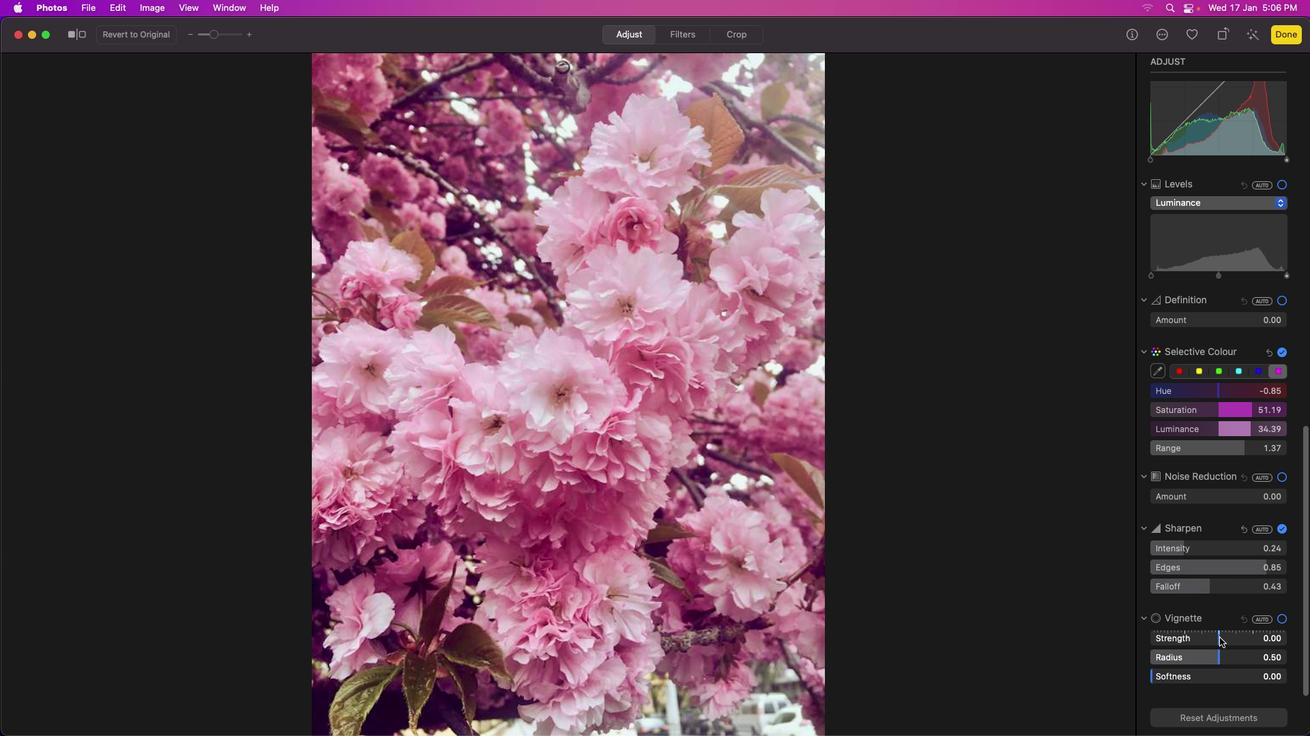 
Action: Mouse moved to (1216, 637)
Screenshot: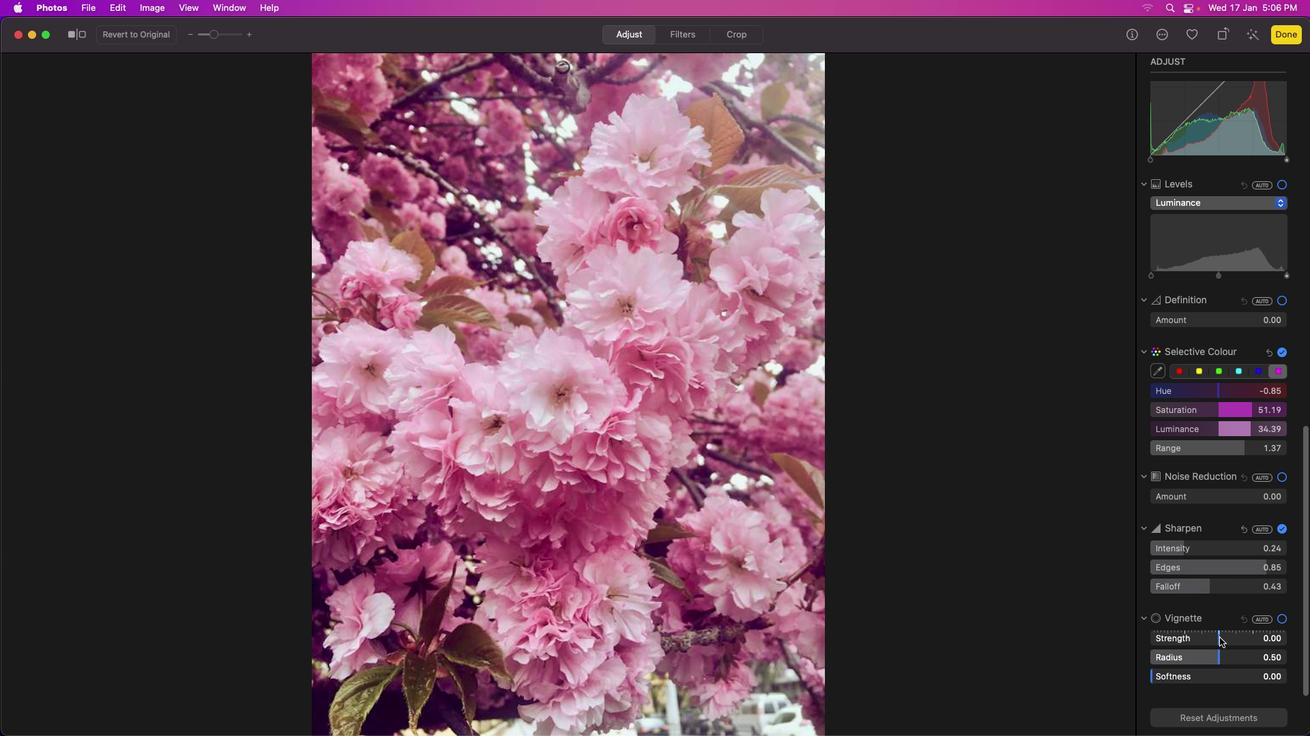 
Action: Mouse pressed left at (1216, 637)
Screenshot: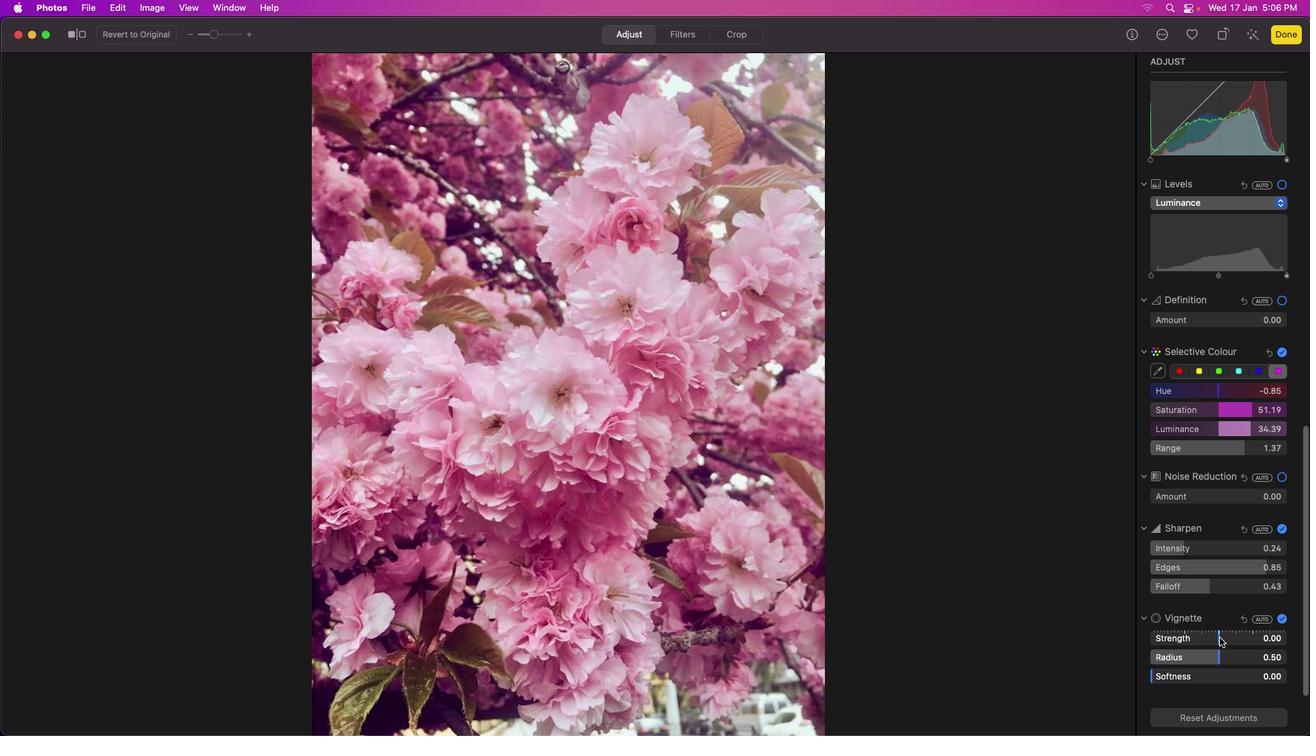 
Action: Mouse moved to (1219, 652)
Screenshot: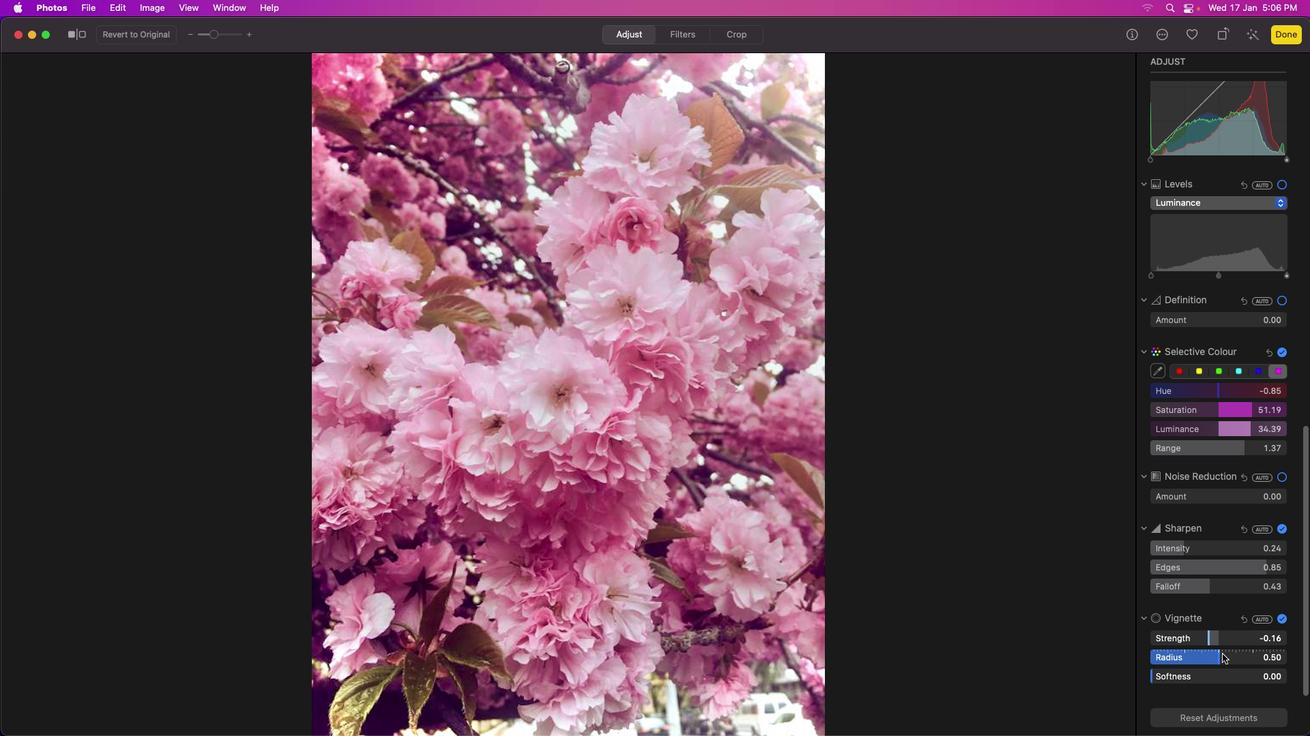 
Action: Mouse pressed left at (1219, 652)
Screenshot: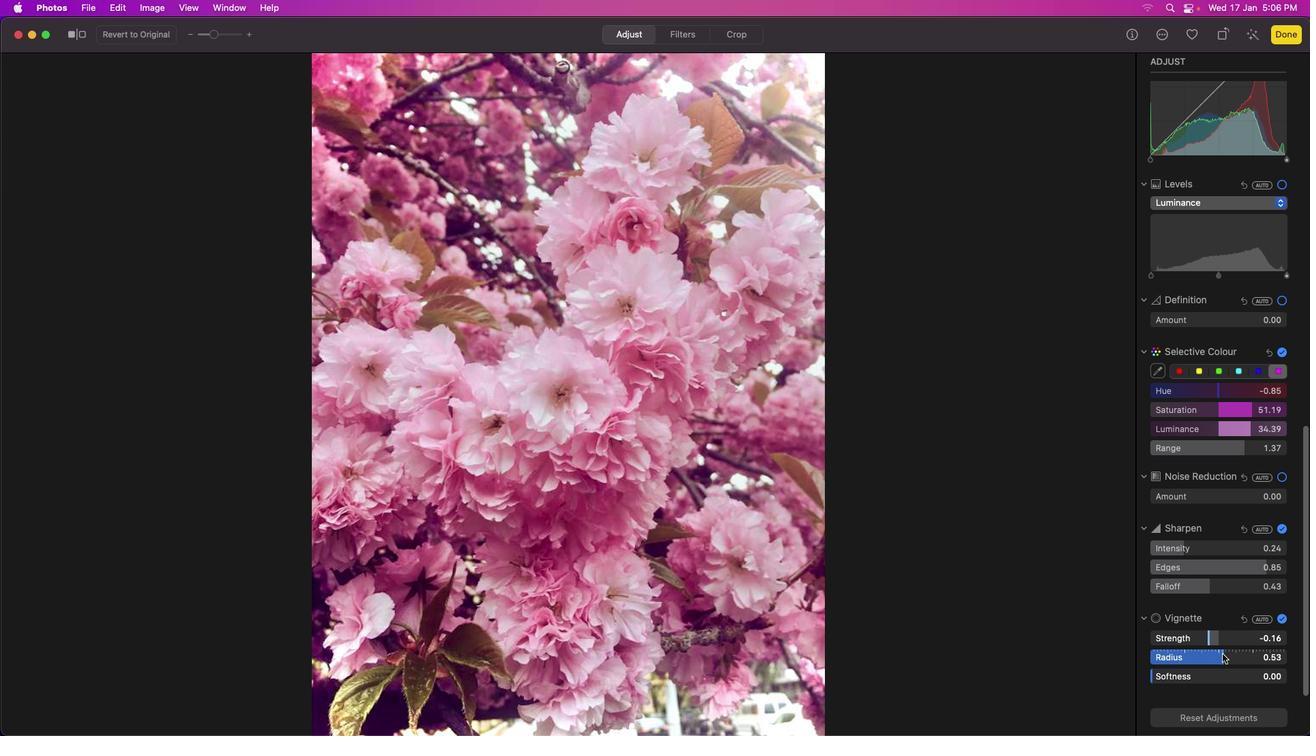
Action: Mouse moved to (1247, 675)
Screenshot: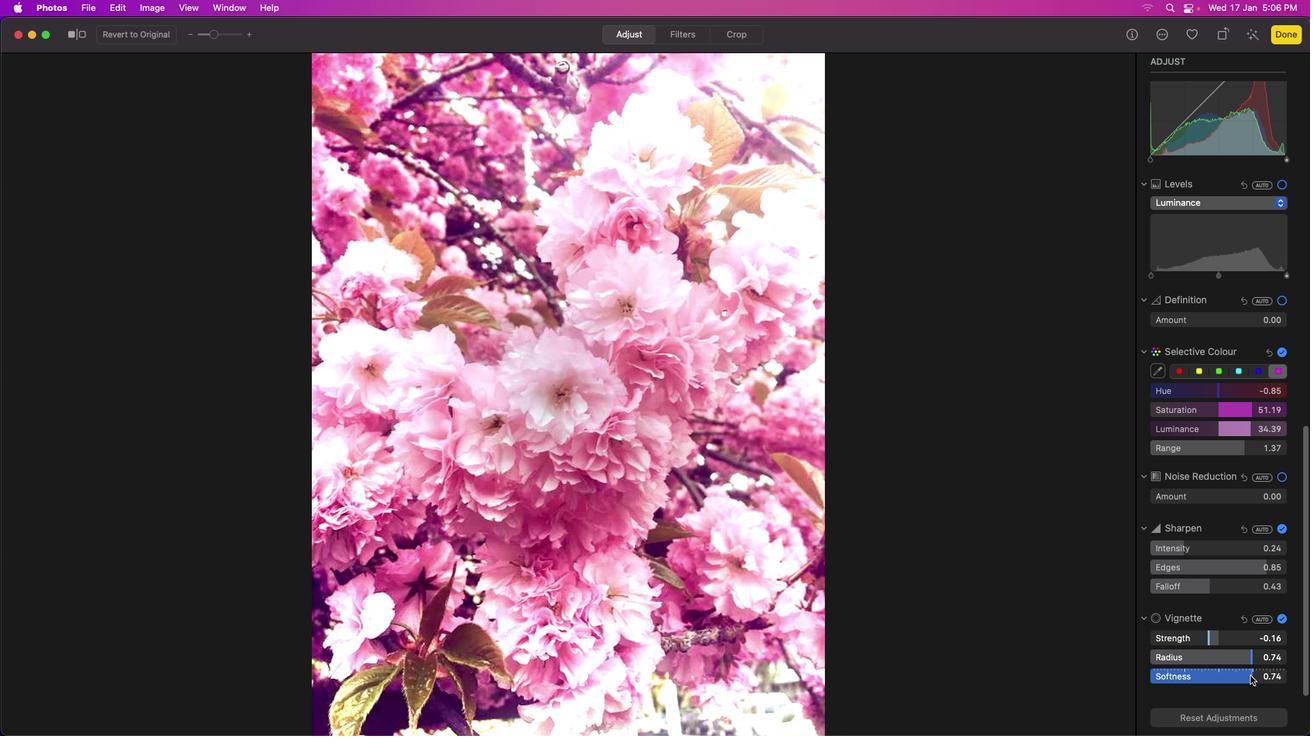 
Action: Mouse pressed left at (1247, 675)
Screenshot: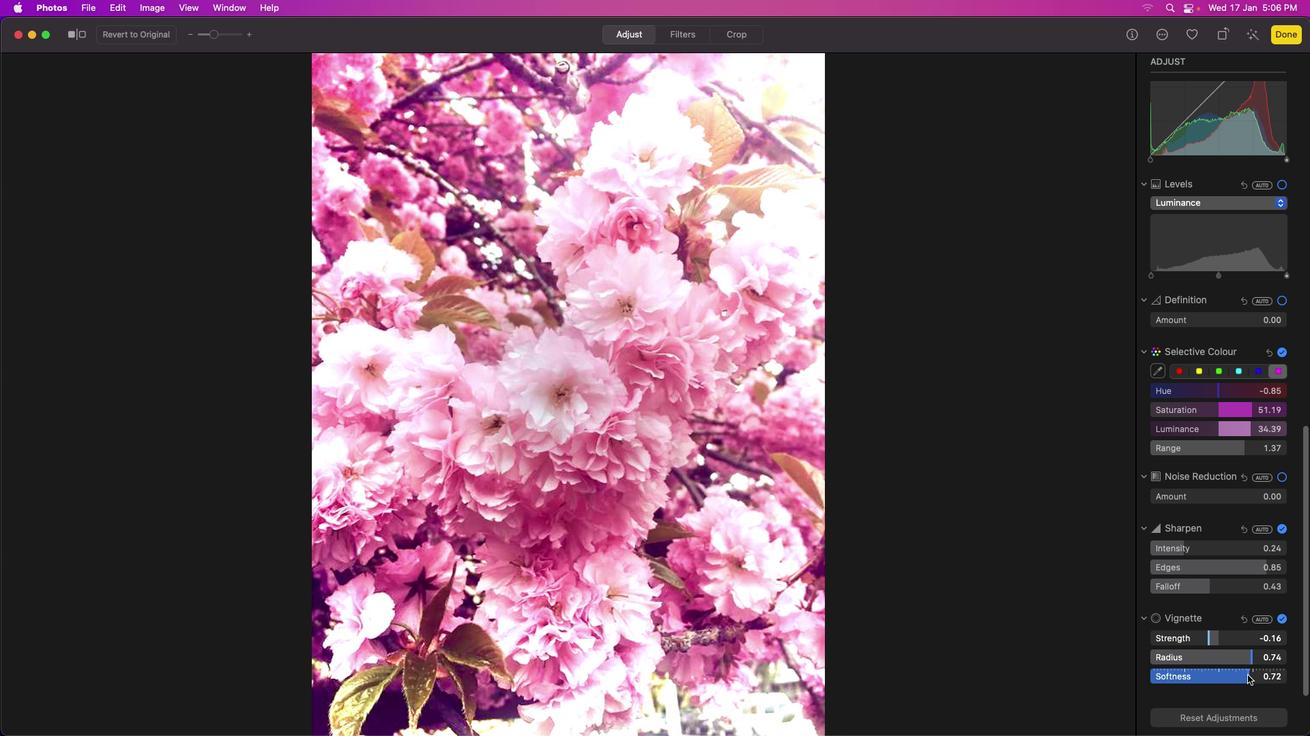 
Action: Mouse moved to (1197, 571)
Screenshot: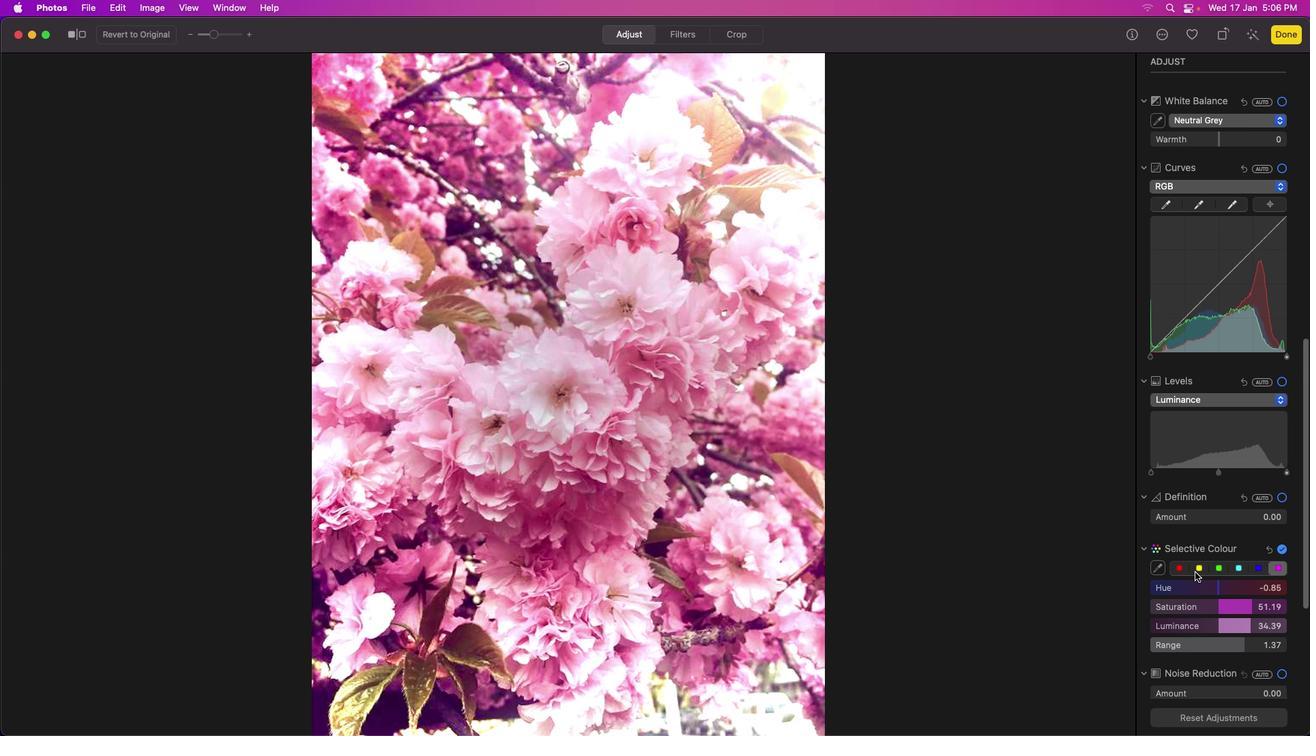 
Action: Mouse scrolled (1197, 571) with delta (115, 9)
Screenshot: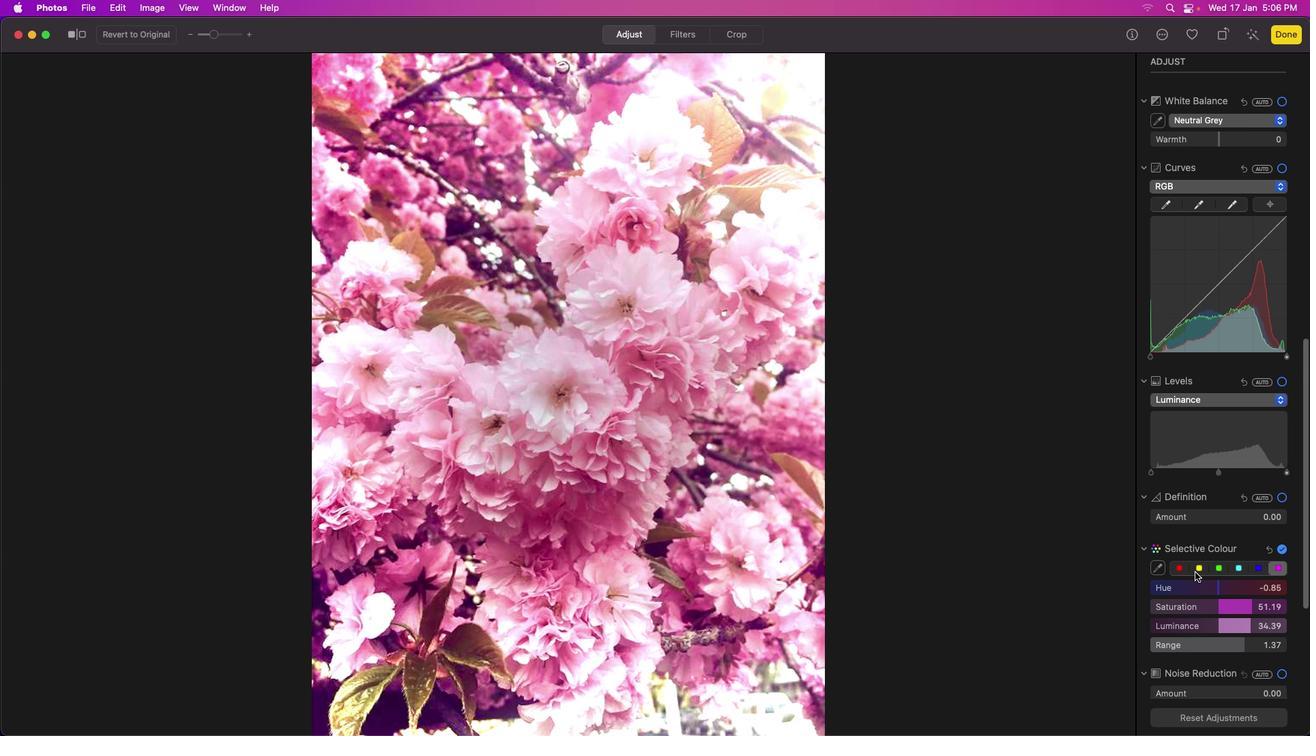 
Action: Mouse moved to (1197, 571)
Screenshot: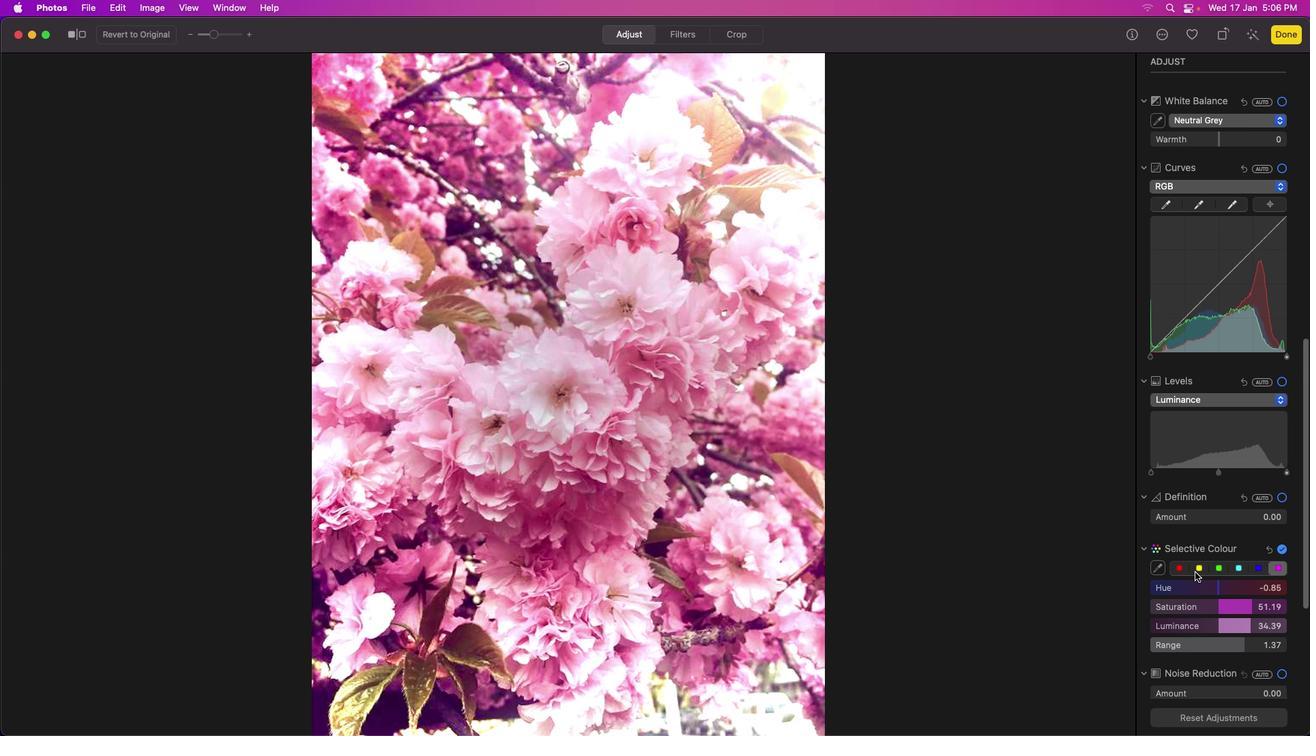
Action: Mouse scrolled (1197, 571) with delta (115, 9)
Screenshot: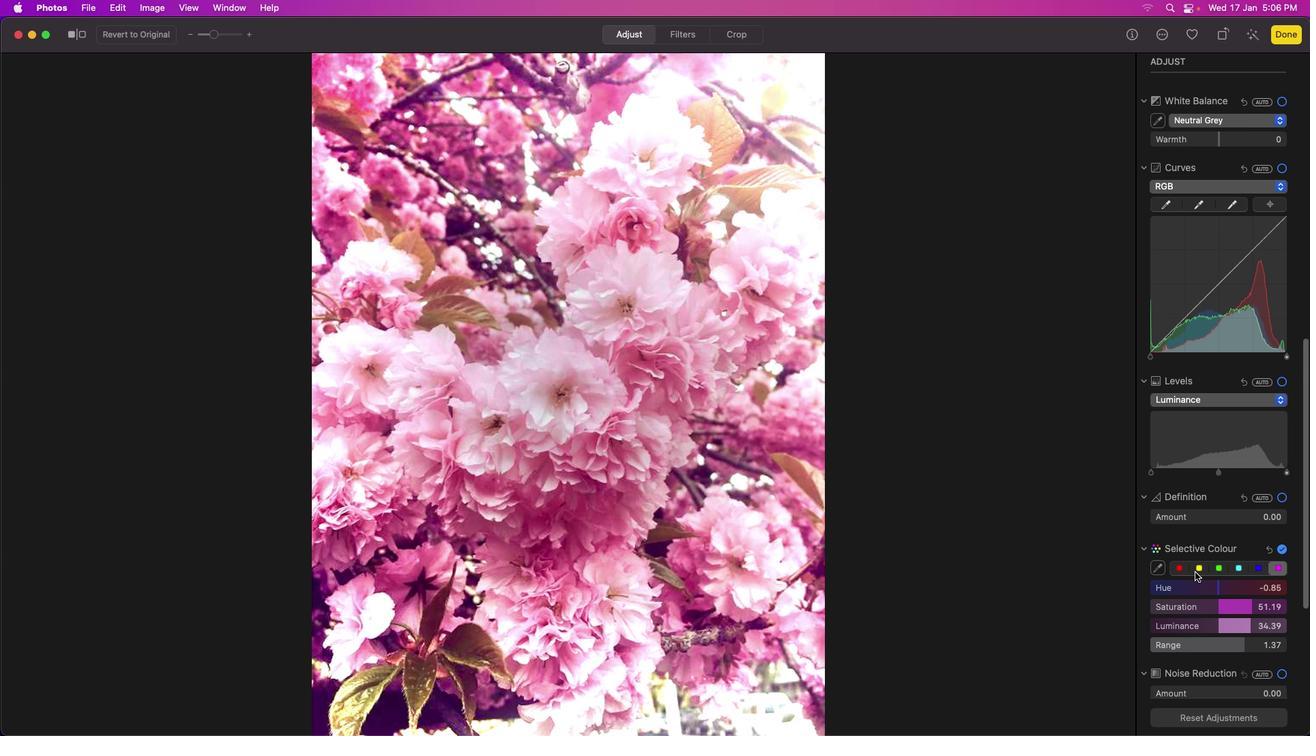 
Action: Mouse moved to (1197, 571)
Screenshot: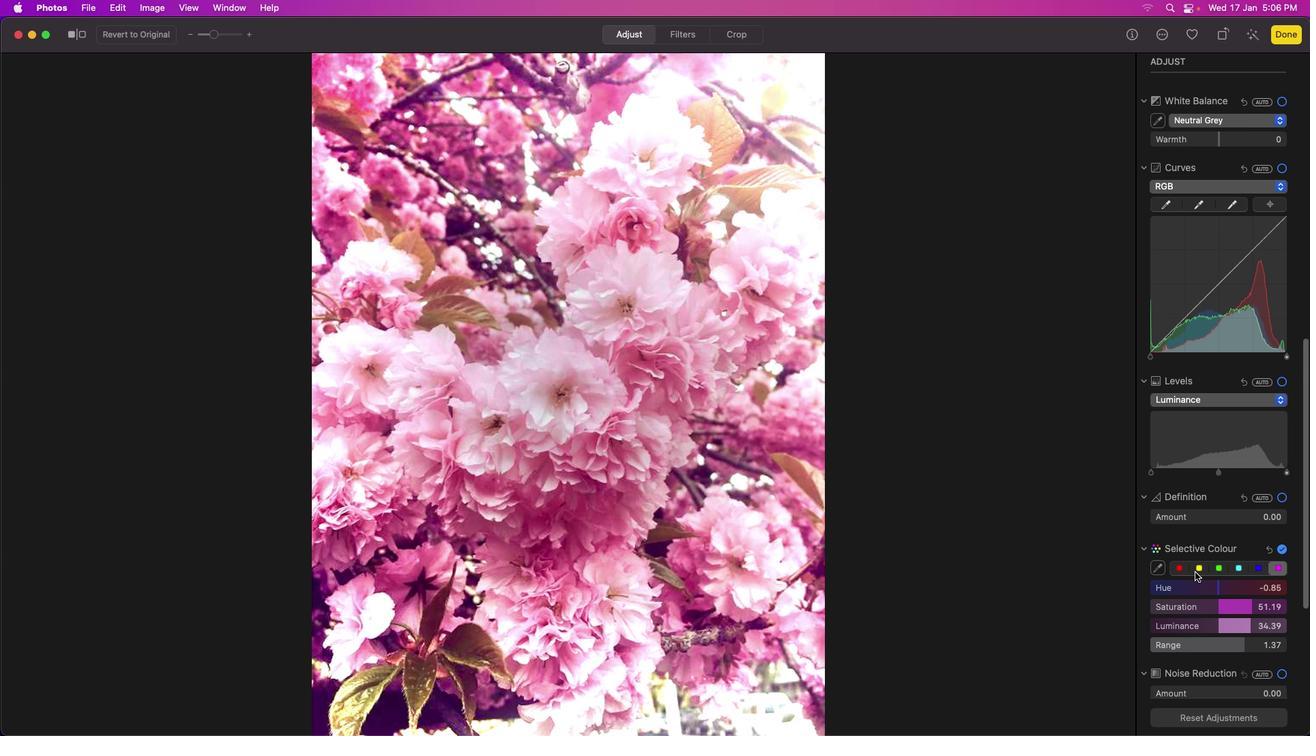 
Action: Mouse scrolled (1197, 571) with delta (115, 10)
Screenshot: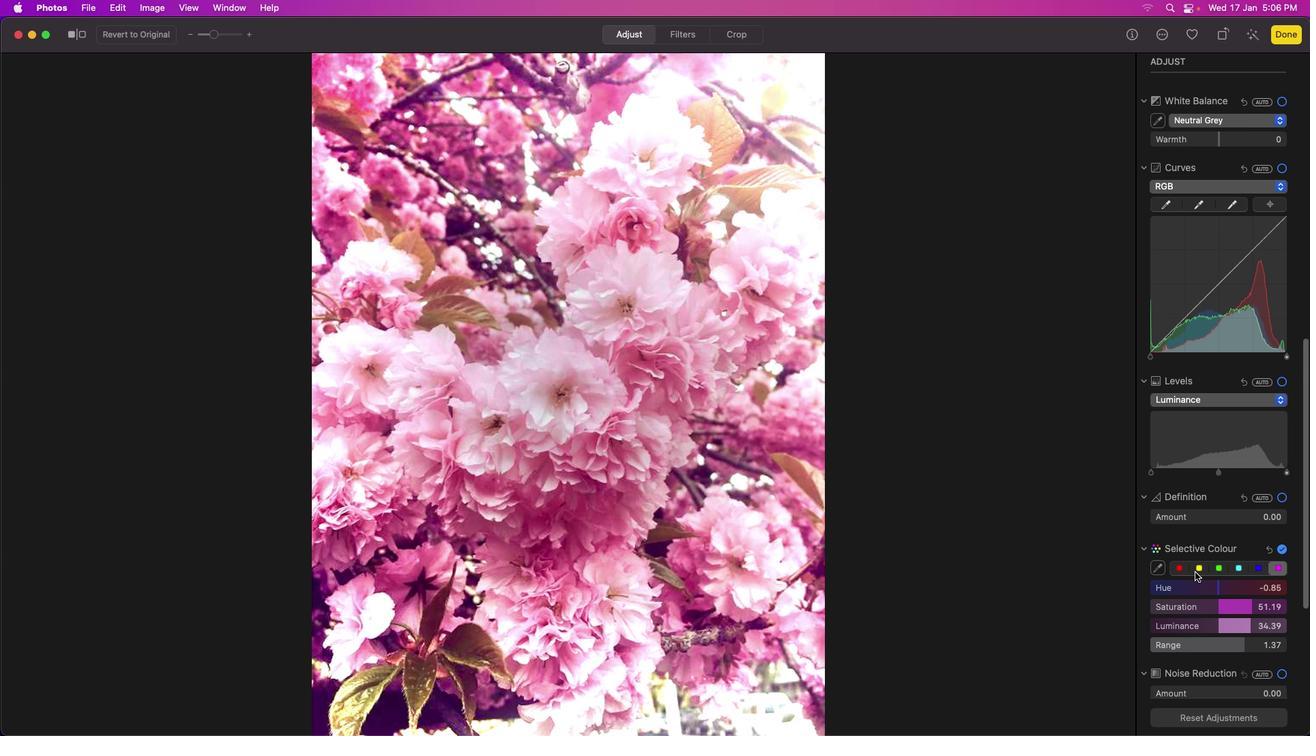 
Action: Mouse moved to (1197, 571)
Screenshot: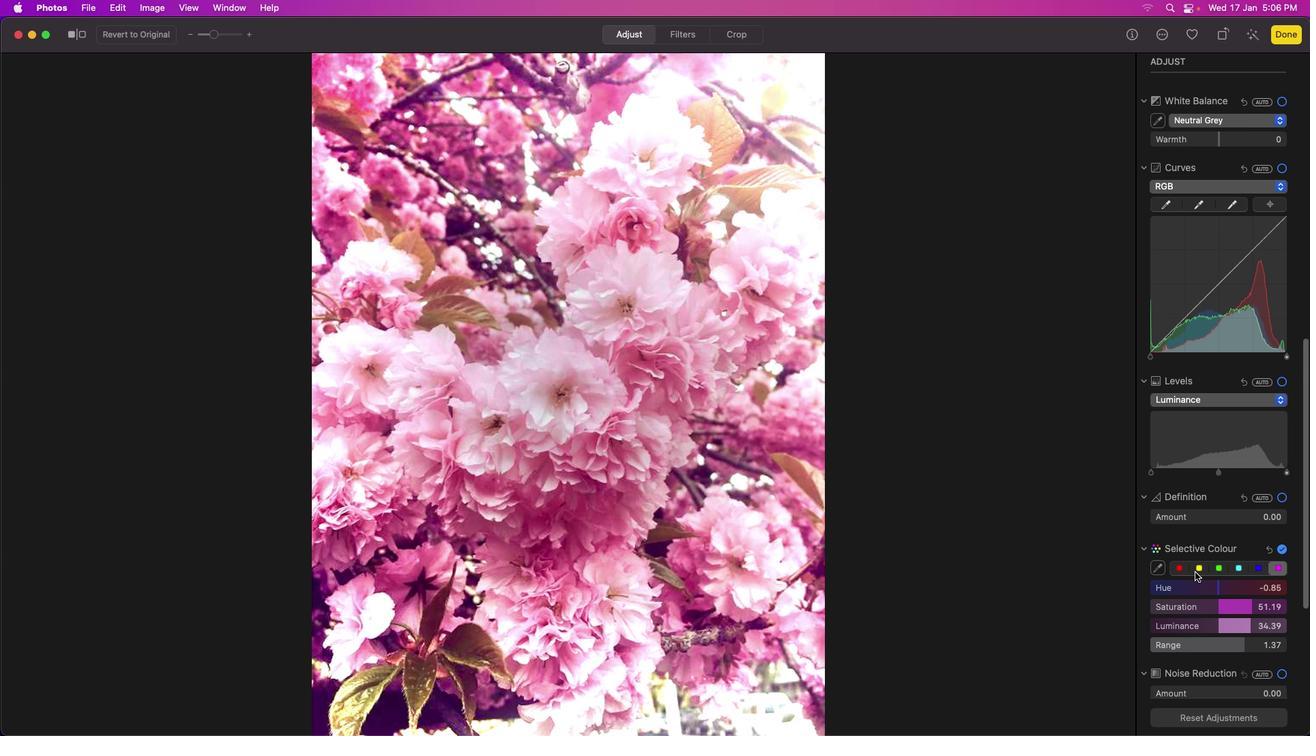 
Action: Mouse scrolled (1197, 571) with delta (115, 12)
Screenshot: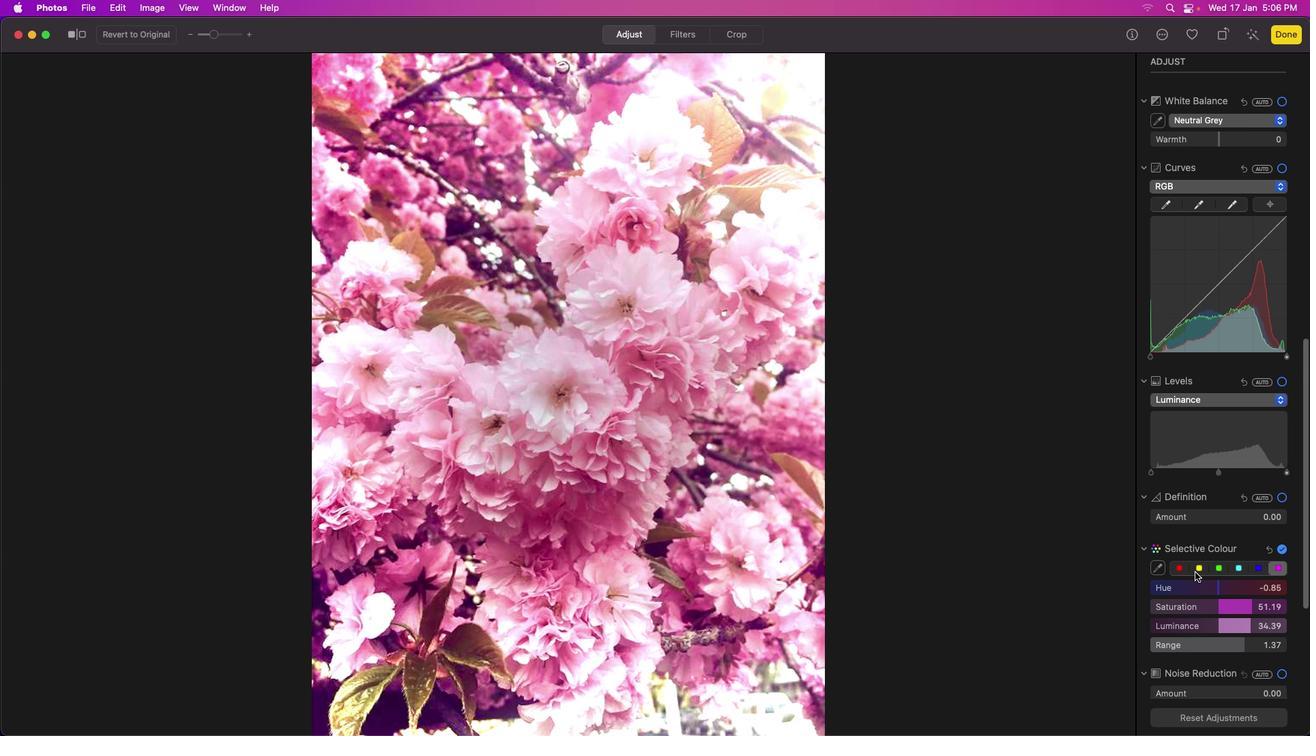 
Action: Mouse scrolled (1197, 571) with delta (115, 12)
Screenshot: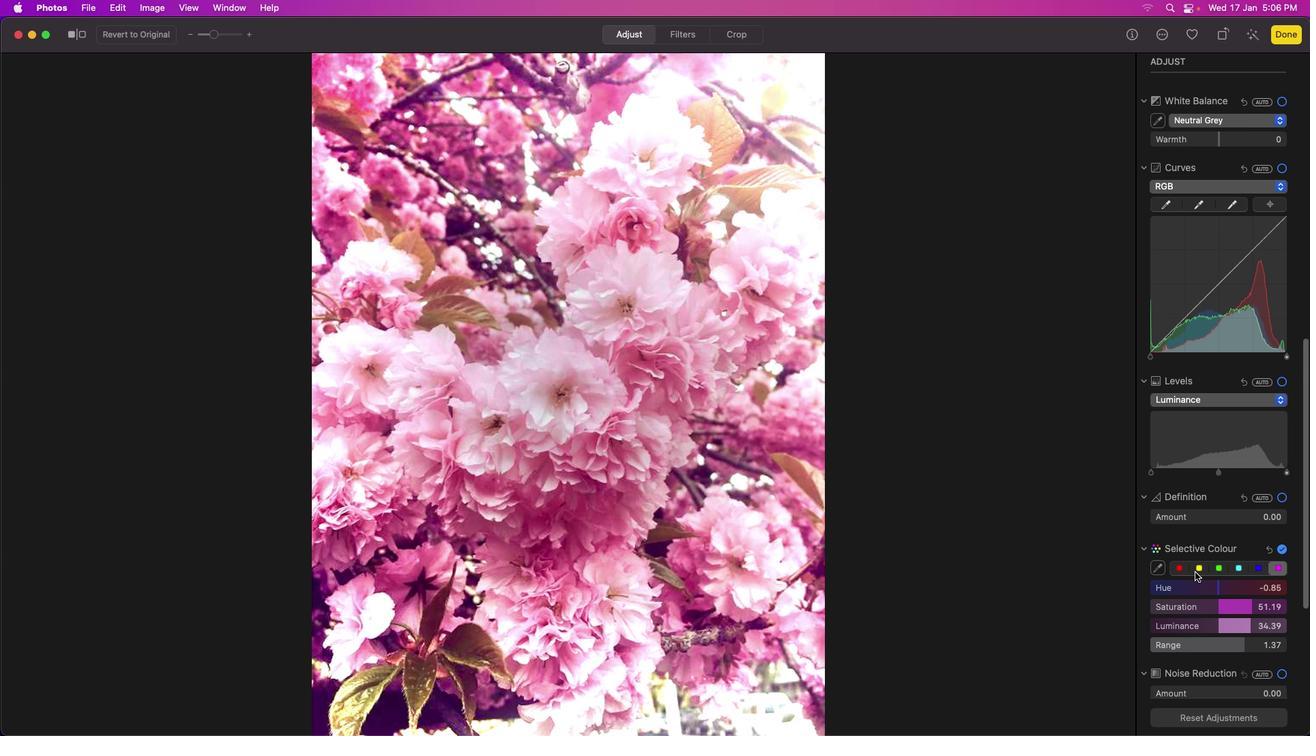 
Action: Mouse scrolled (1197, 571) with delta (115, 12)
Screenshot: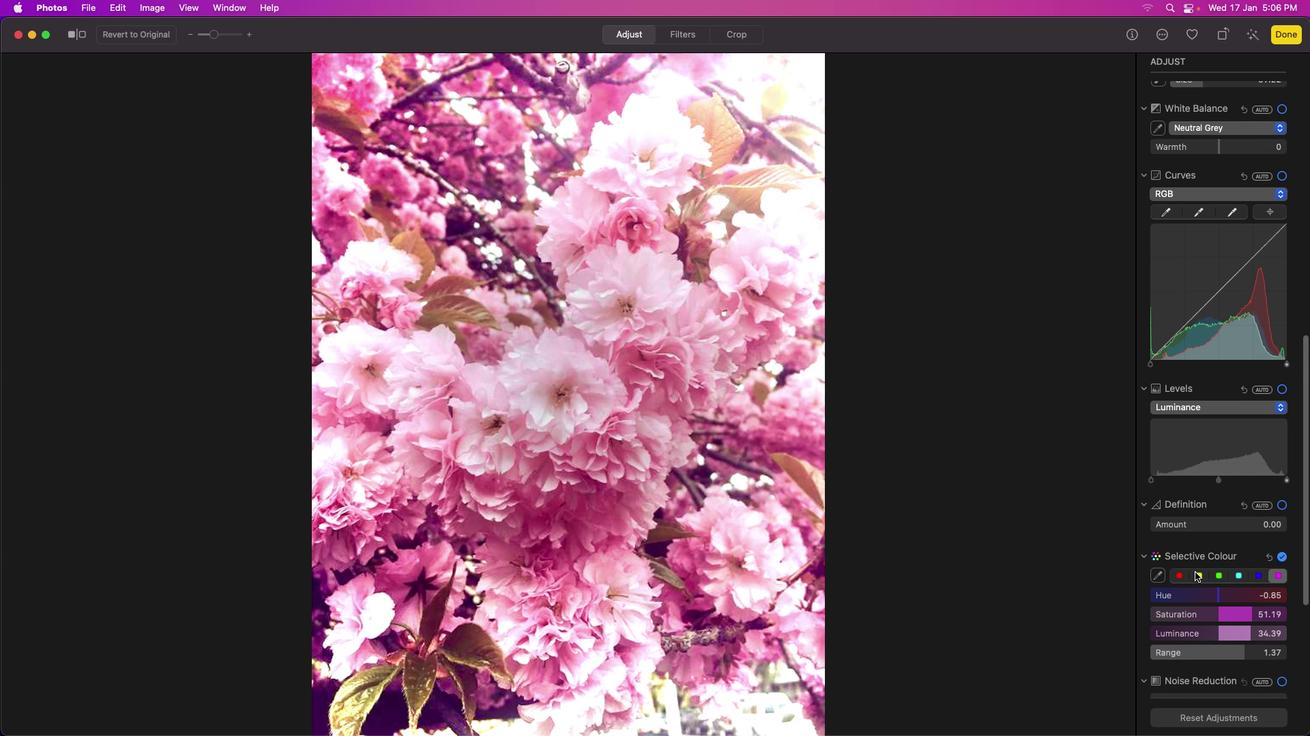 
Action: Mouse scrolled (1197, 571) with delta (115, 12)
Screenshot: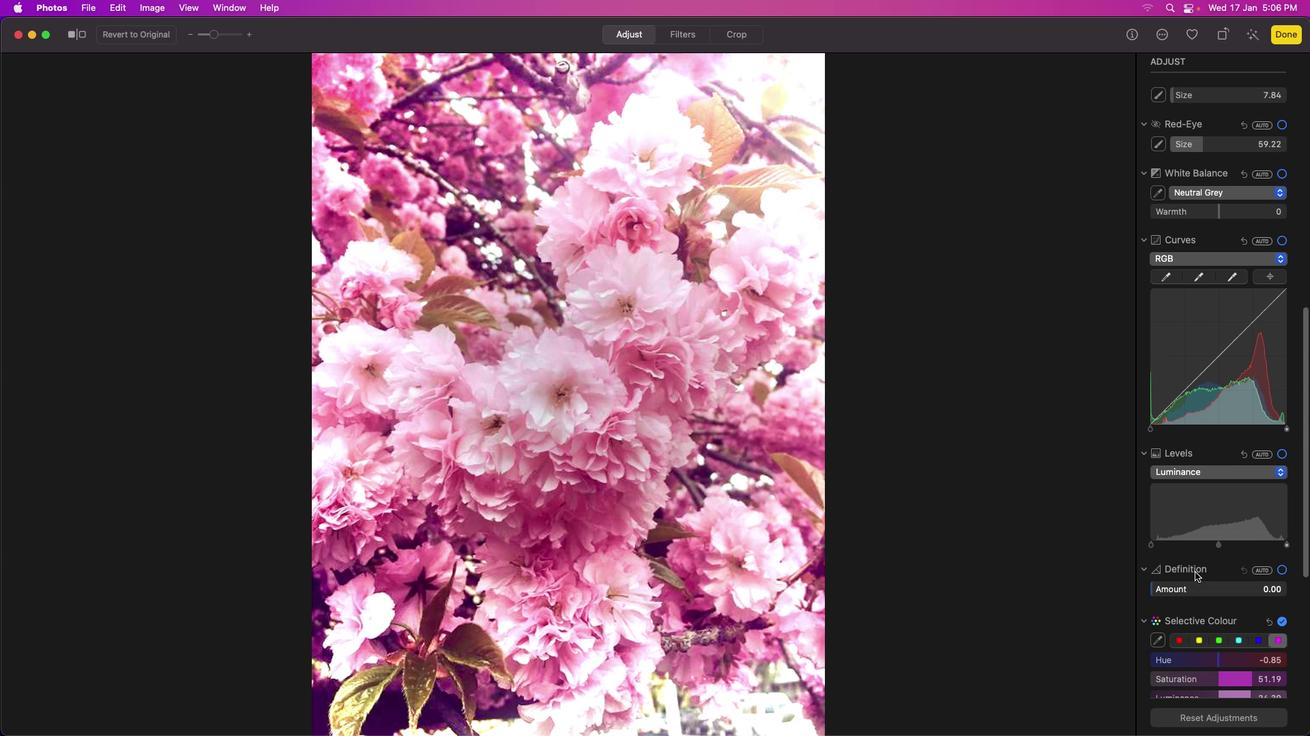 
Action: Mouse moved to (1194, 572)
Screenshot: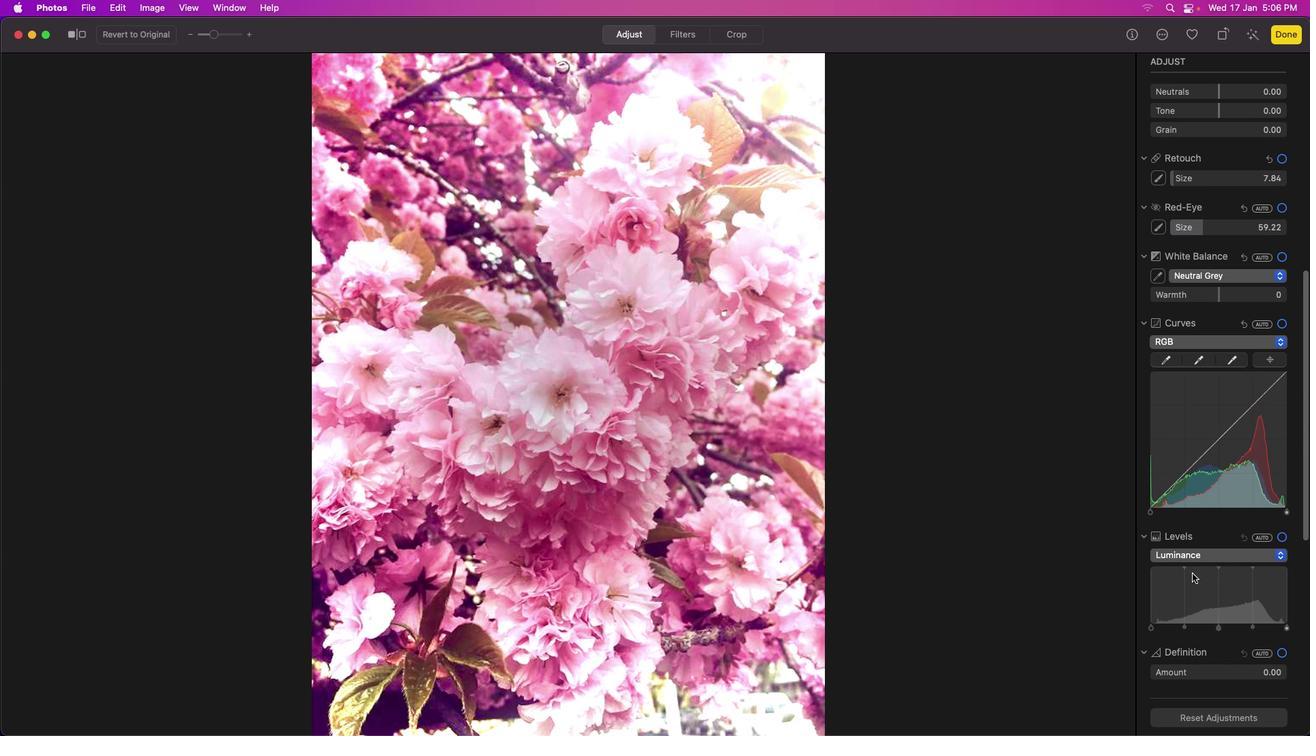 
Action: Mouse scrolled (1194, 572) with delta (115, 9)
Screenshot: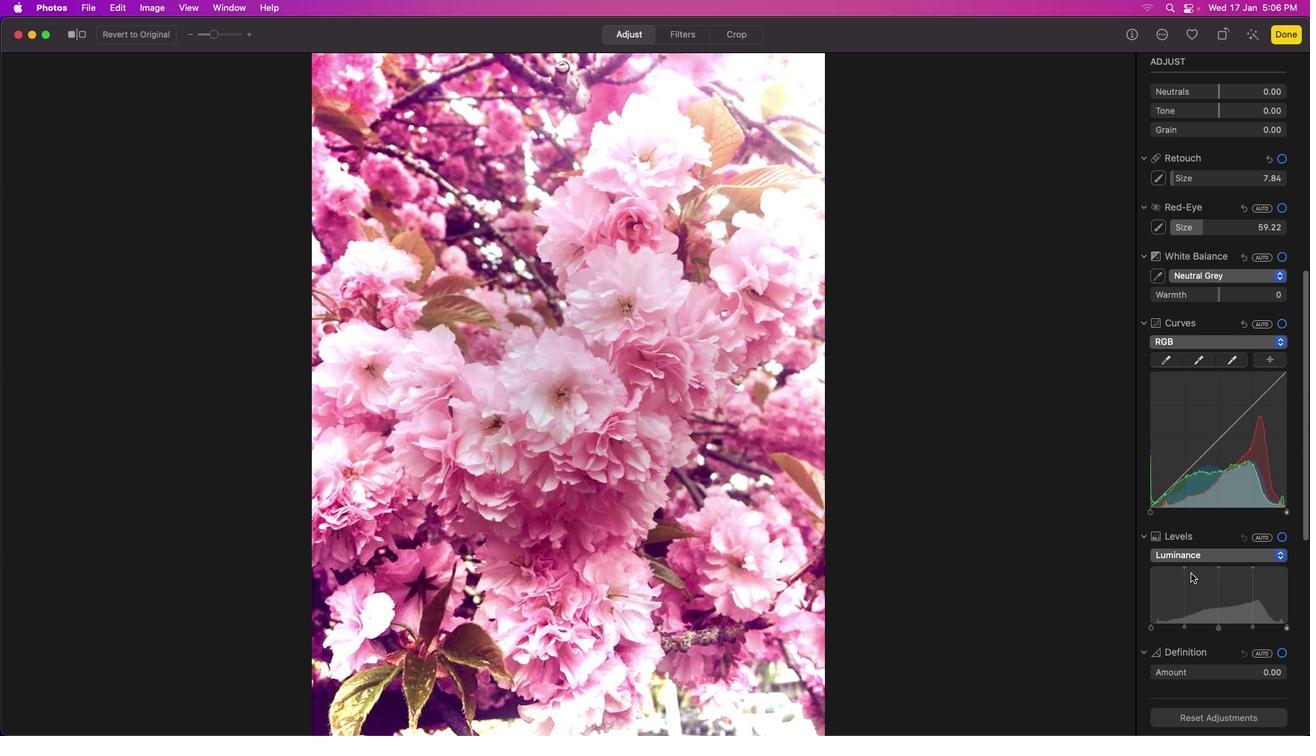 
Action: Mouse scrolled (1194, 572) with delta (115, 9)
Screenshot: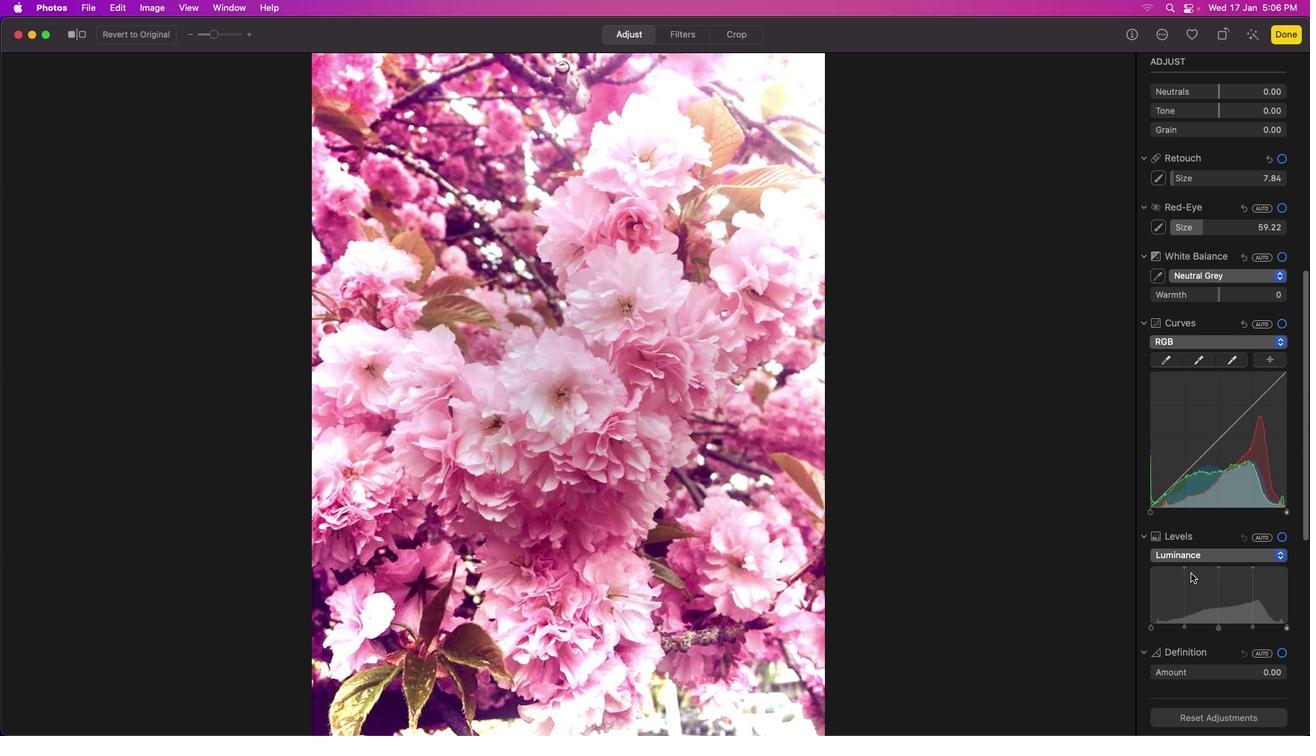 
Action: Mouse scrolled (1194, 572) with delta (115, 10)
Screenshot: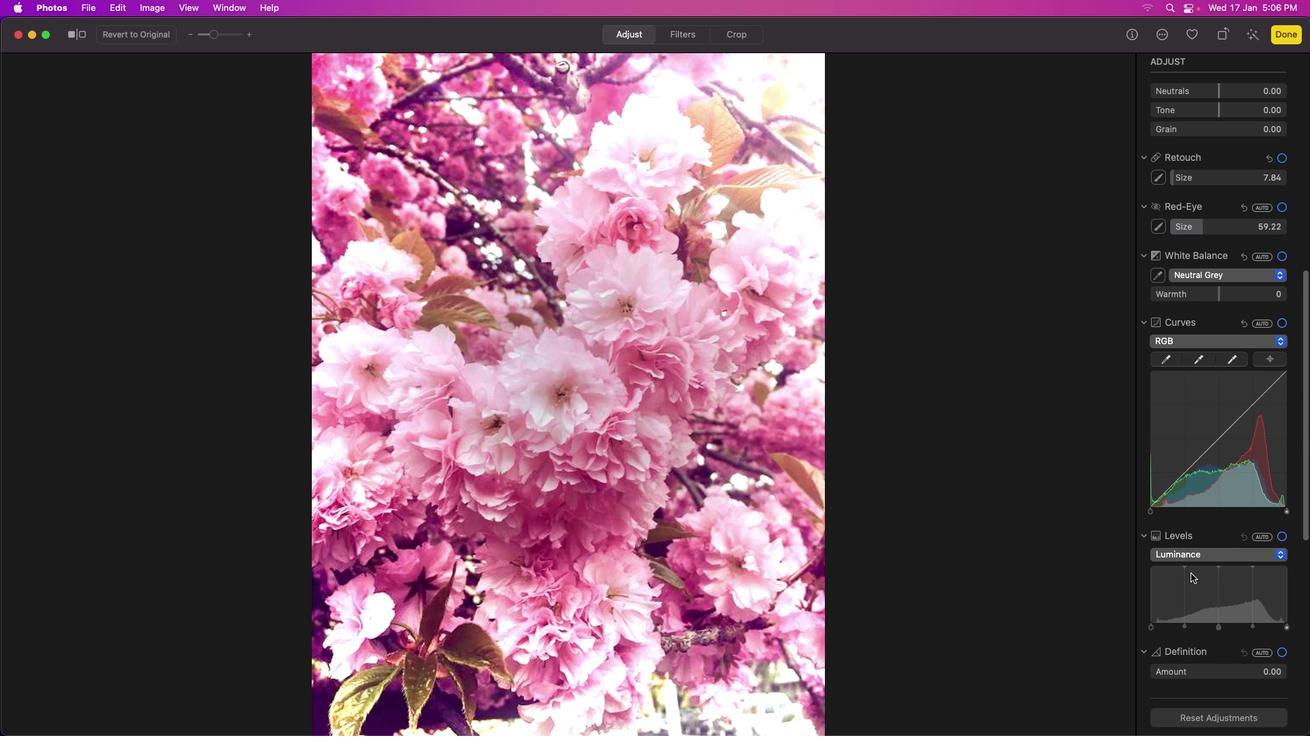 
Action: Mouse scrolled (1194, 572) with delta (115, 12)
Screenshot: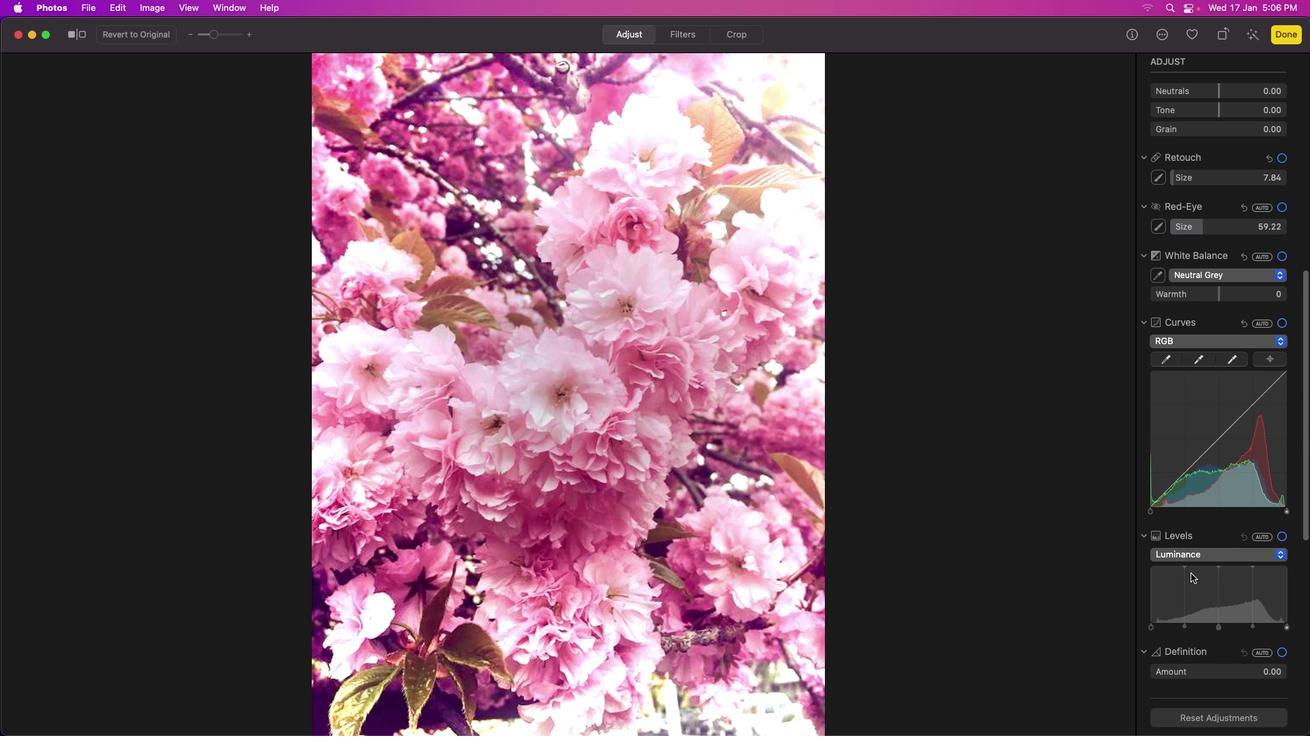 
Action: Mouse scrolled (1194, 572) with delta (115, 12)
Screenshot: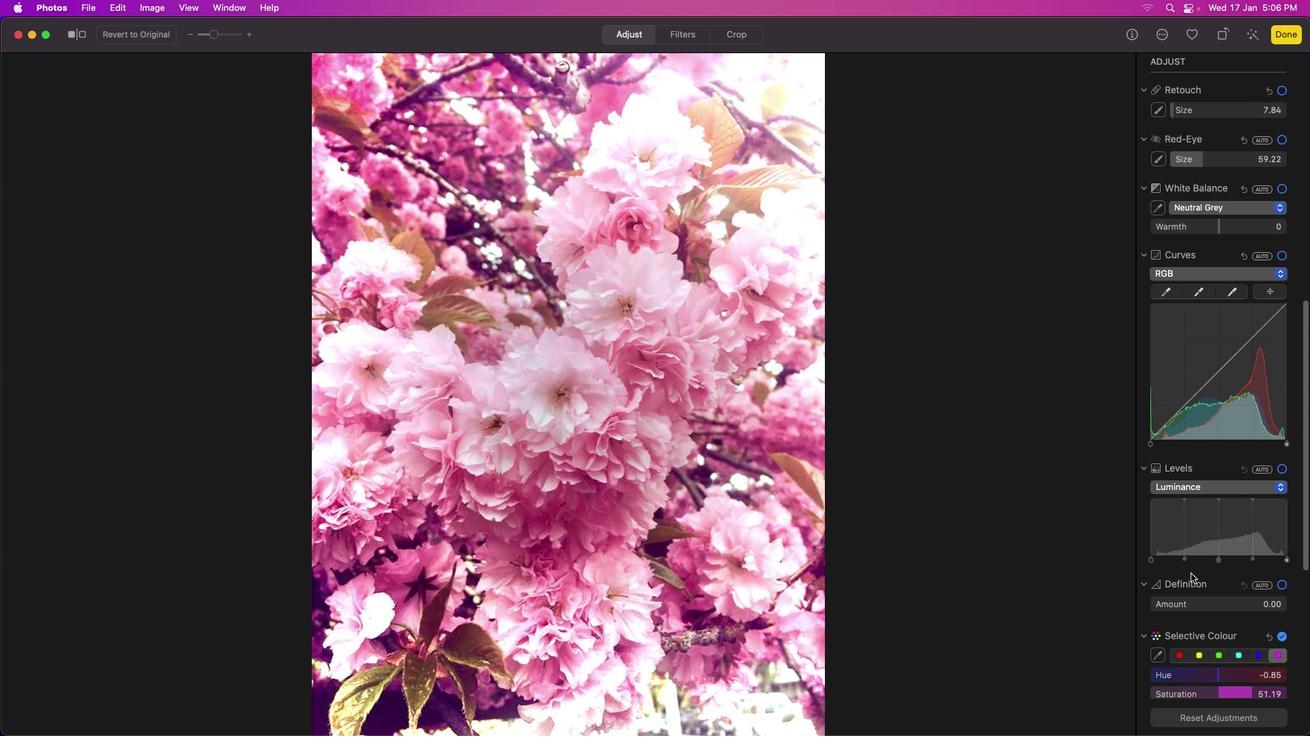 
Action: Mouse moved to (1193, 573)
Screenshot: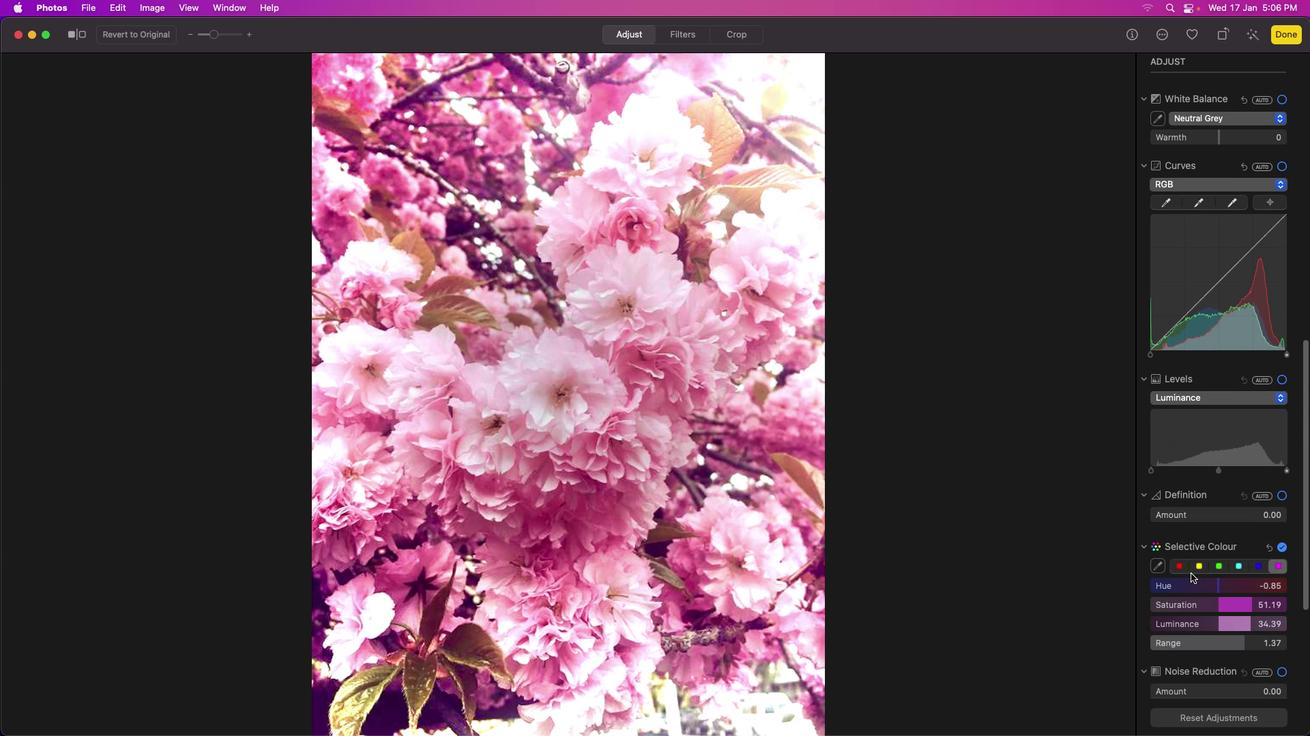 
Action: Mouse scrolled (1193, 573) with delta (115, 12)
Screenshot: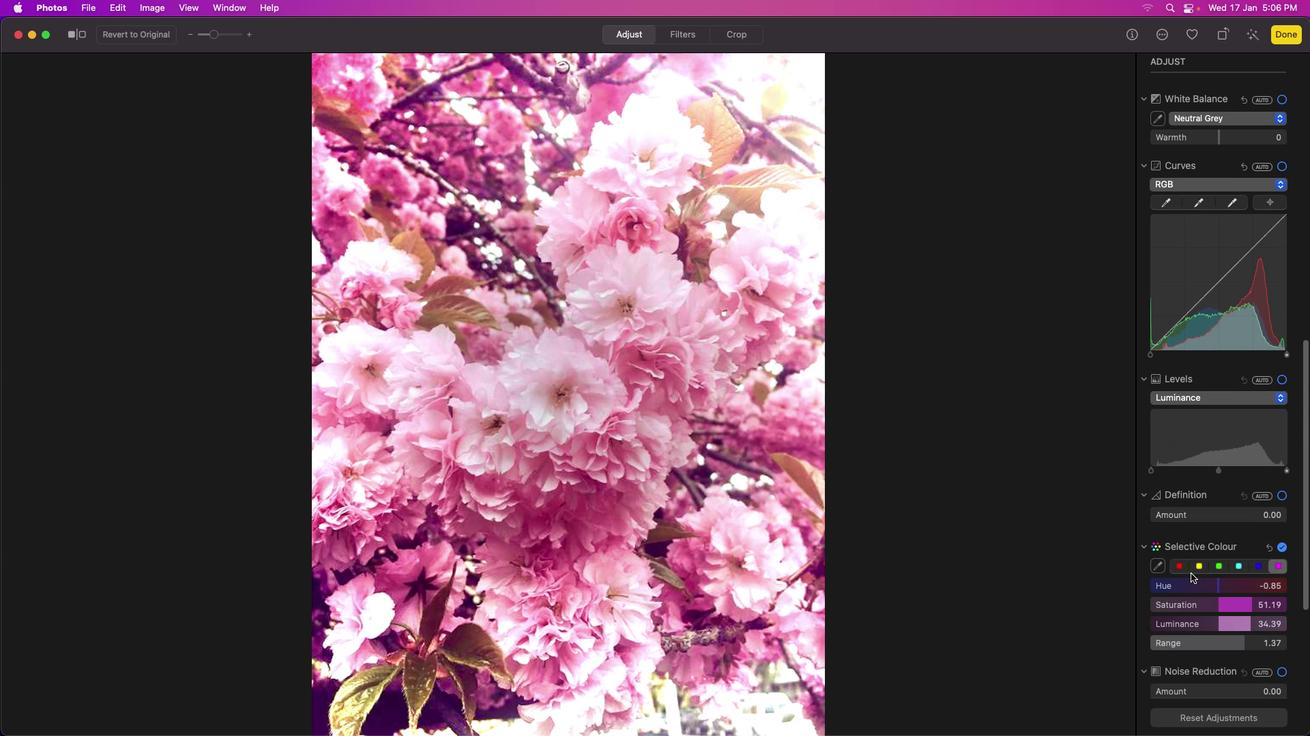 
Action: Mouse moved to (1190, 574)
Screenshot: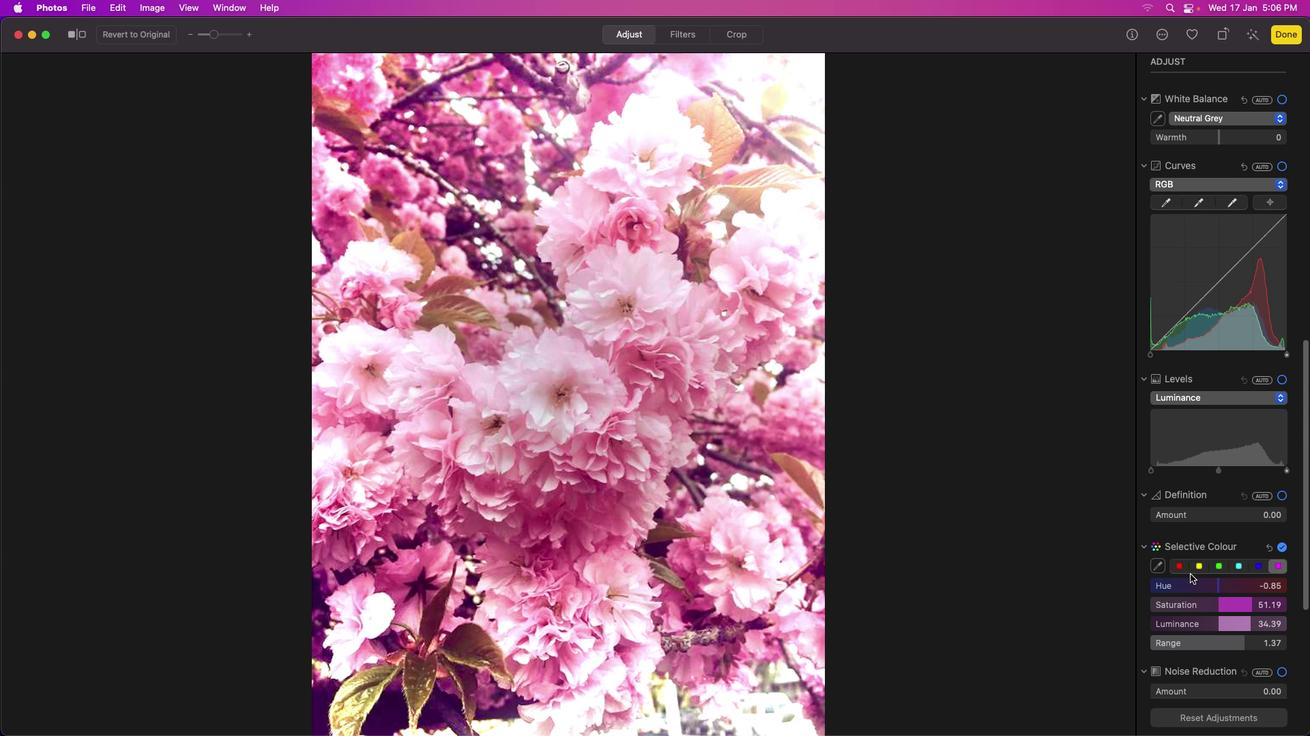 
Action: Mouse scrolled (1190, 574) with delta (115, 8)
Screenshot: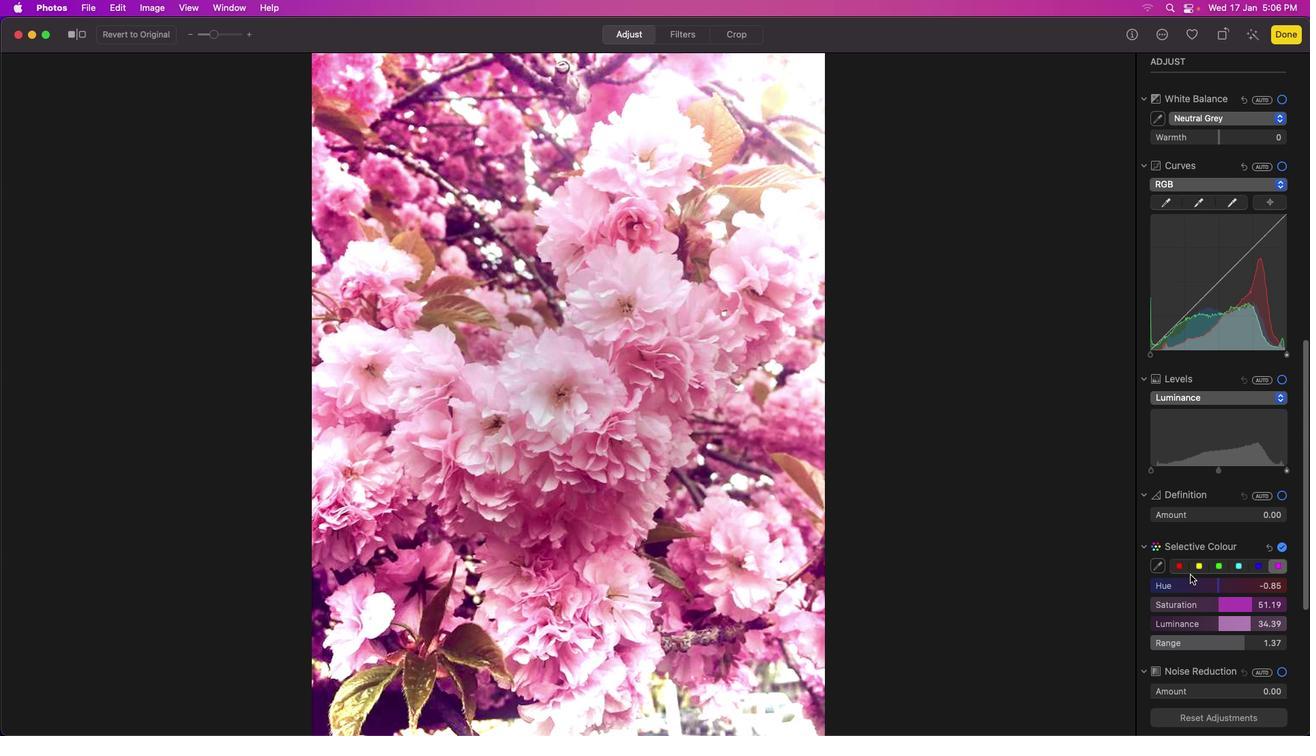 
Action: Mouse scrolled (1190, 574) with delta (115, 8)
Screenshot: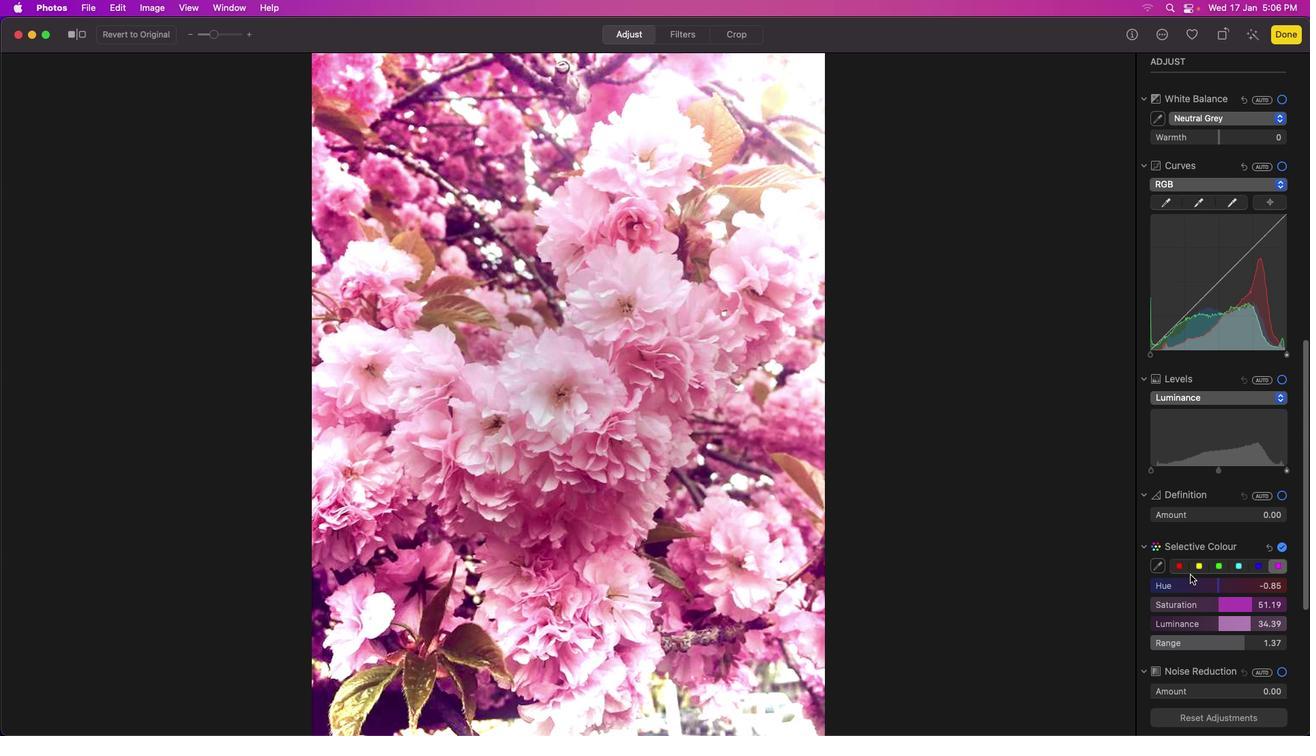 
Action: Mouse scrolled (1190, 574) with delta (115, 6)
Screenshot: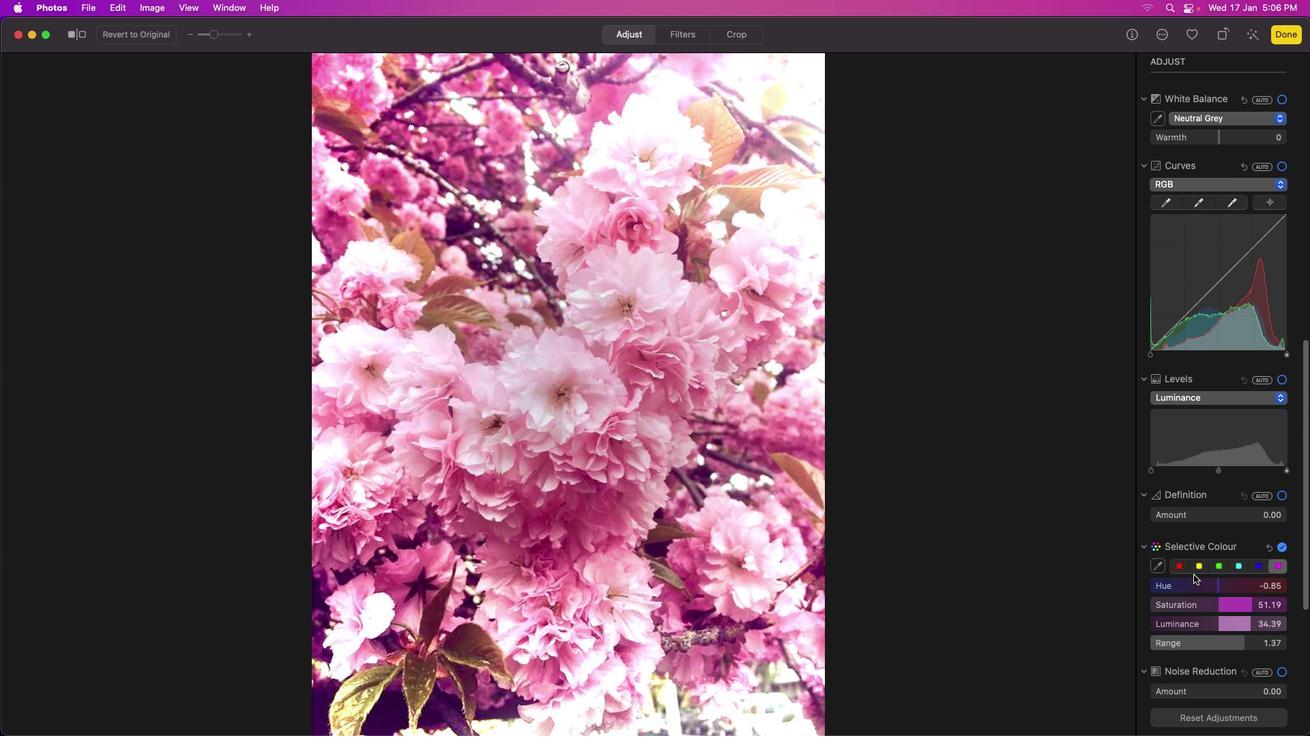 
Action: Mouse scrolled (1190, 574) with delta (115, 5)
Screenshot: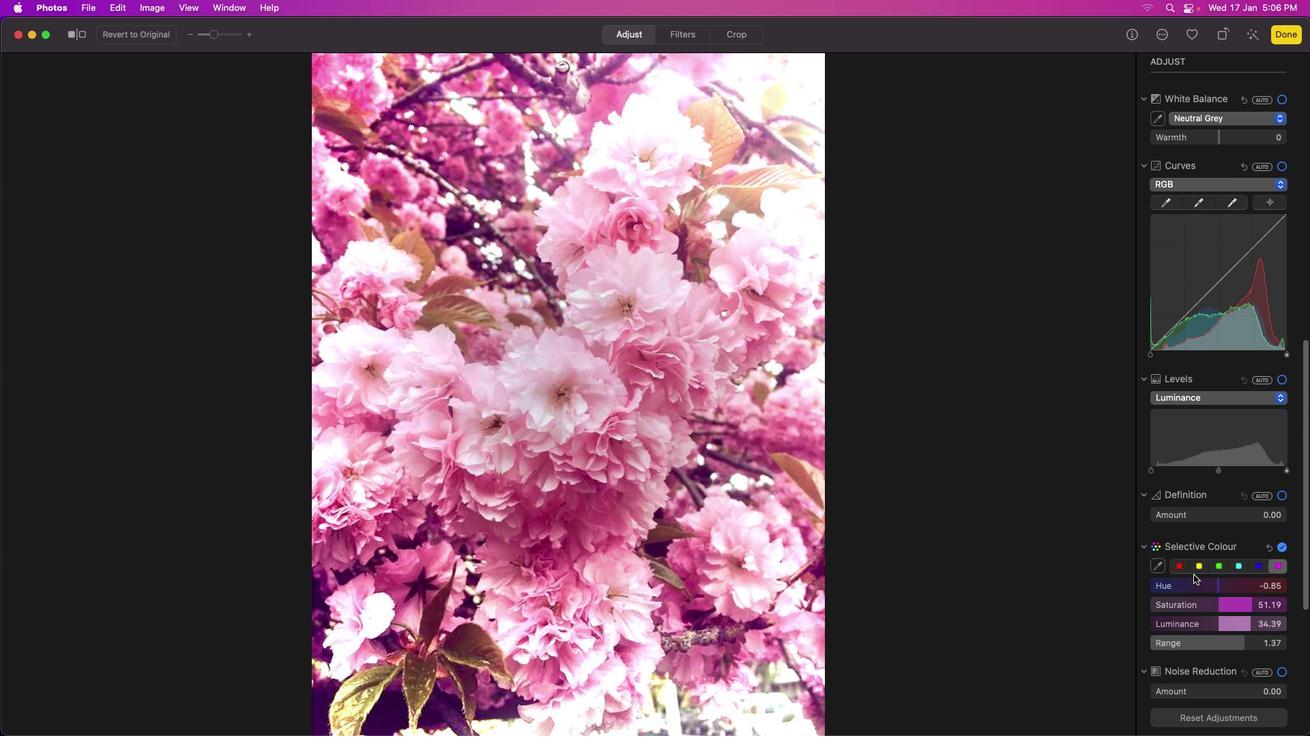 
Action: Mouse scrolled (1190, 574) with delta (115, 4)
Screenshot: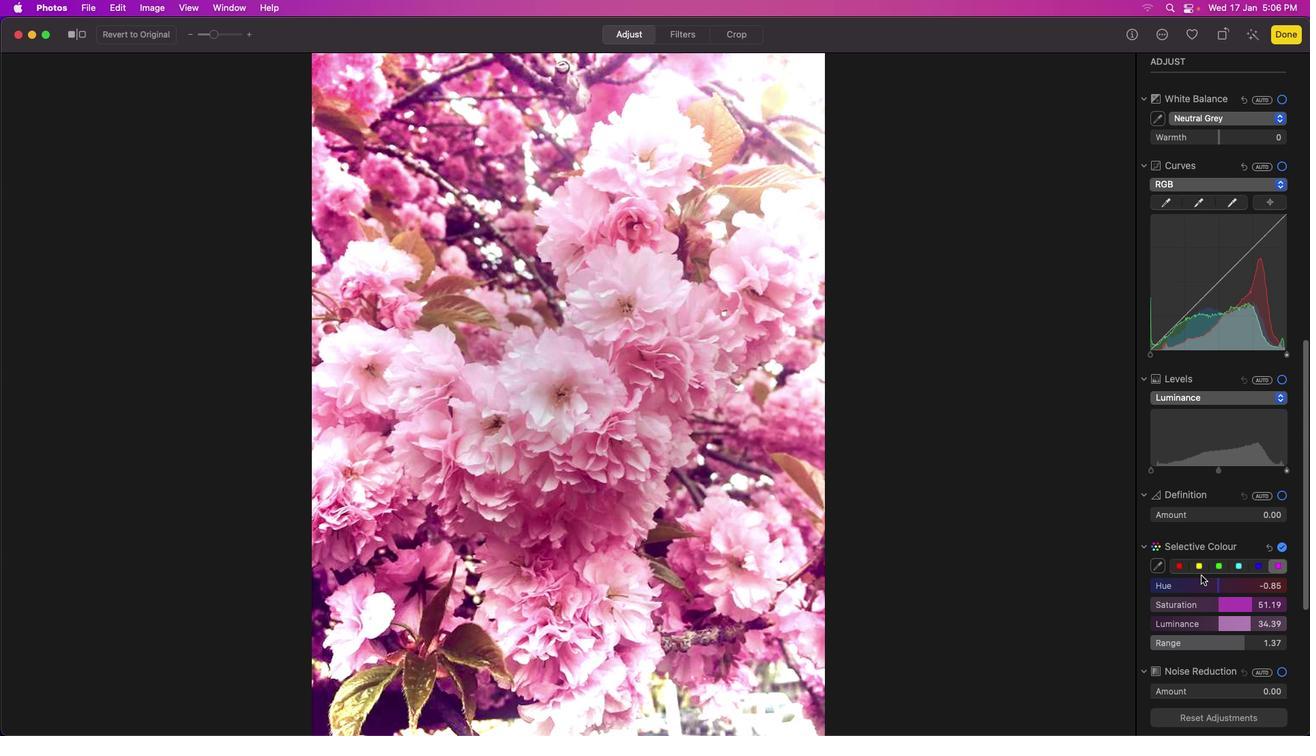 
Action: Mouse scrolled (1190, 574) with delta (115, 4)
Screenshot: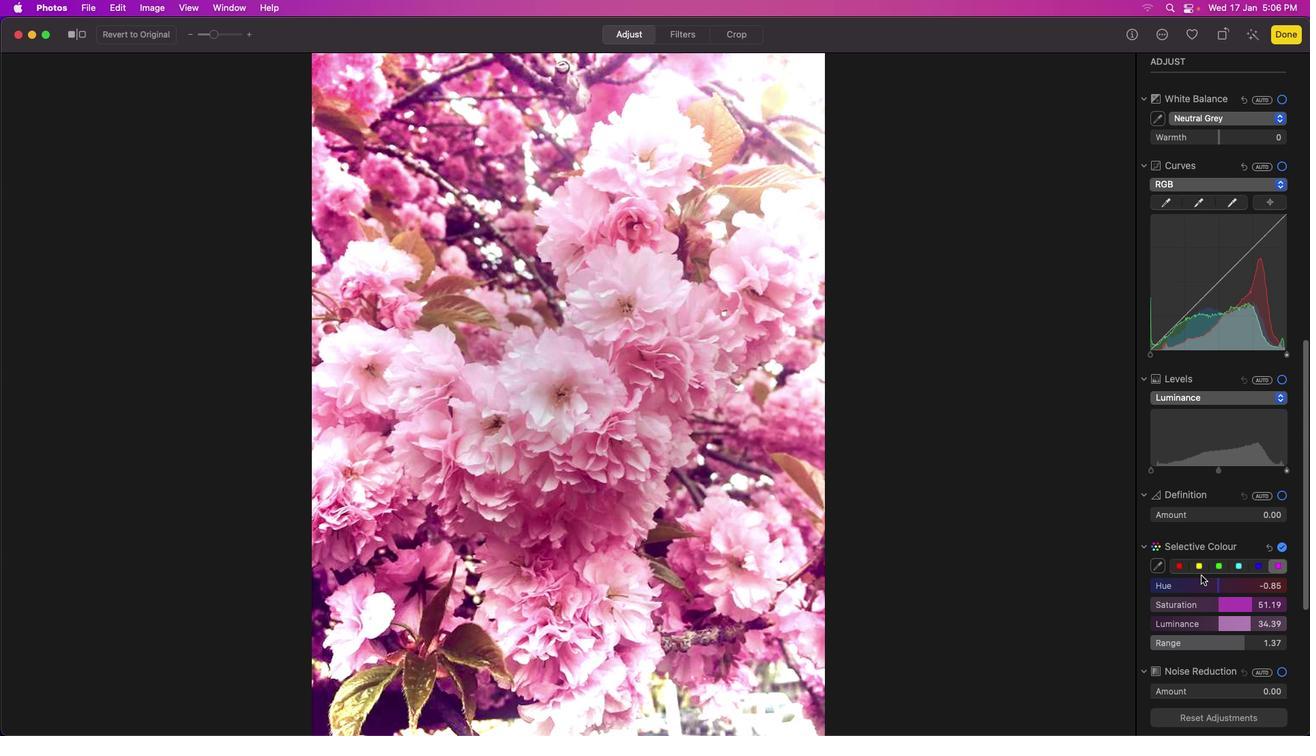 
Action: Mouse moved to (1248, 605)
Screenshot: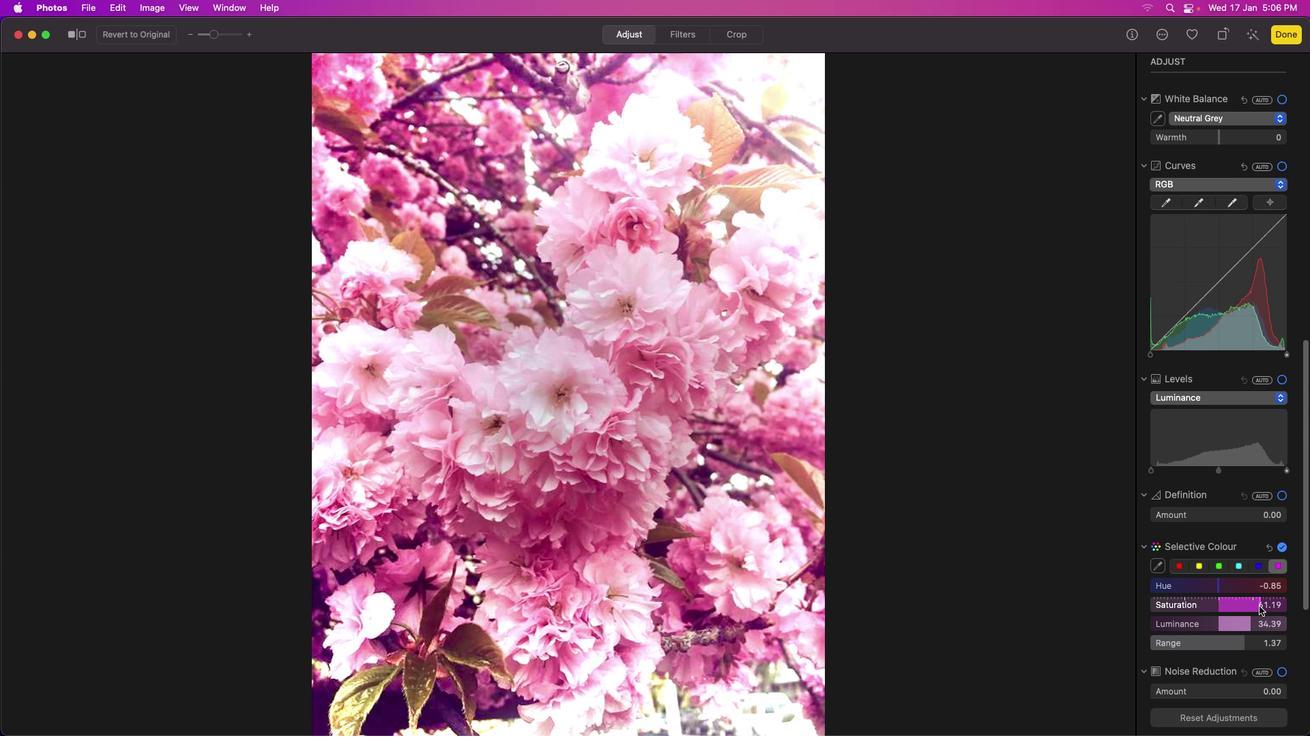 
Action: Mouse pressed left at (1248, 605)
Screenshot: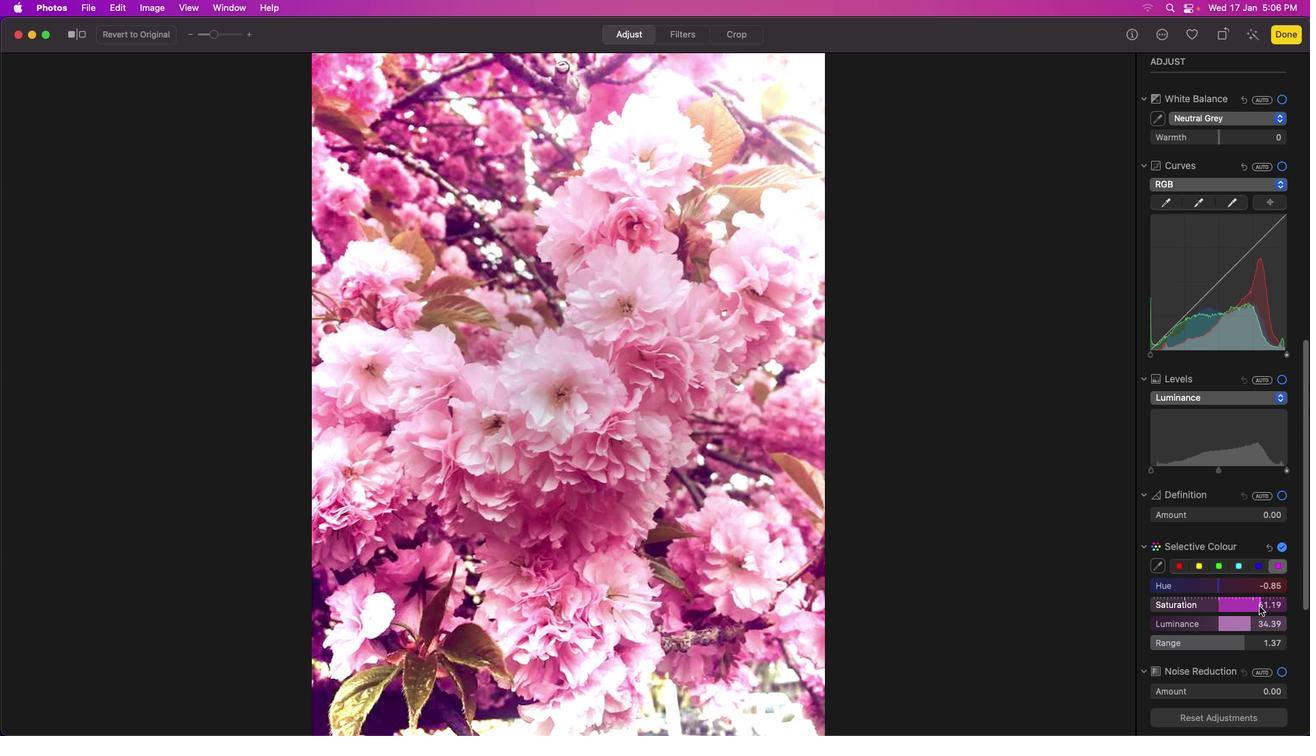 
Action: Mouse moved to (1243, 623)
Screenshot: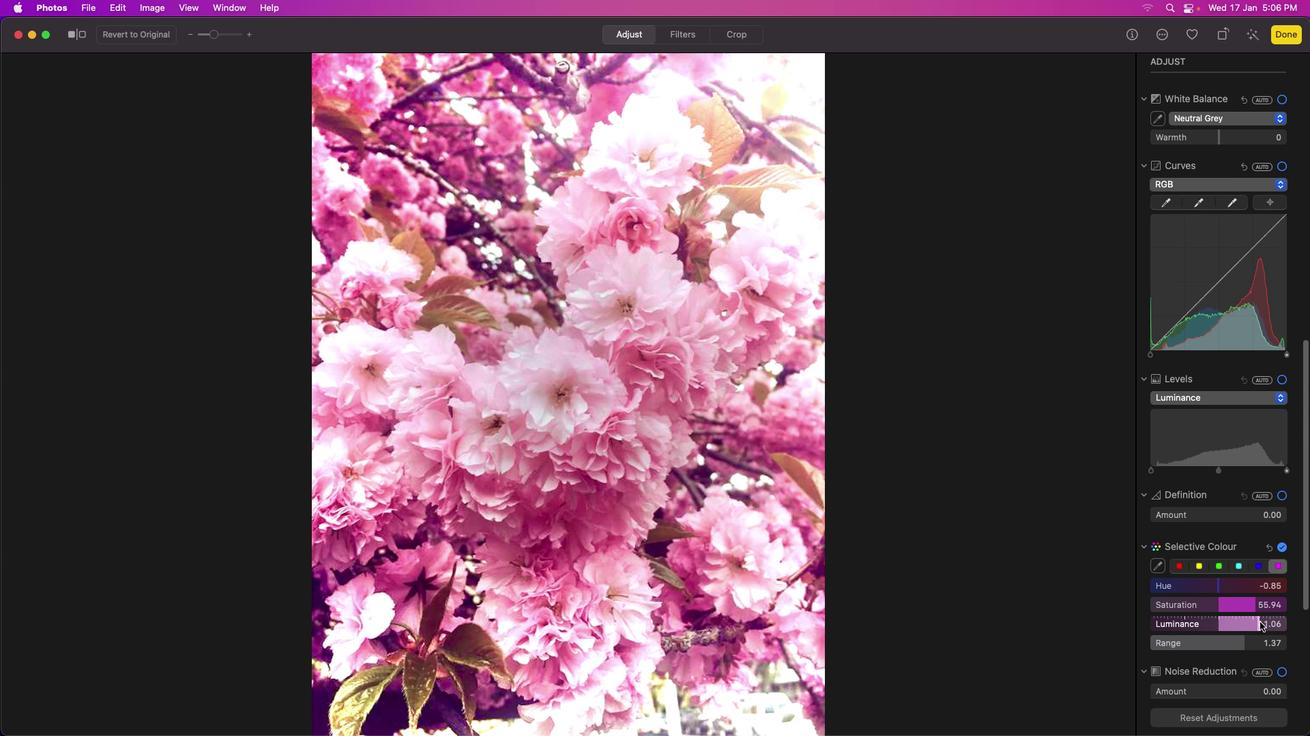 
Action: Mouse pressed left at (1243, 623)
Screenshot: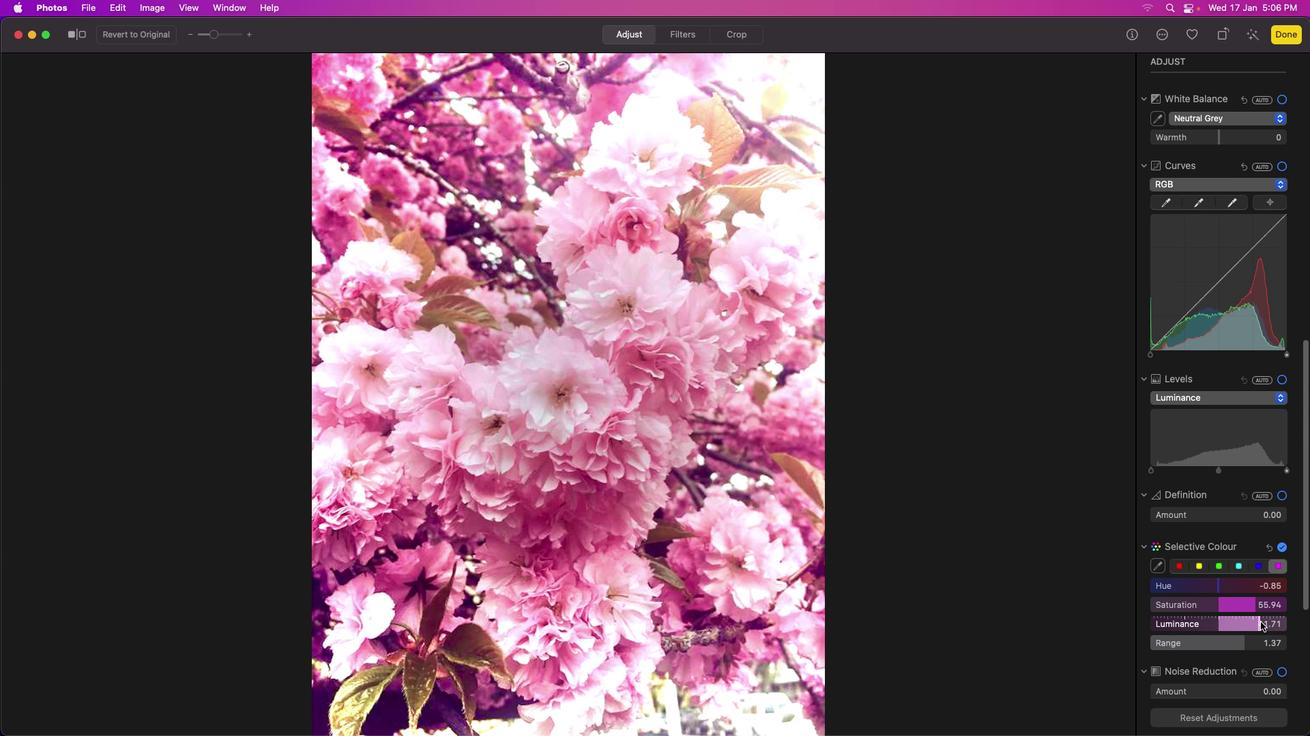 
Action: Mouse moved to (1184, 470)
Screenshot: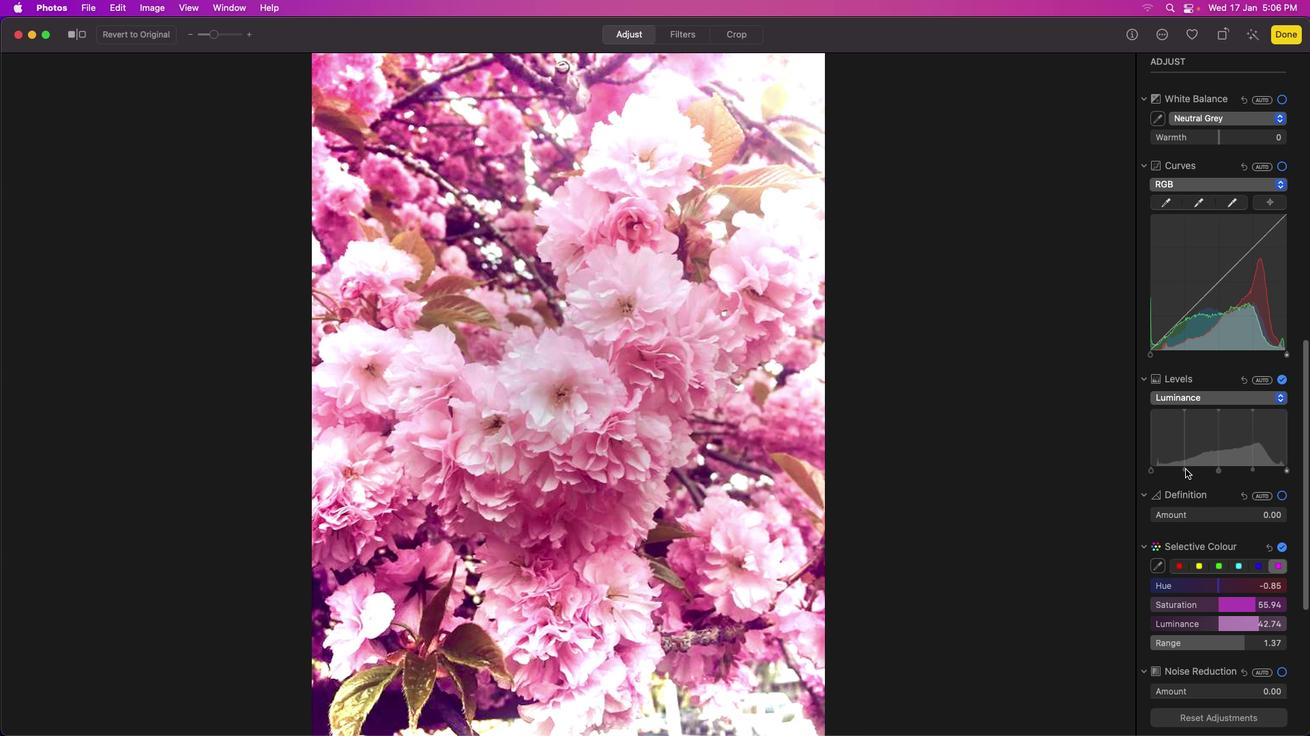 
Action: Mouse pressed left at (1184, 470)
Screenshot: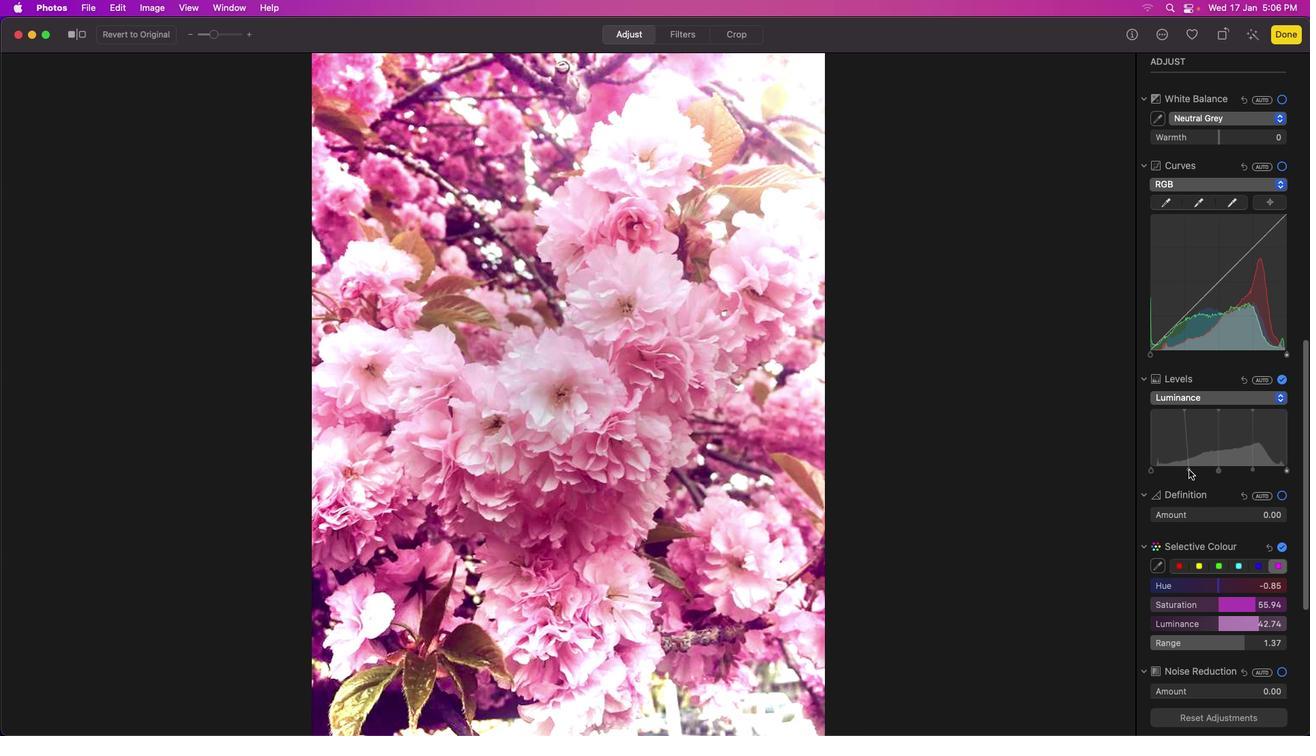
Action: Mouse moved to (1215, 473)
Screenshot: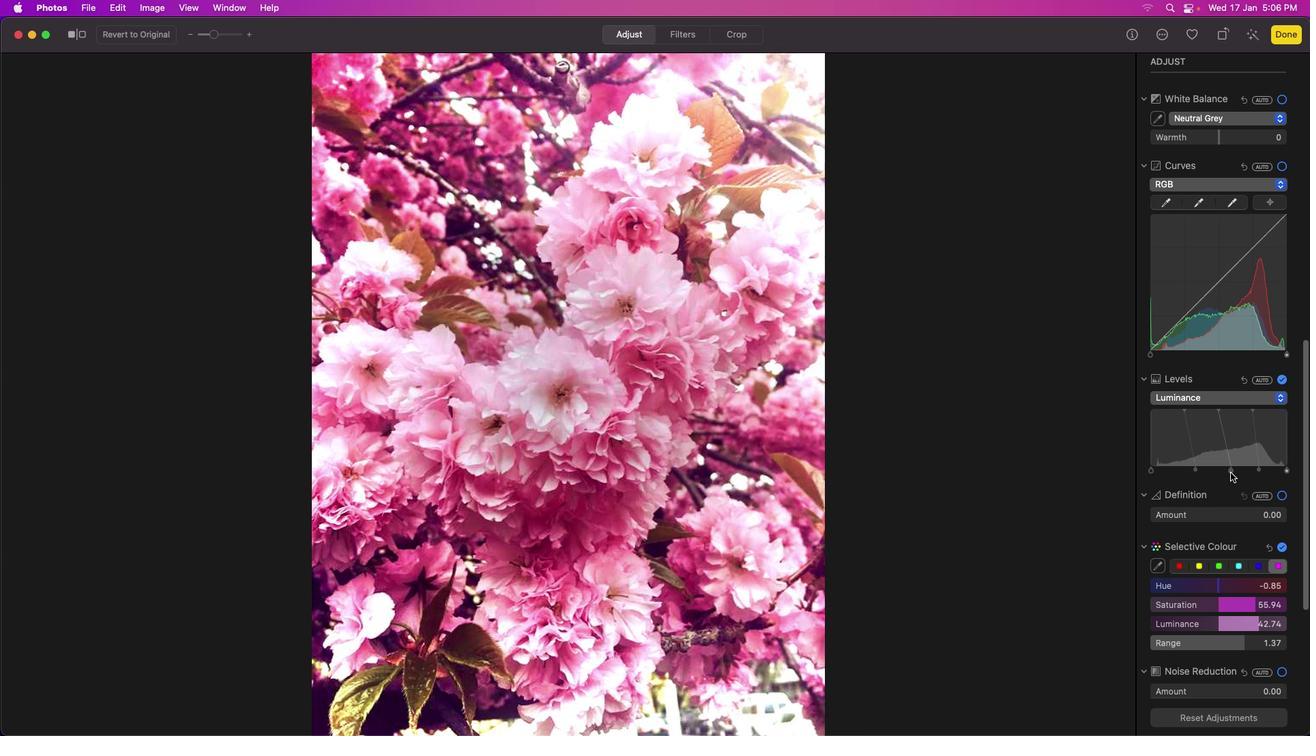 
Action: Mouse pressed left at (1215, 473)
Screenshot: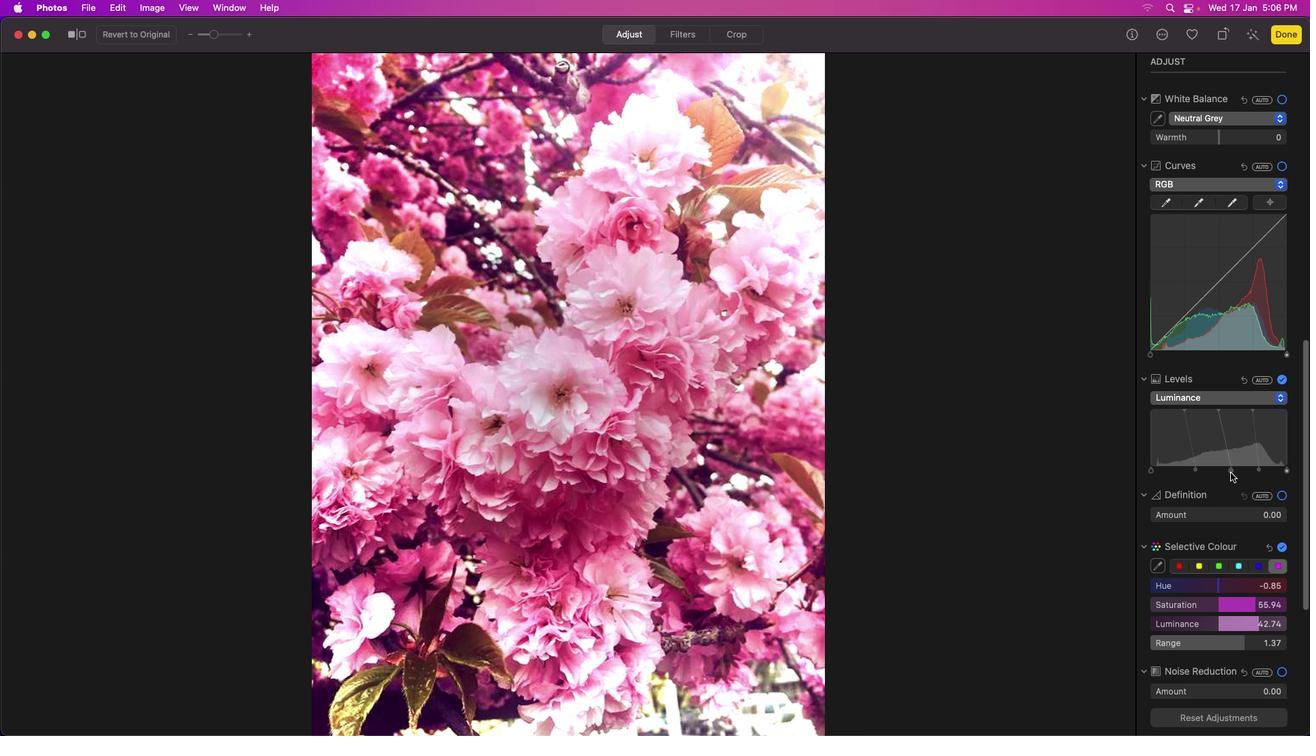 
Action: Mouse moved to (1250, 470)
Screenshot: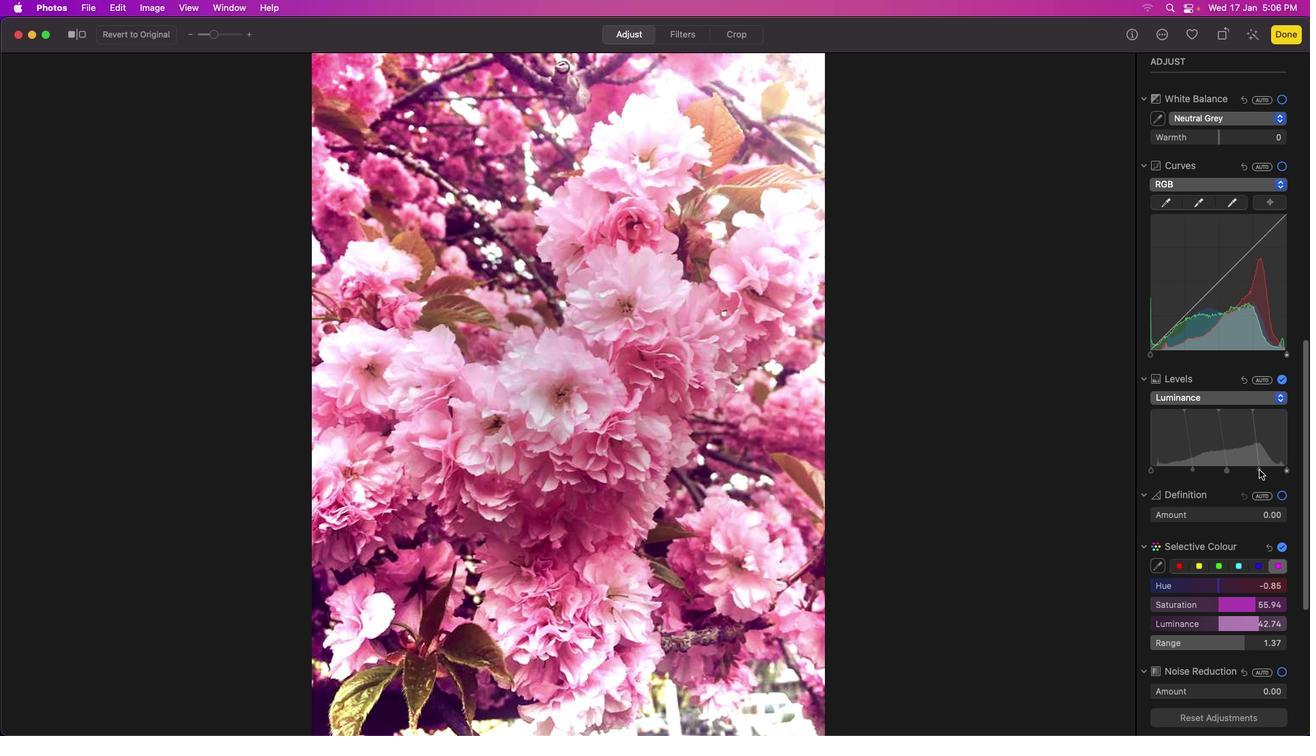 
Action: Mouse pressed left at (1250, 470)
Screenshot: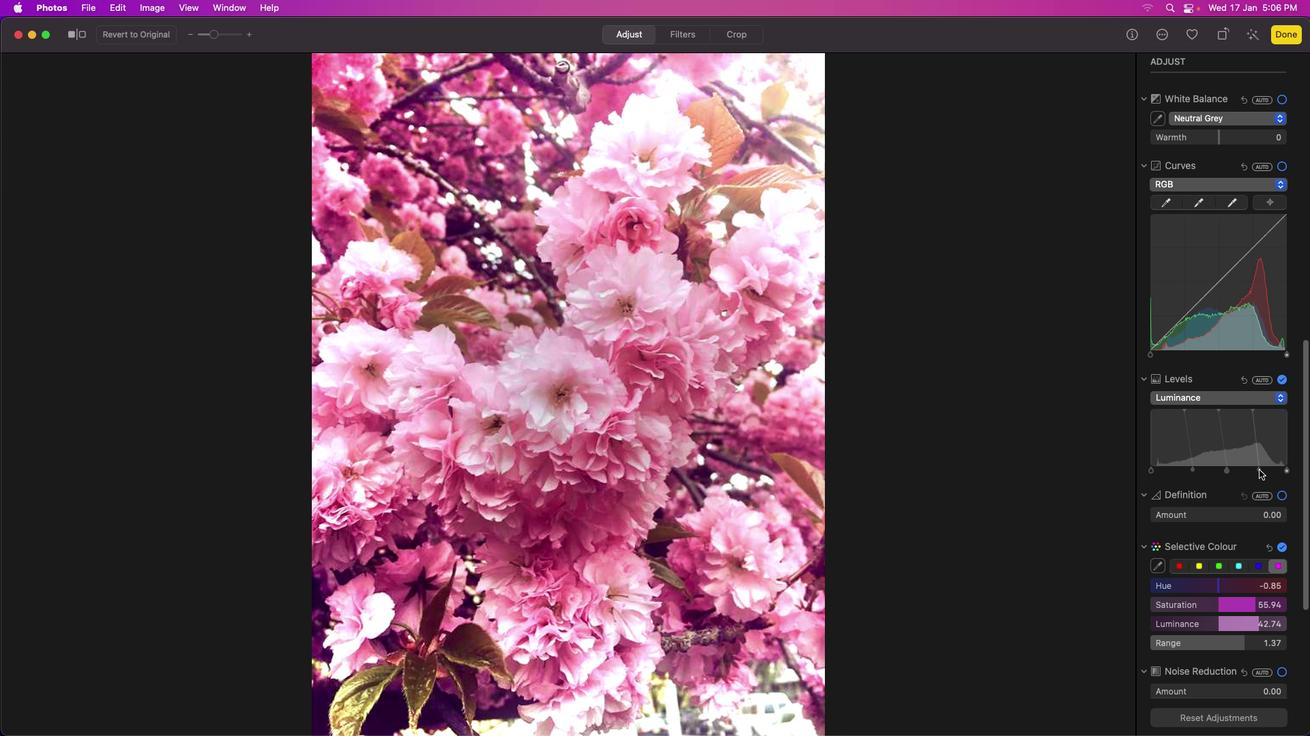 
Action: Mouse moved to (1196, 472)
Screenshot: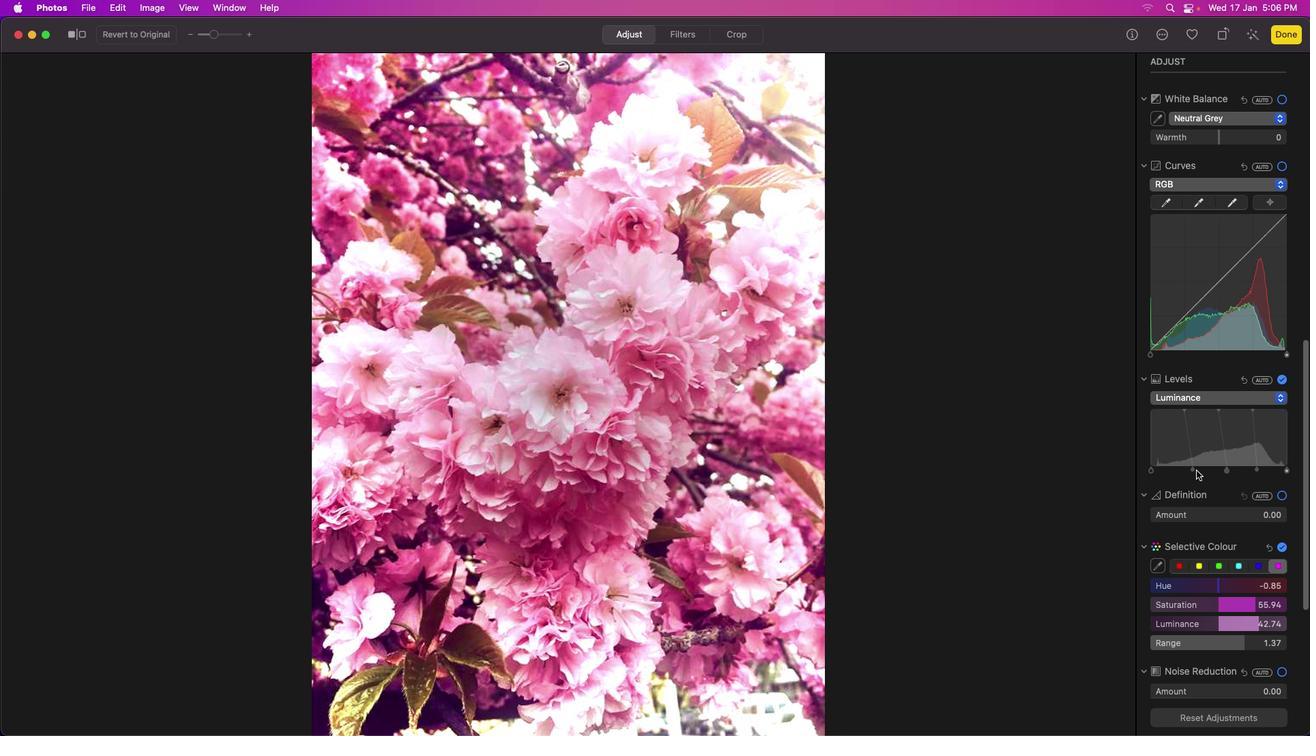 
Action: Mouse pressed left at (1196, 472)
Screenshot: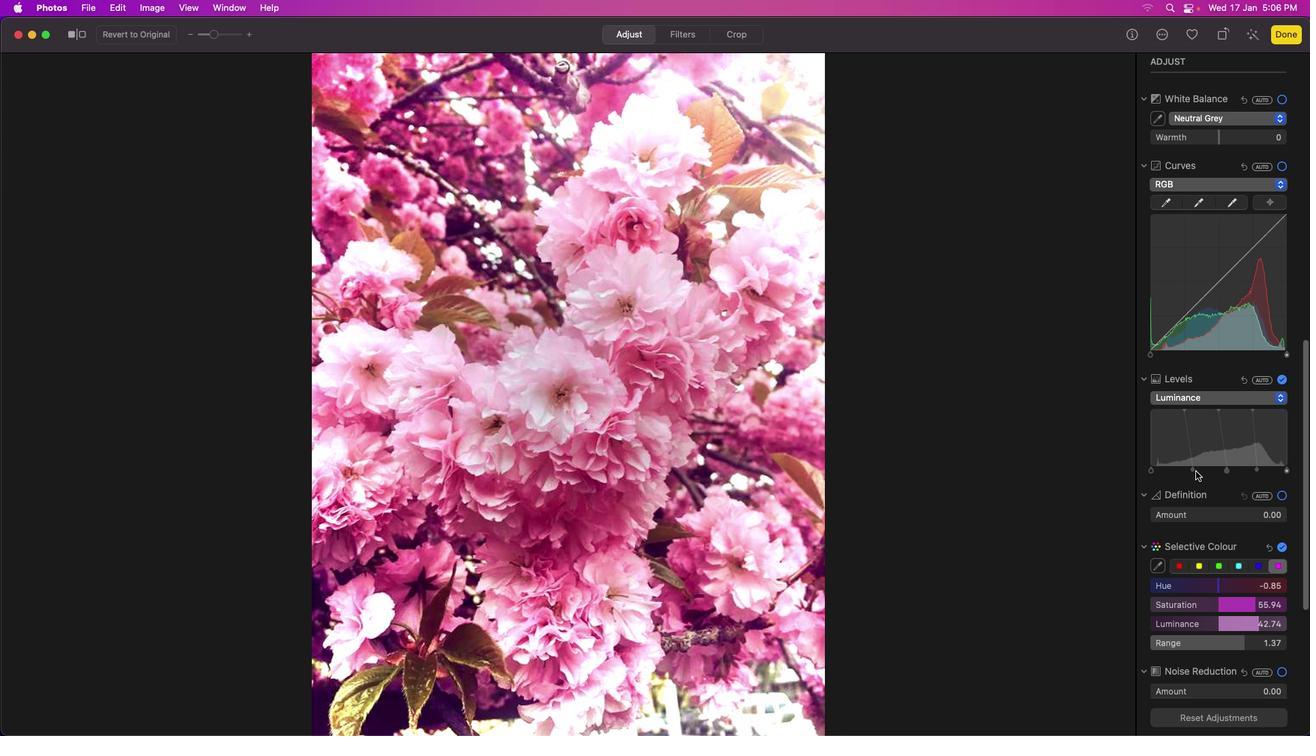 
Action: Mouse moved to (1191, 474)
Screenshot: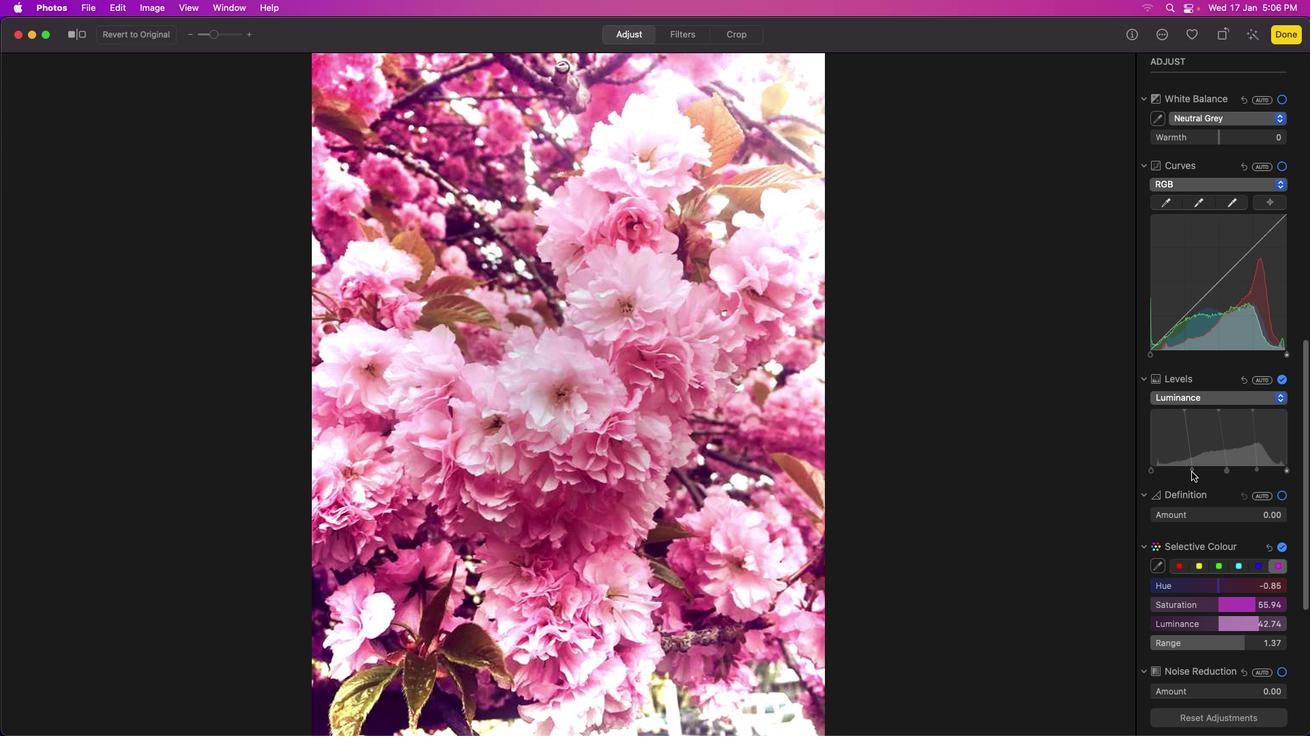 
Action: Mouse pressed left at (1191, 474)
Screenshot: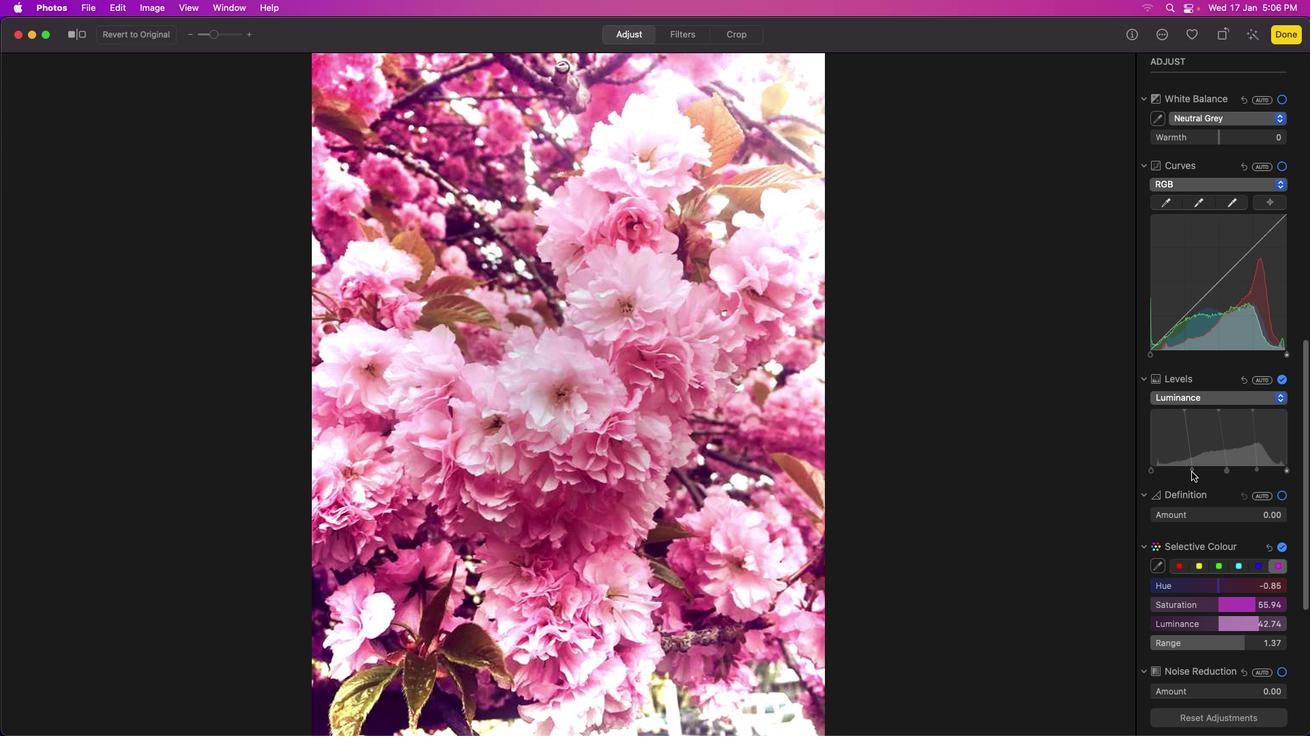 
Action: Mouse moved to (1222, 474)
Screenshot: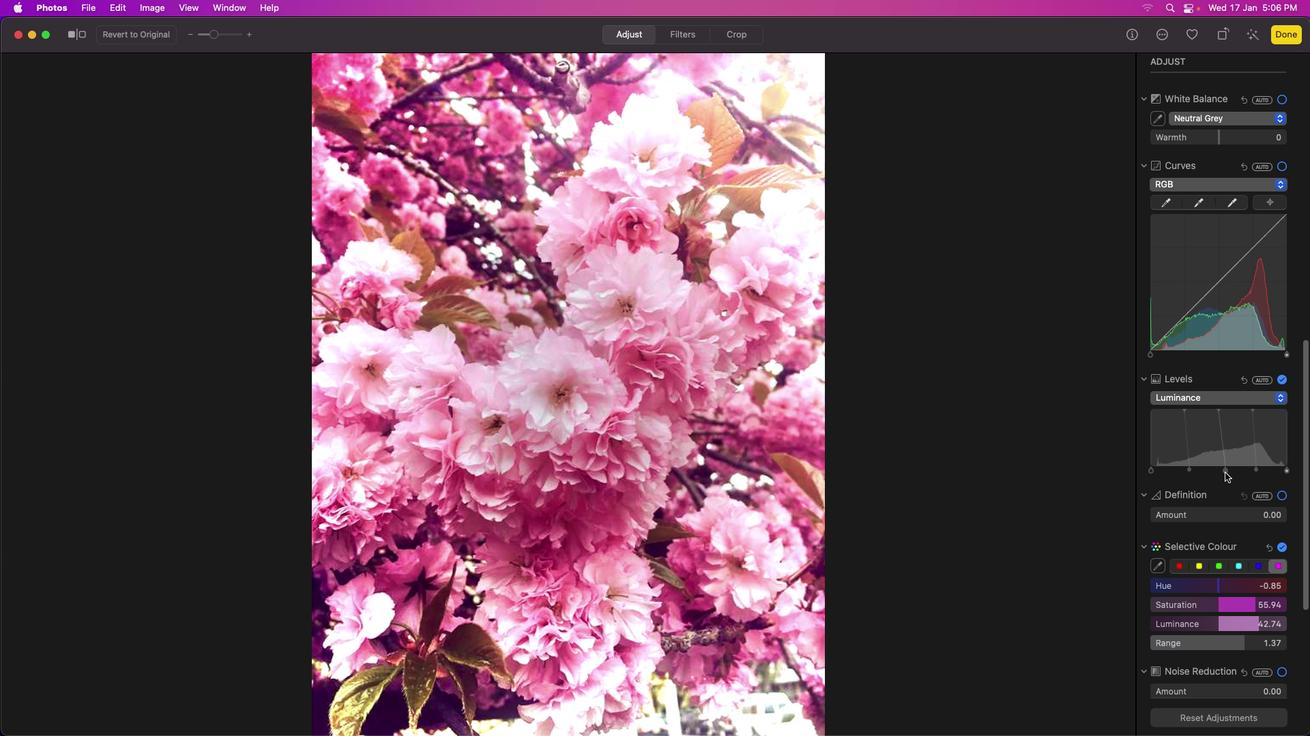 
Action: Mouse pressed left at (1222, 474)
Screenshot: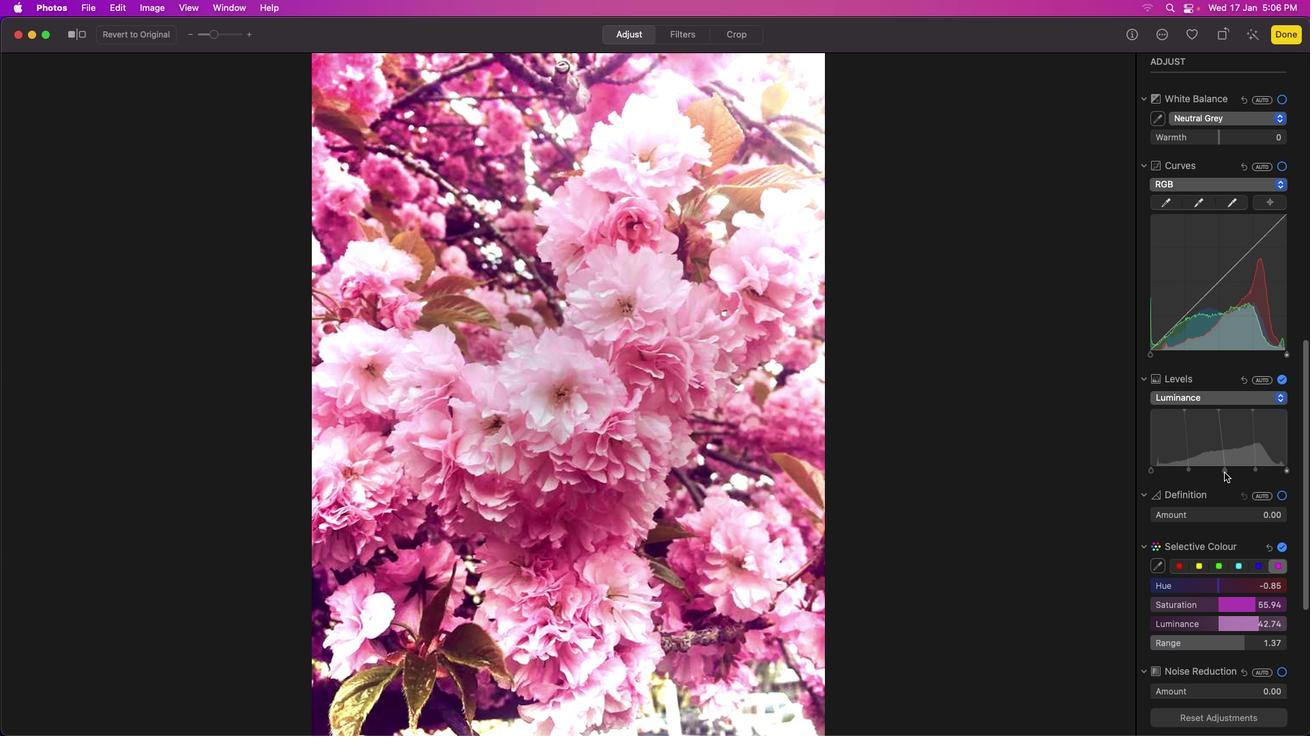 
Action: Mouse moved to (1248, 472)
Screenshot: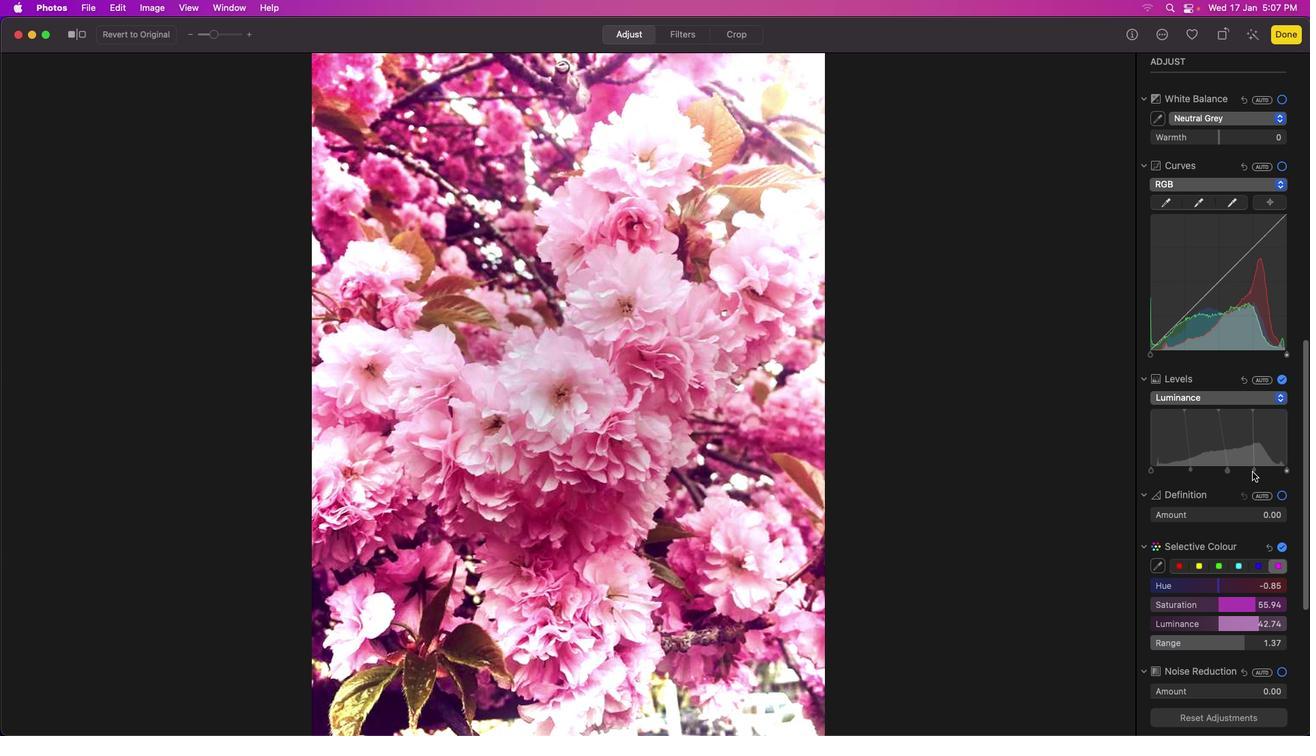
Action: Mouse pressed left at (1248, 472)
Screenshot: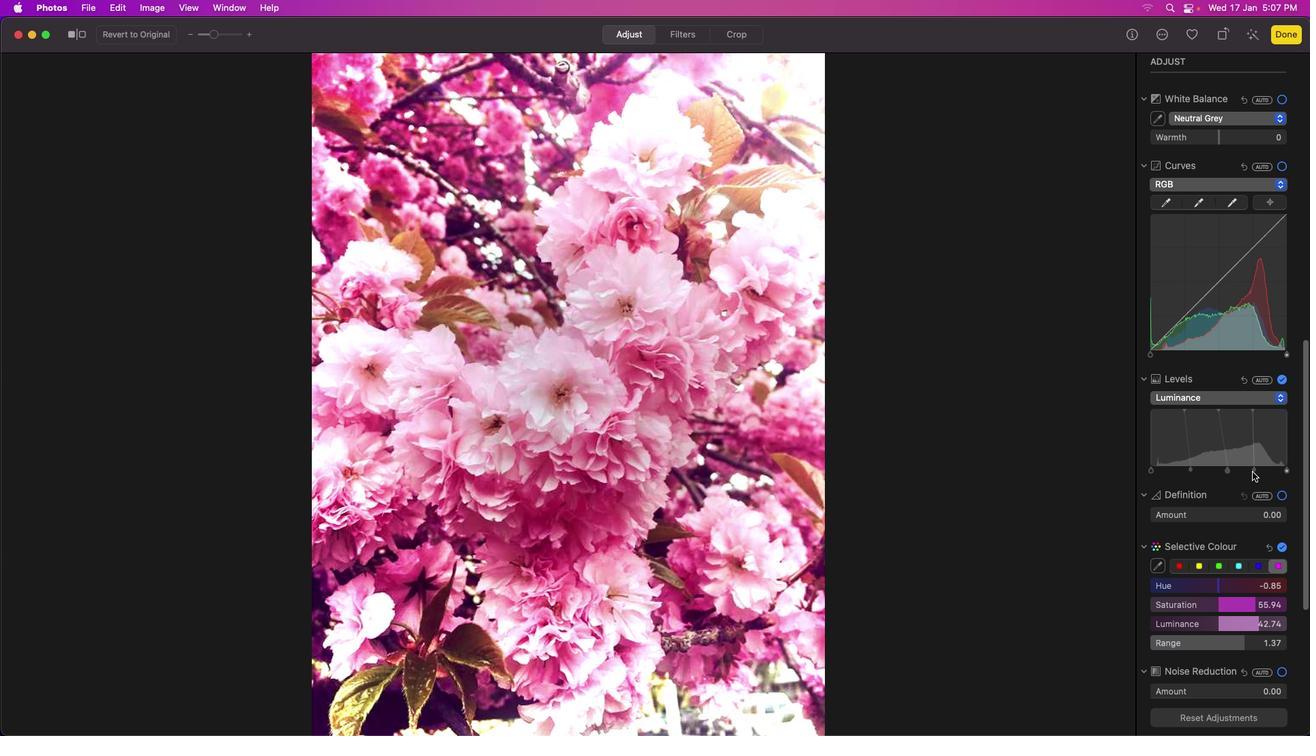 
Action: Mouse moved to (1277, 474)
Screenshot: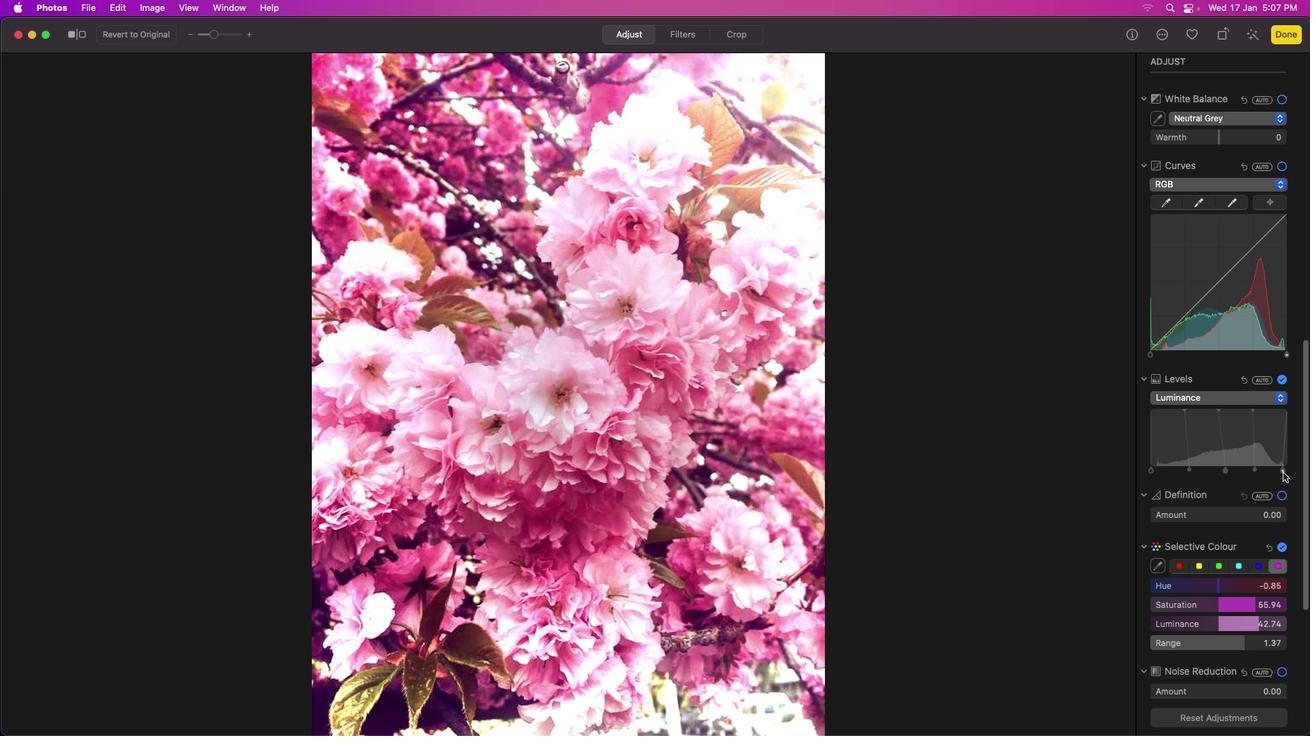 
Action: Mouse pressed left at (1277, 474)
Screenshot: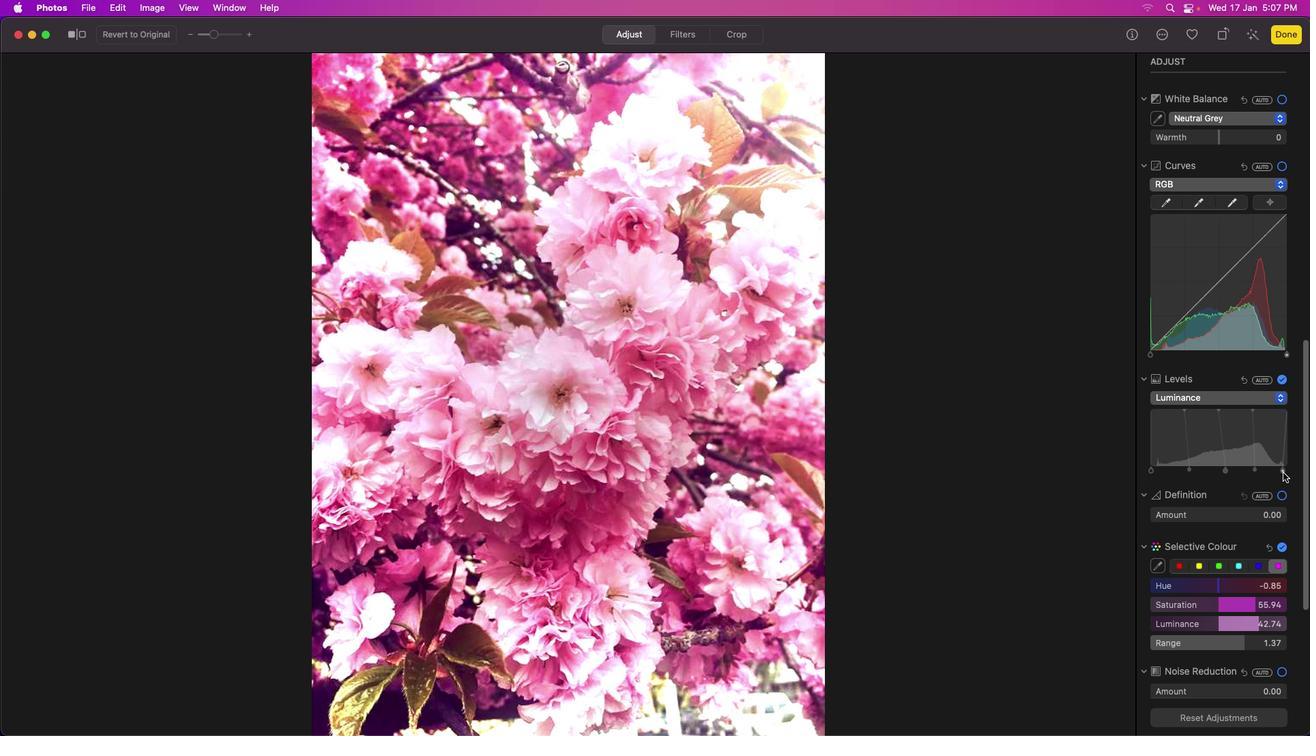 
Action: Mouse moved to (1199, 335)
Screenshot: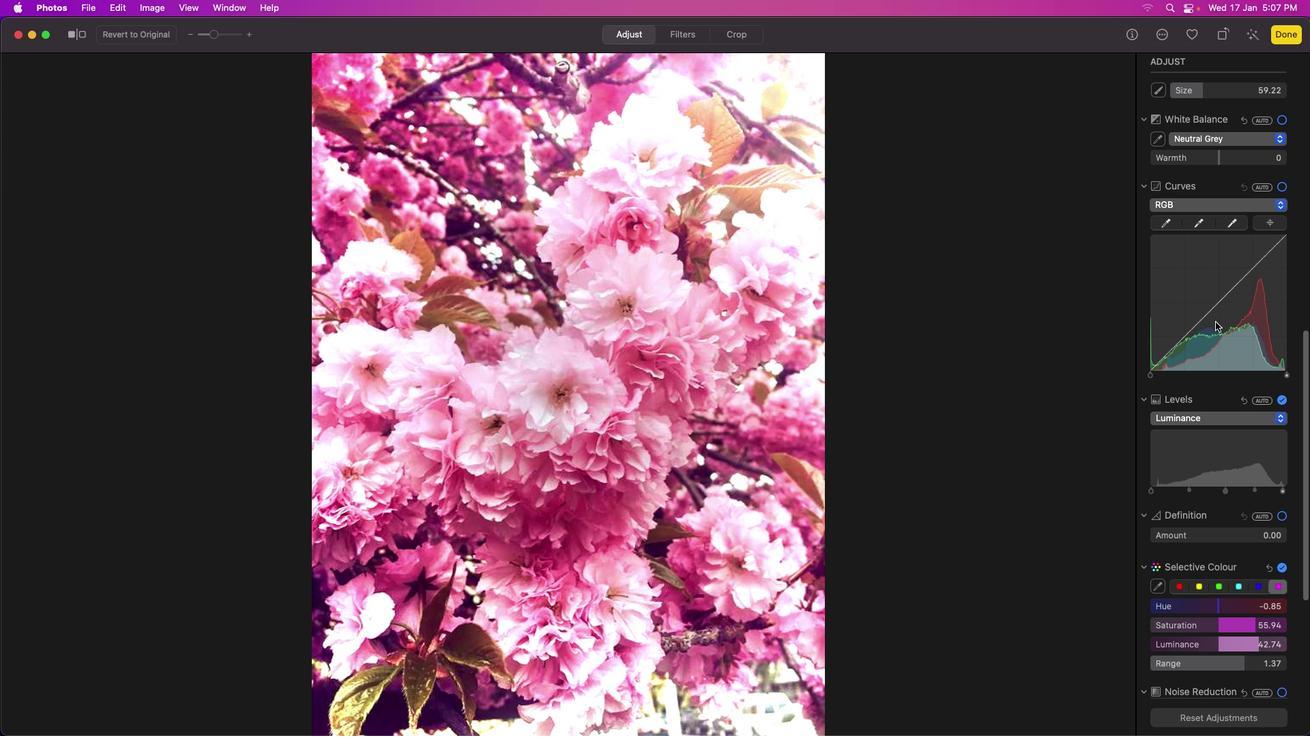 
Action: Mouse scrolled (1199, 335) with delta (115, 9)
Screenshot: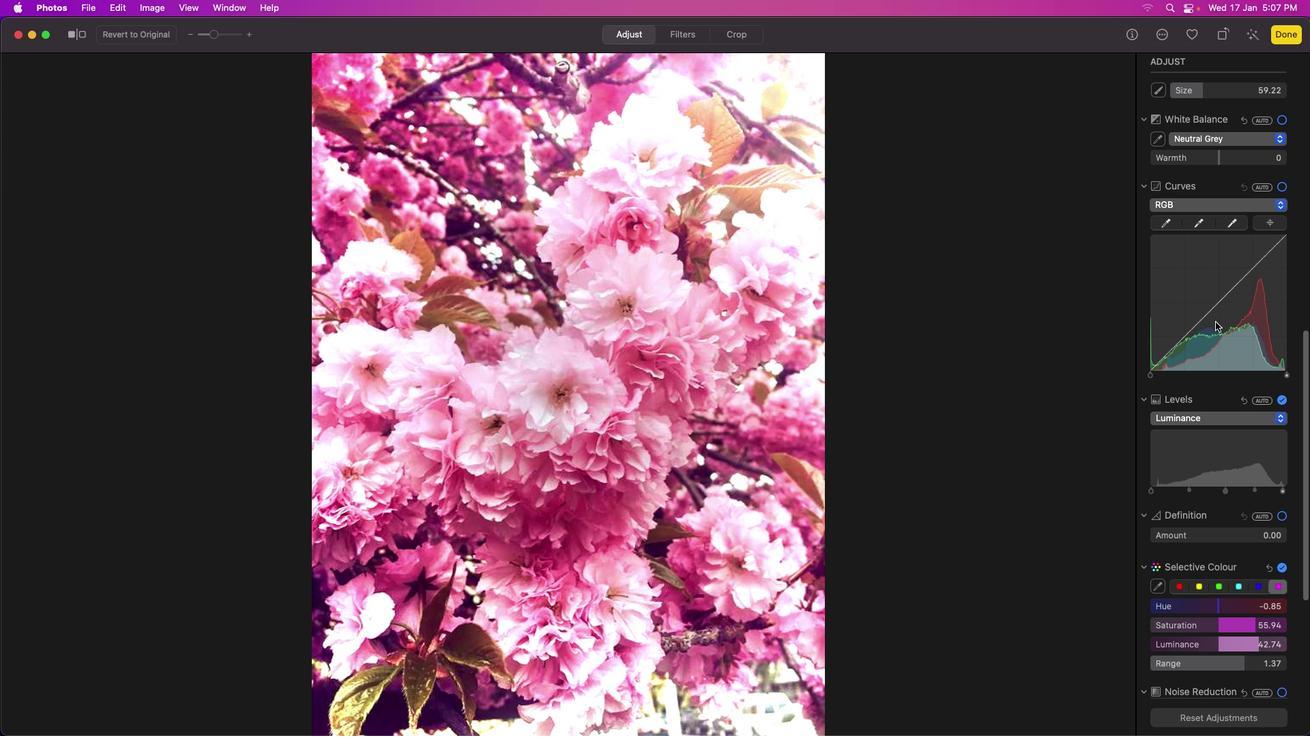 
Action: Mouse moved to (1209, 315)
Screenshot: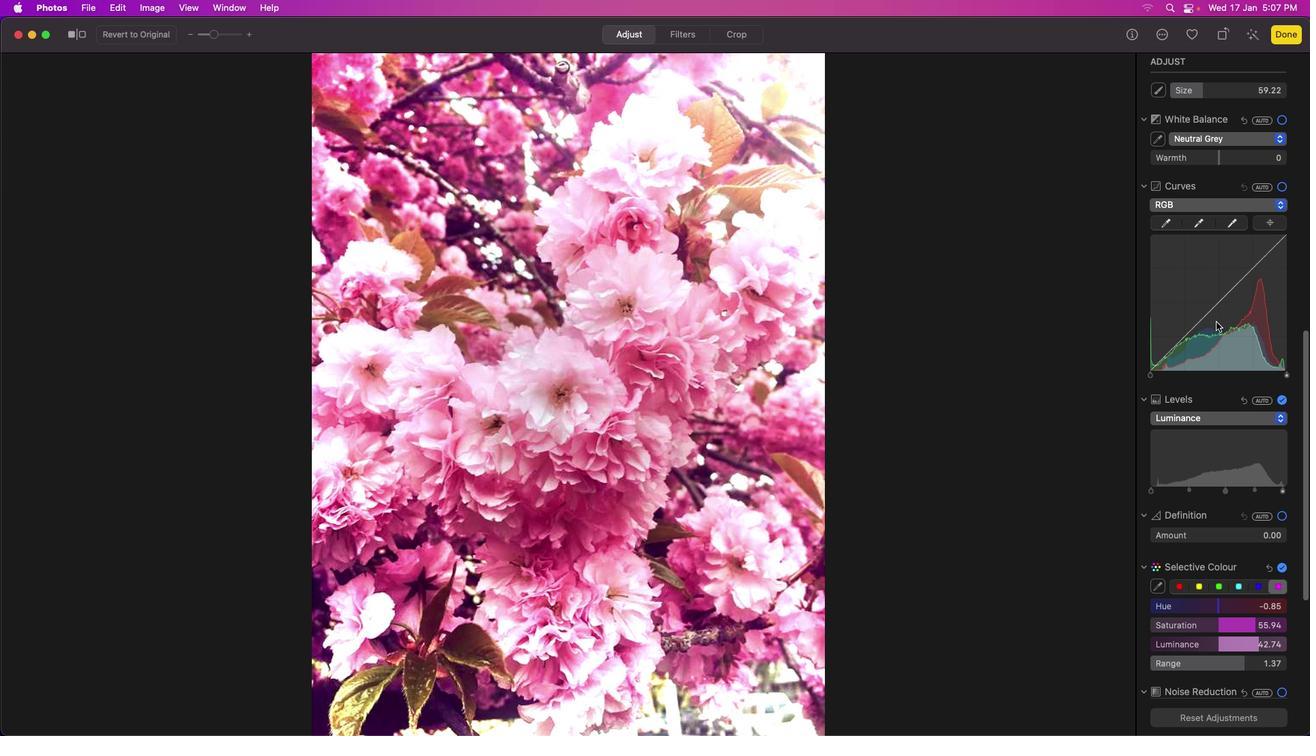 
Action: Mouse scrolled (1209, 315) with delta (115, 9)
Screenshot: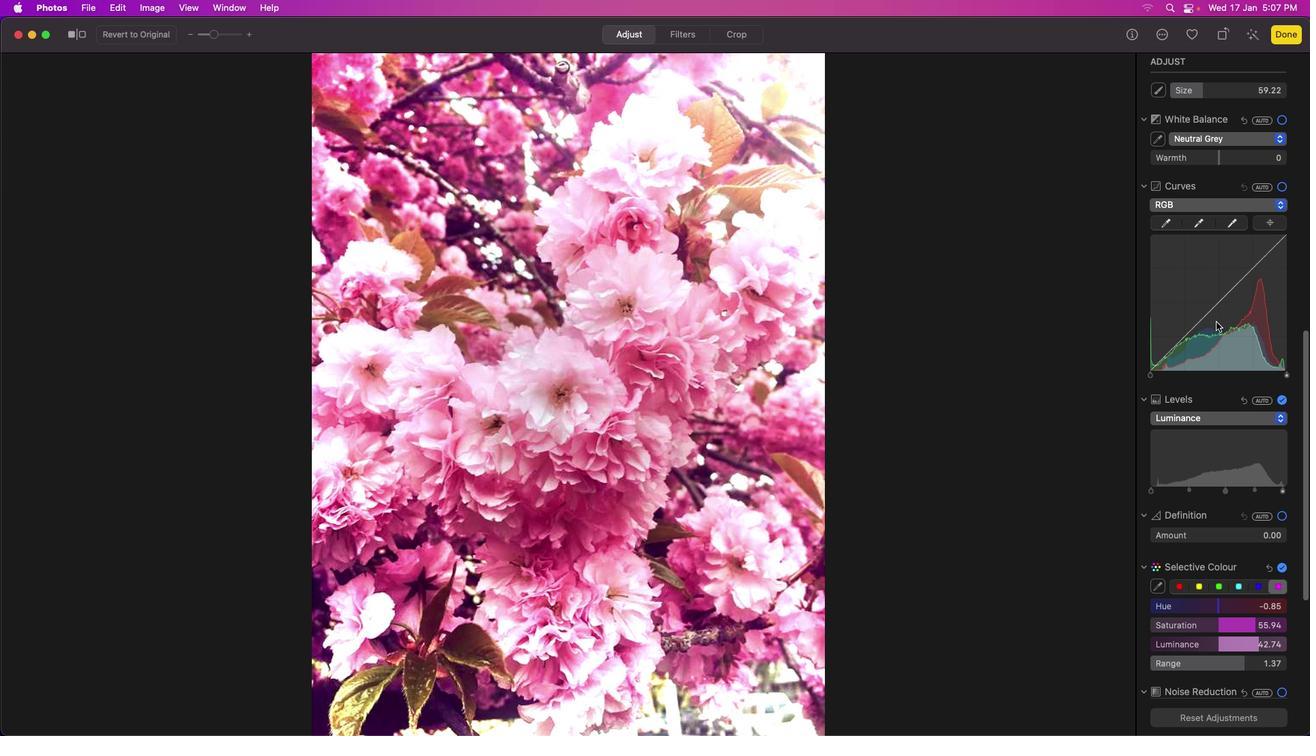 
Action: Mouse scrolled (1209, 315) with delta (115, 9)
Screenshot: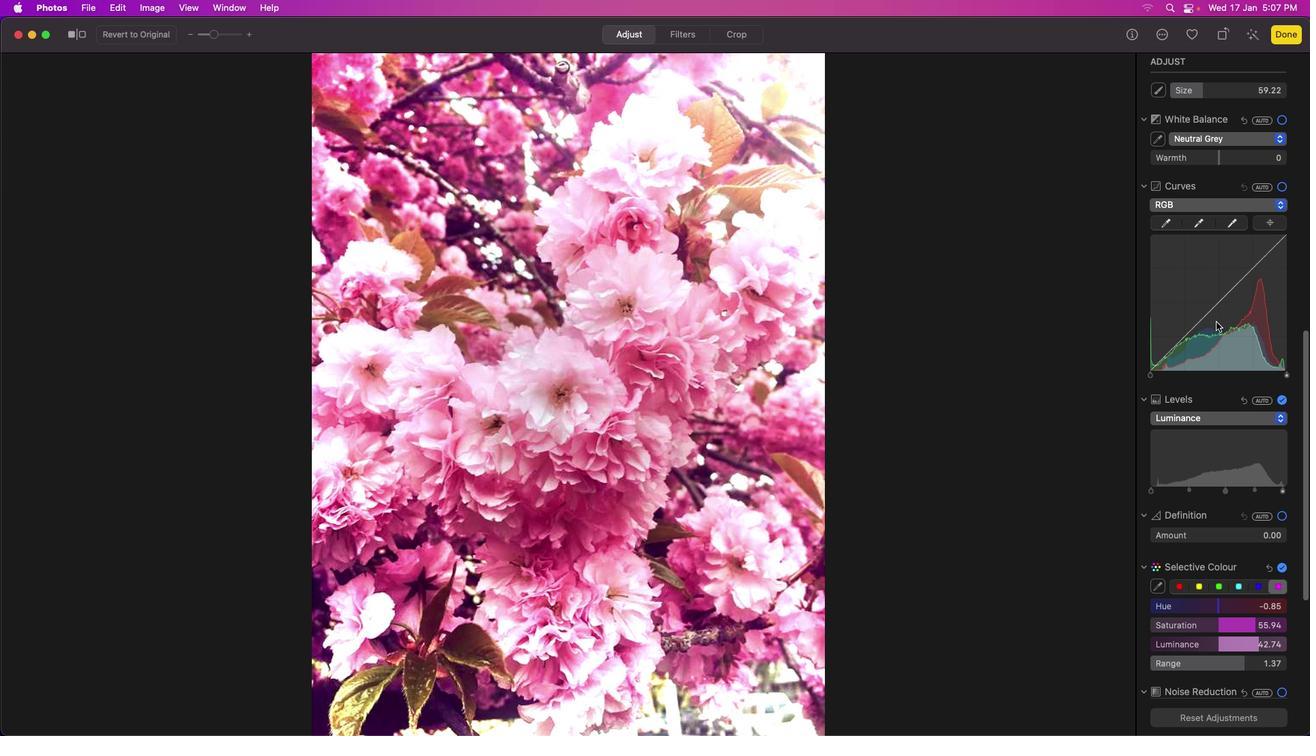 
Action: Mouse moved to (1211, 322)
Screenshot: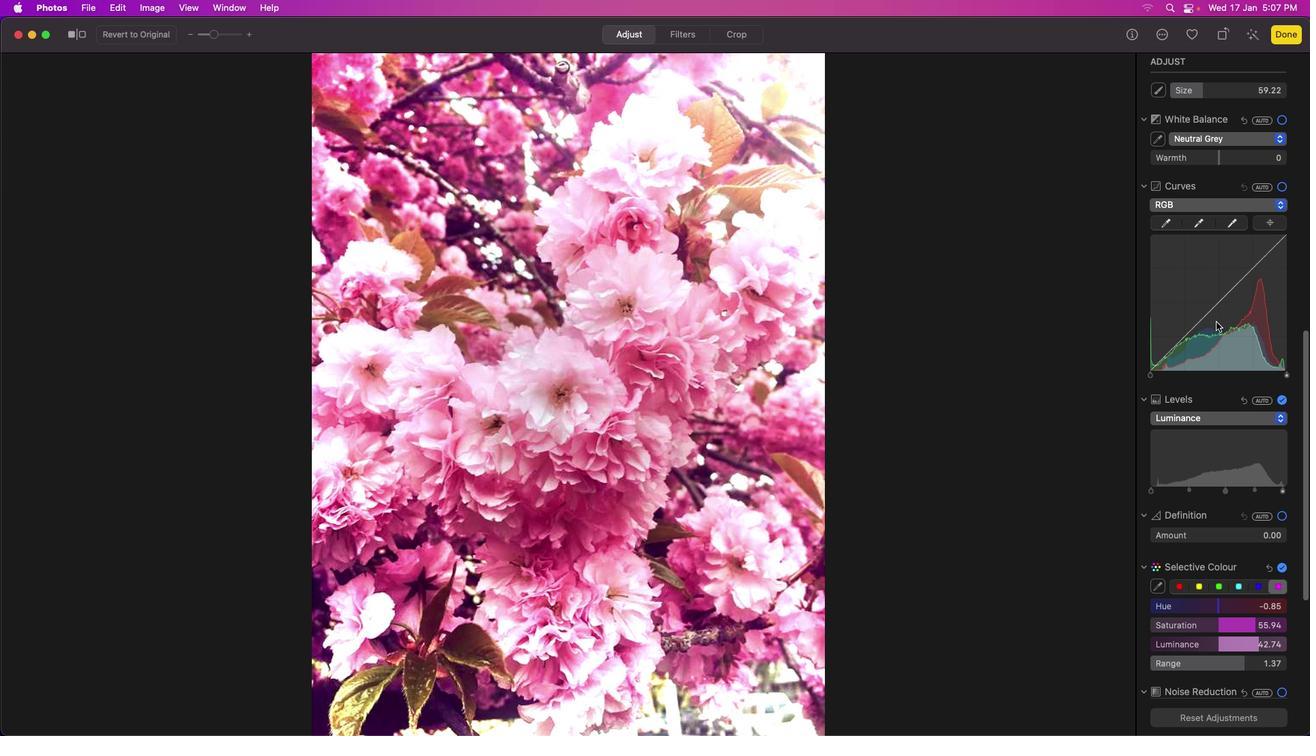 
Action: Mouse scrolled (1211, 322) with delta (115, 10)
Screenshot: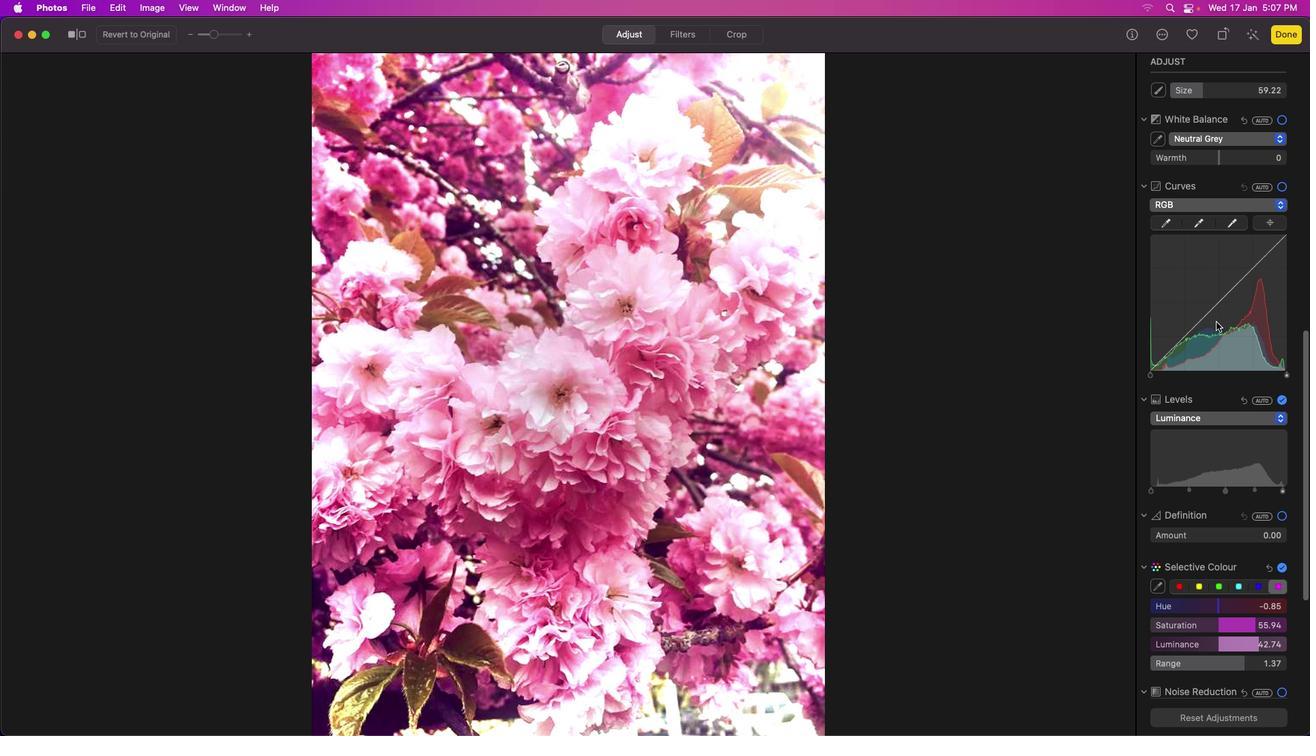 
Action: Mouse moved to (1213, 307)
Screenshot: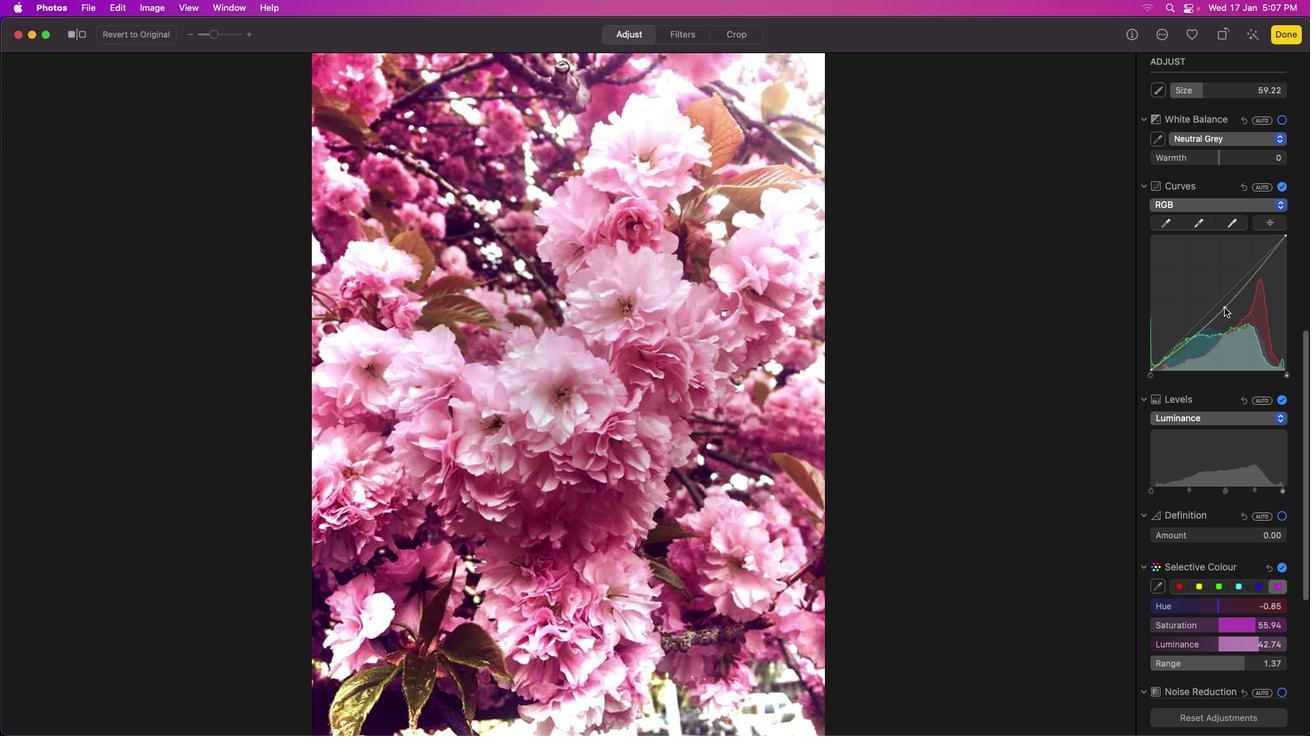 
Action: Mouse pressed left at (1213, 307)
Screenshot: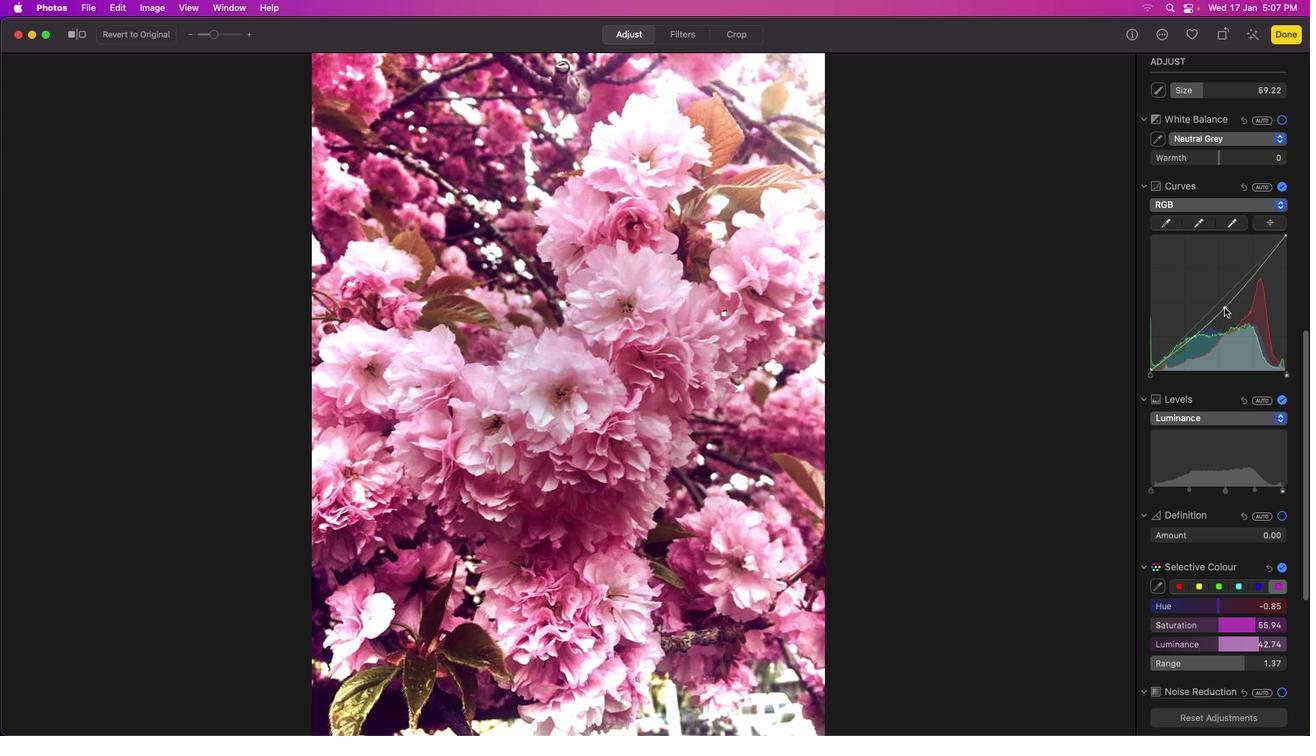 
Action: Mouse moved to (1217, 309)
Screenshot: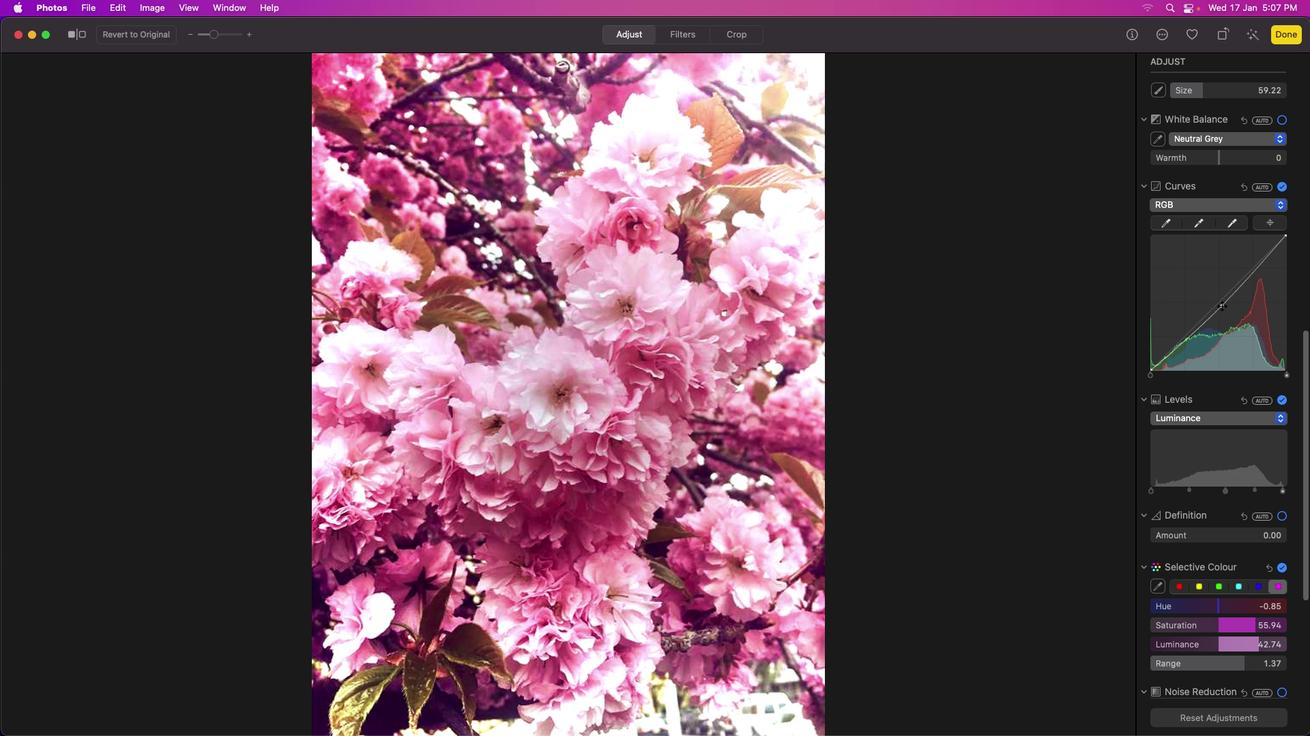
Action: Mouse pressed left at (1217, 309)
Screenshot: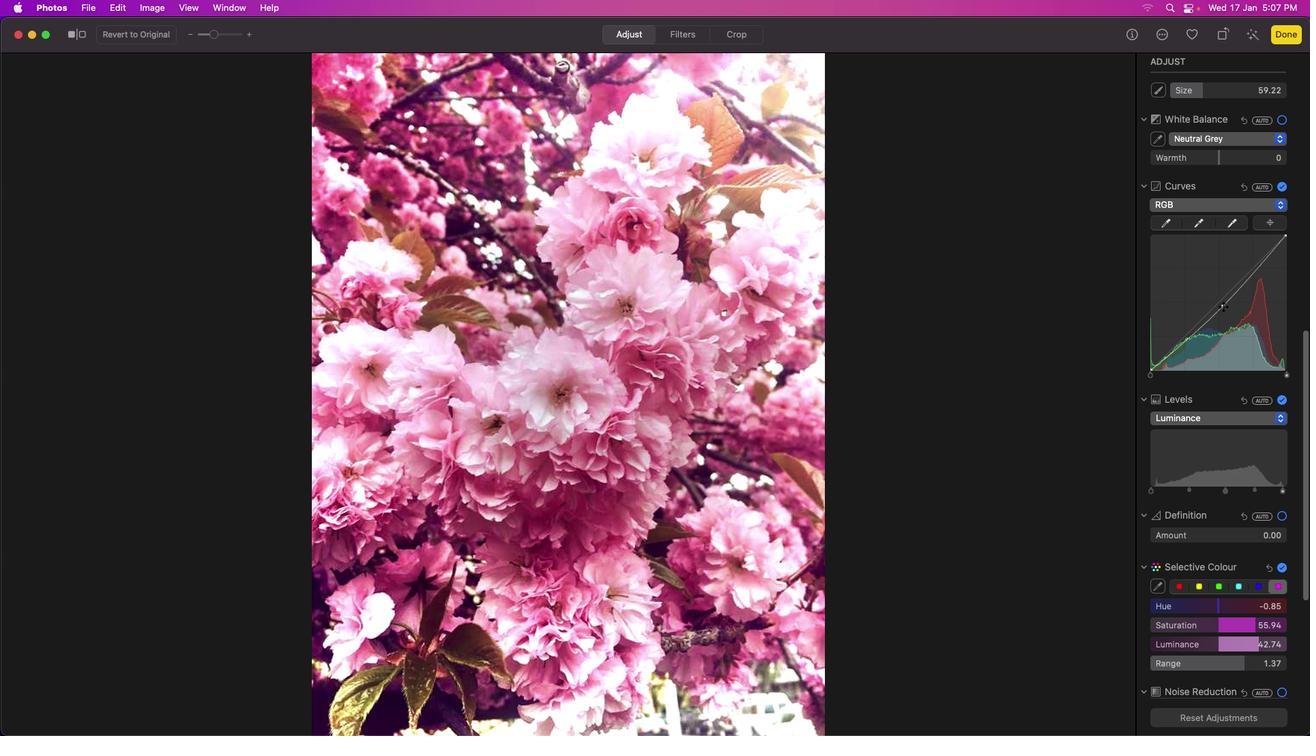 
Action: Mouse moved to (1230, 315)
Screenshot: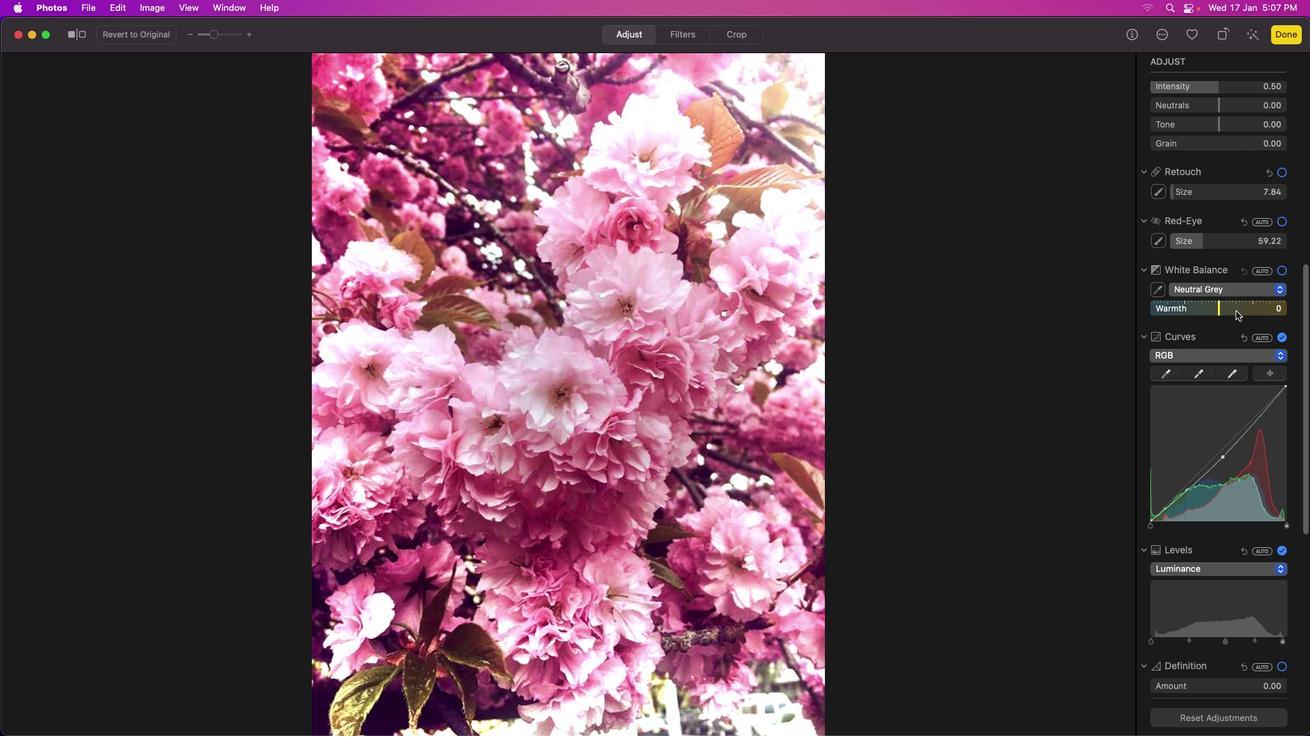 
Action: Mouse scrolled (1230, 315) with delta (115, 9)
Screenshot: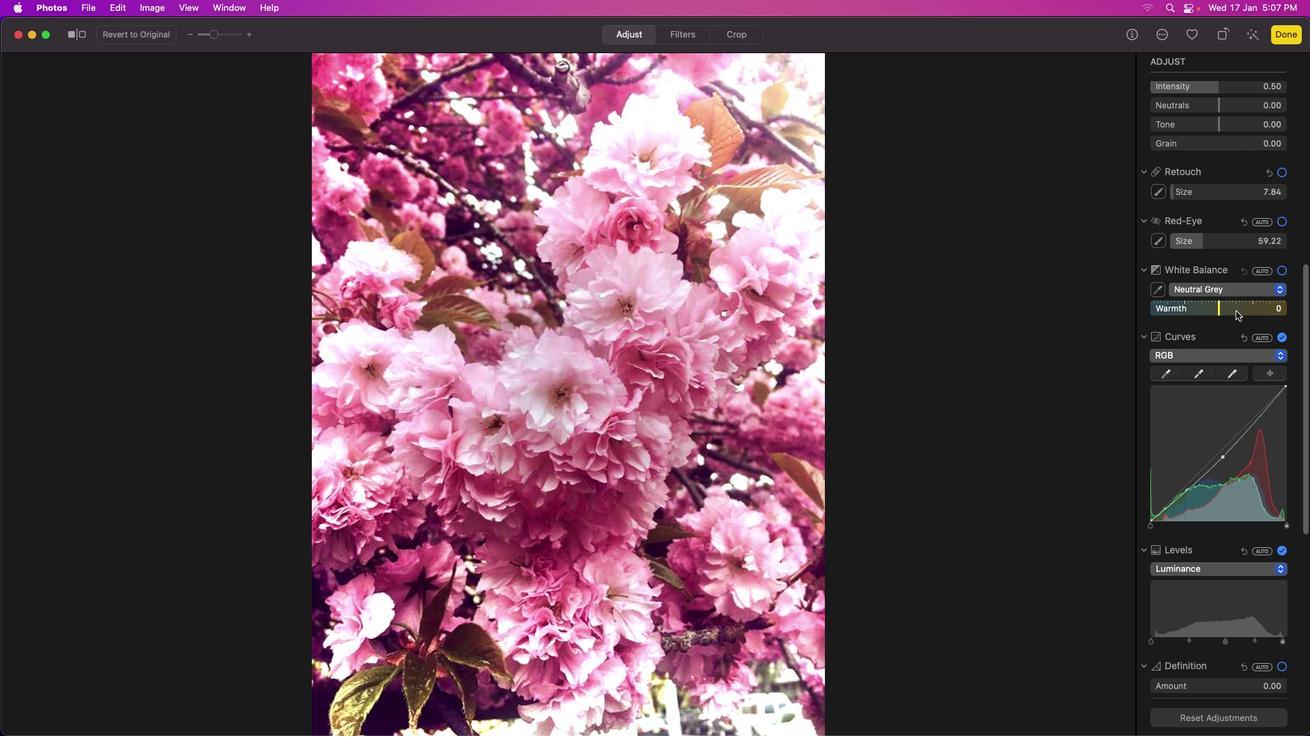 
Action: Mouse scrolled (1230, 315) with delta (115, 9)
Screenshot: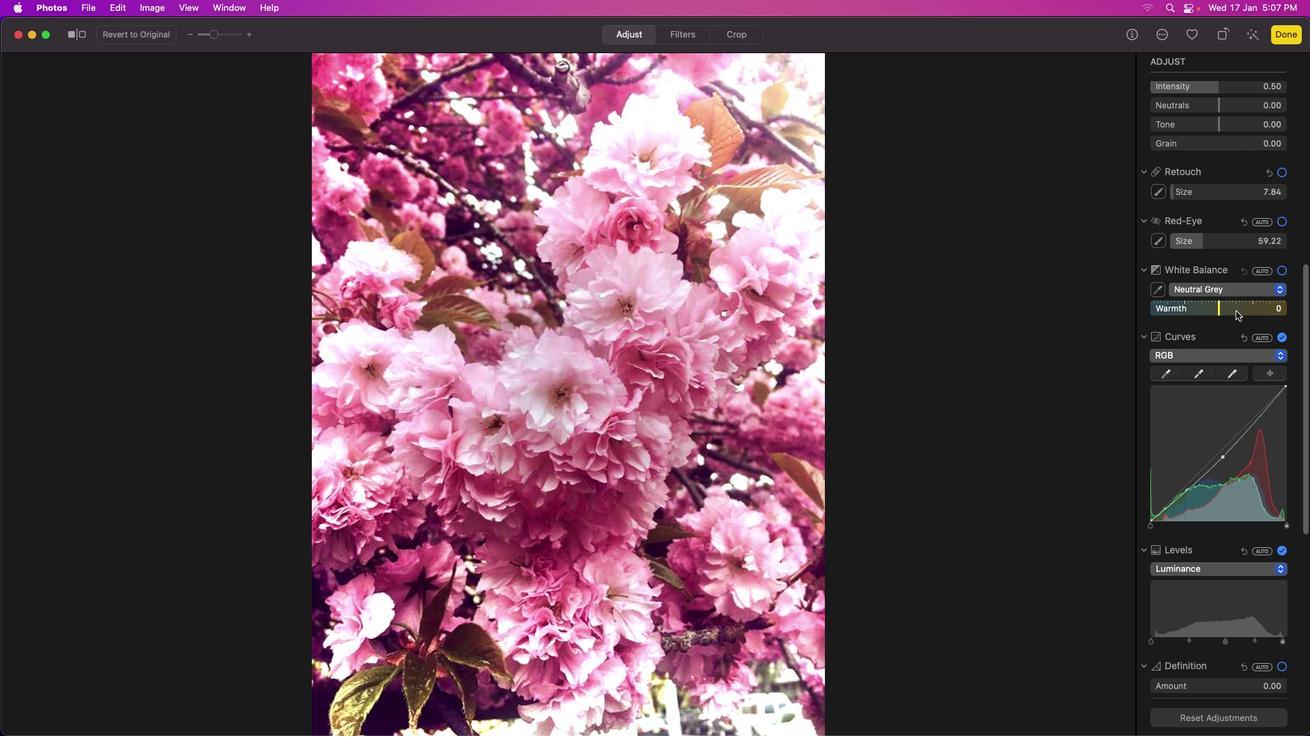 
Action: Mouse scrolled (1230, 315) with delta (115, 10)
Screenshot: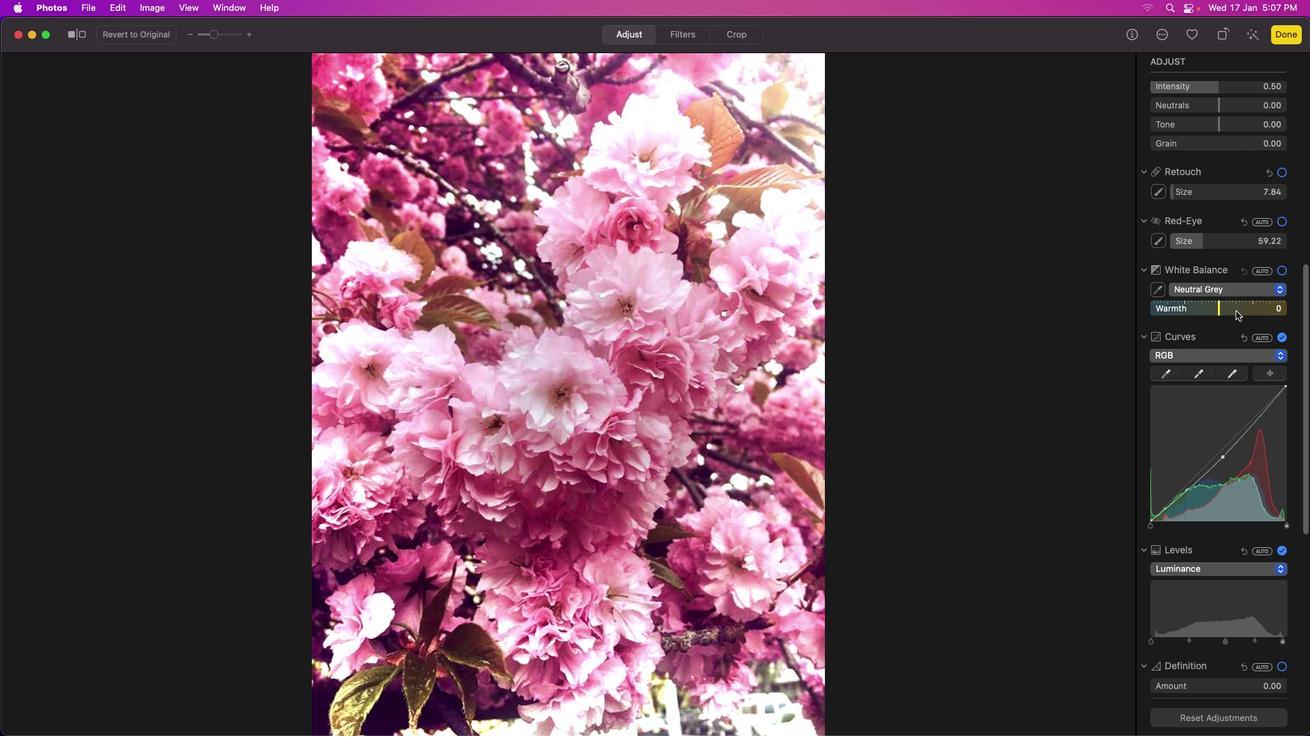 
Action: Mouse scrolled (1230, 315) with delta (115, 12)
Screenshot: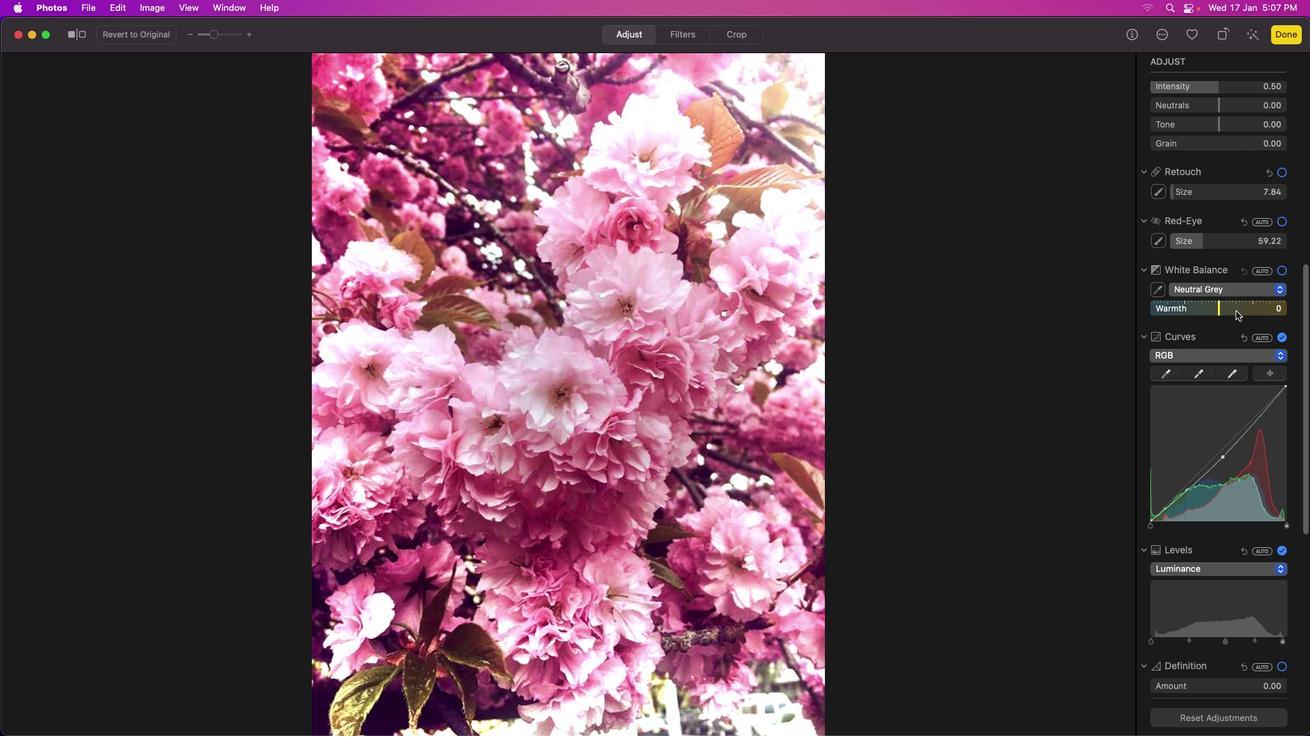 
Action: Mouse scrolled (1230, 315) with delta (115, 12)
Screenshot: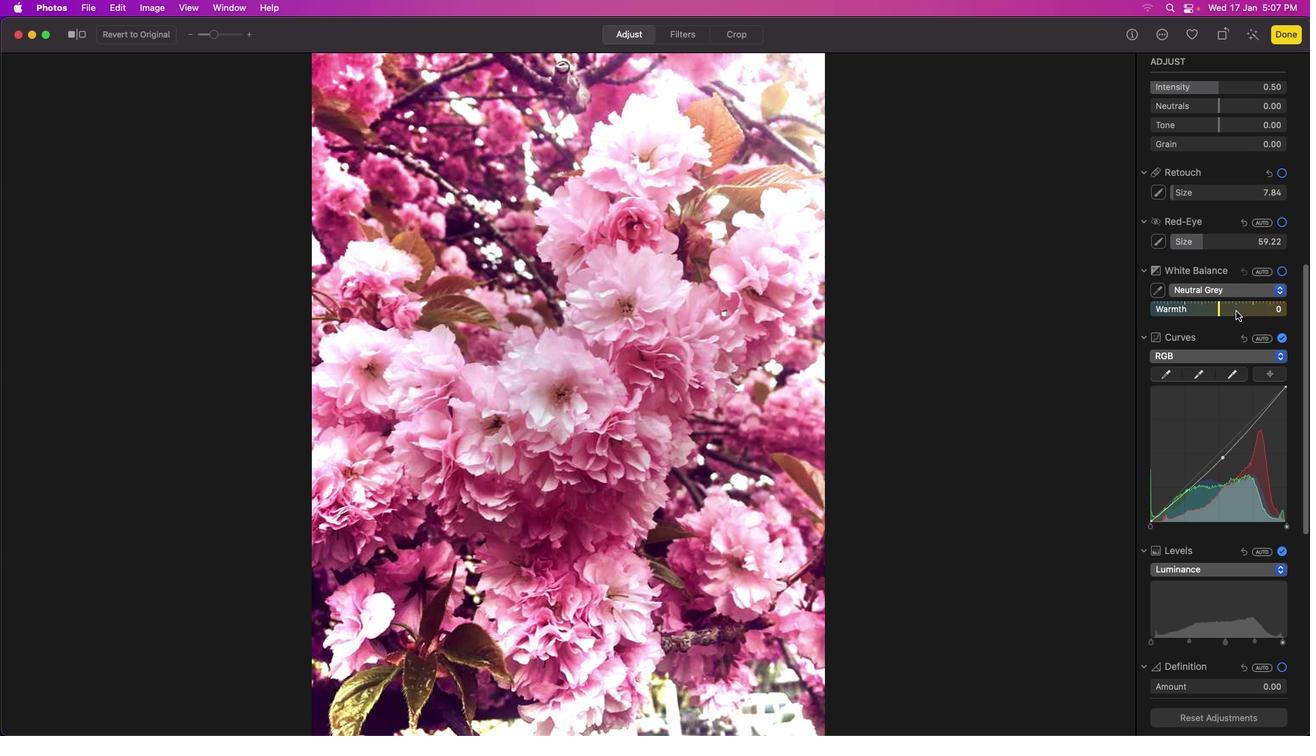 
Action: Mouse scrolled (1230, 315) with delta (115, 12)
Screenshot: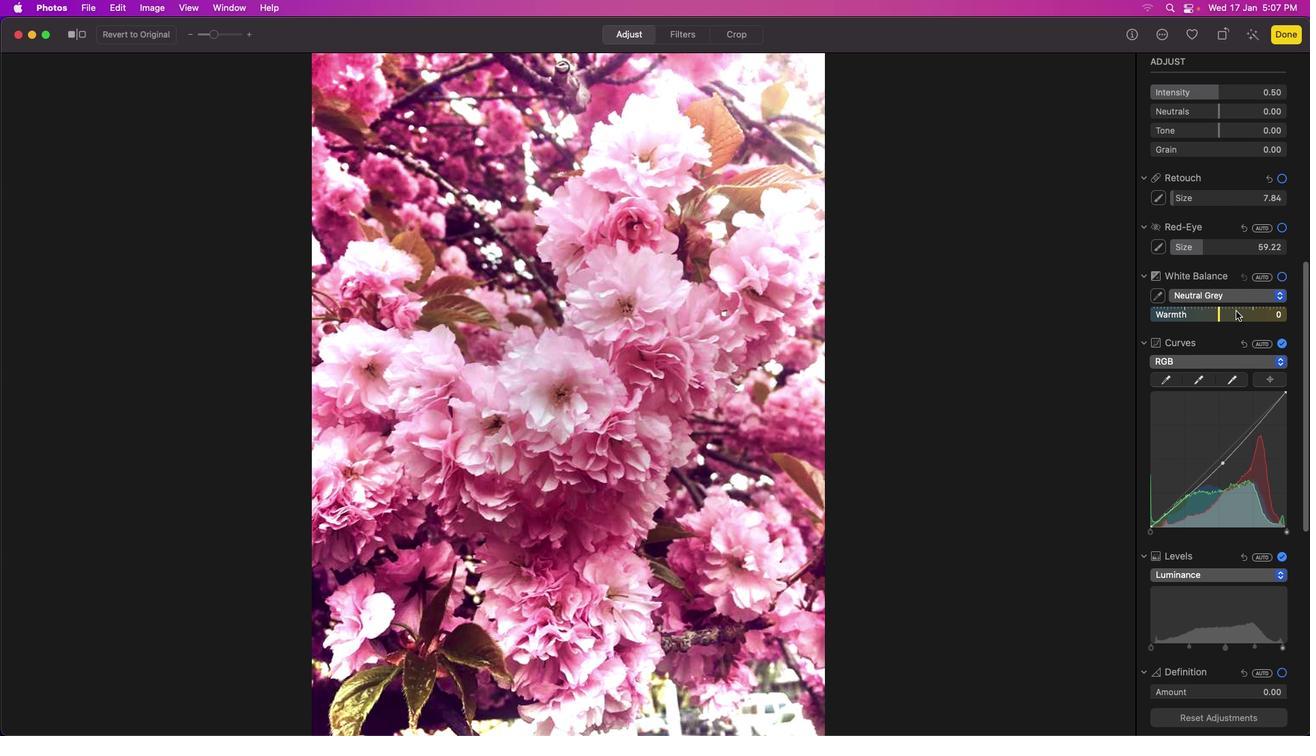 
Action: Mouse scrolled (1230, 315) with delta (115, 9)
Screenshot: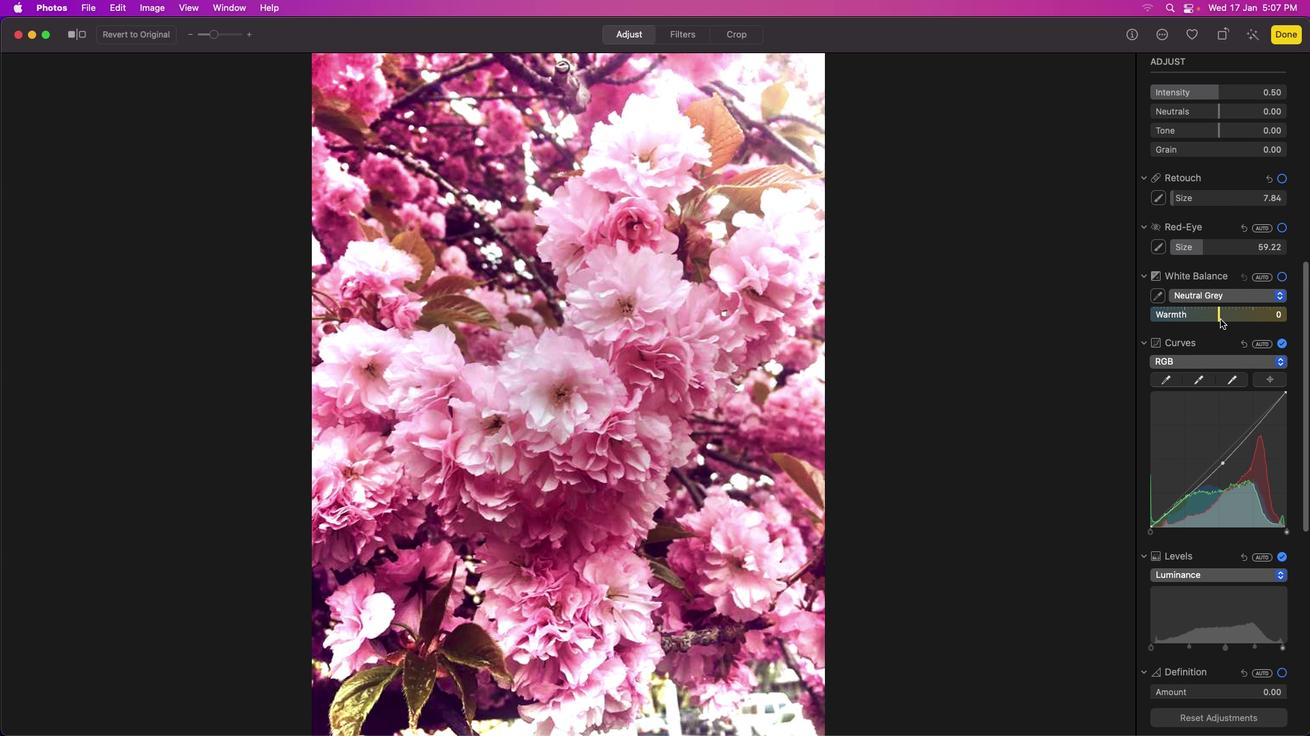 
Action: Mouse scrolled (1230, 315) with delta (115, 9)
Screenshot: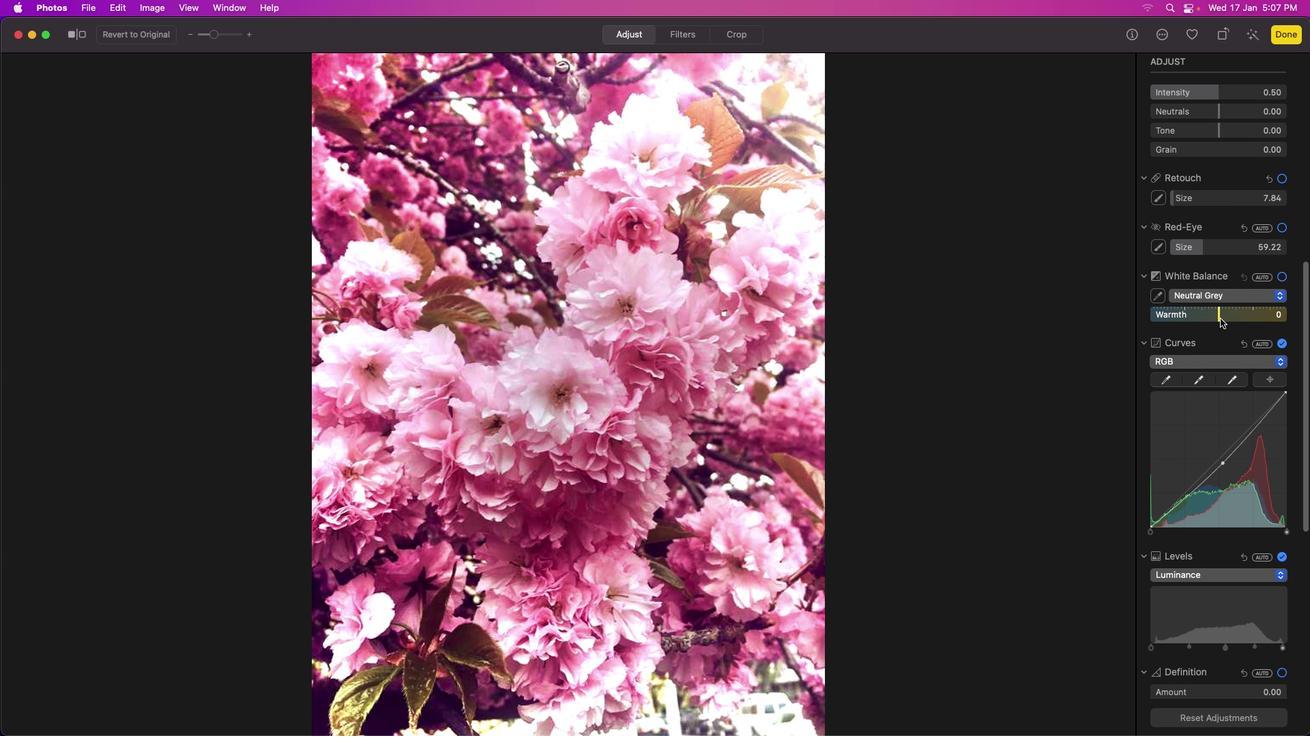 
Action: Mouse moved to (1216, 322)
Screenshot: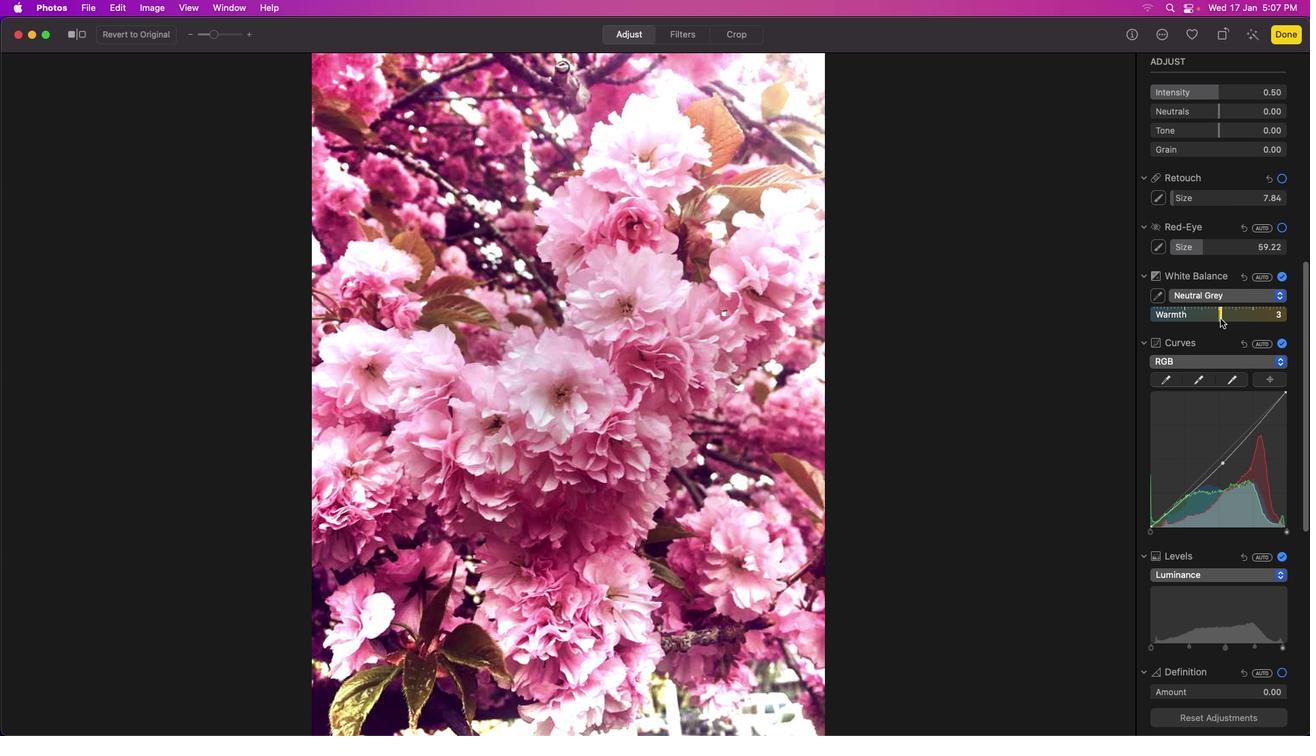 
Action: Mouse pressed left at (1216, 322)
Screenshot: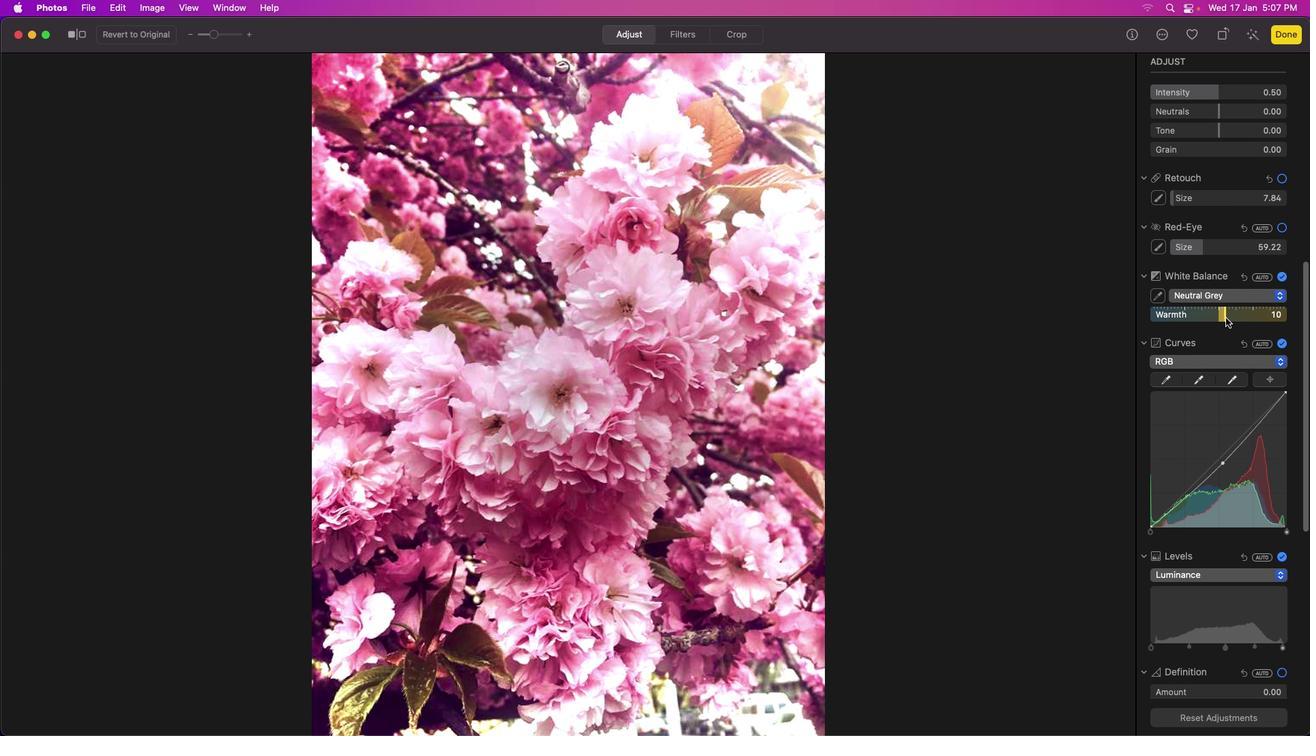 
Action: Mouse moved to (1174, 388)
Screenshot: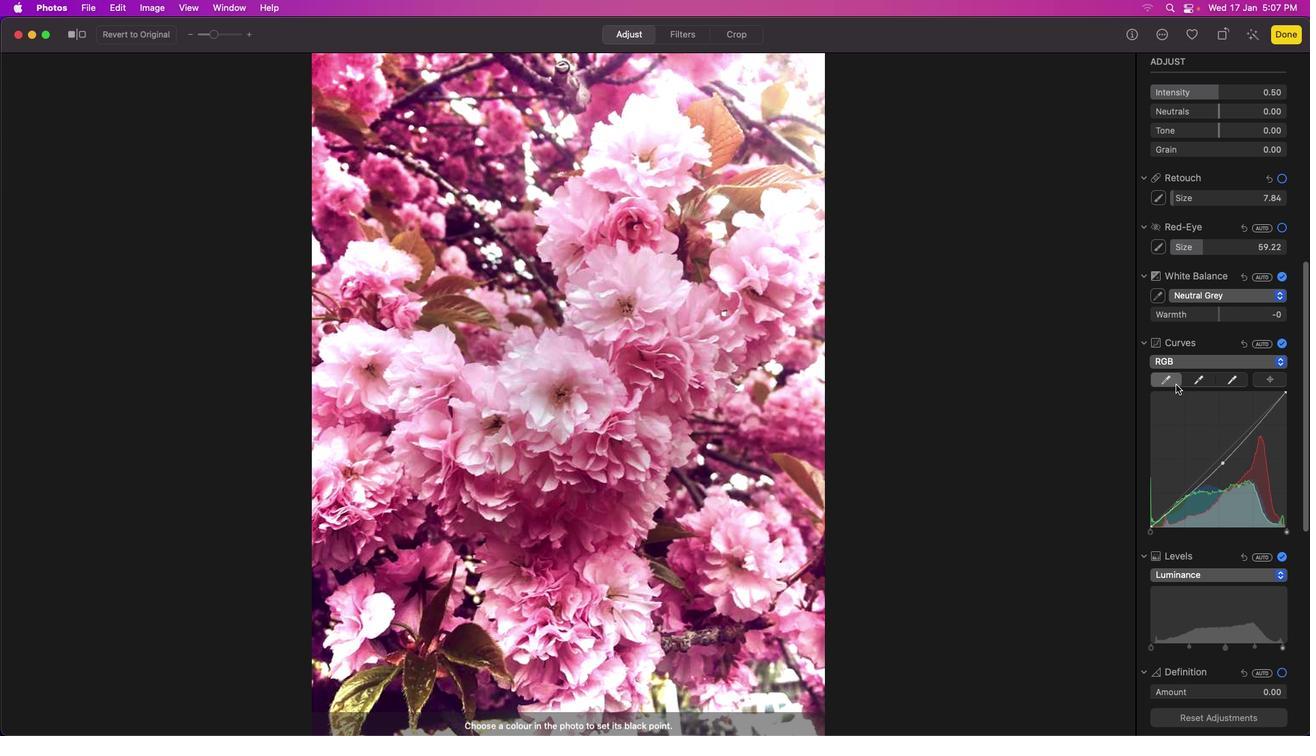 
Action: Mouse pressed left at (1174, 388)
Screenshot: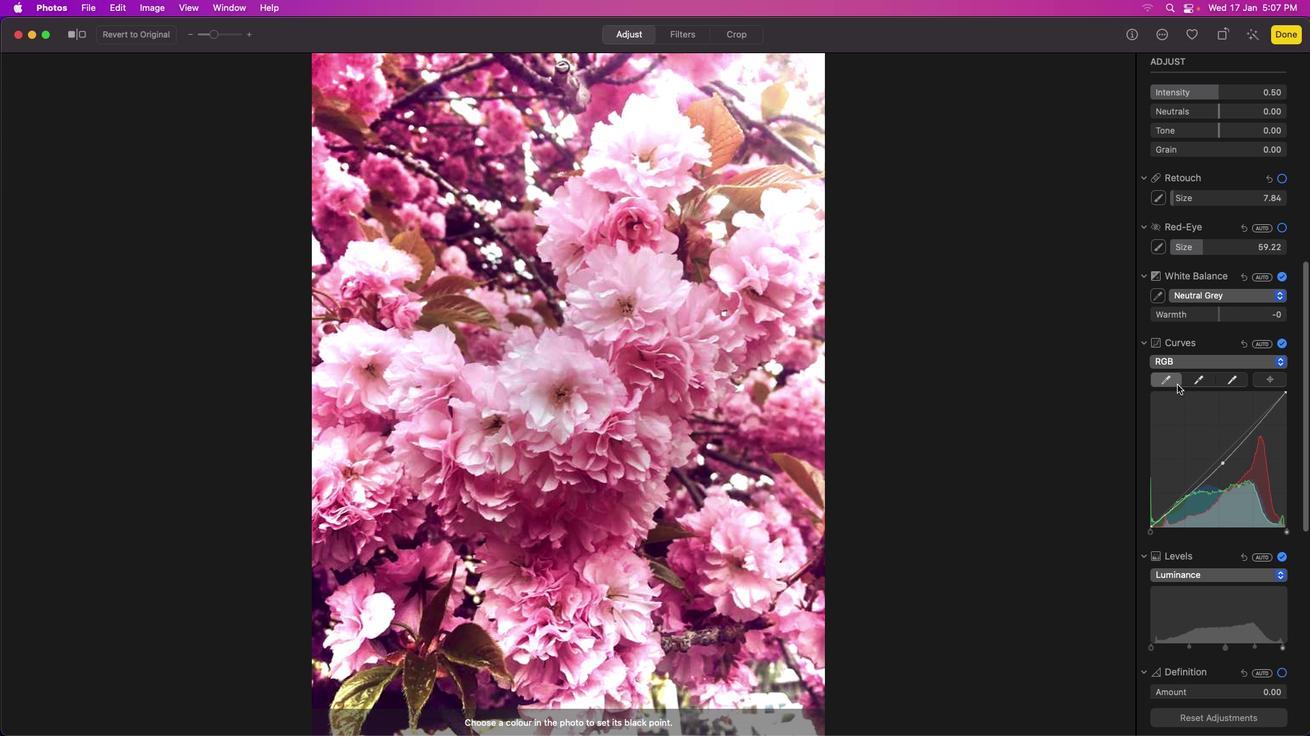 
Action: Mouse moved to (1226, 317)
Screenshot: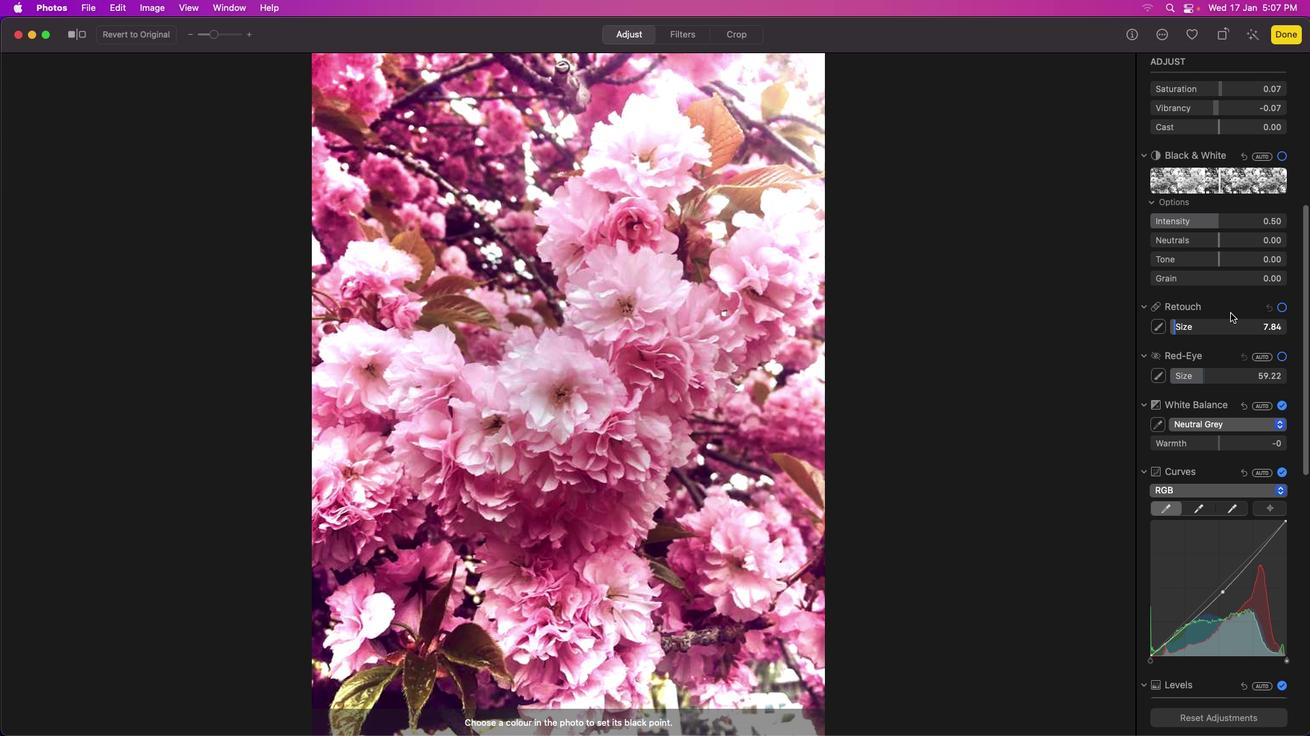 
Action: Mouse scrolled (1226, 317) with delta (115, 9)
Screenshot: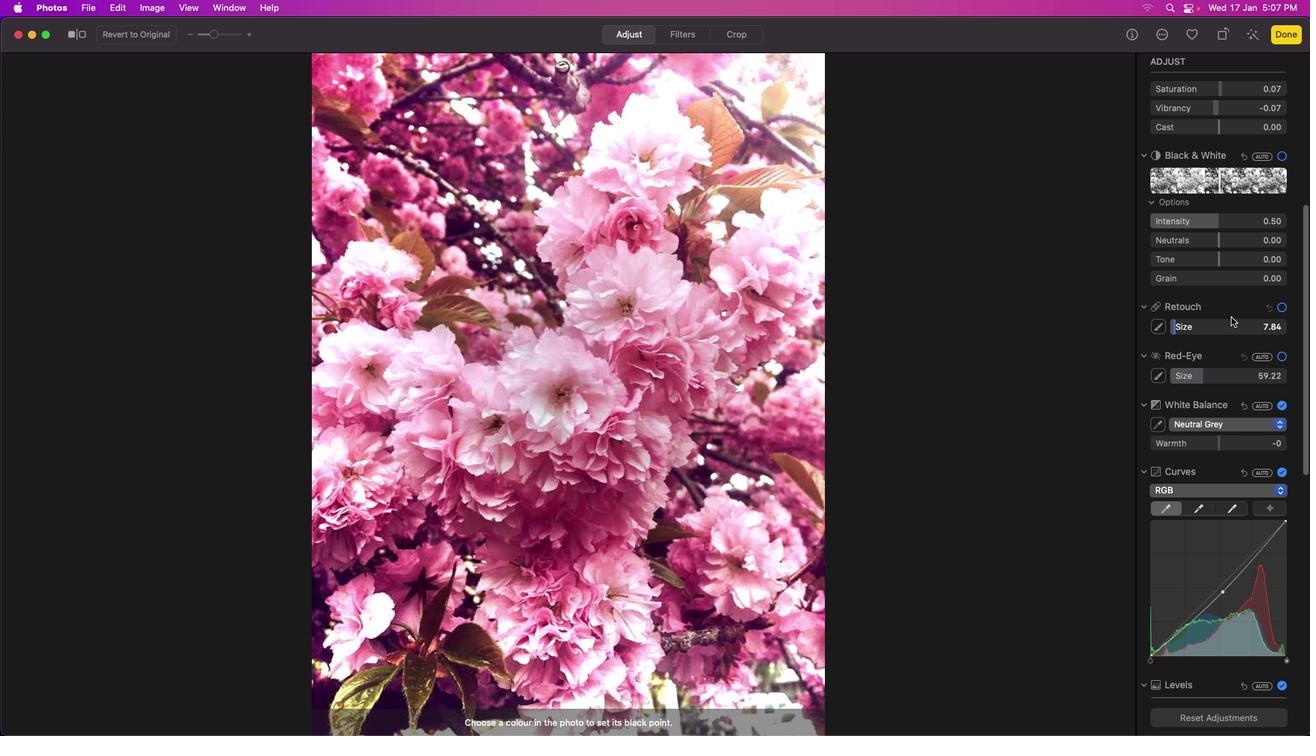 
Action: Mouse scrolled (1226, 317) with delta (115, 9)
Screenshot: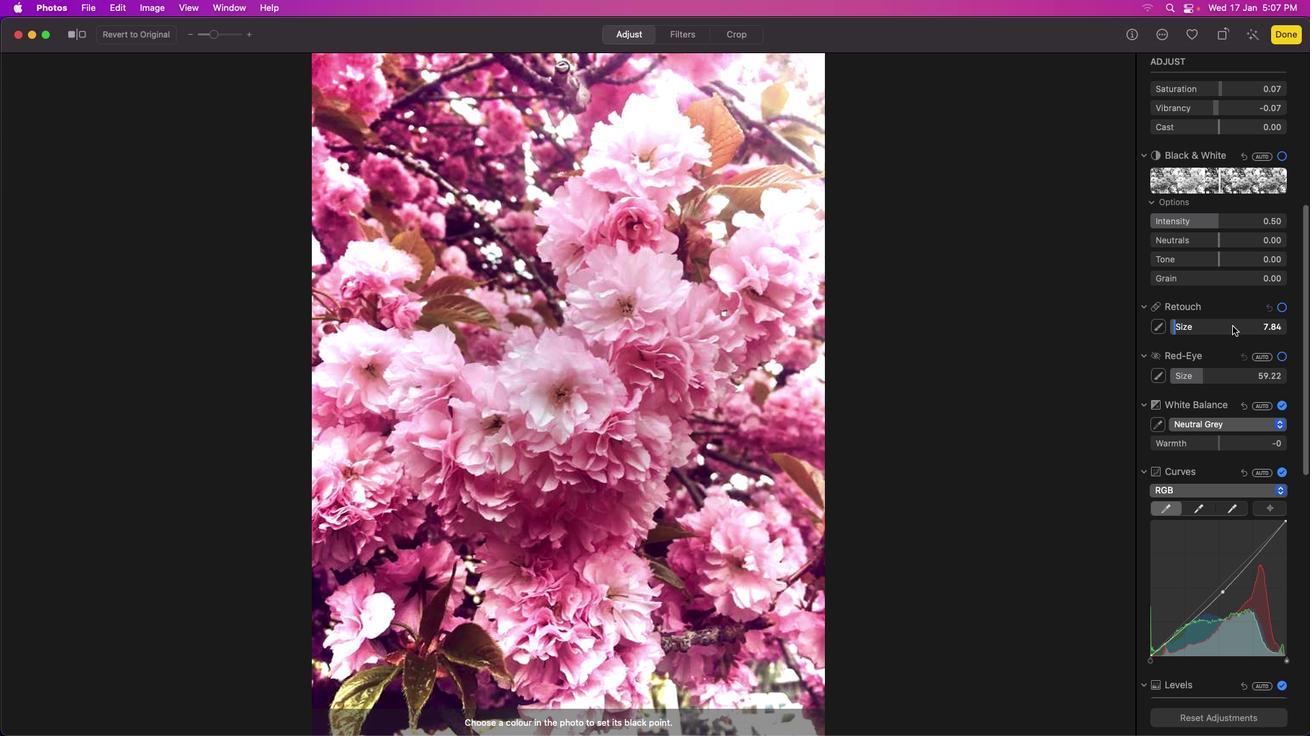 
Action: Mouse scrolled (1226, 317) with delta (115, 10)
Screenshot: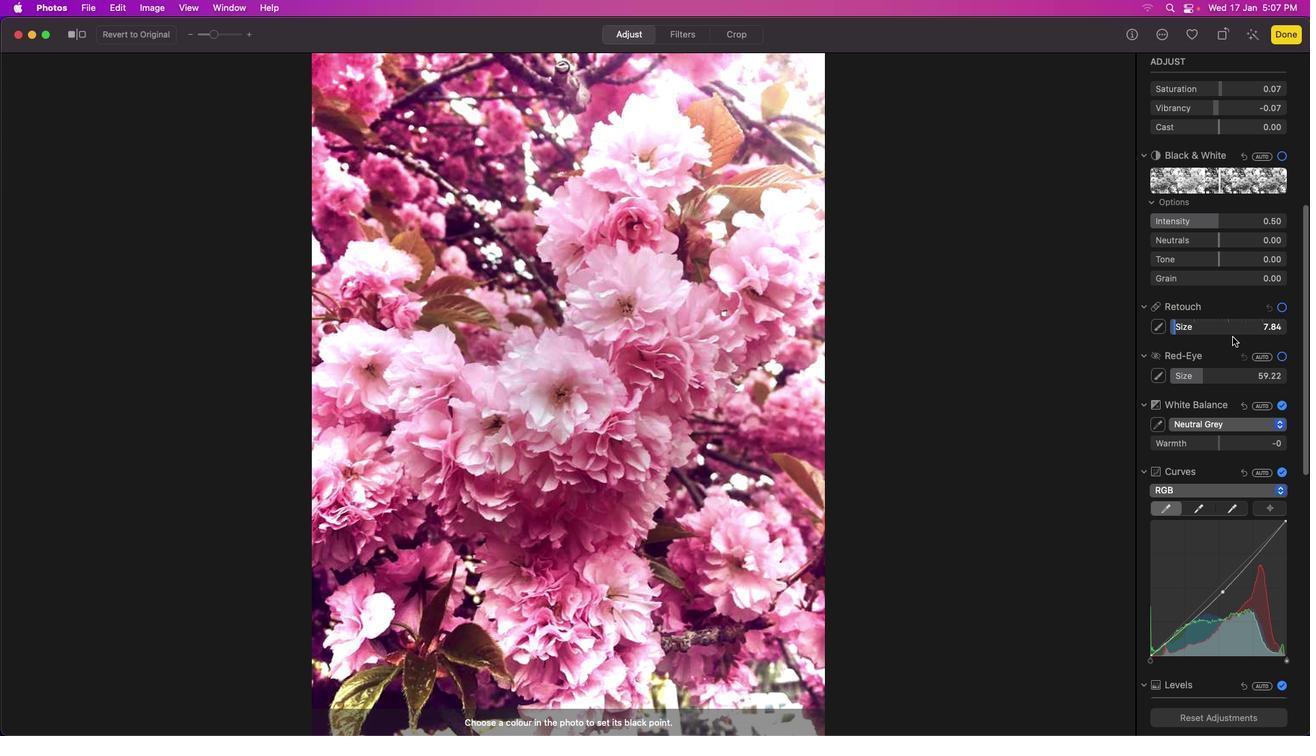 
Action: Mouse scrolled (1226, 317) with delta (115, 11)
Screenshot: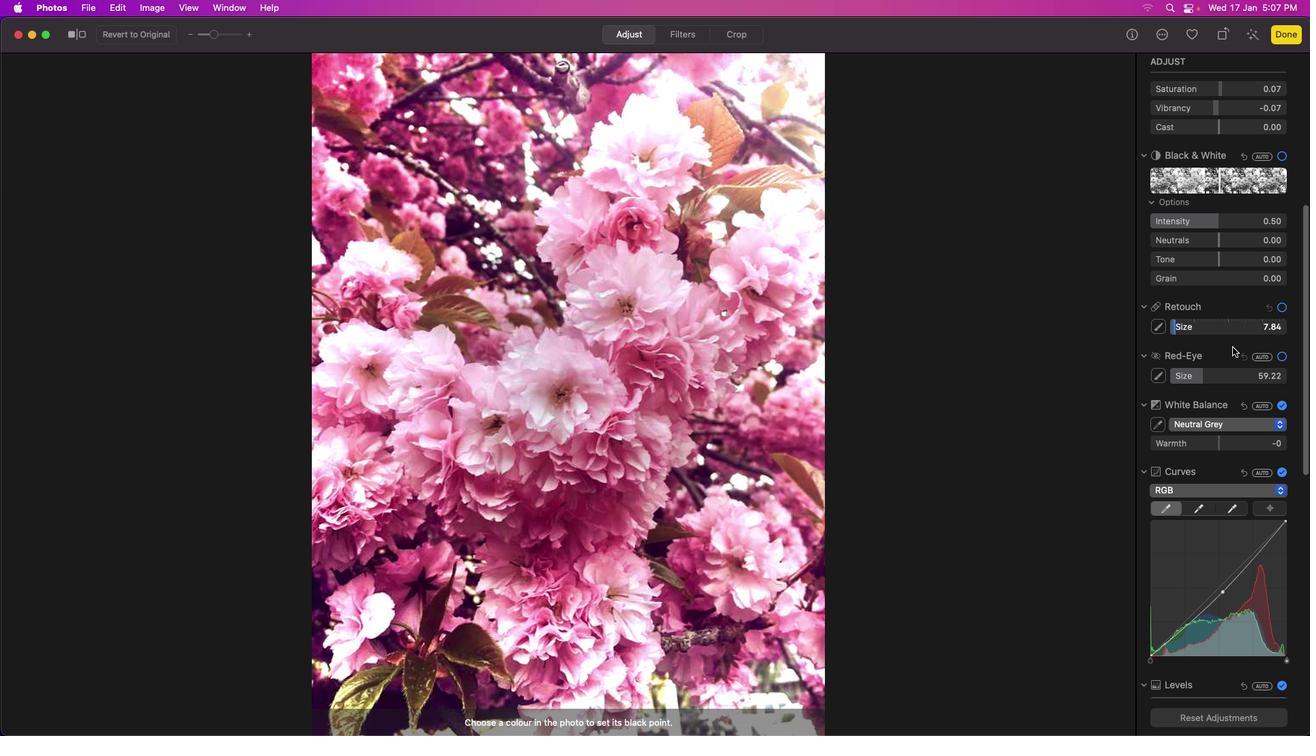 
Action: Mouse scrolled (1226, 317) with delta (115, 12)
Screenshot: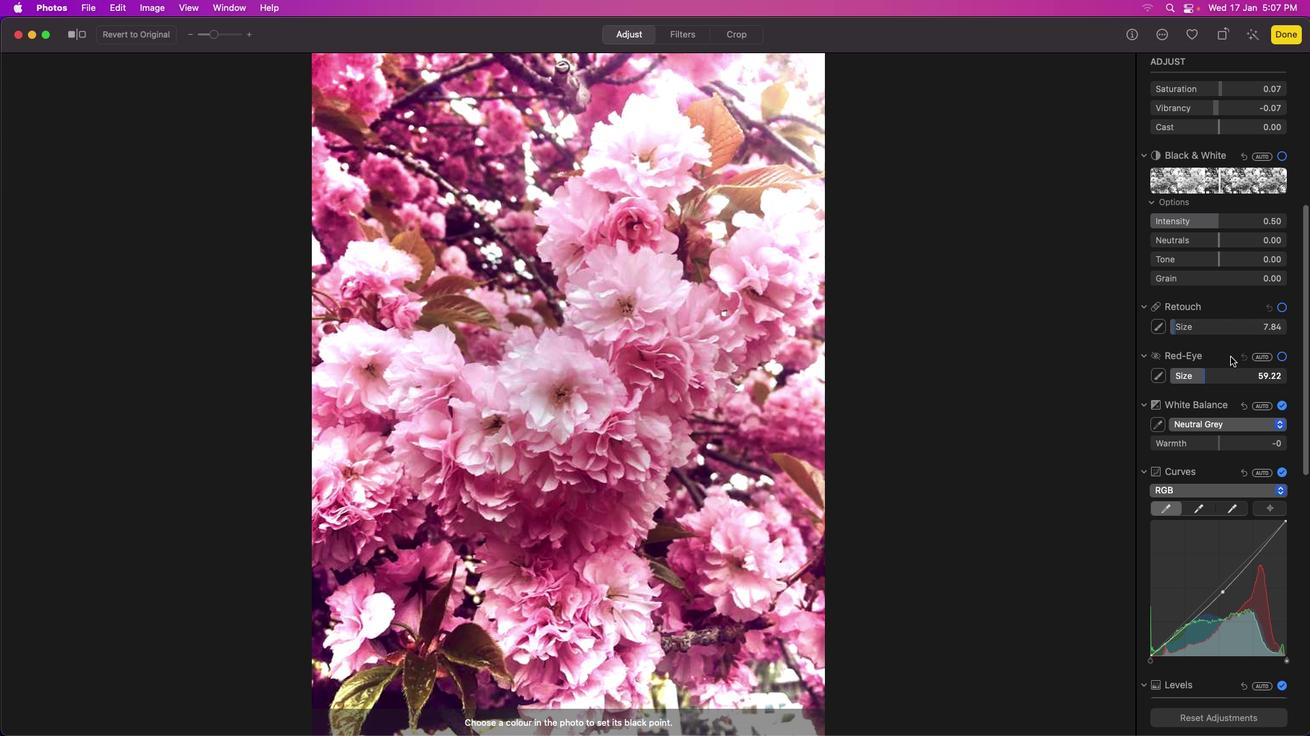 
Action: Mouse scrolled (1226, 317) with delta (115, 11)
Screenshot: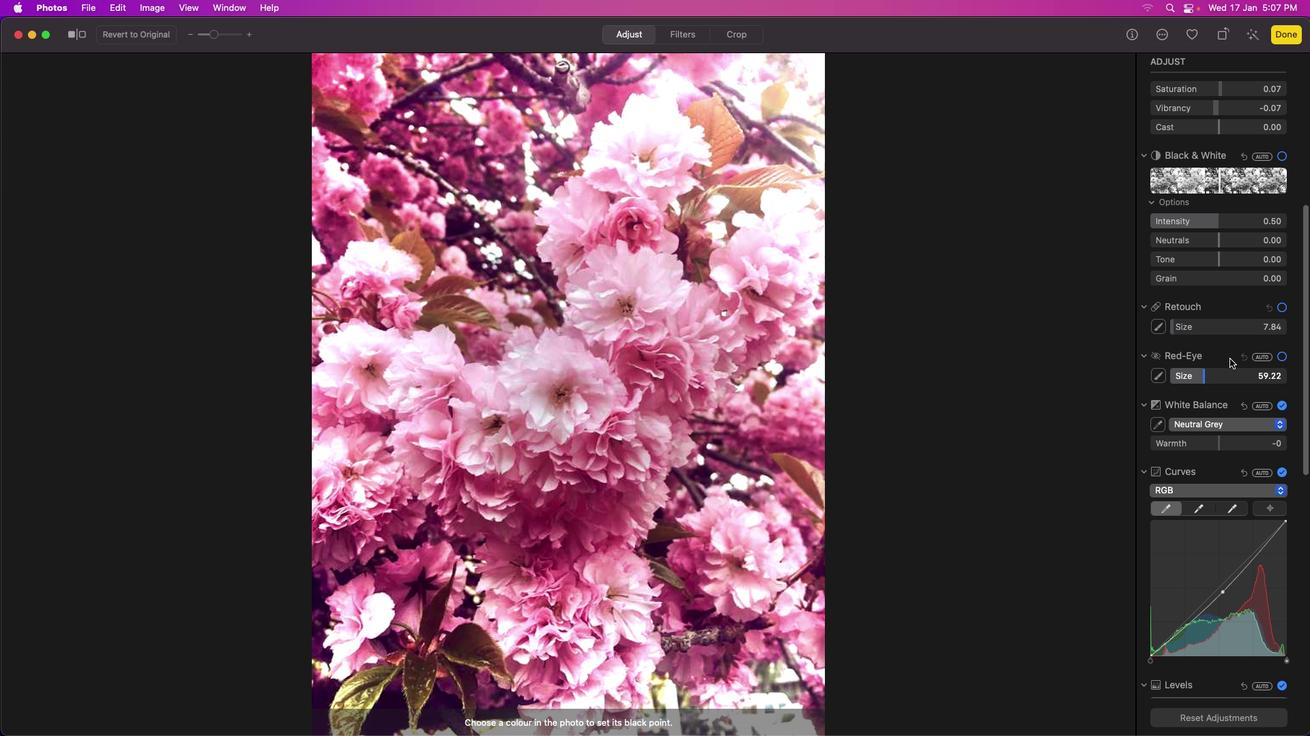 
Action: Mouse moved to (1225, 362)
Screenshot: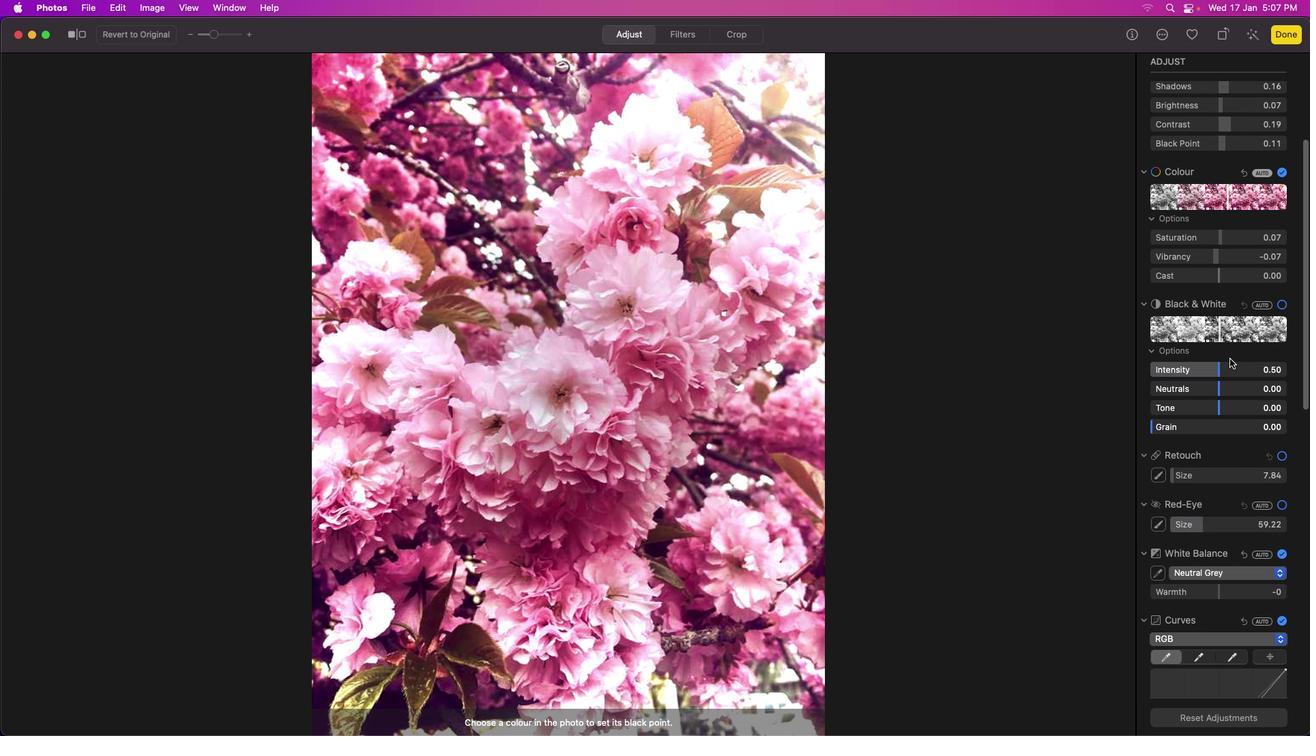 
Action: Mouse scrolled (1225, 362) with delta (115, 9)
Screenshot: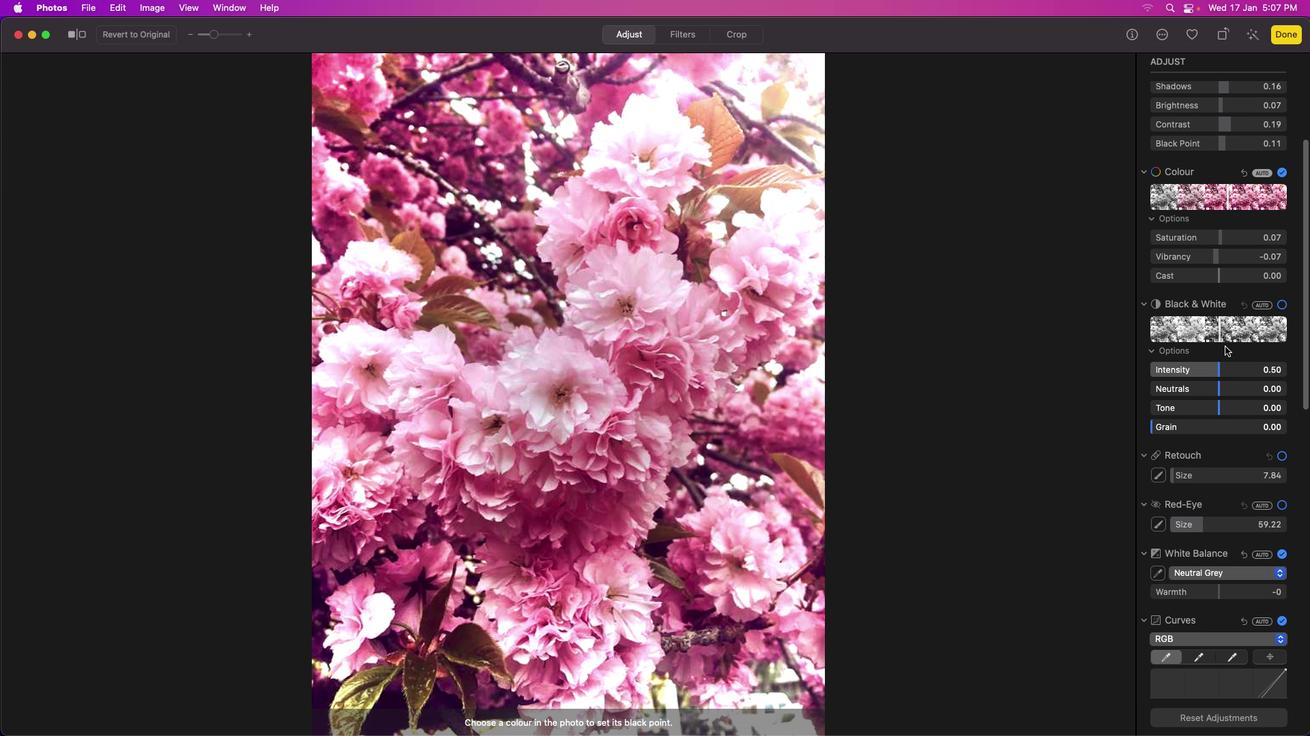 
Action: Mouse scrolled (1225, 362) with delta (115, 9)
Screenshot: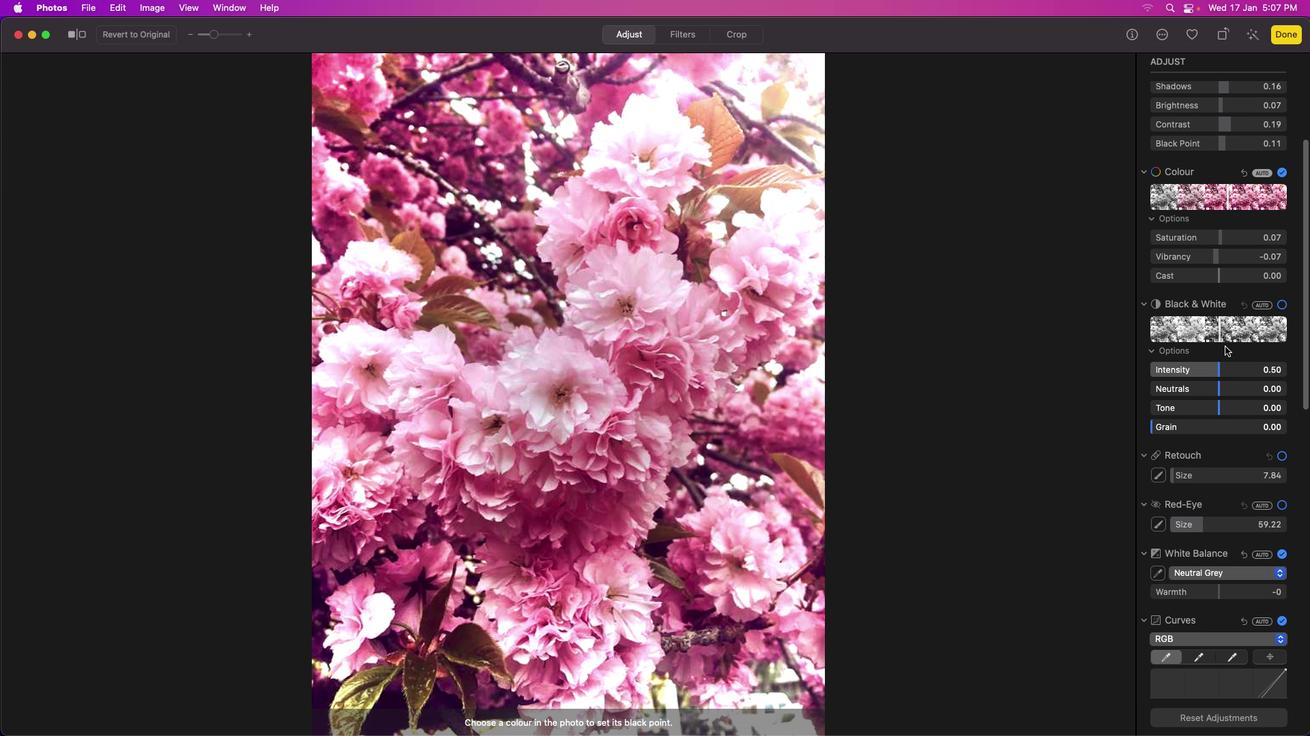 
Action: Mouse scrolled (1225, 362) with delta (115, 10)
Screenshot: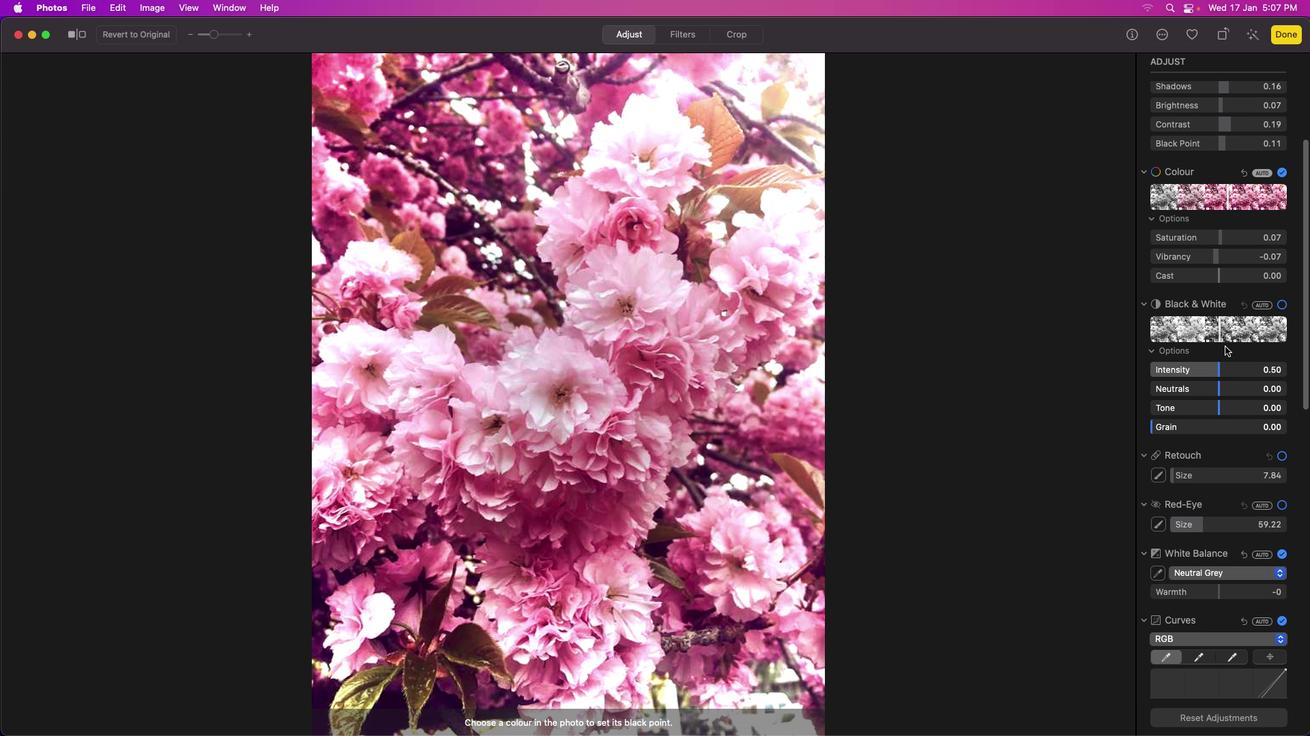 
Action: Mouse scrolled (1225, 362) with delta (115, 12)
Screenshot: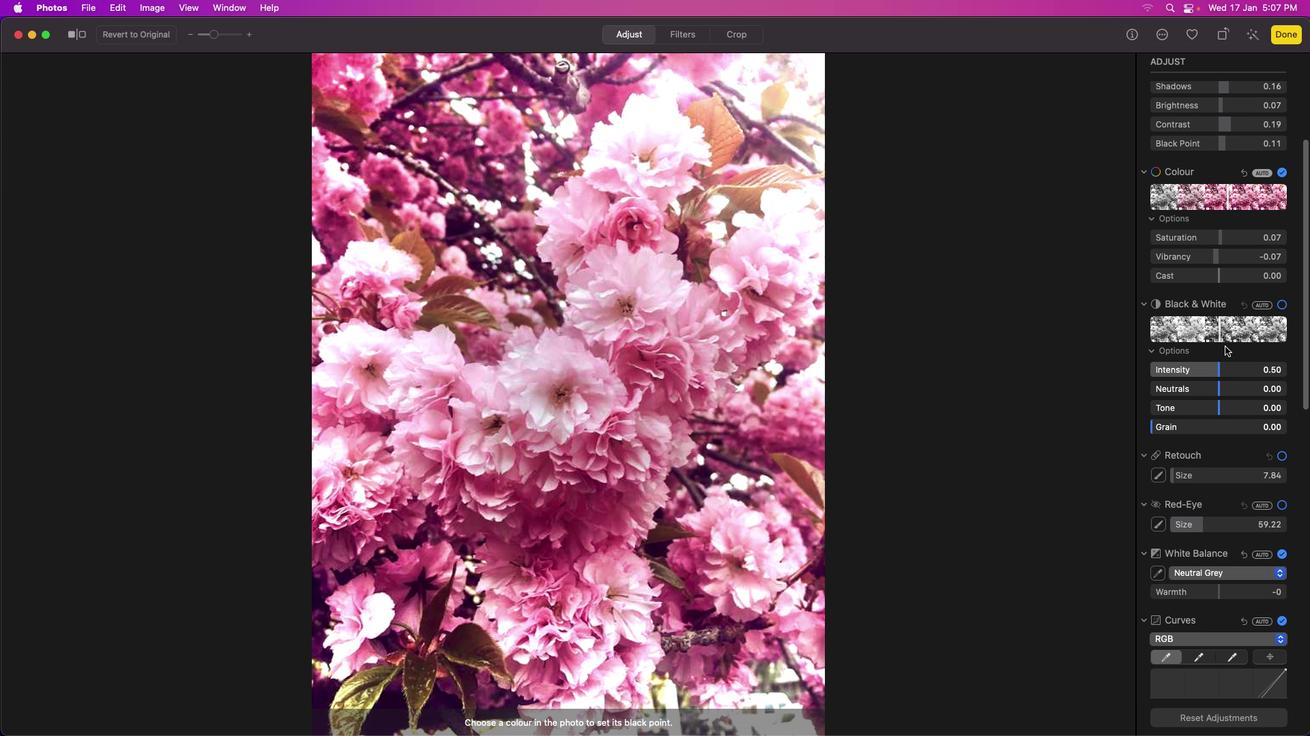
Action: Mouse scrolled (1225, 362) with delta (115, 12)
Screenshot: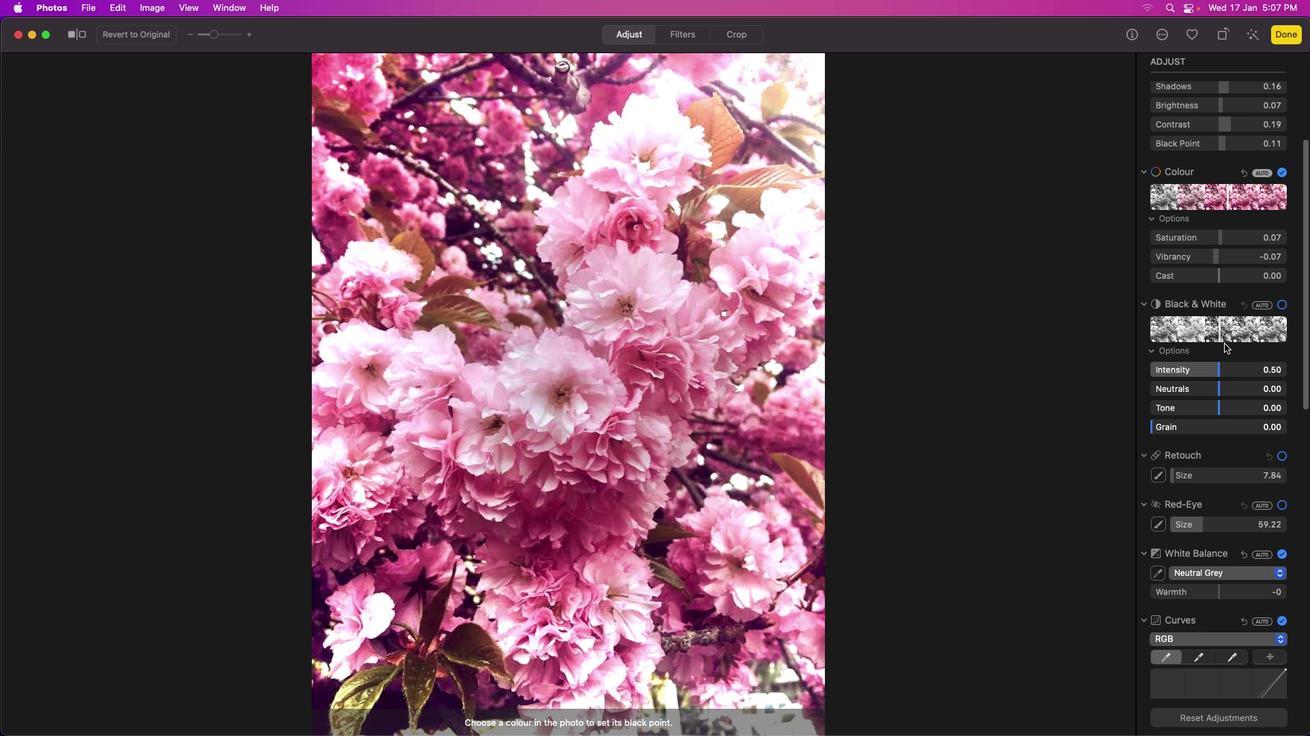 
Action: Mouse scrolled (1225, 362) with delta (115, 12)
Screenshot: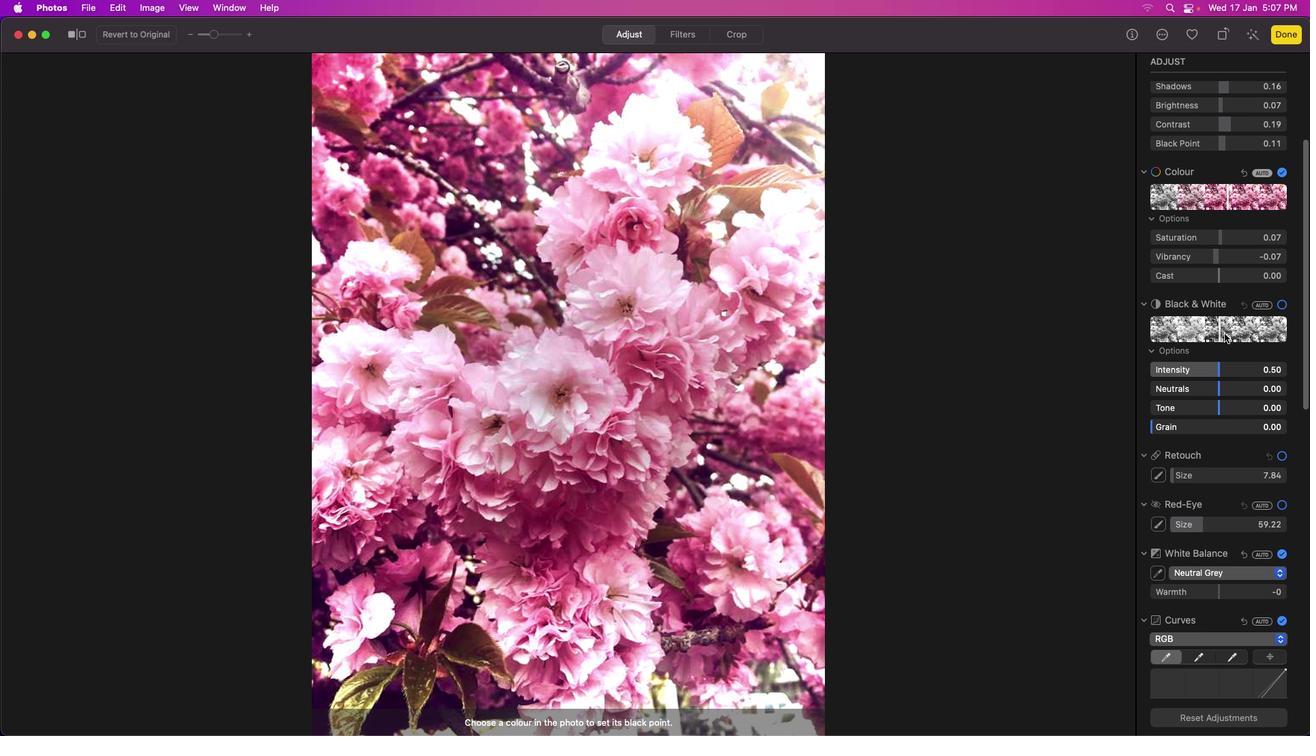 
Action: Mouse moved to (1221, 334)
Screenshot: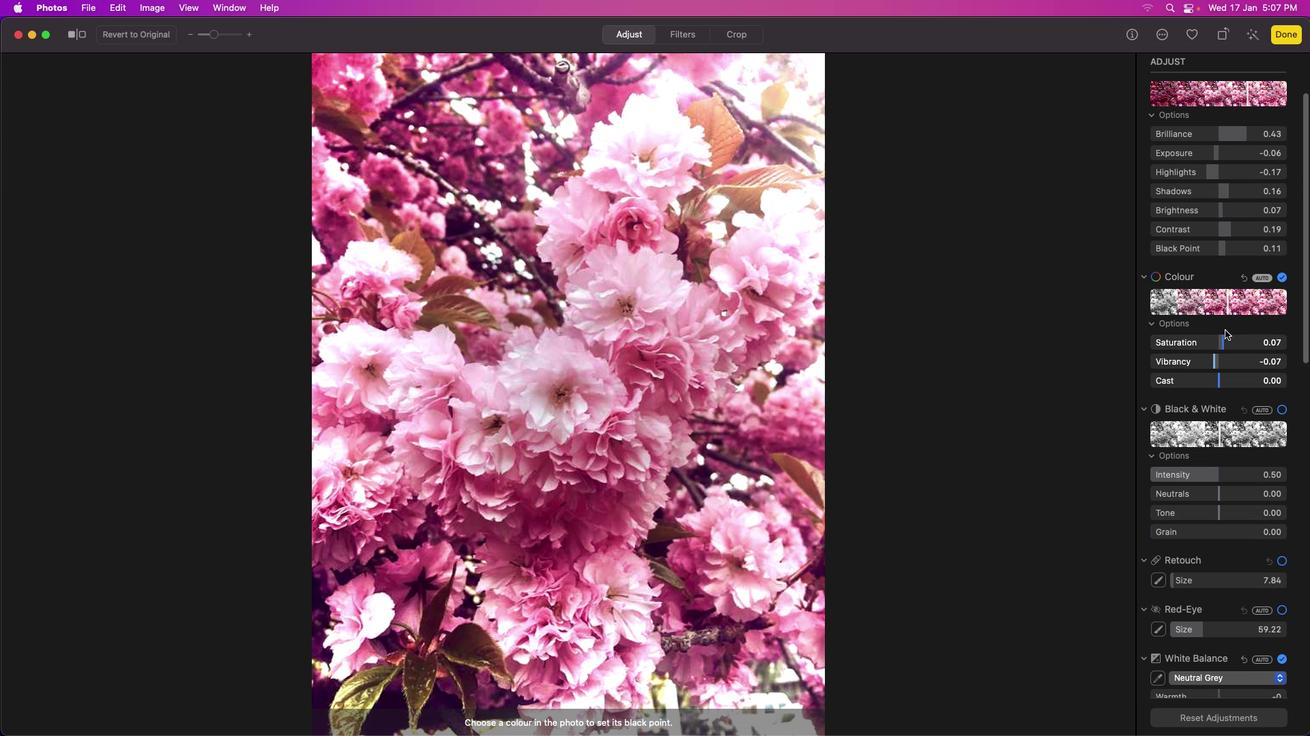 
Action: Mouse scrolled (1221, 334) with delta (115, 9)
Screenshot: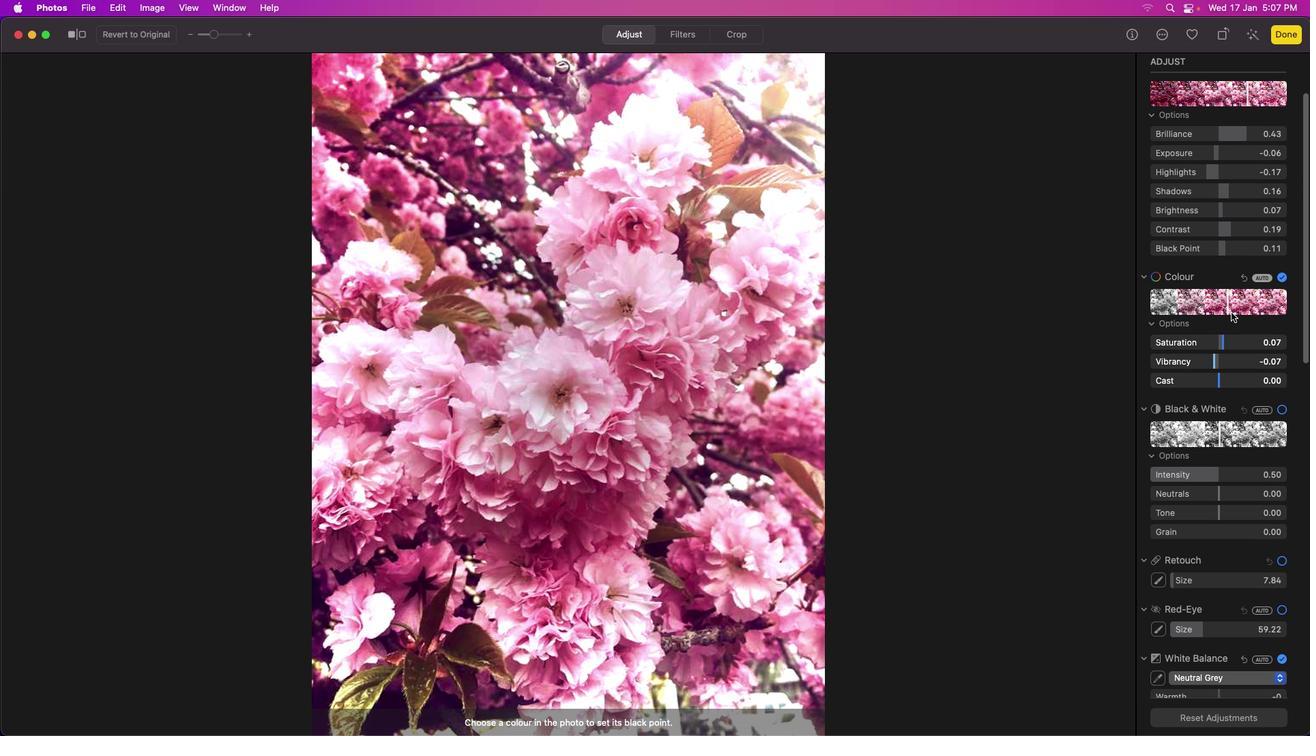 
Action: Mouse scrolled (1221, 334) with delta (115, 9)
Screenshot: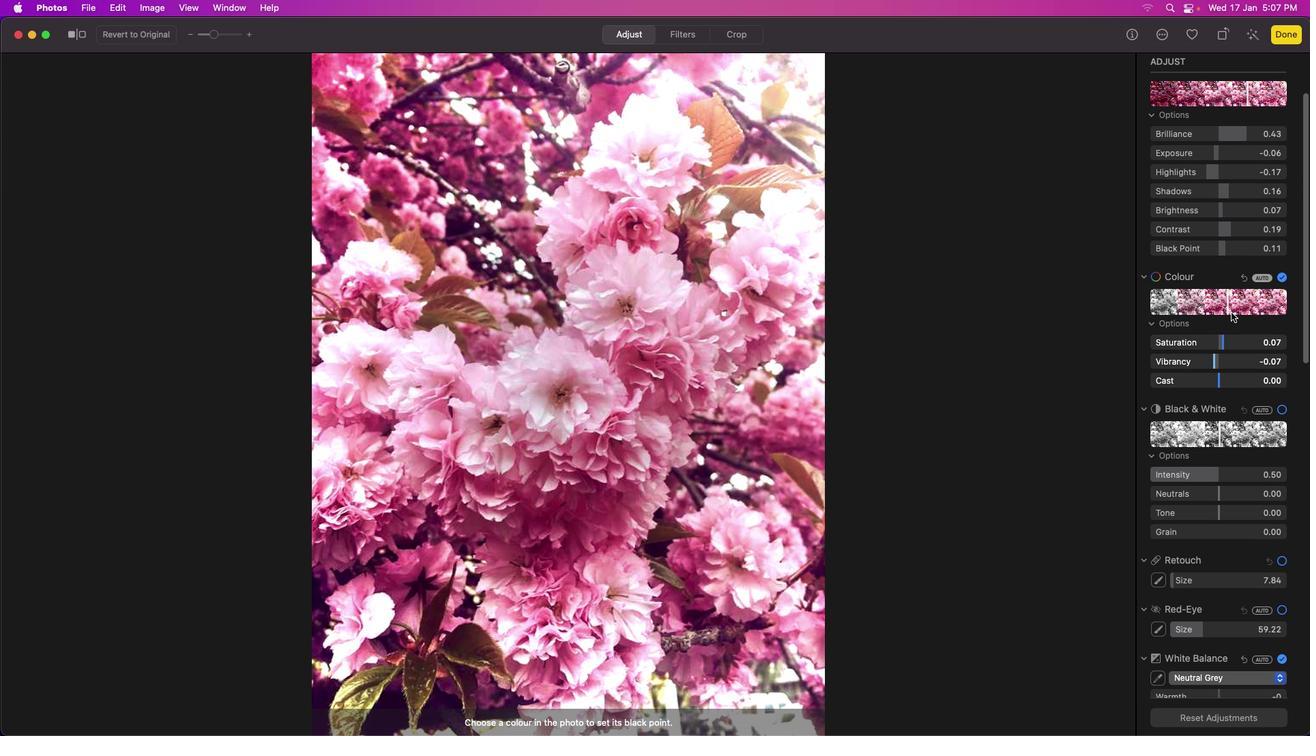 
Action: Mouse scrolled (1221, 334) with delta (115, 10)
Screenshot: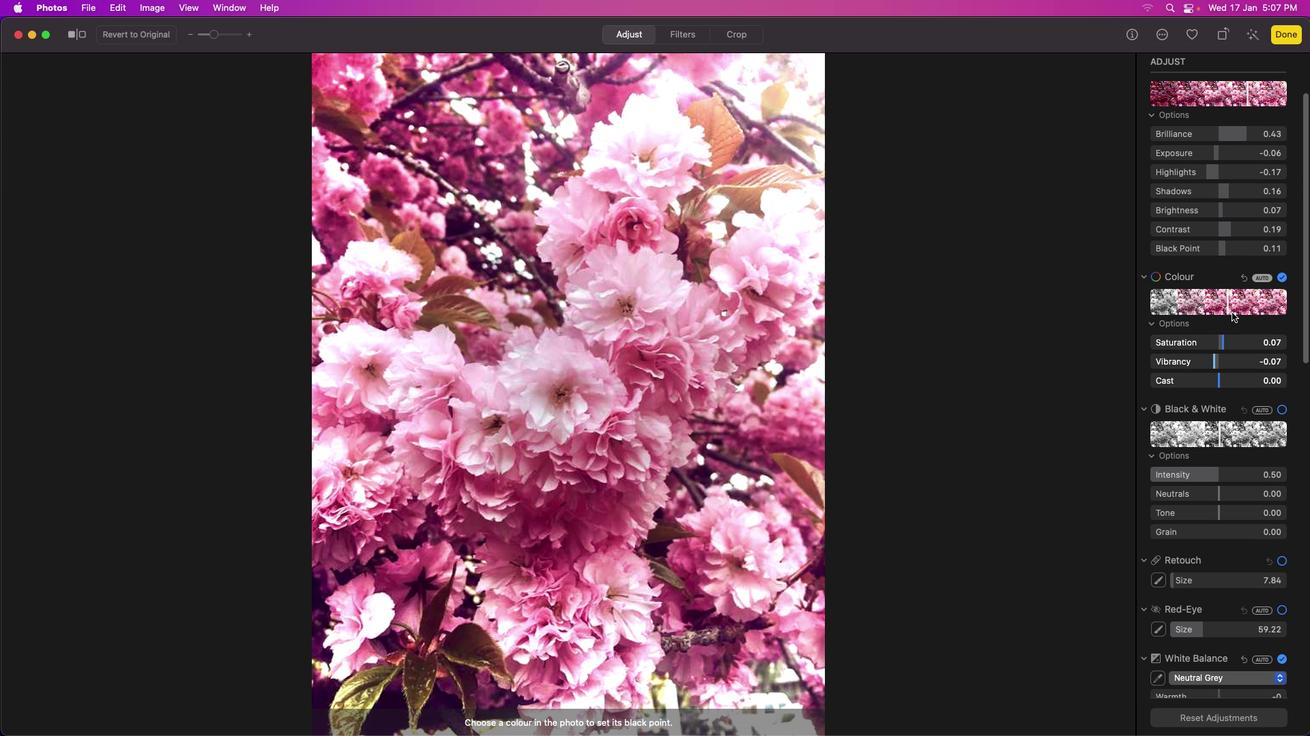 
Action: Mouse scrolled (1221, 334) with delta (115, 12)
Screenshot: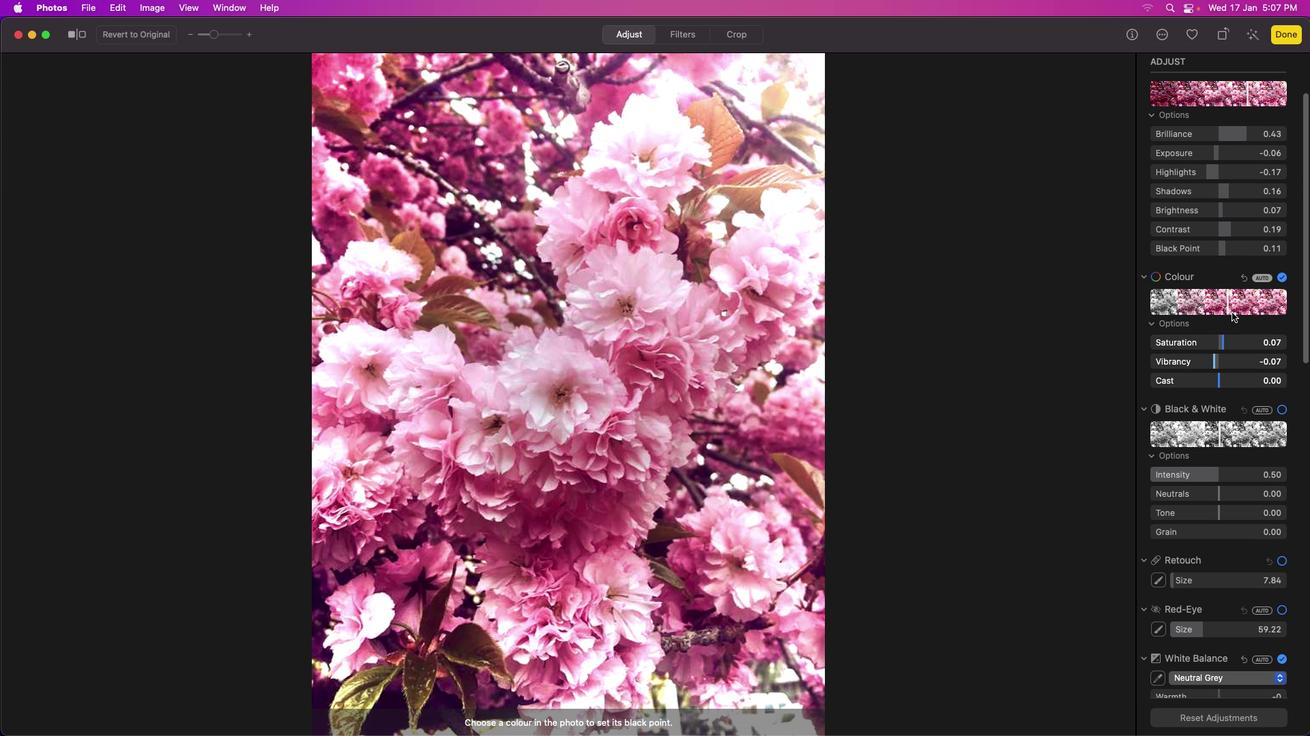 
Action: Mouse scrolled (1221, 334) with delta (115, 12)
Screenshot: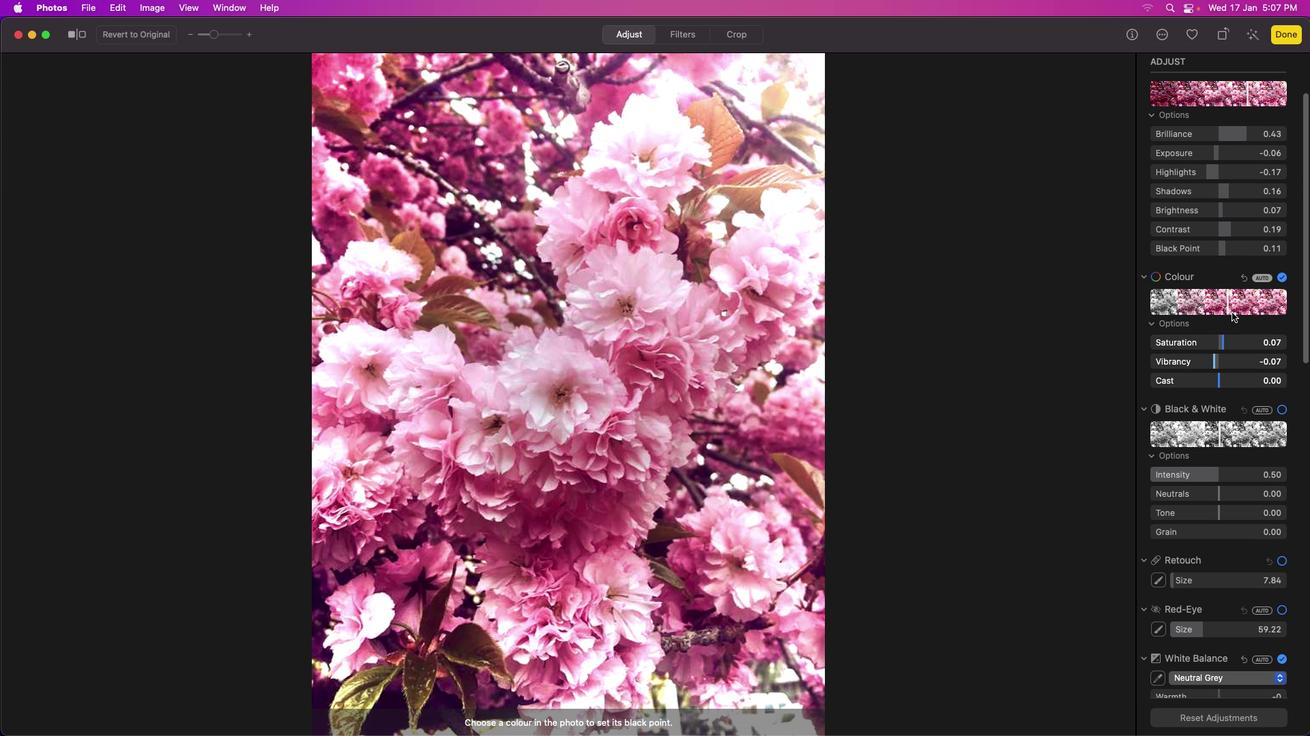 
Action: Mouse moved to (1226, 306)
Screenshot: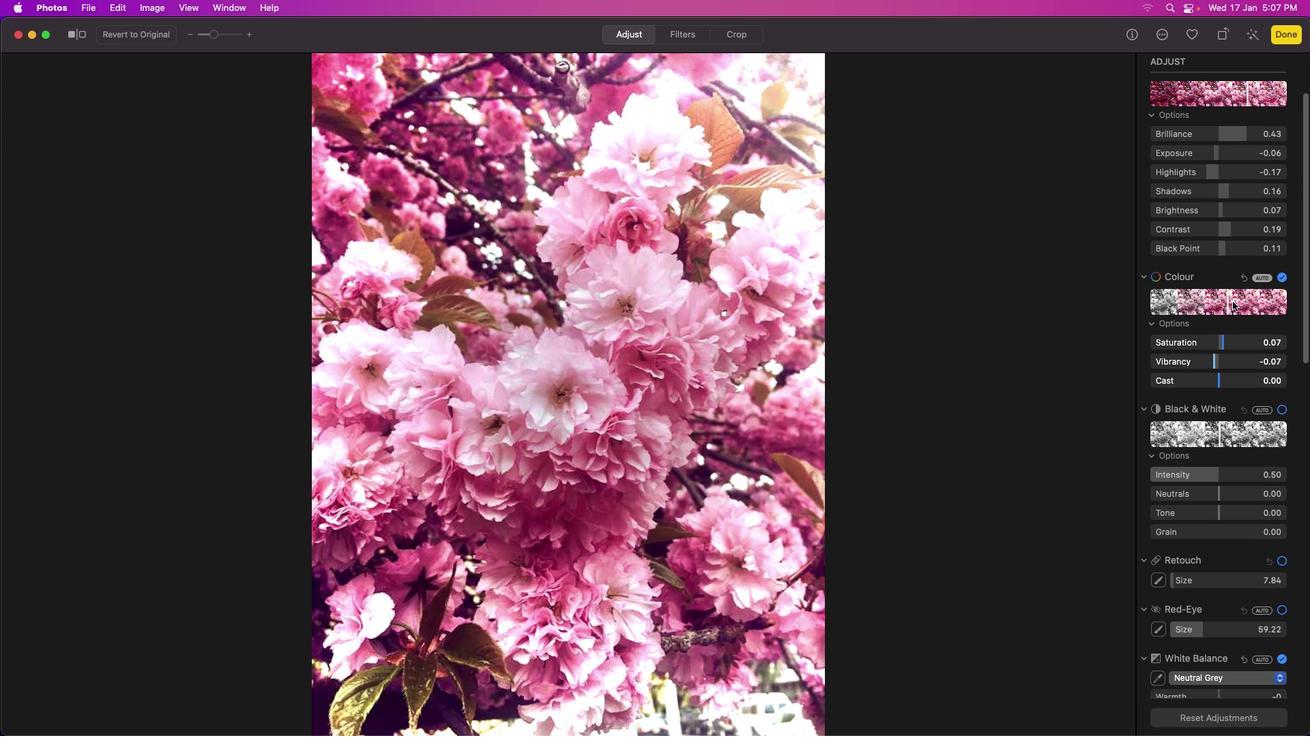 
Action: Mouse pressed left at (1226, 306)
Screenshot: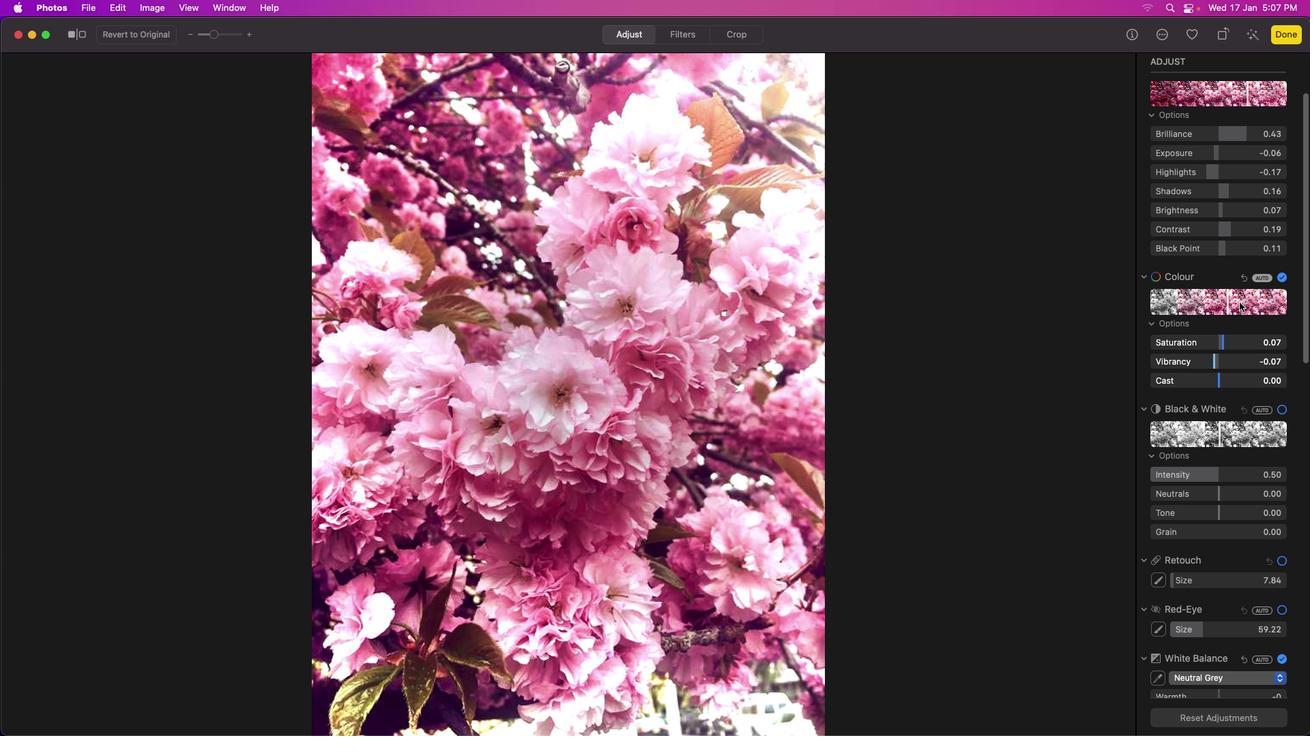 
Action: Mouse moved to (1224, 303)
Screenshot: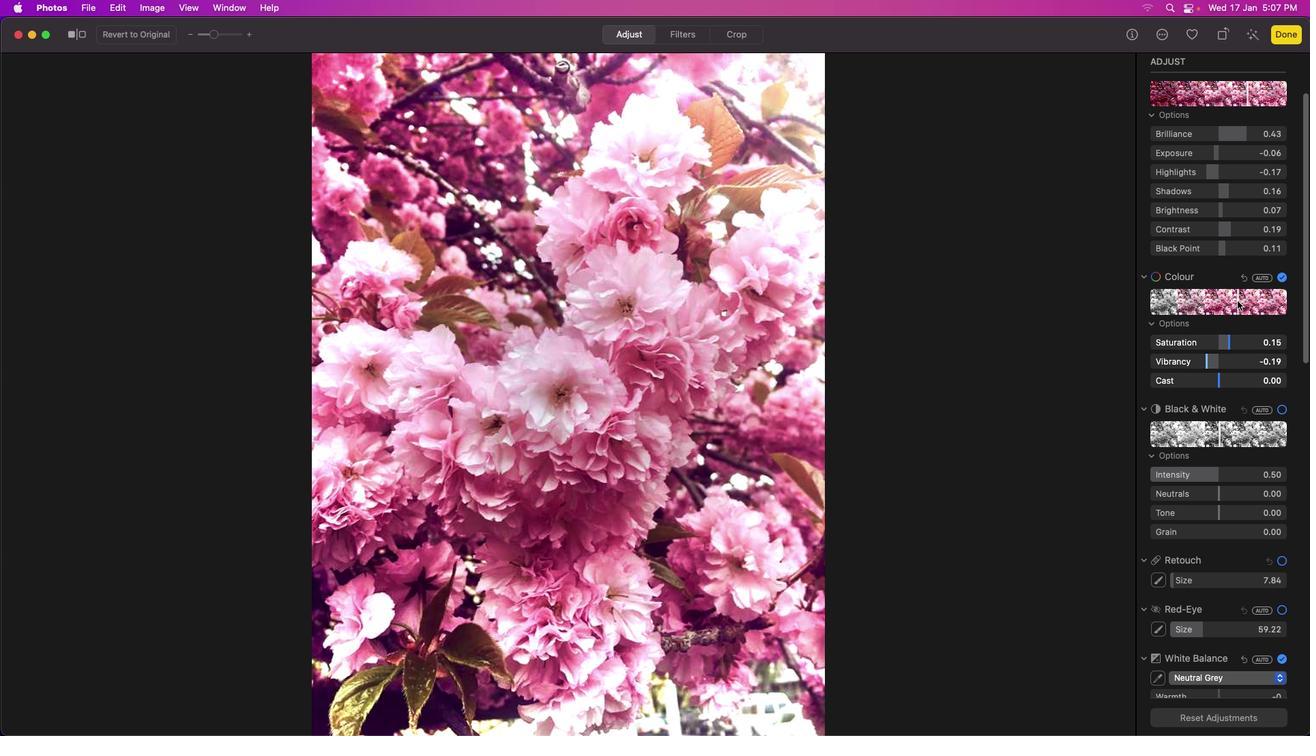
Action: Mouse pressed left at (1224, 303)
Screenshot: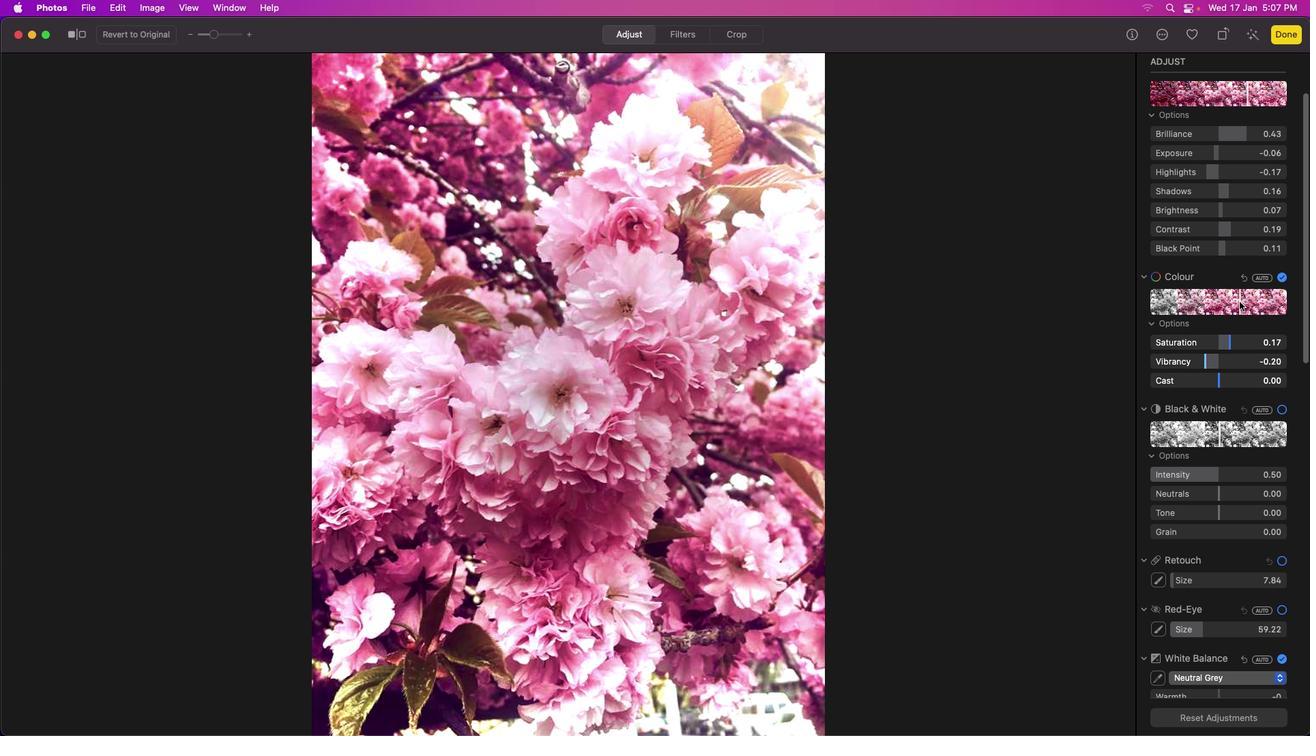 
Action: Mouse moved to (1202, 362)
Screenshot: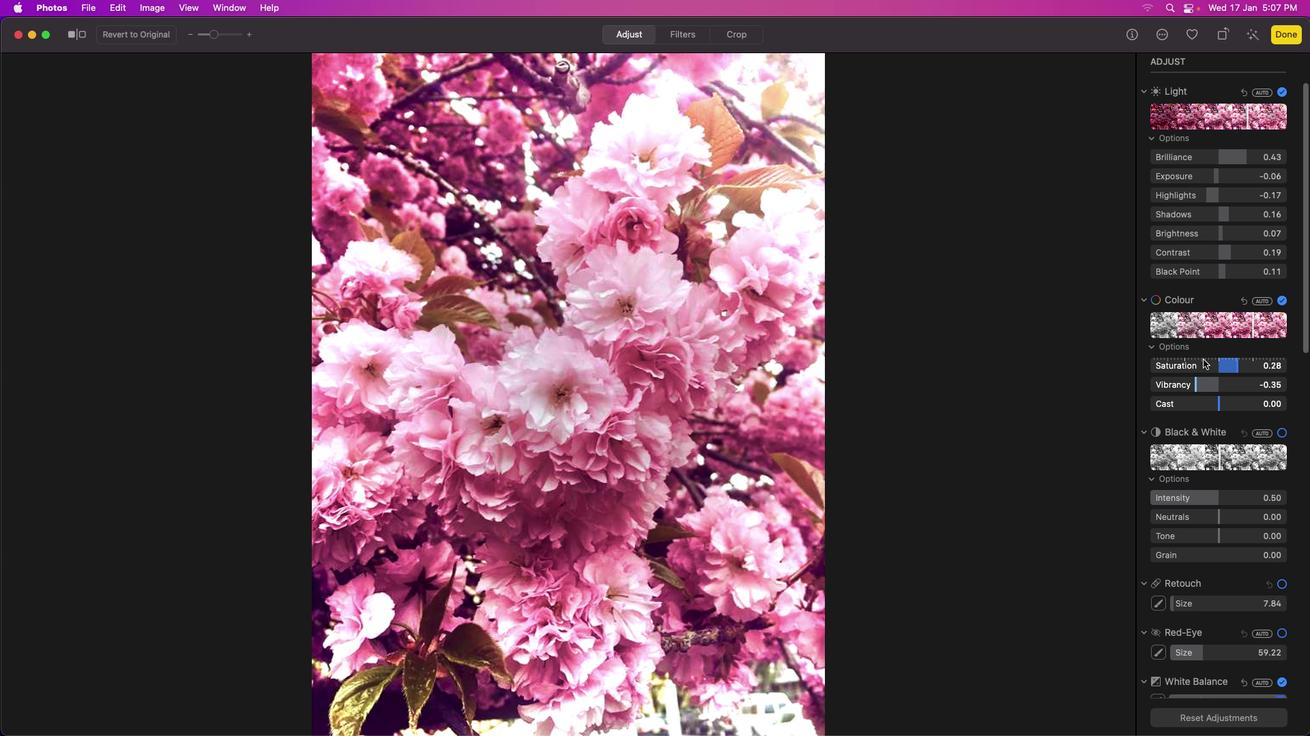 
Action: Mouse scrolled (1202, 362) with delta (115, 9)
Screenshot: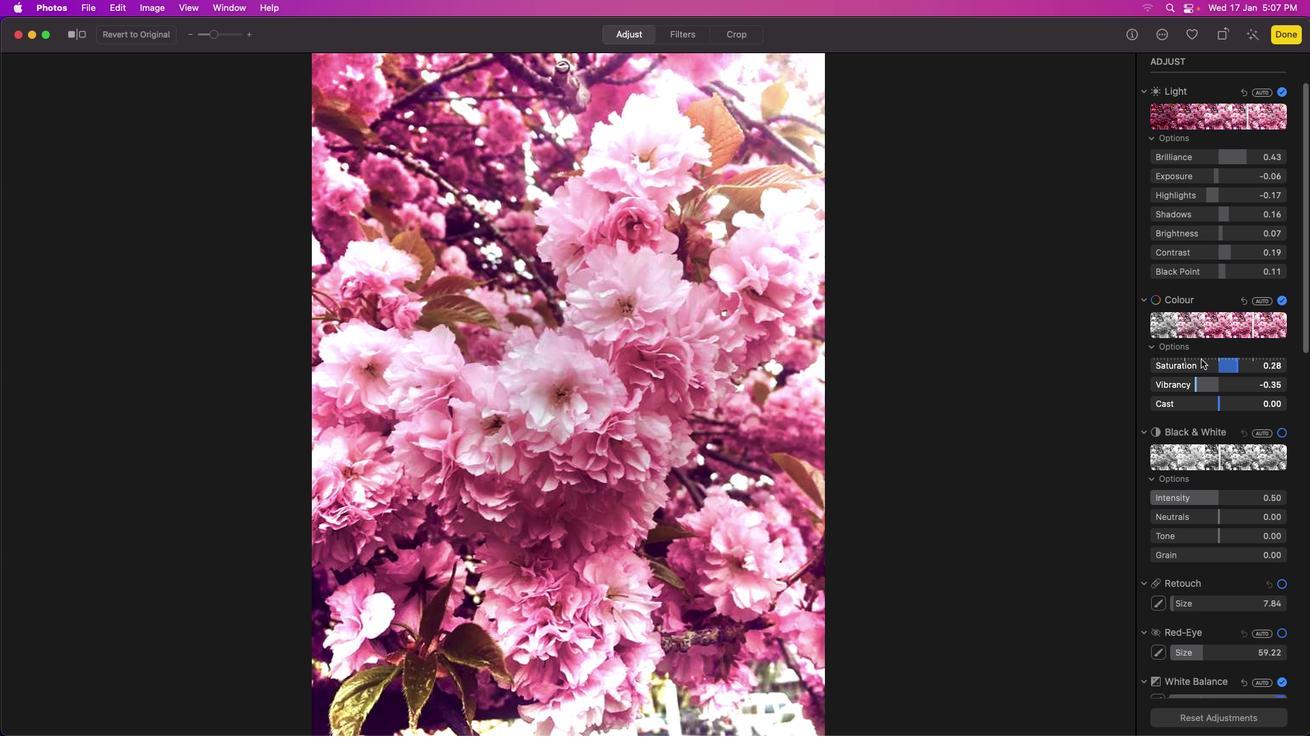 
Action: Mouse scrolled (1202, 362) with delta (115, 9)
Screenshot: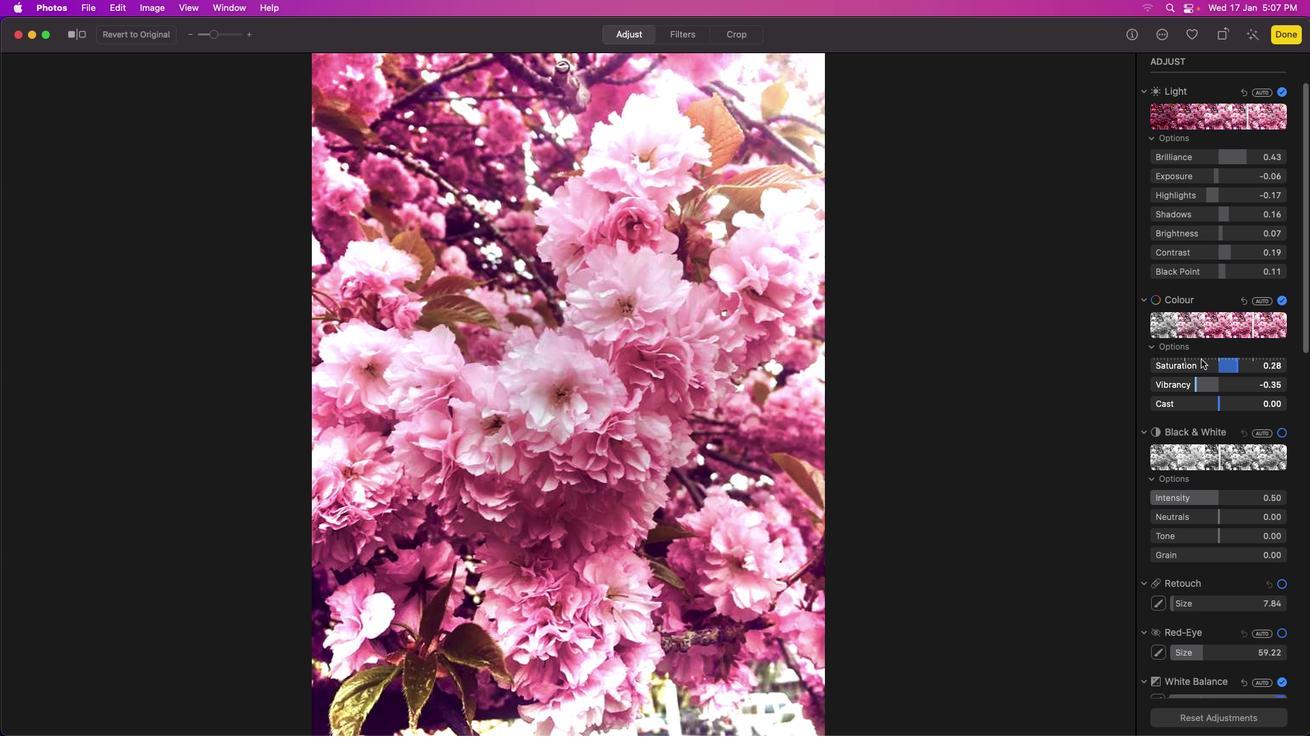 
Action: Mouse scrolled (1202, 362) with delta (115, 9)
Screenshot: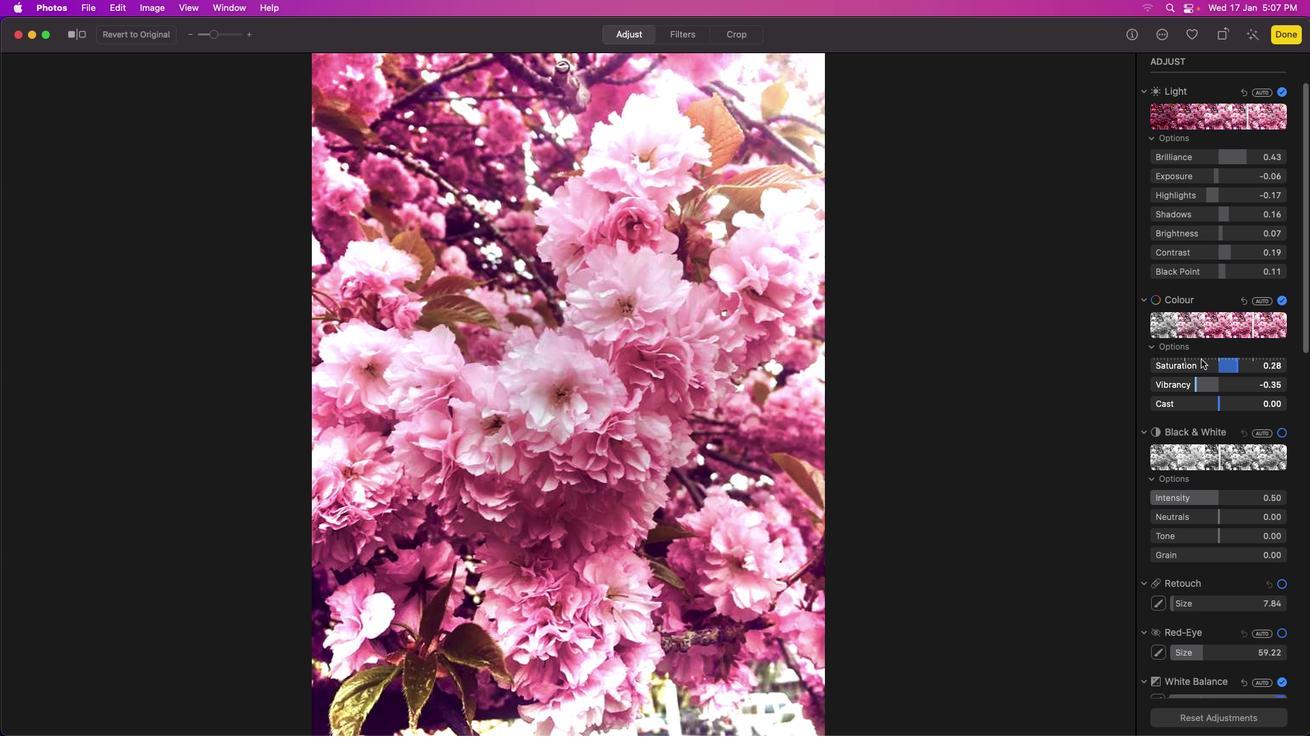 
Action: Mouse scrolled (1202, 362) with delta (115, 10)
Screenshot: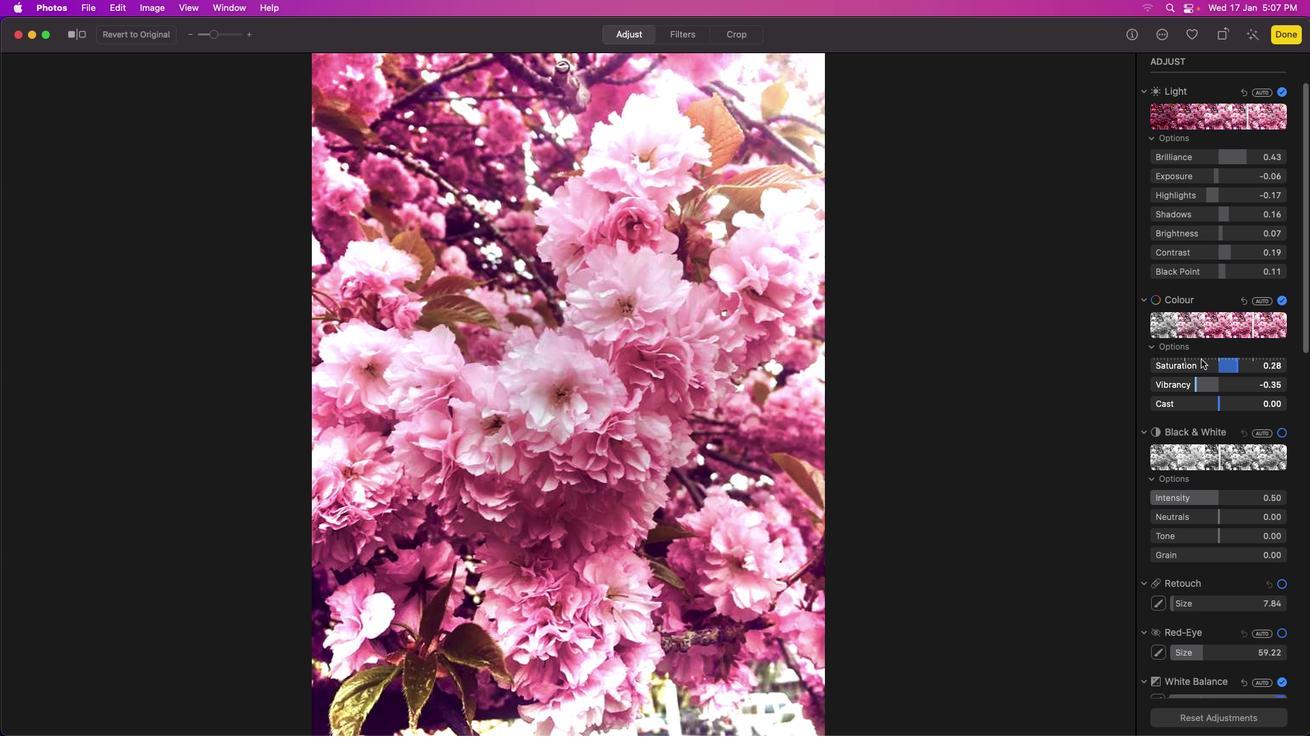
Action: Mouse scrolled (1202, 362) with delta (115, 9)
Screenshot: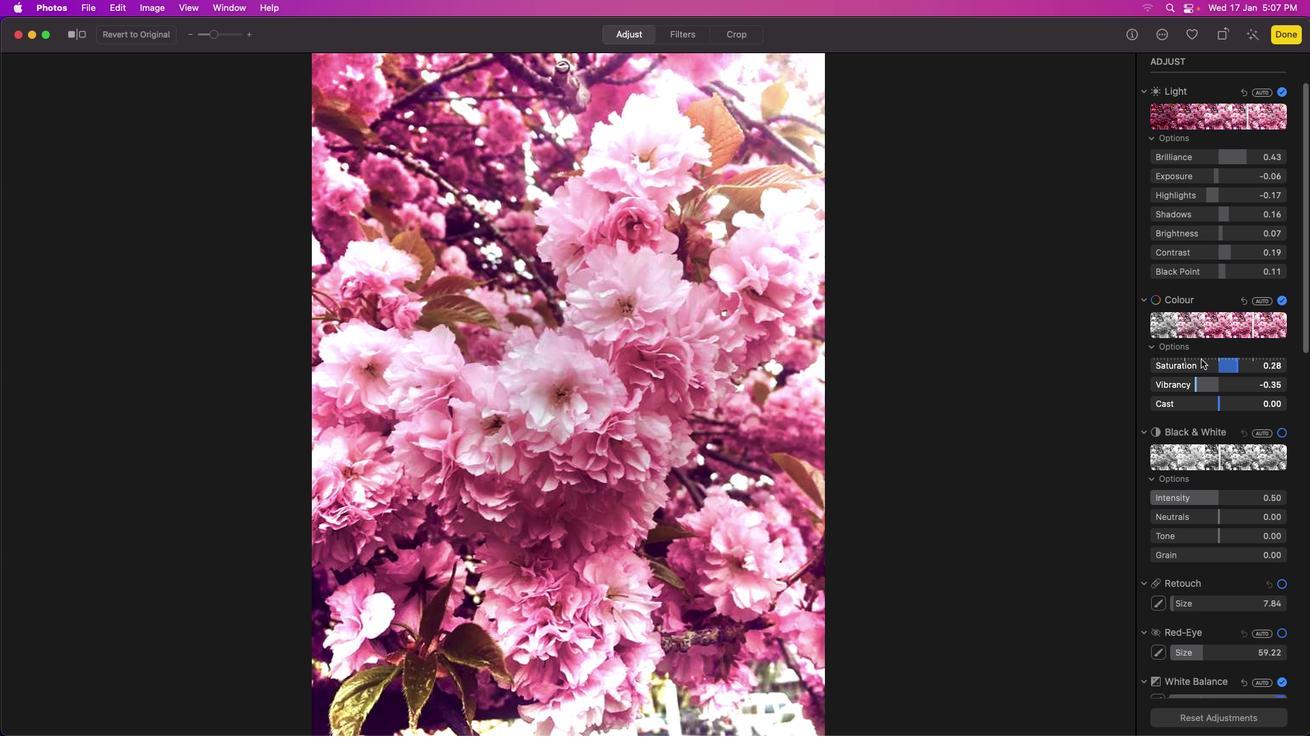 
Action: Mouse moved to (1199, 363)
